 Task: Buy 5 Lip Plumpers from Skin Care section under best seller category for shipping address: Autumn Baker, 2422 August Lane, Shreveport, Louisiana 71101, Cell Number 3184332610. Pay from credit card ending with 5759, CVV 953
Action: Mouse moved to (18, 82)
Screenshot: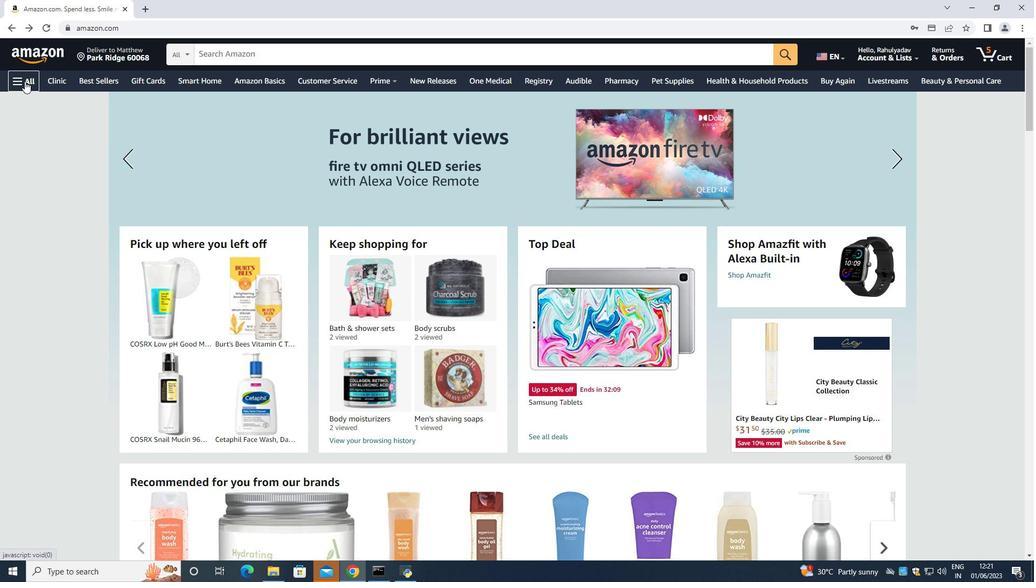 
Action: Mouse pressed left at (18, 82)
Screenshot: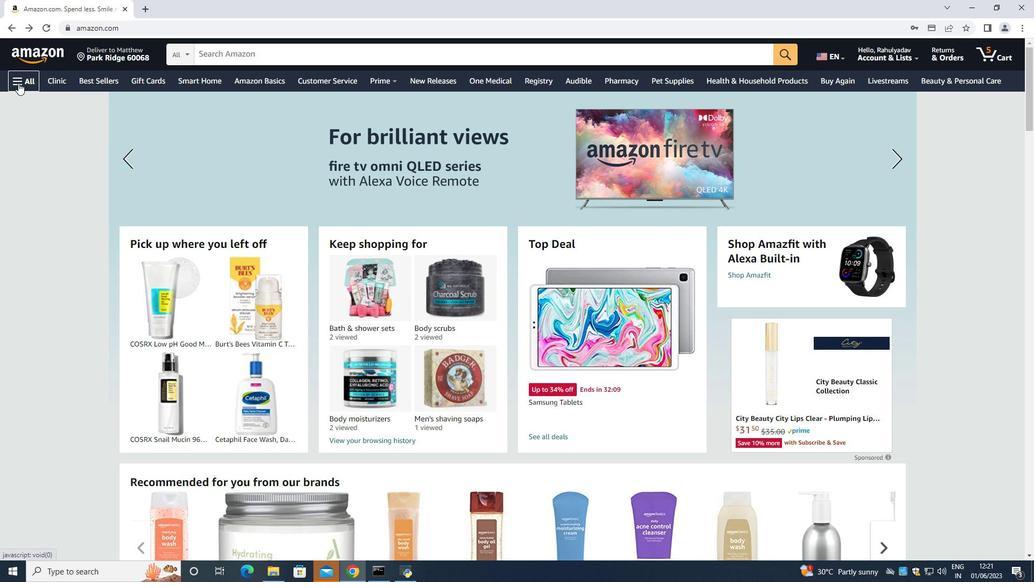 
Action: Mouse moved to (81, 108)
Screenshot: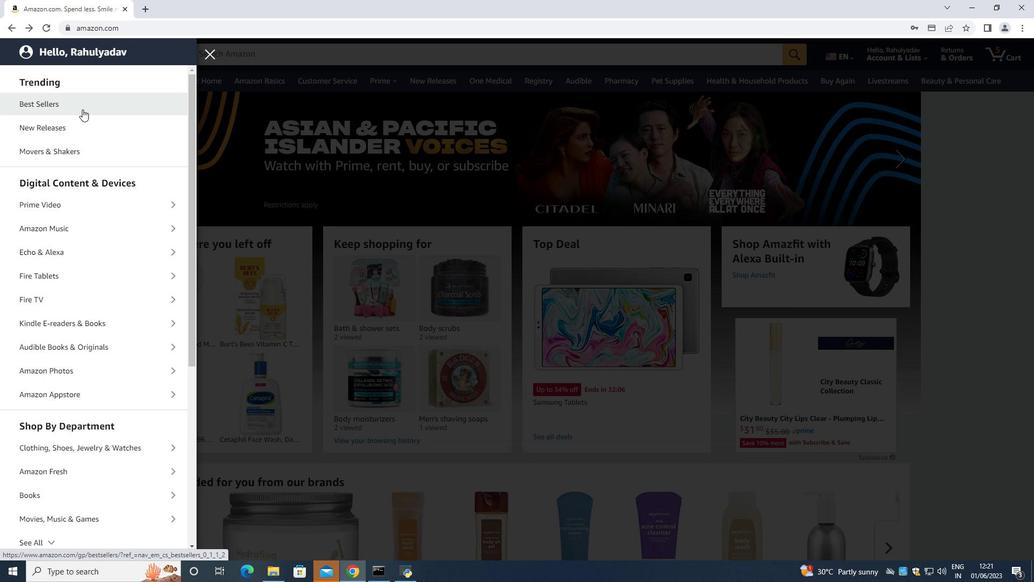 
Action: Mouse pressed left at (81, 108)
Screenshot: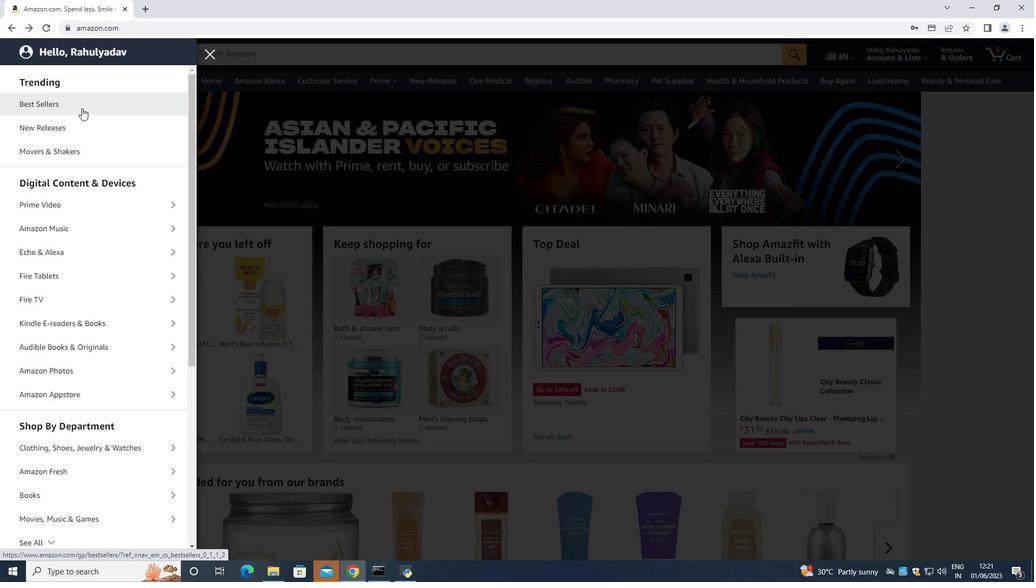 
Action: Mouse moved to (285, 53)
Screenshot: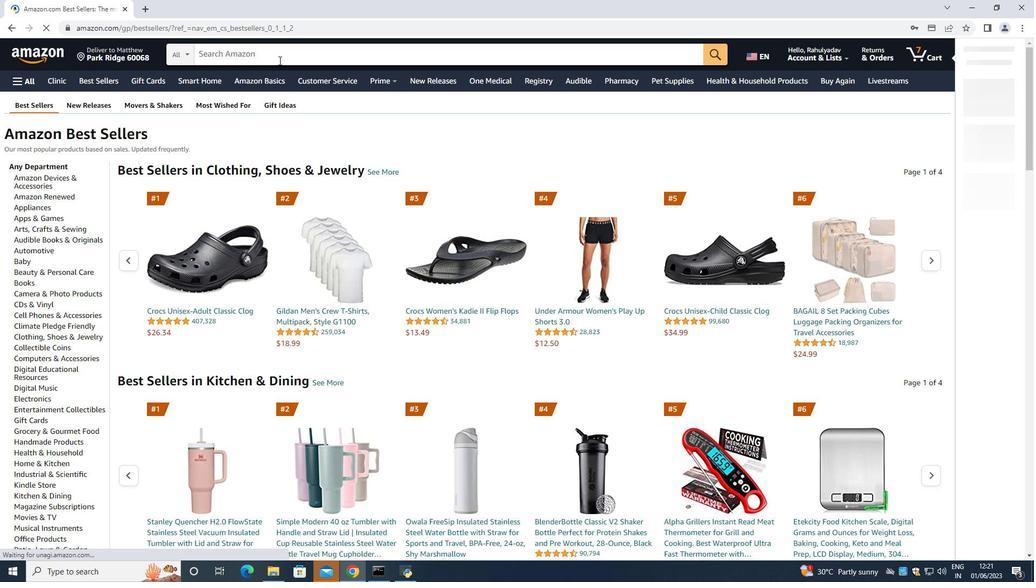 
Action: Mouse pressed left at (285, 53)
Screenshot: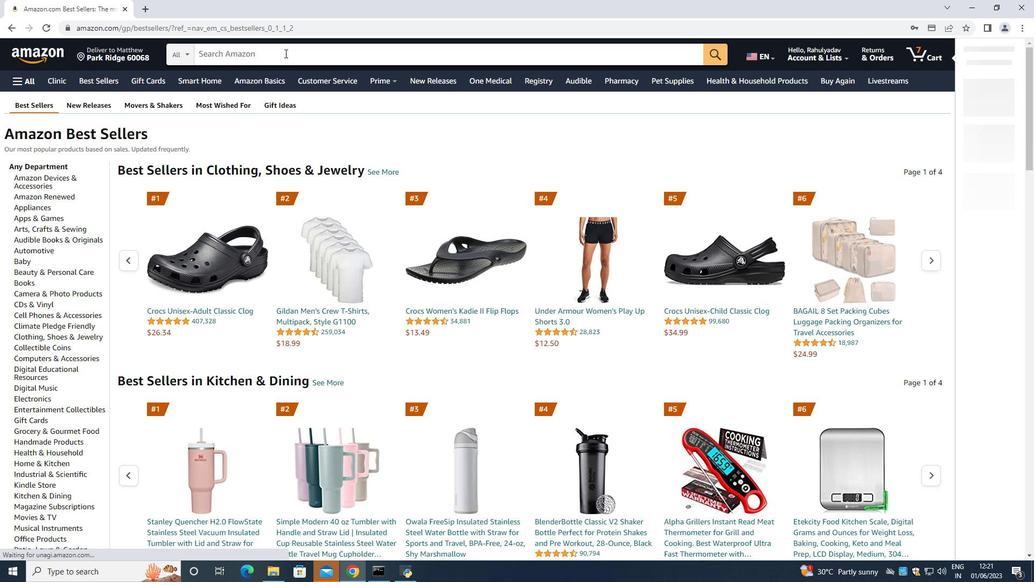 
Action: Key pressed <Key.space>l<Key.backspace><Key.shift_r>Lip<Key.space><Key.shift_r>plumpers<Key.enter>
Screenshot: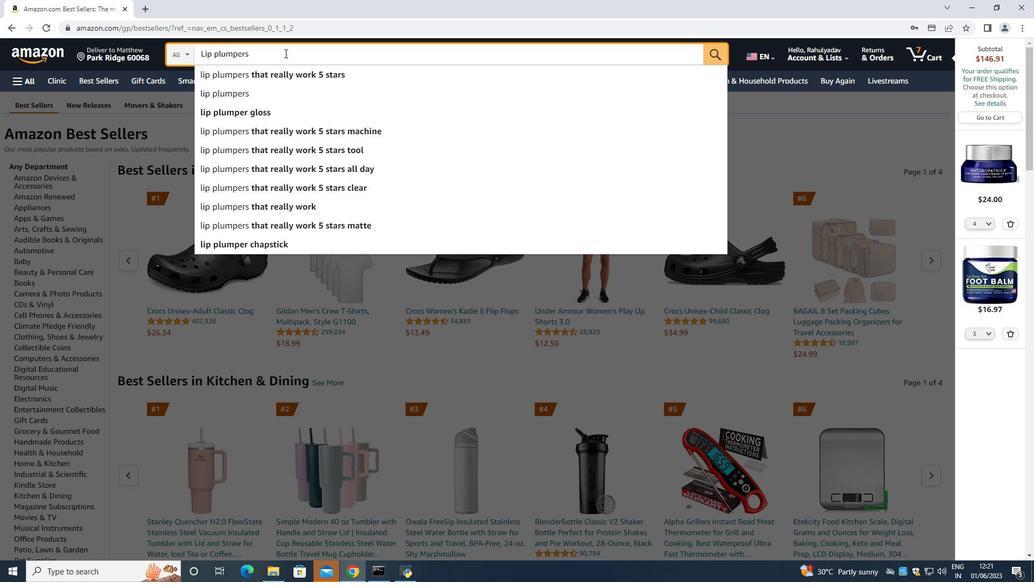
Action: Mouse moved to (31, 289)
Screenshot: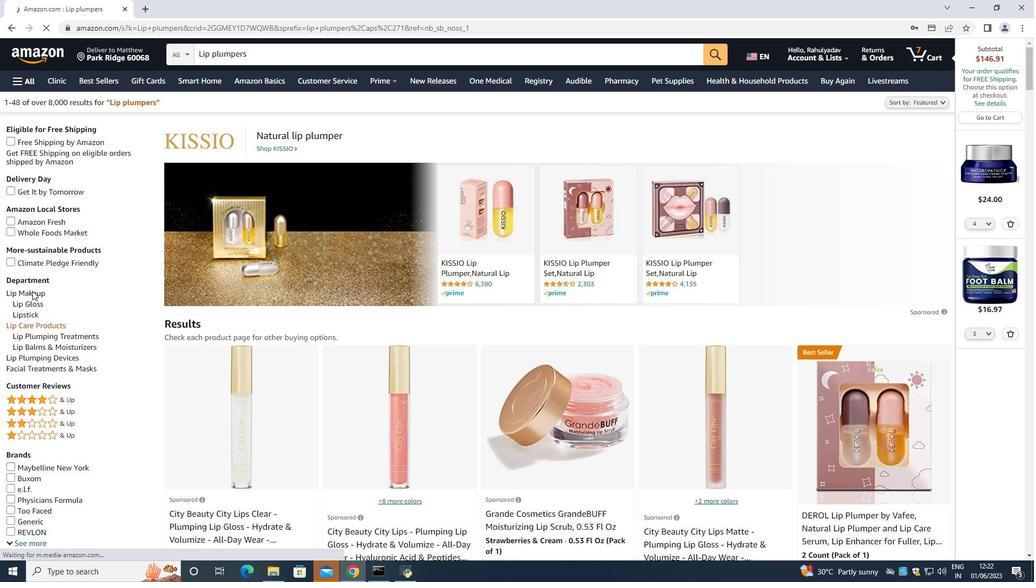 
Action: Mouse pressed left at (31, 289)
Screenshot: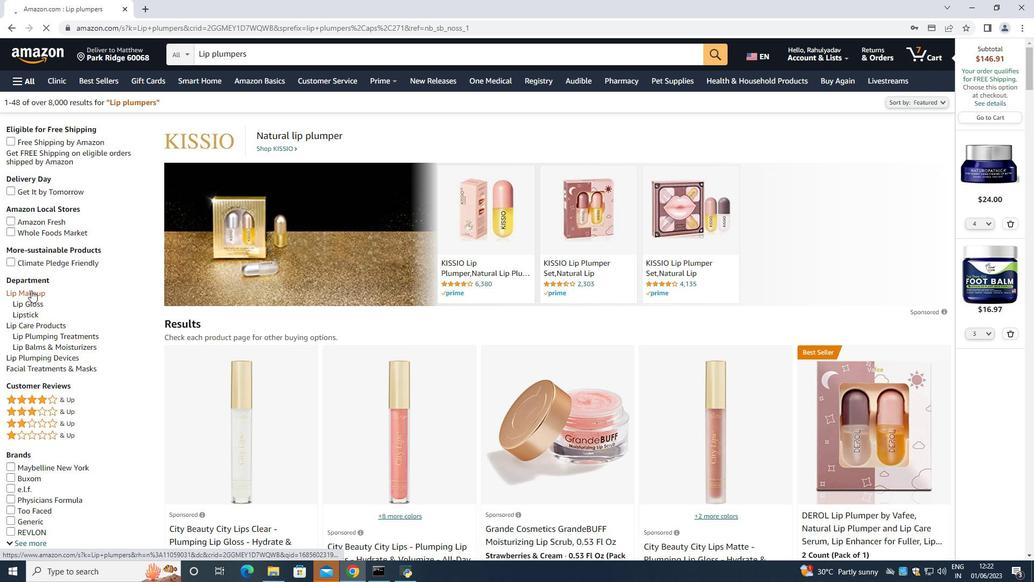 
Action: Mouse moved to (52, 309)
Screenshot: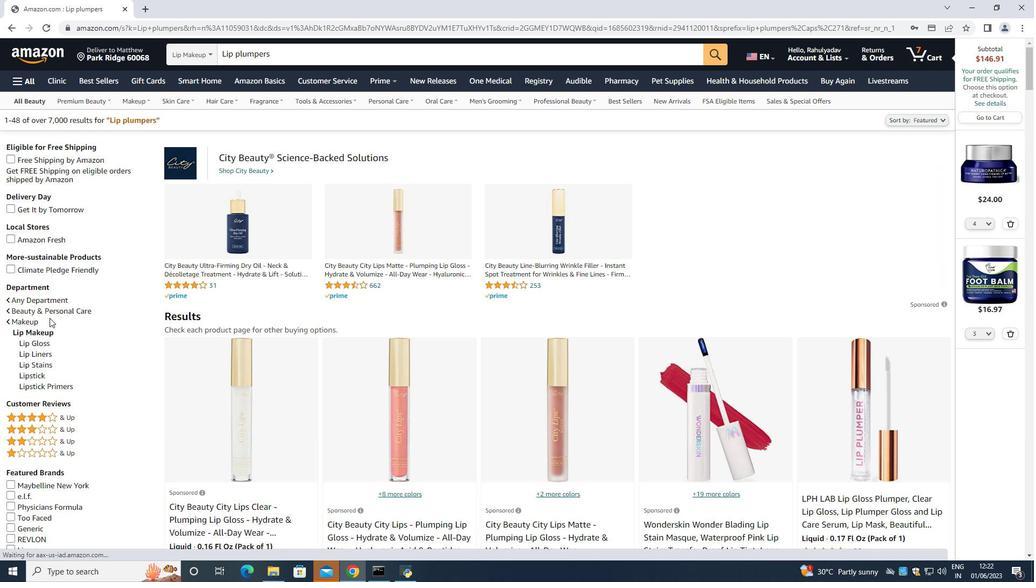 
Action: Mouse pressed left at (52, 309)
Screenshot: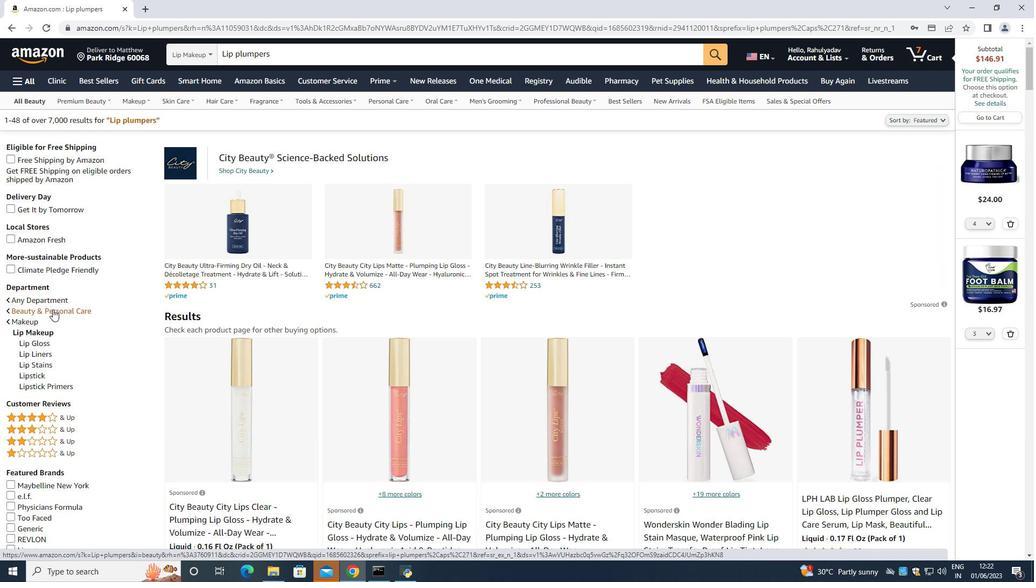 
Action: Mouse moved to (28, 344)
Screenshot: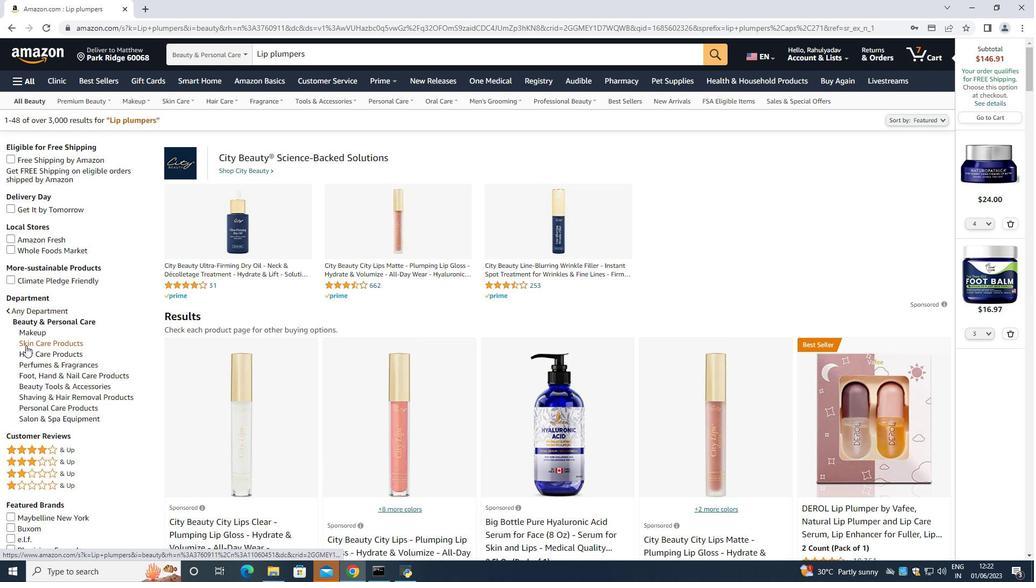 
Action: Mouse pressed left at (28, 344)
Screenshot: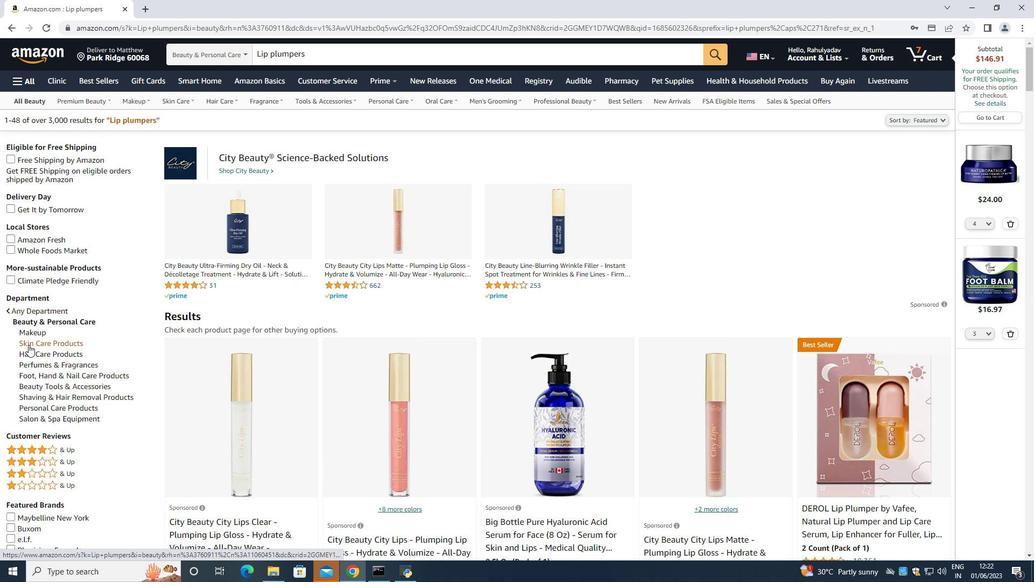 
Action: Mouse moved to (471, 355)
Screenshot: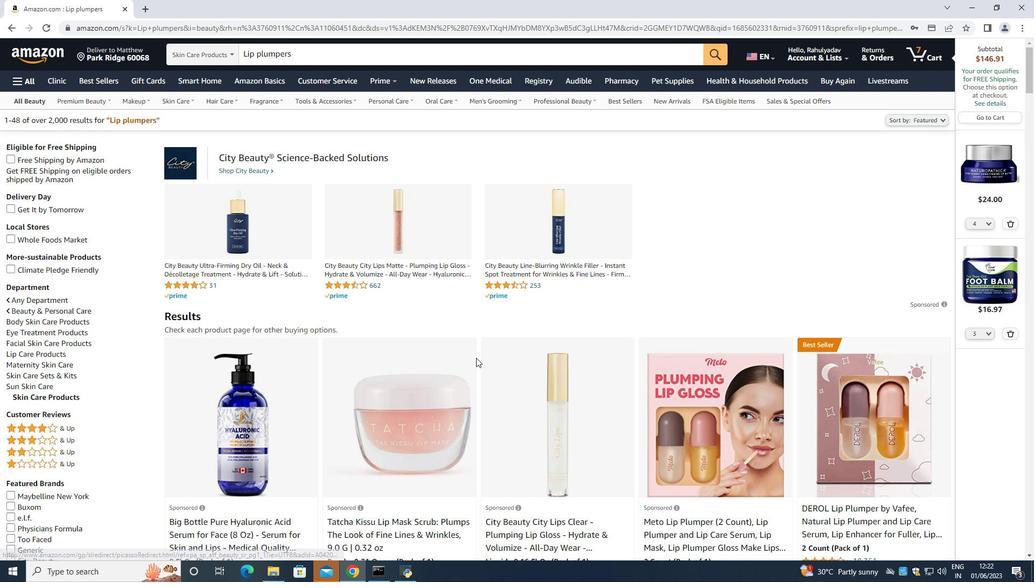 
Action: Mouse scrolled (471, 355) with delta (0, 0)
Screenshot: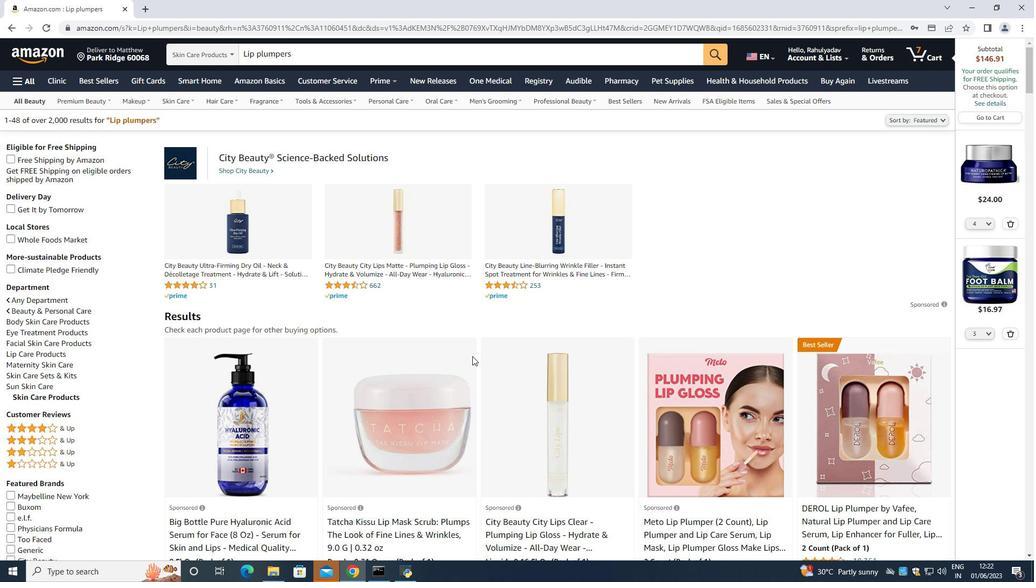 
Action: Mouse scrolled (471, 355) with delta (0, 0)
Screenshot: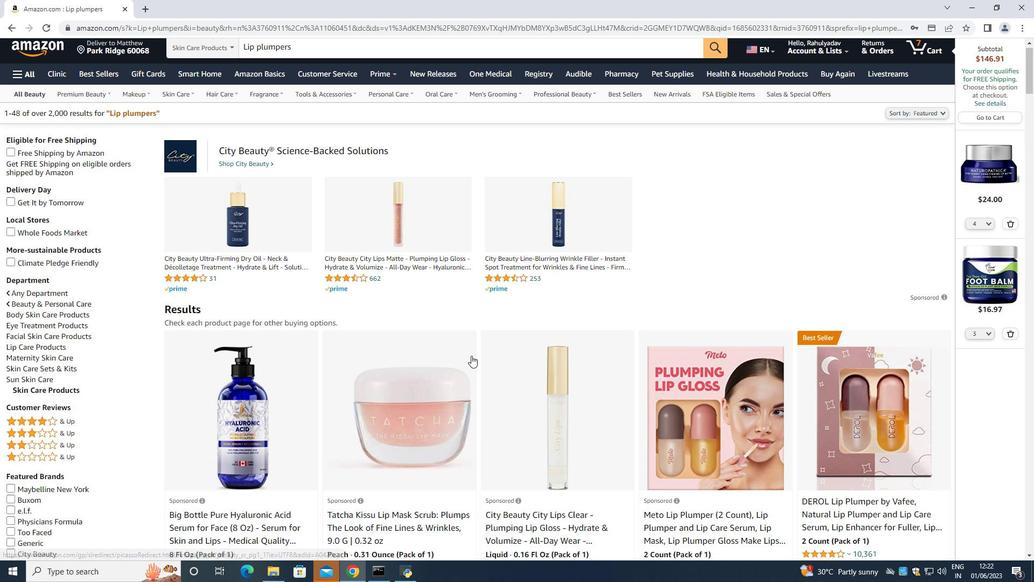 
Action: Mouse moved to (468, 354)
Screenshot: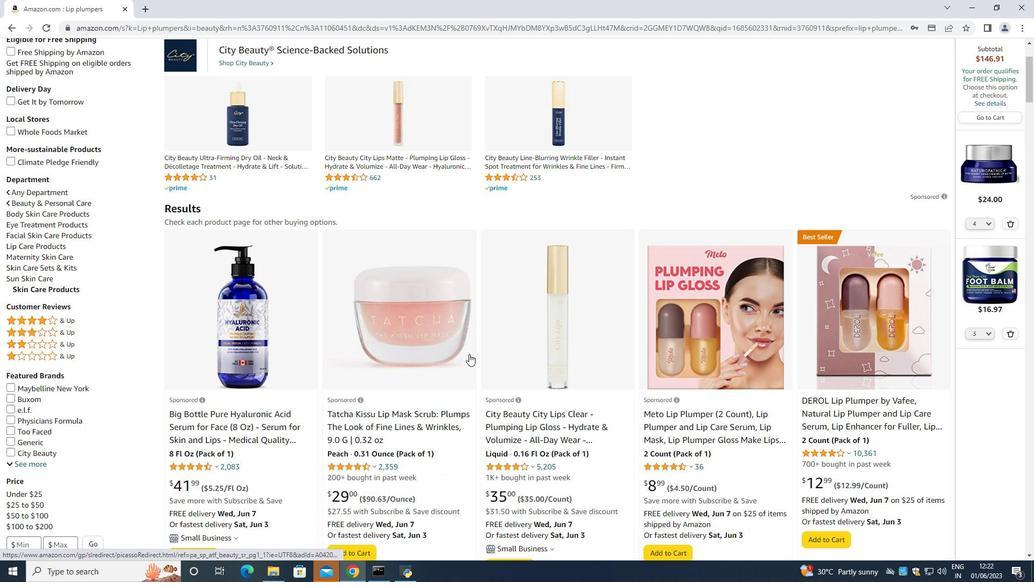 
Action: Mouse scrolled (468, 353) with delta (0, 0)
Screenshot: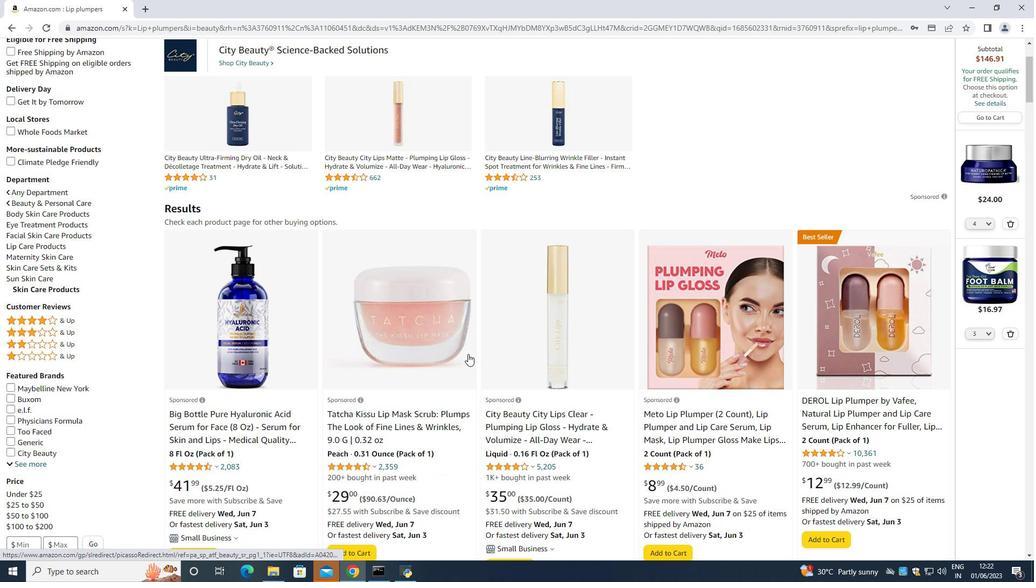 
Action: Mouse moved to (589, 324)
Screenshot: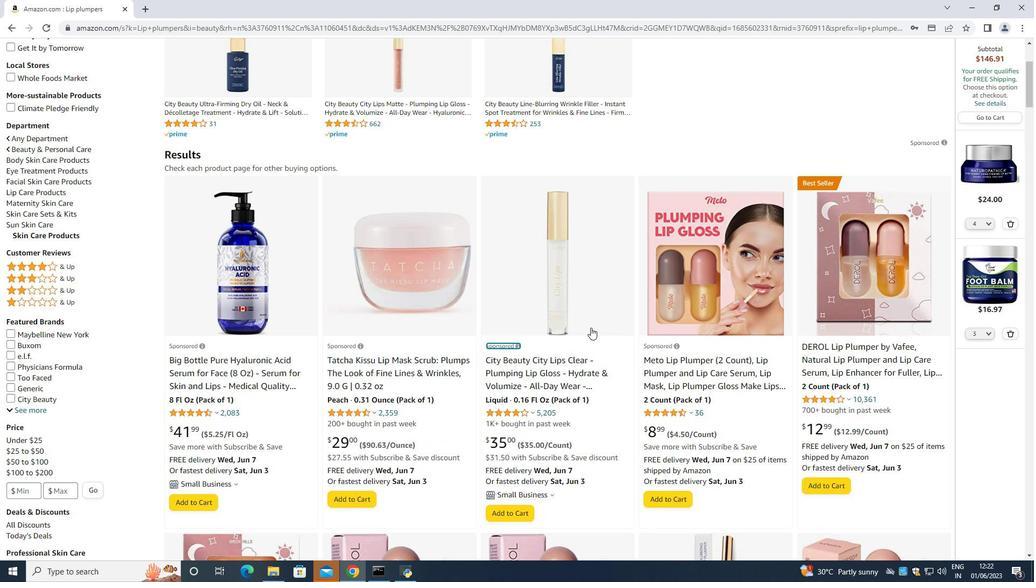 
Action: Mouse scrolled (589, 324) with delta (0, 0)
Screenshot: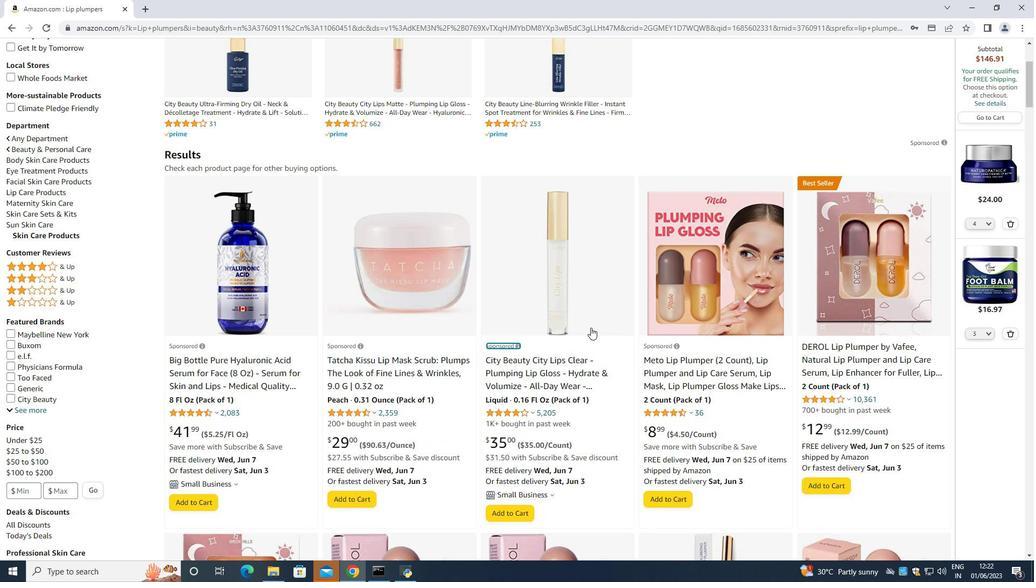 
Action: Mouse moved to (751, 190)
Screenshot: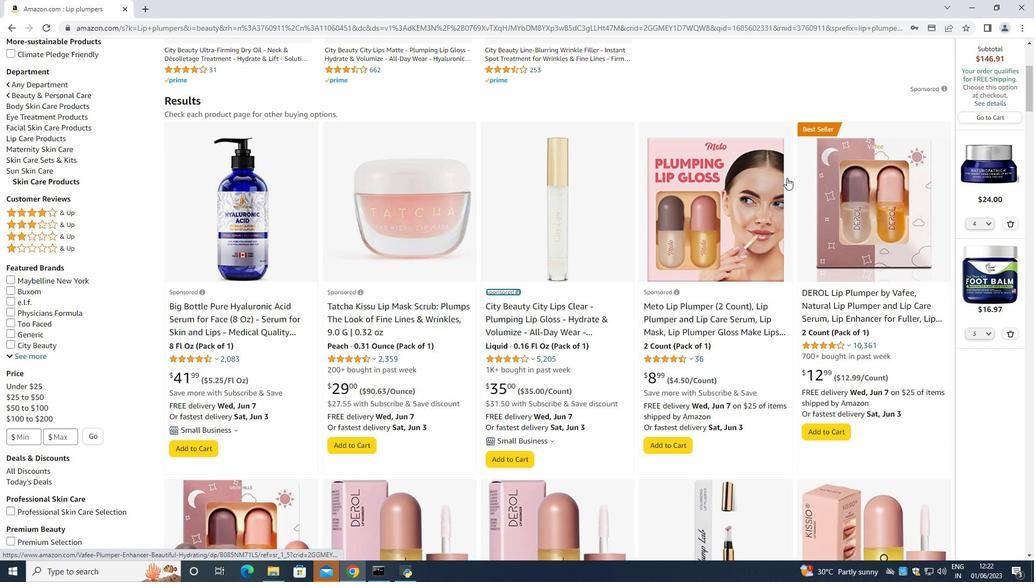
Action: Mouse scrolled (751, 190) with delta (0, 0)
Screenshot: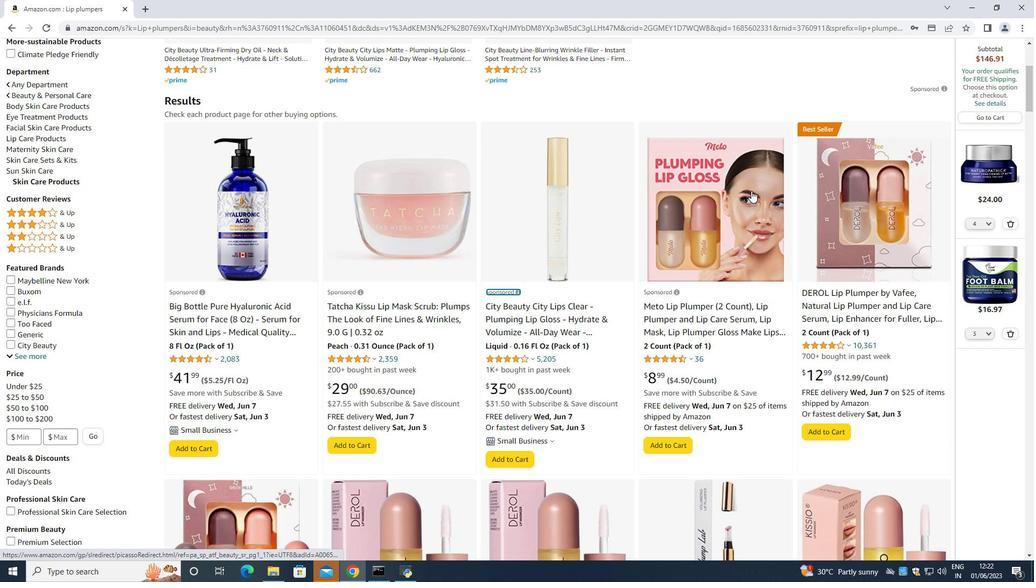 
Action: Mouse scrolled (751, 190) with delta (0, 0)
Screenshot: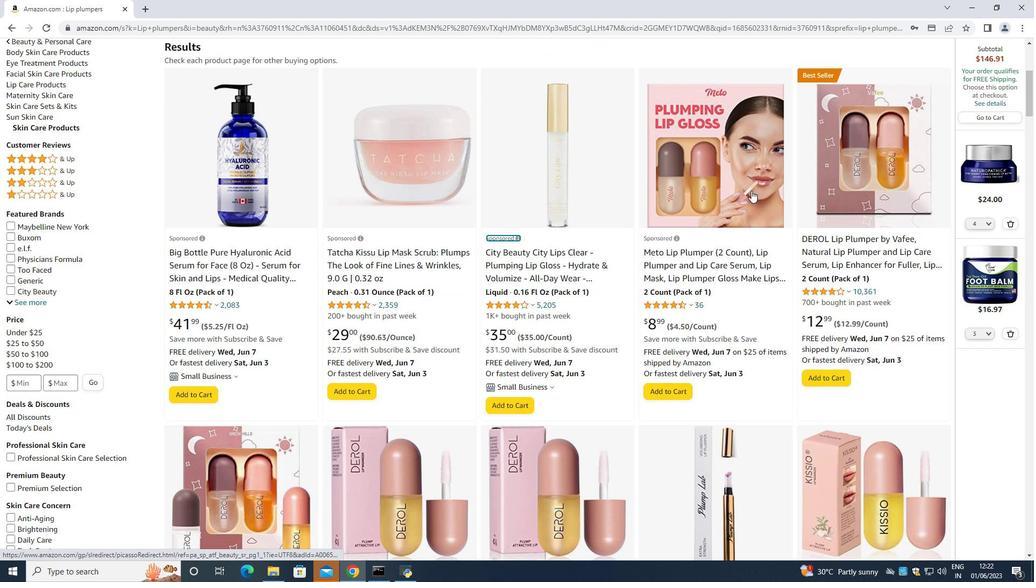 
Action: Mouse scrolled (751, 190) with delta (0, 0)
Screenshot: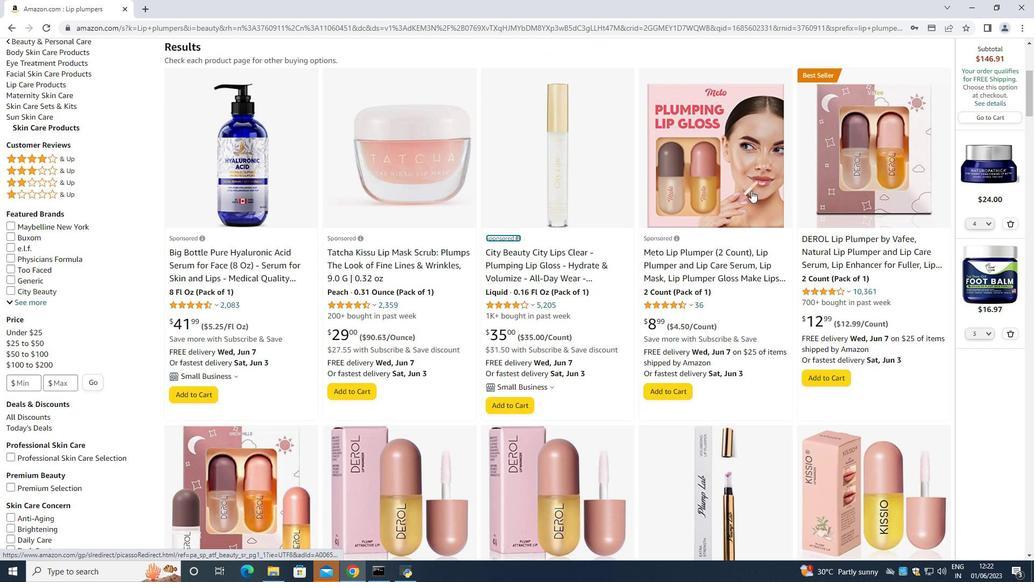 
Action: Mouse scrolled (751, 190) with delta (0, 0)
Screenshot: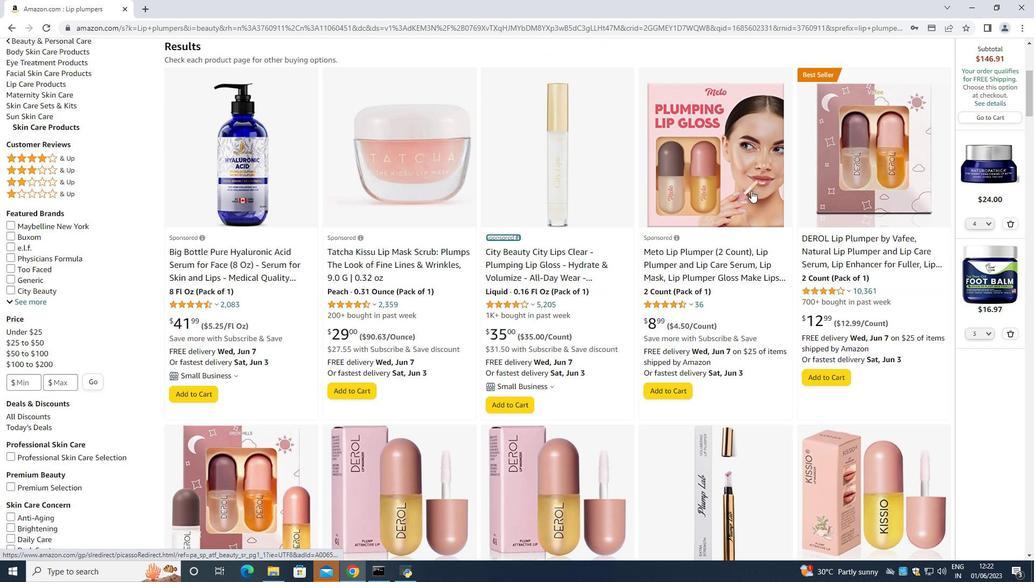 
Action: Mouse scrolled (751, 190) with delta (0, 0)
Screenshot: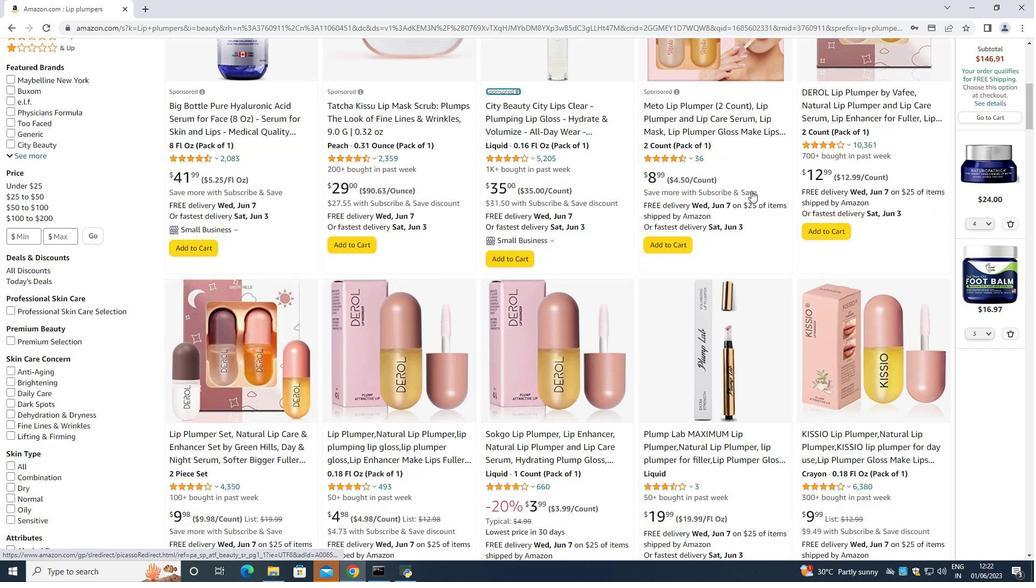 
Action: Mouse scrolled (751, 190) with delta (0, 0)
Screenshot: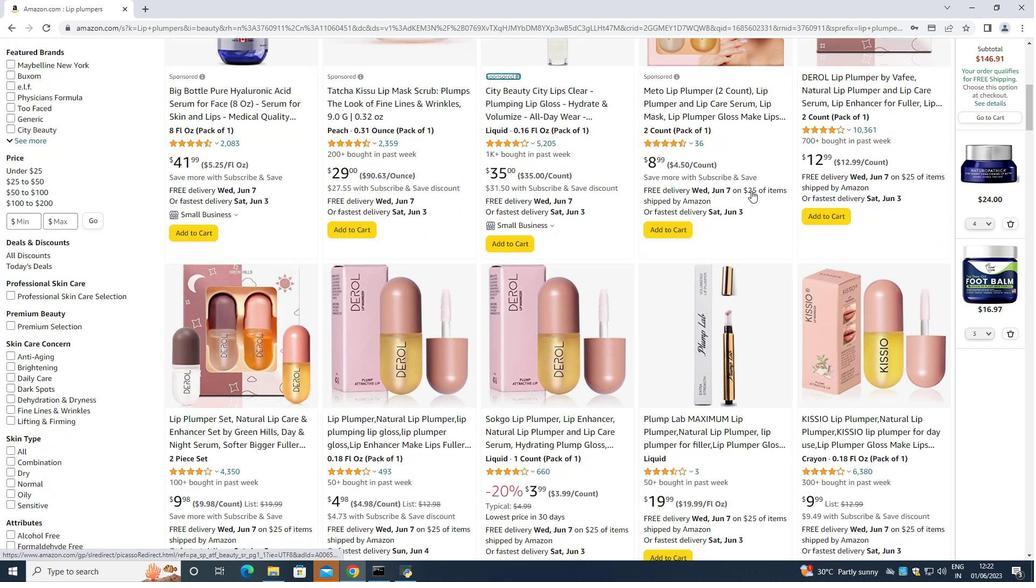 
Action: Mouse scrolled (751, 190) with delta (0, 0)
Screenshot: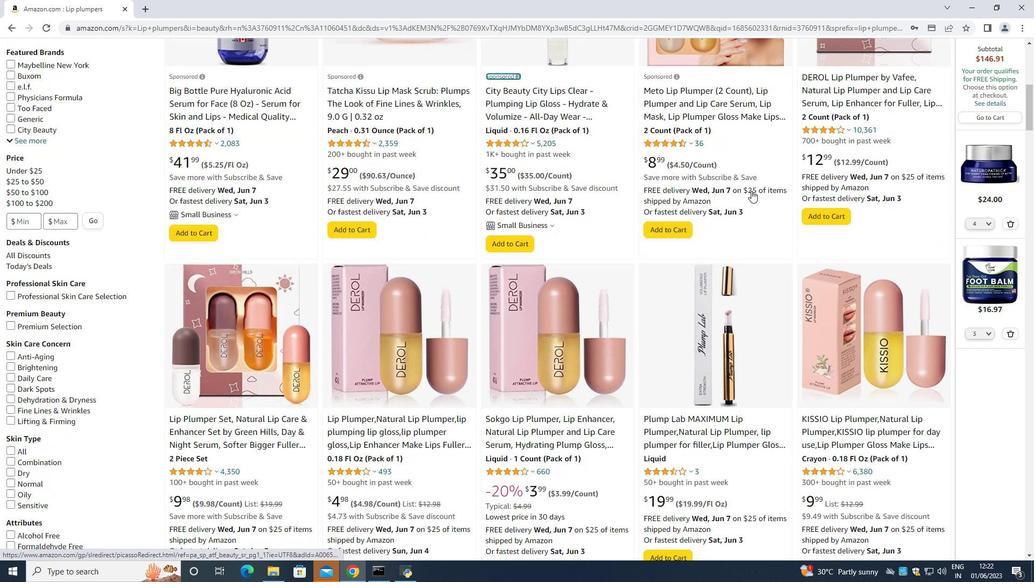 
Action: Mouse scrolled (751, 190) with delta (0, 0)
Screenshot: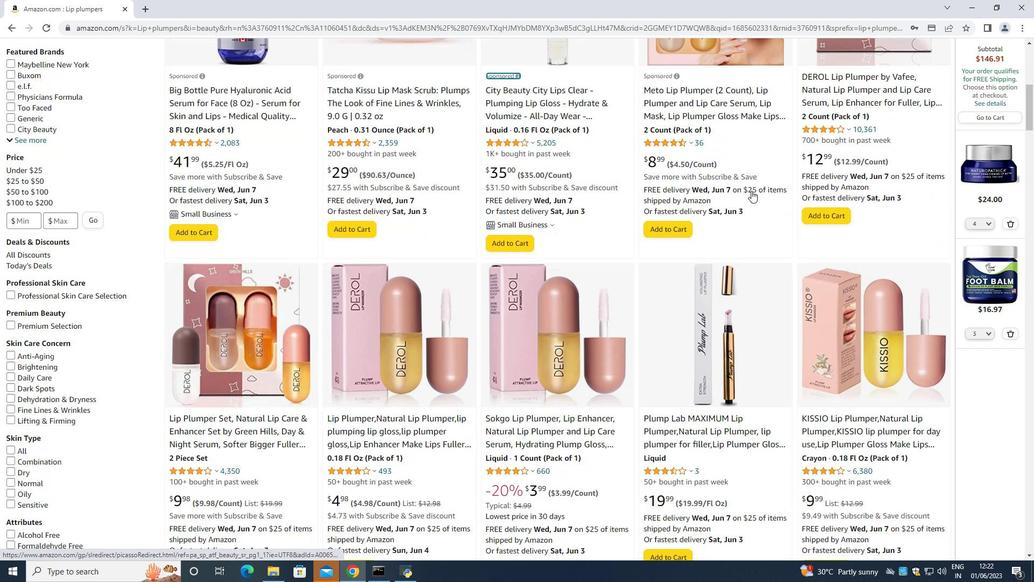 
Action: Mouse scrolled (751, 190) with delta (0, 0)
Screenshot: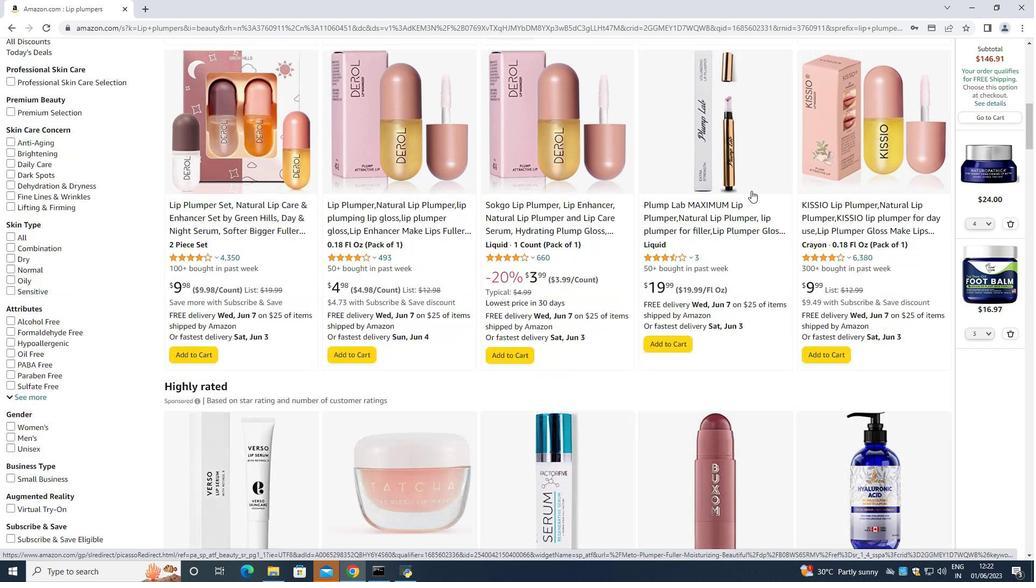 
Action: Mouse scrolled (751, 190) with delta (0, 0)
Screenshot: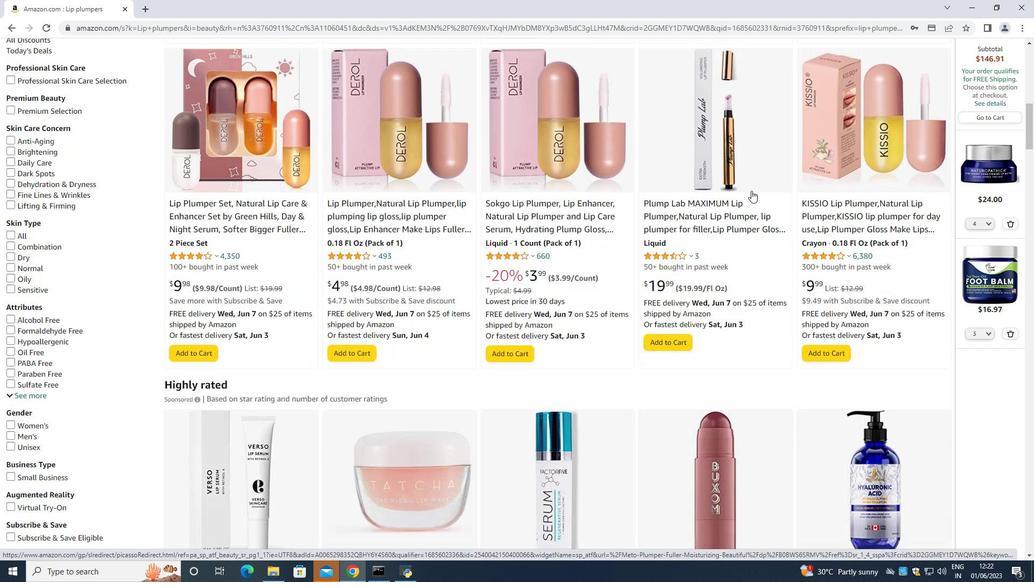 
Action: Mouse scrolled (751, 190) with delta (0, 0)
Screenshot: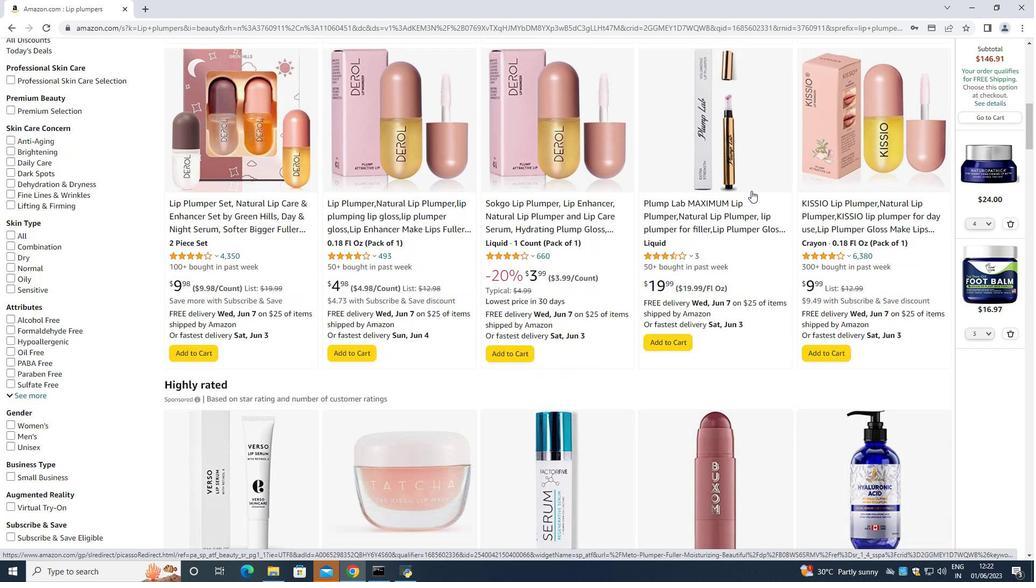 
Action: Mouse scrolled (751, 190) with delta (0, 0)
Screenshot: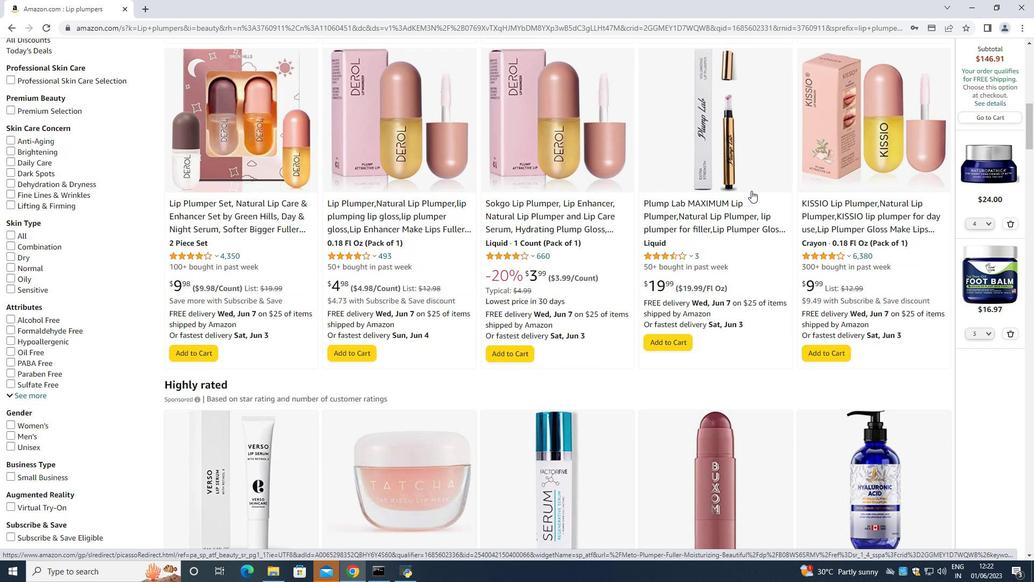 
Action: Mouse scrolled (751, 190) with delta (0, 0)
Screenshot: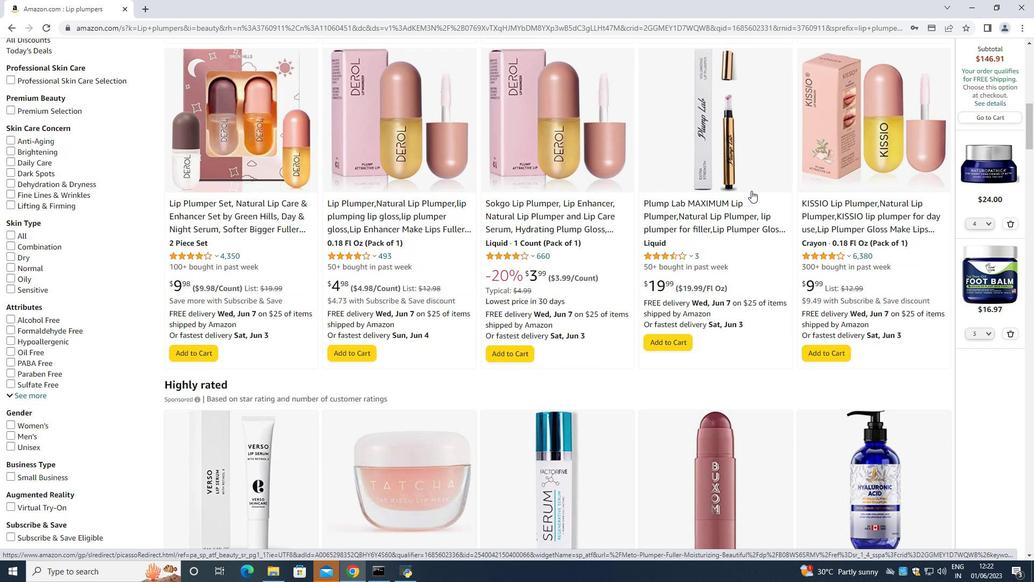 
Action: Mouse scrolled (751, 190) with delta (0, 0)
Screenshot: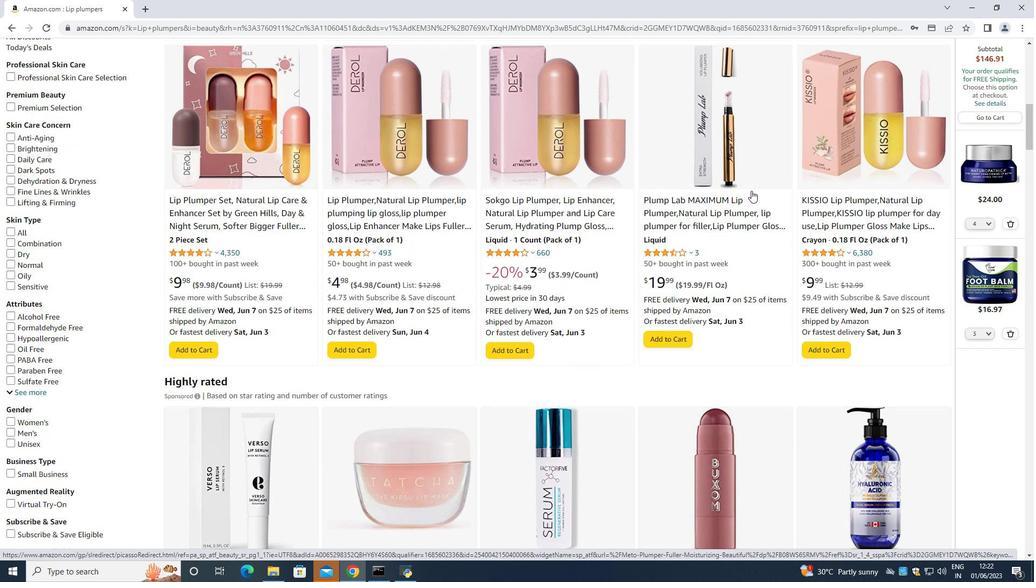 
Action: Mouse scrolled (751, 190) with delta (0, 0)
Screenshot: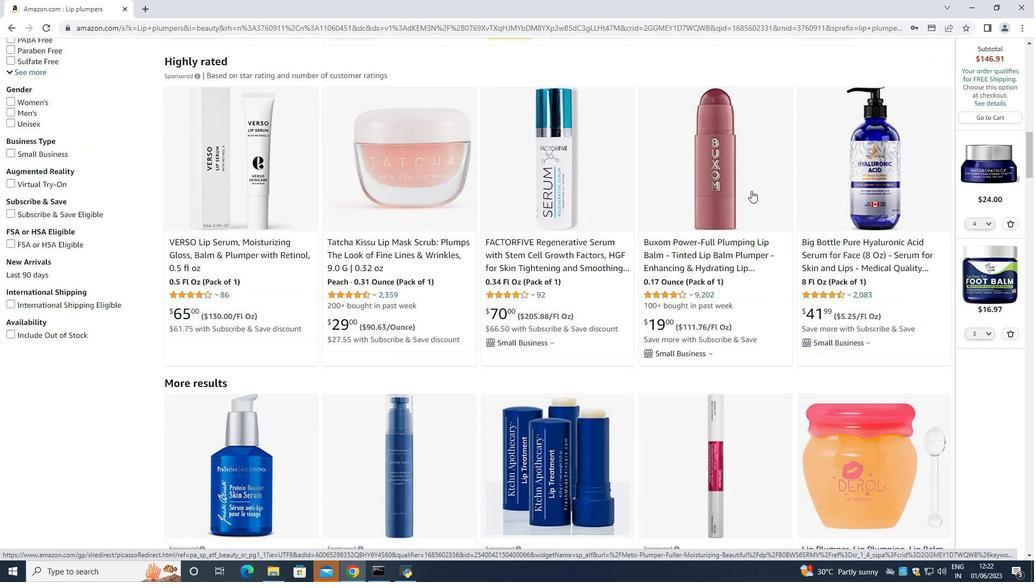 
Action: Mouse scrolled (751, 190) with delta (0, 0)
Screenshot: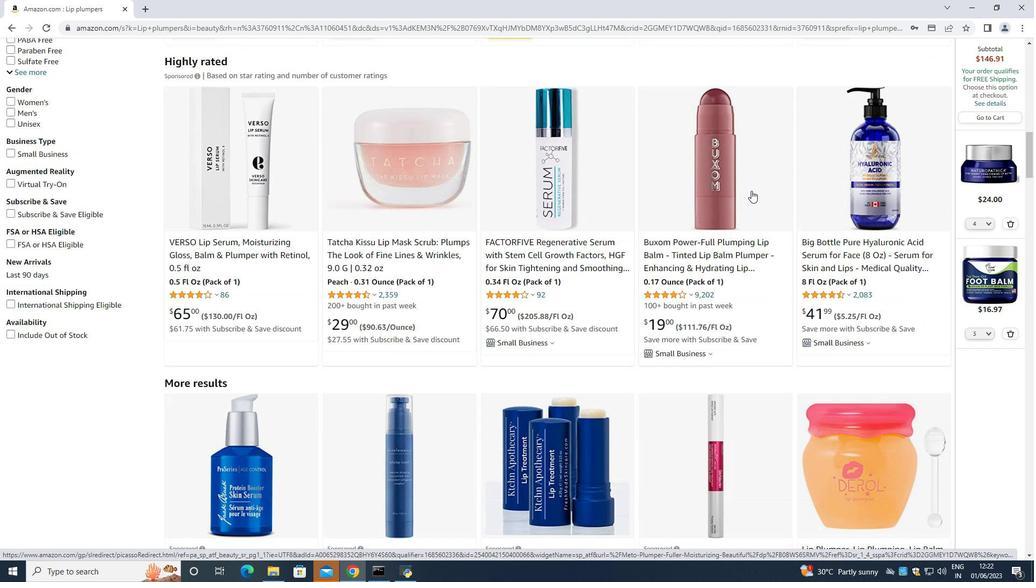 
Action: Mouse scrolled (751, 190) with delta (0, 0)
Screenshot: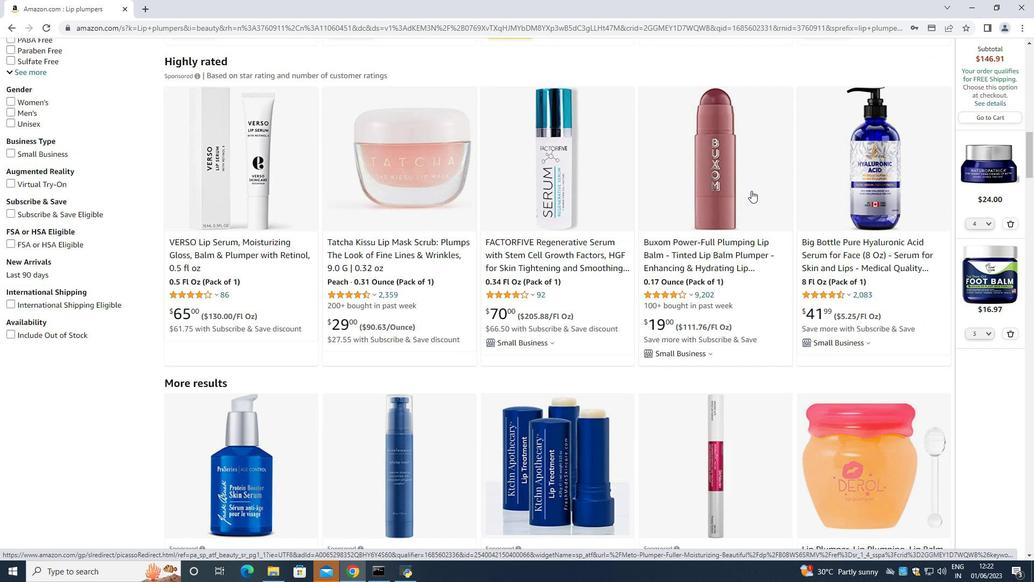 
Action: Mouse scrolled (751, 190) with delta (0, 0)
Screenshot: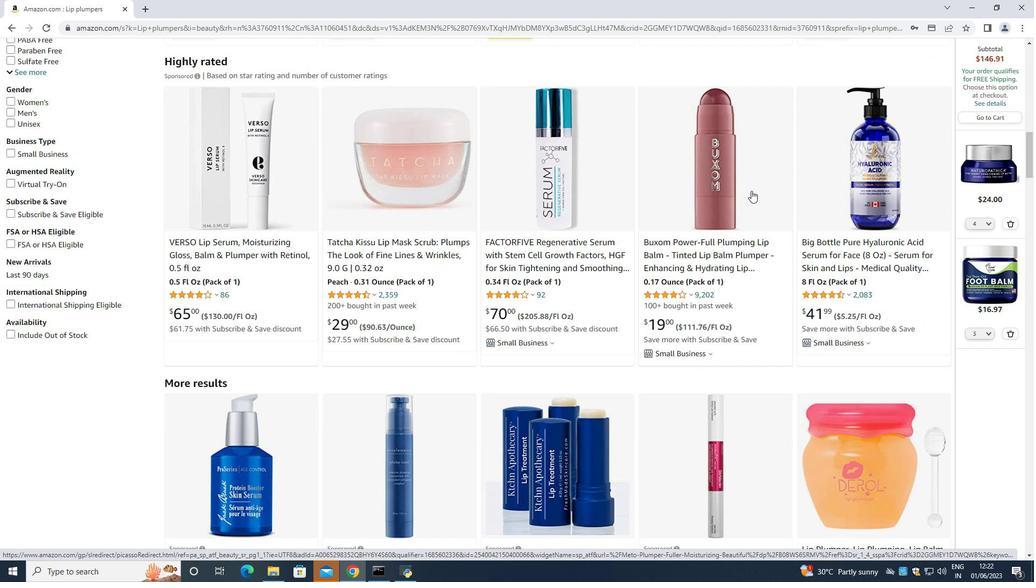 
Action: Mouse scrolled (751, 190) with delta (0, 0)
Screenshot: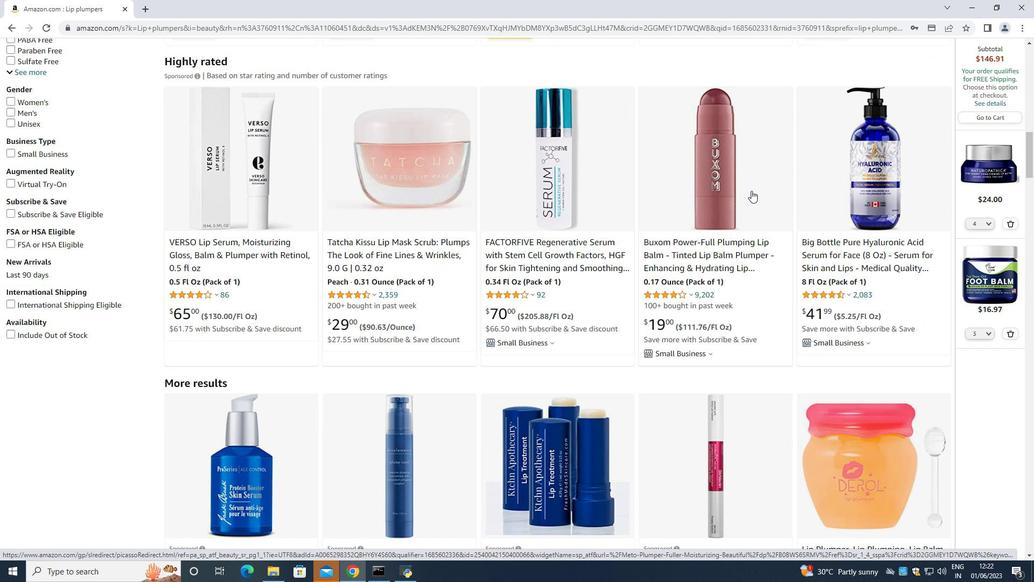 
Action: Mouse scrolled (751, 190) with delta (0, 0)
Screenshot: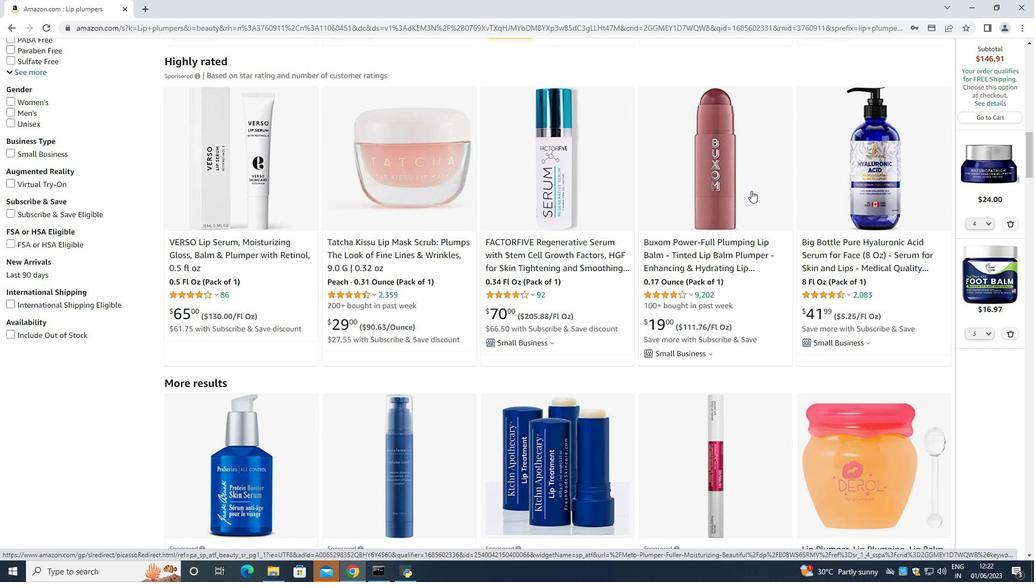 
Action: Mouse moved to (749, 190)
Screenshot: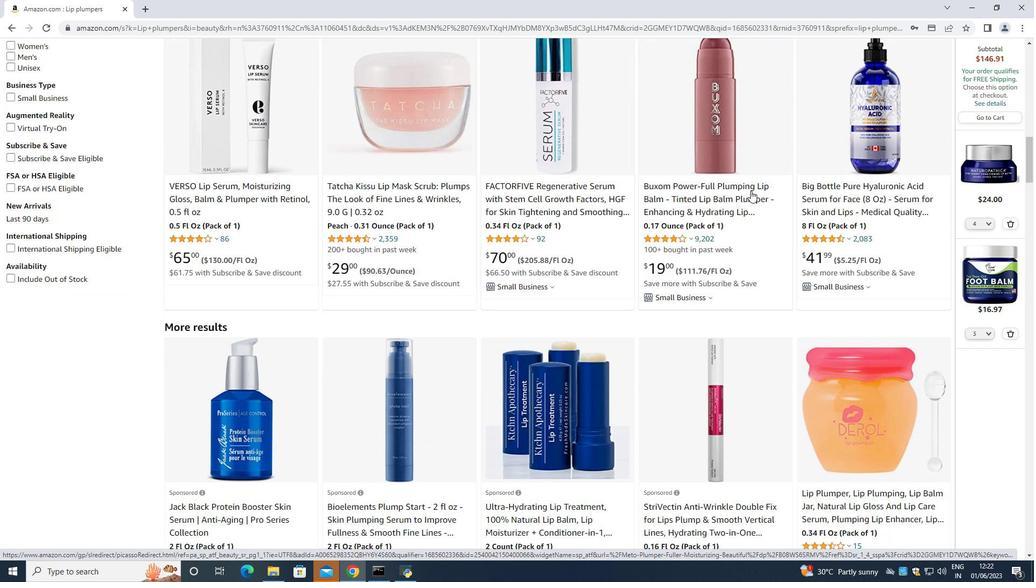 
Action: Mouse scrolled (749, 189) with delta (0, 0)
Screenshot: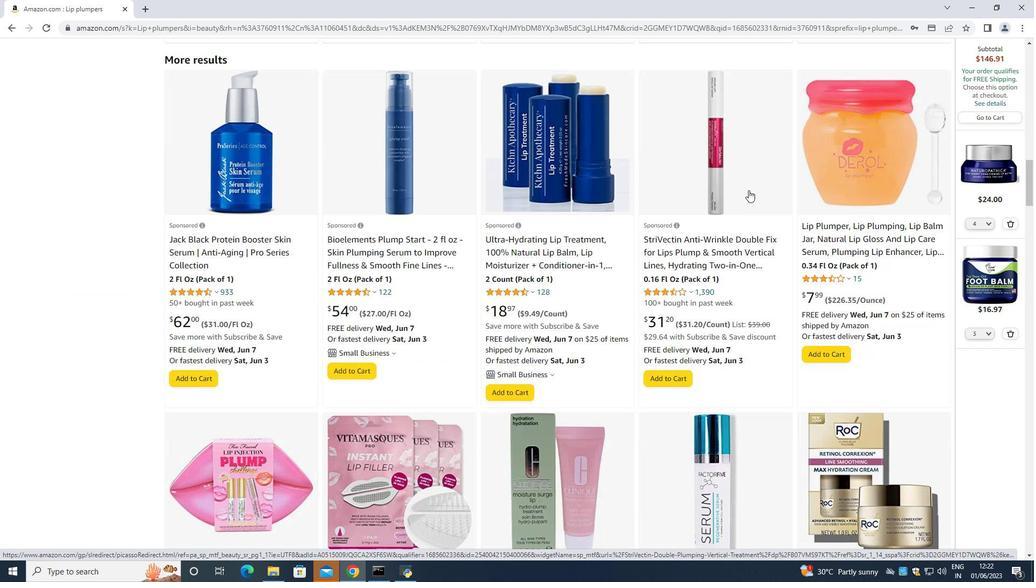 
Action: Mouse scrolled (749, 189) with delta (0, 0)
Screenshot: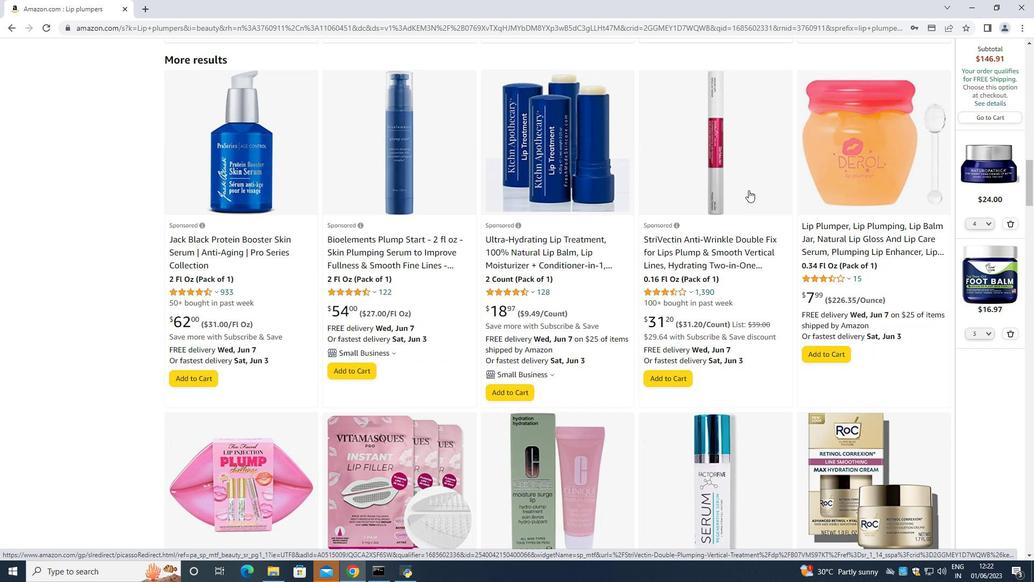 
Action: Mouse scrolled (749, 189) with delta (0, 0)
Screenshot: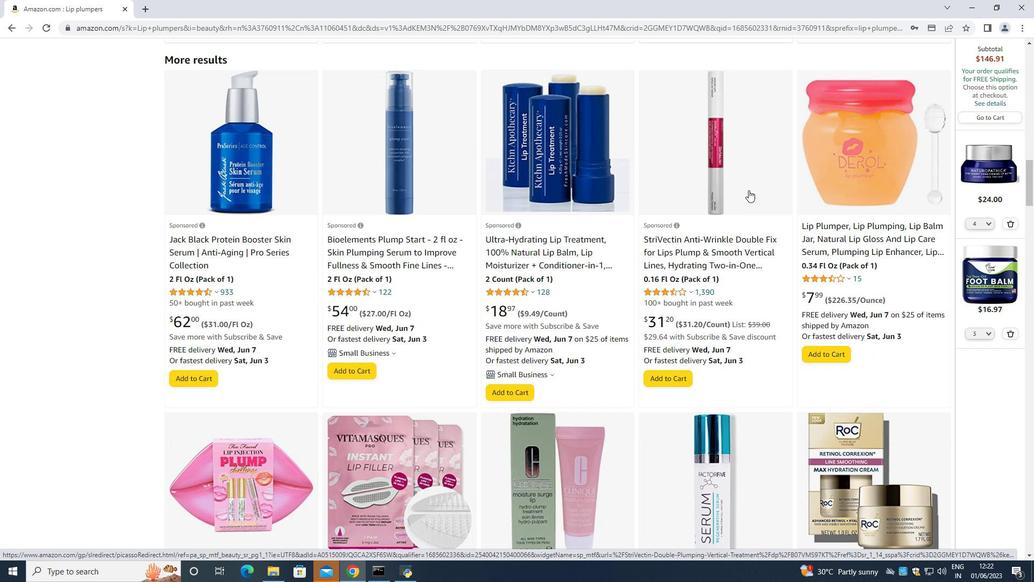 
Action: Mouse scrolled (749, 189) with delta (0, 0)
Screenshot: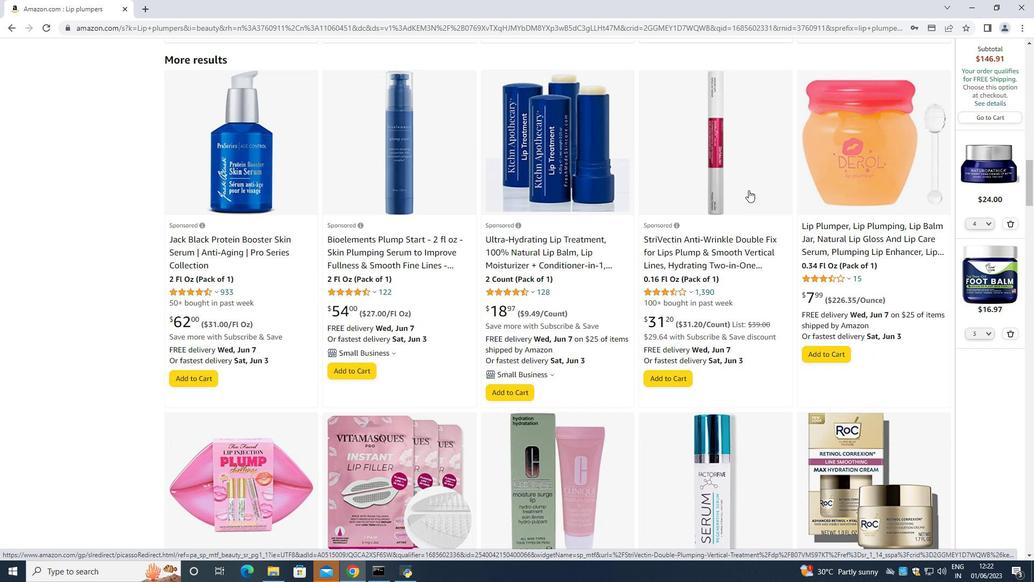 
Action: Mouse scrolled (749, 189) with delta (0, 0)
Screenshot: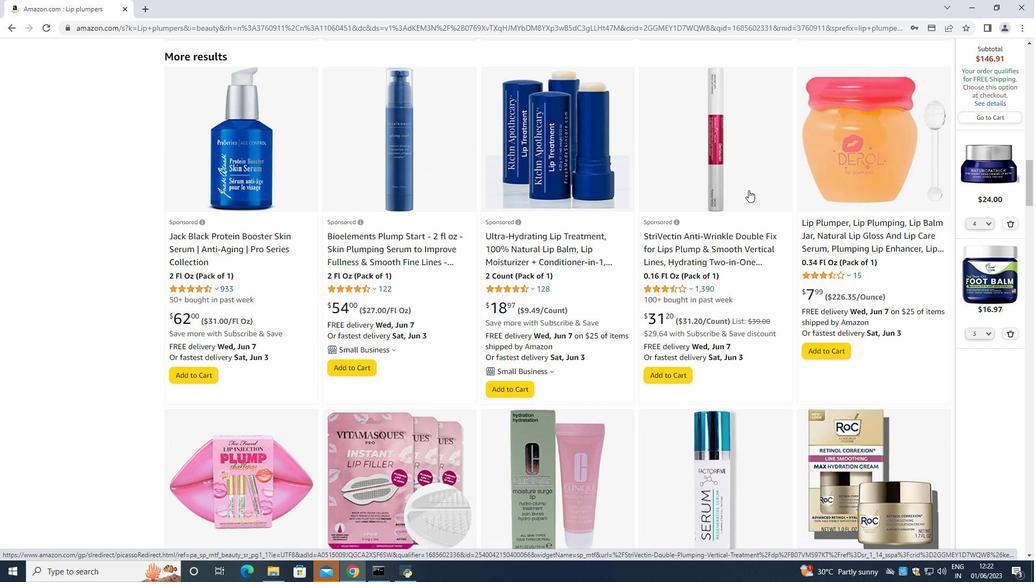 
Action: Mouse scrolled (749, 189) with delta (0, 0)
Screenshot: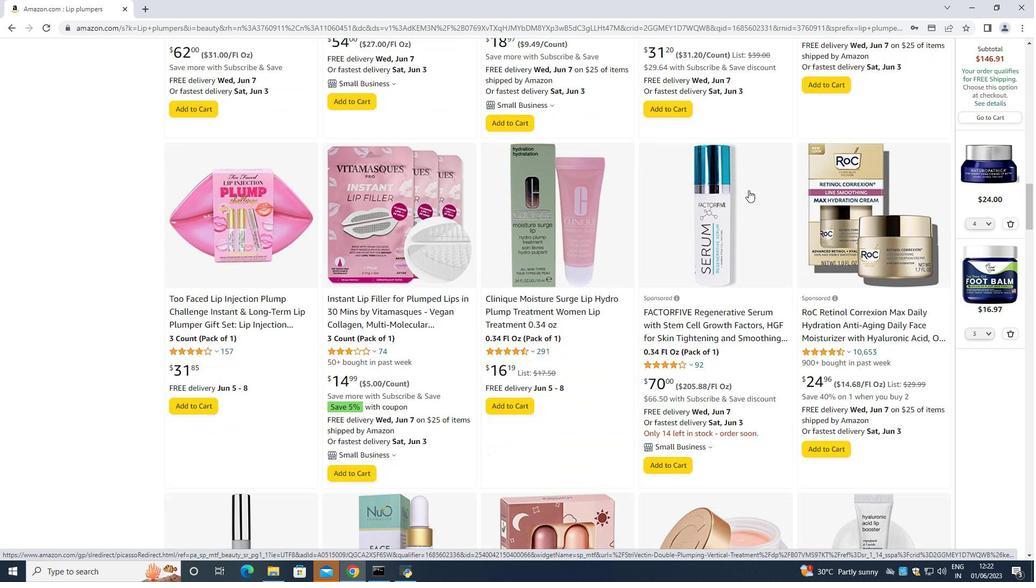 
Action: Mouse scrolled (749, 189) with delta (0, 0)
Screenshot: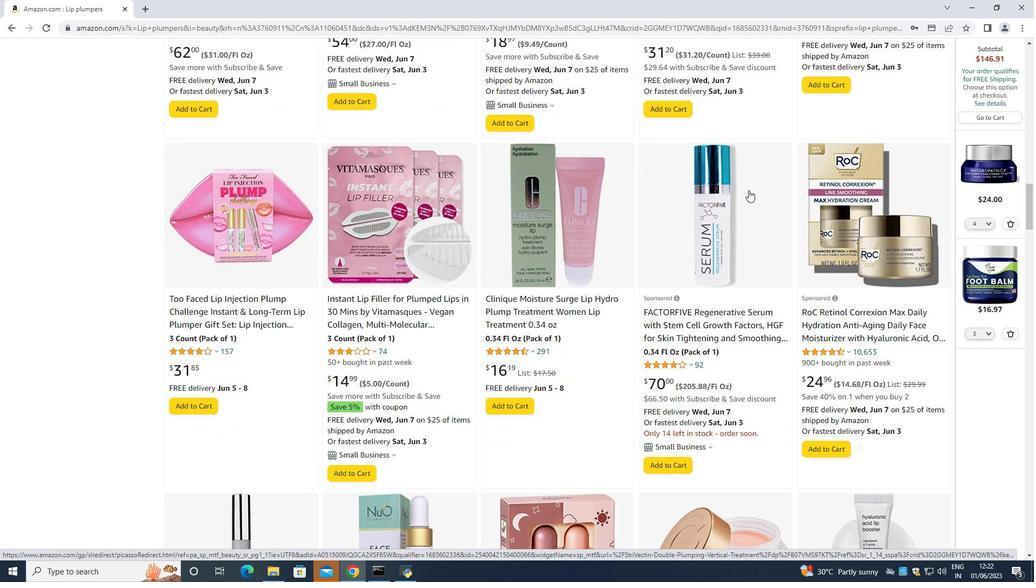 
Action: Mouse scrolled (749, 189) with delta (0, 0)
Screenshot: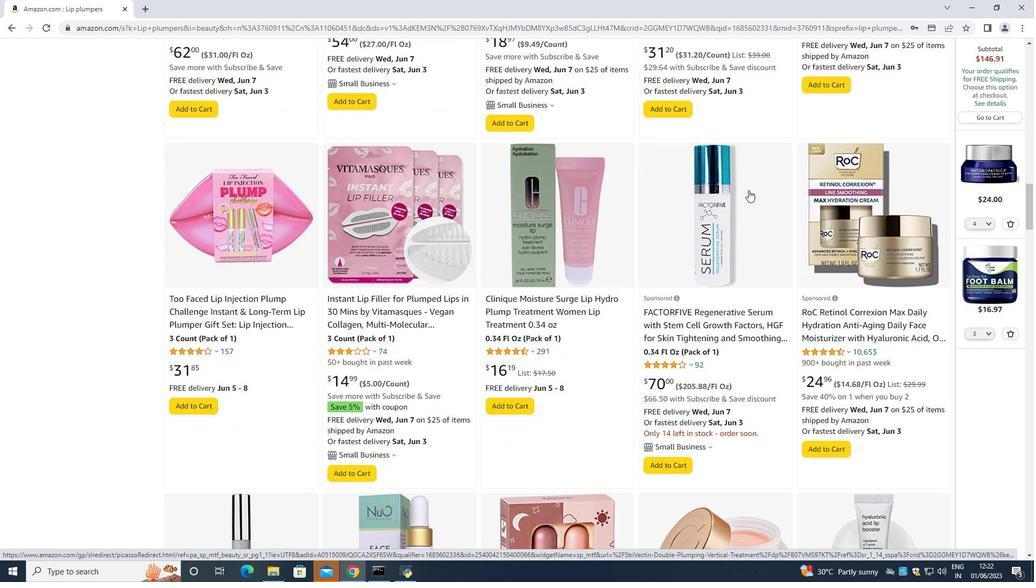 
Action: Mouse scrolled (749, 189) with delta (0, 0)
Screenshot: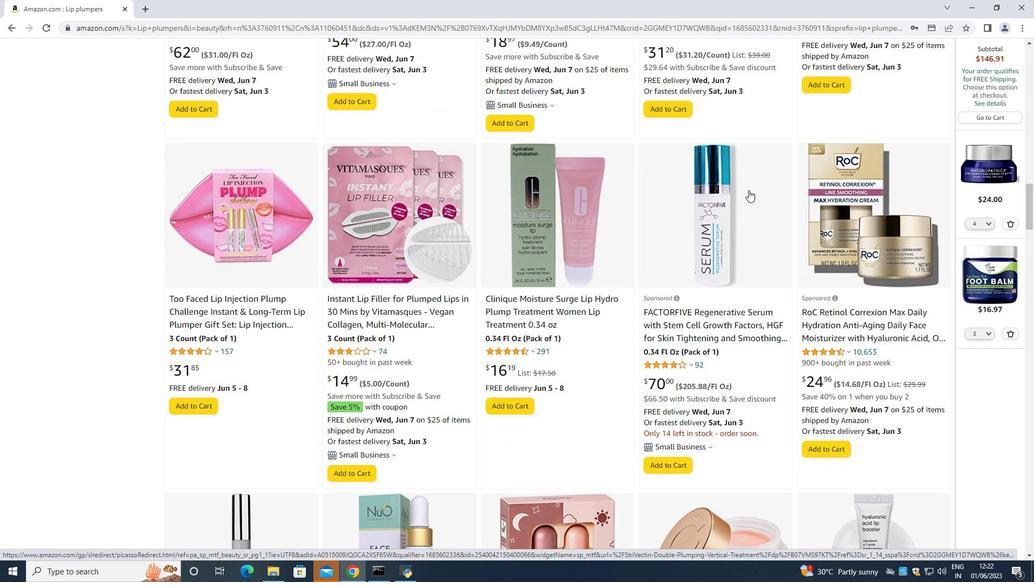 
Action: Mouse scrolled (749, 189) with delta (0, 0)
Screenshot: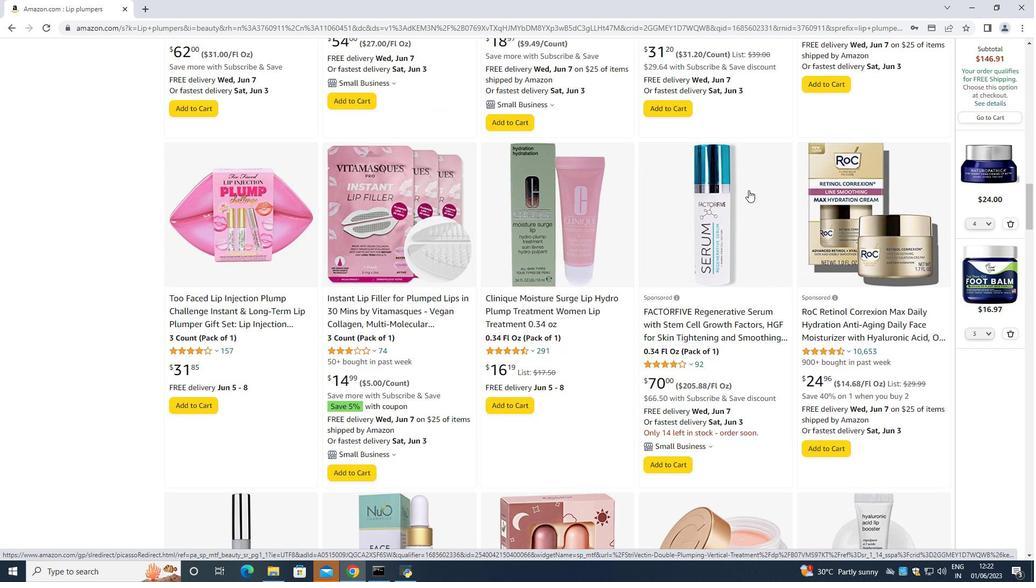 
Action: Mouse scrolled (749, 189) with delta (0, 0)
Screenshot: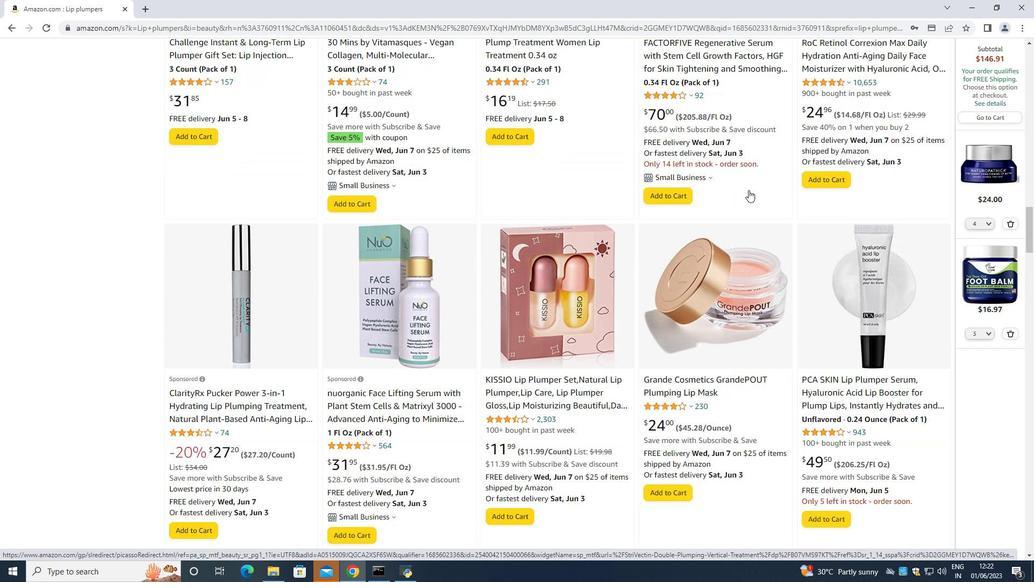 
Action: Mouse scrolled (749, 189) with delta (0, 0)
Screenshot: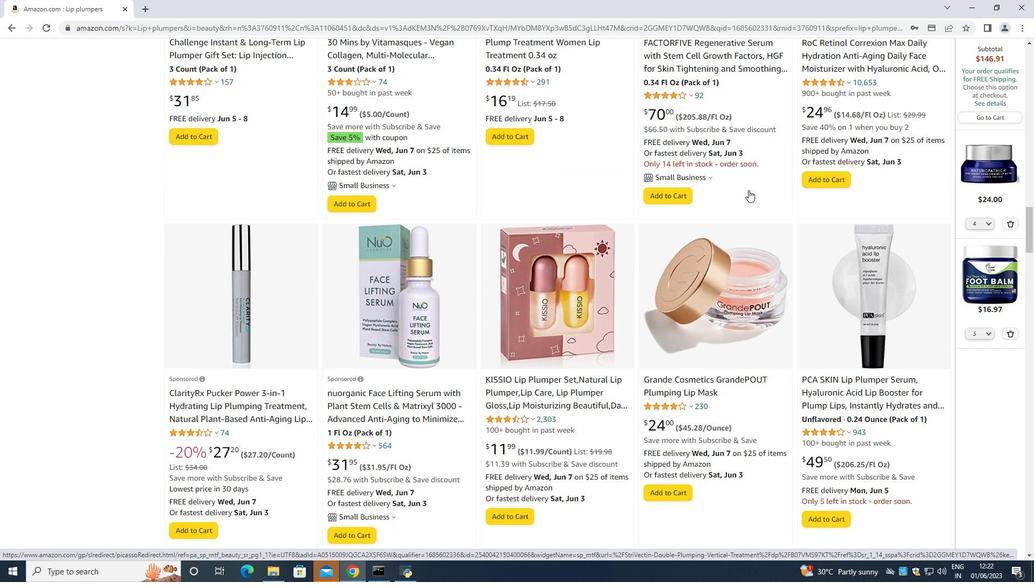 
Action: Mouse scrolled (749, 189) with delta (0, 0)
Screenshot: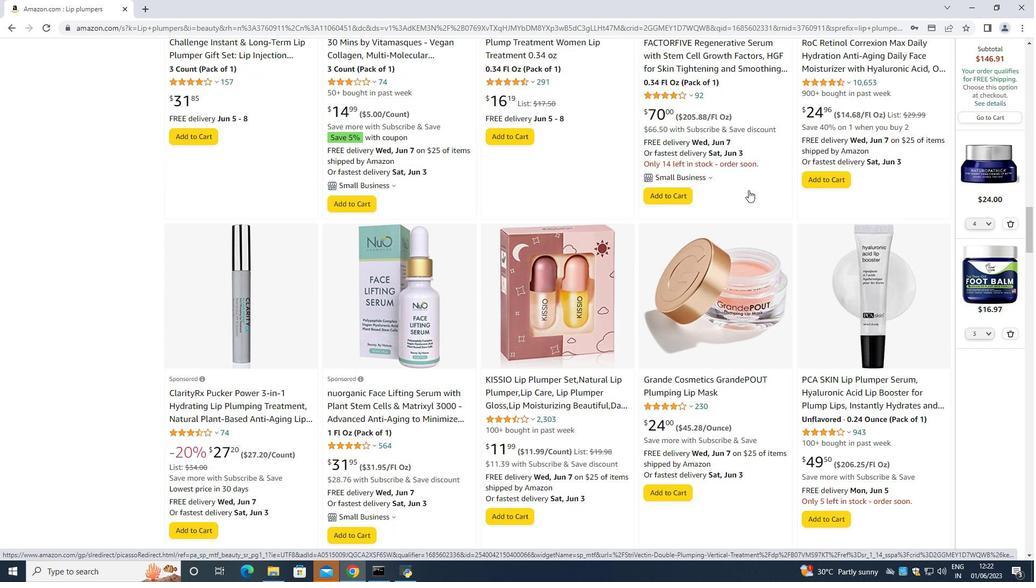 
Action: Mouse scrolled (749, 189) with delta (0, 0)
Screenshot: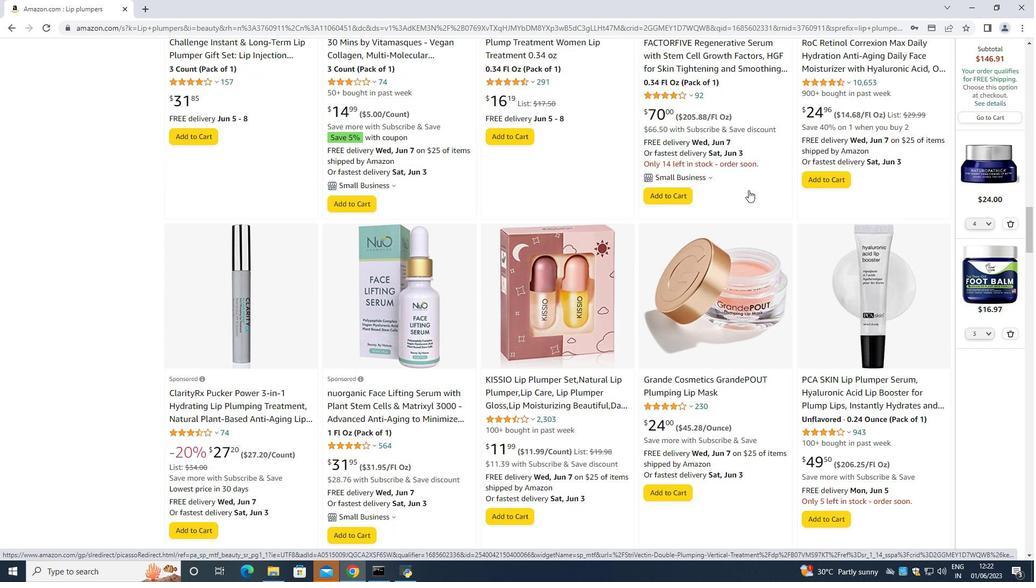 
Action: Mouse scrolled (749, 189) with delta (0, 0)
Screenshot: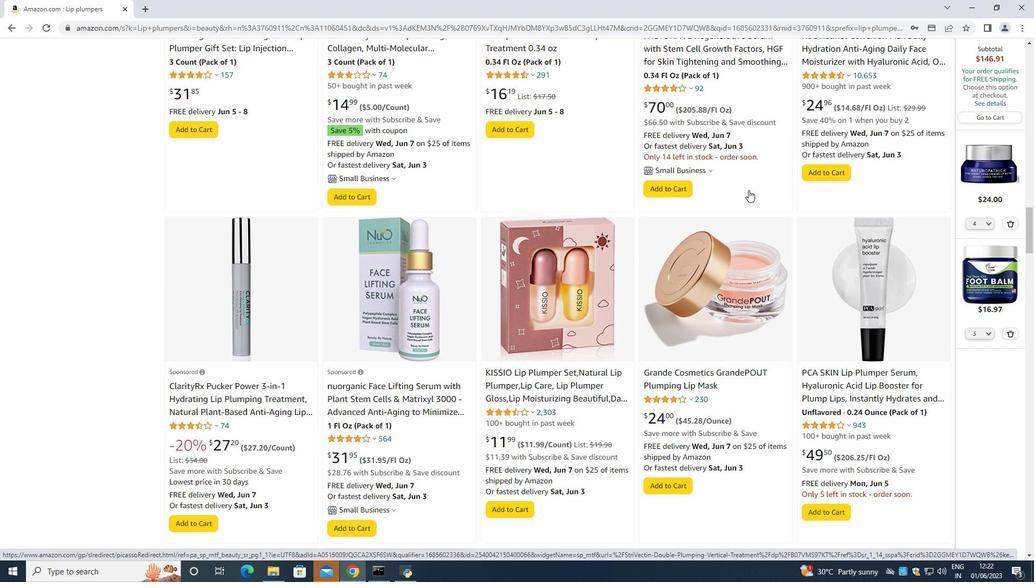 
Action: Mouse scrolled (749, 189) with delta (0, 0)
Screenshot: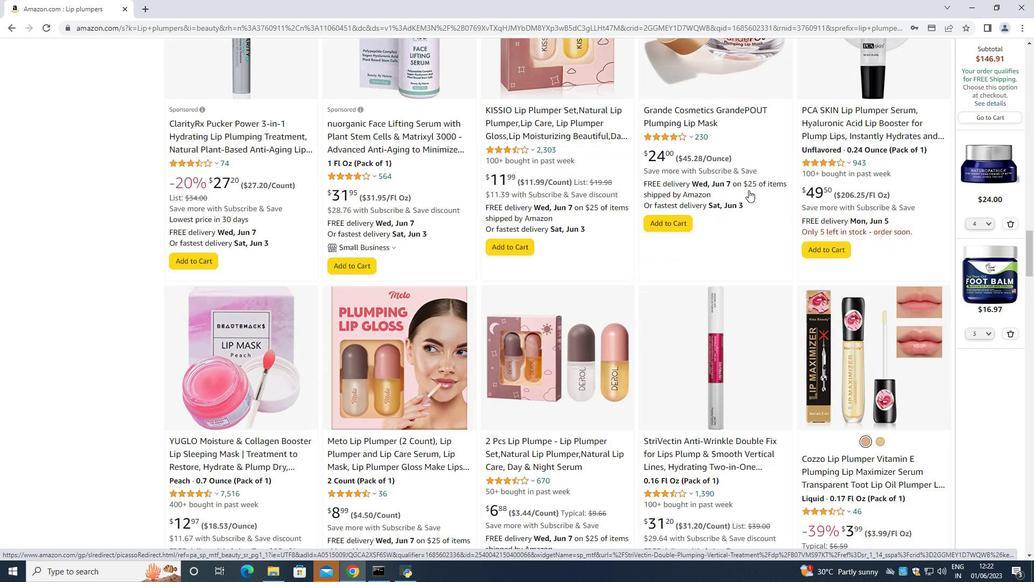 
Action: Mouse scrolled (749, 189) with delta (0, 0)
Screenshot: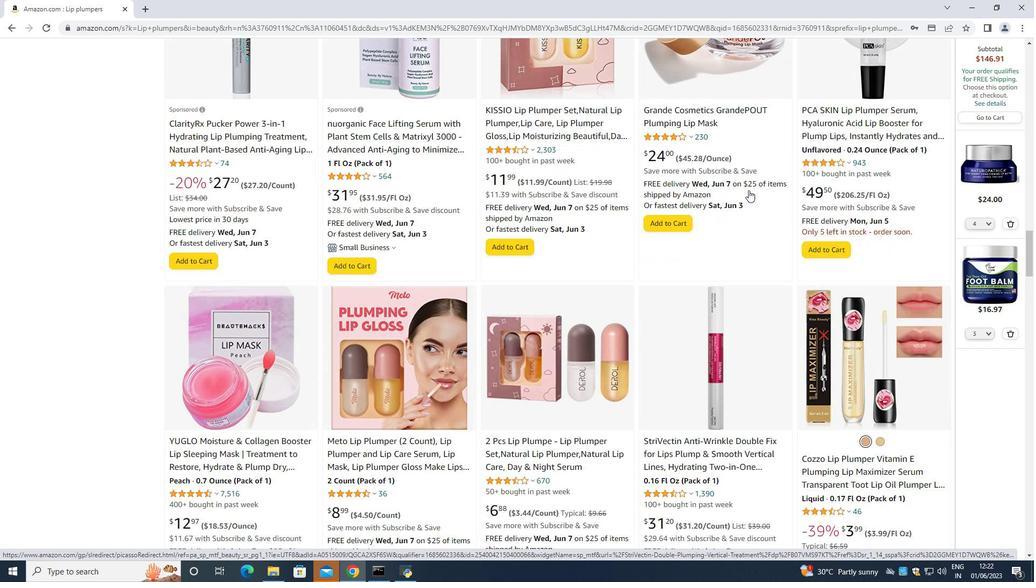 
Action: Mouse scrolled (749, 189) with delta (0, 0)
Screenshot: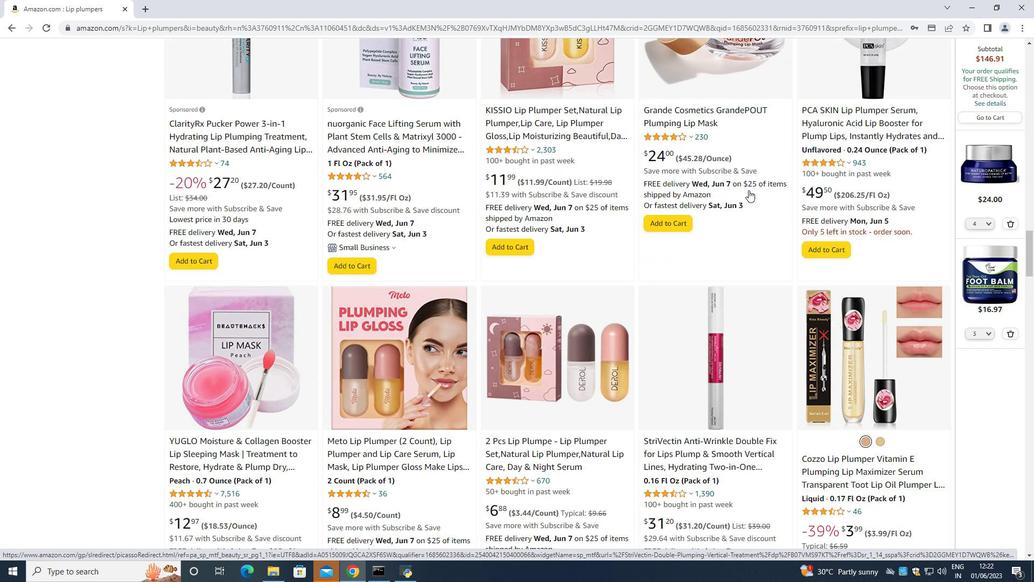 
Action: Mouse scrolled (749, 189) with delta (0, 0)
Screenshot: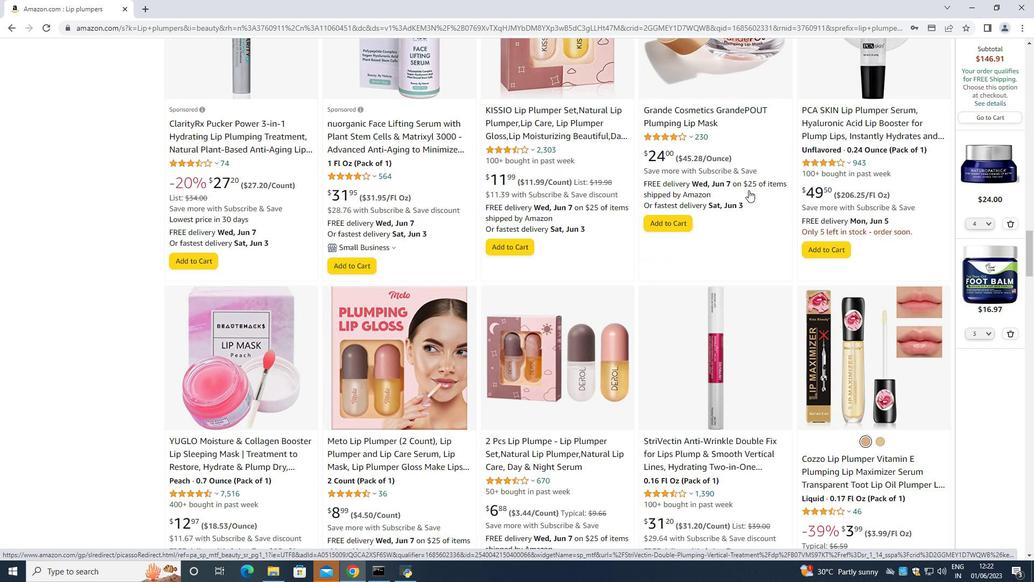 
Action: Mouse scrolled (749, 189) with delta (0, 0)
Screenshot: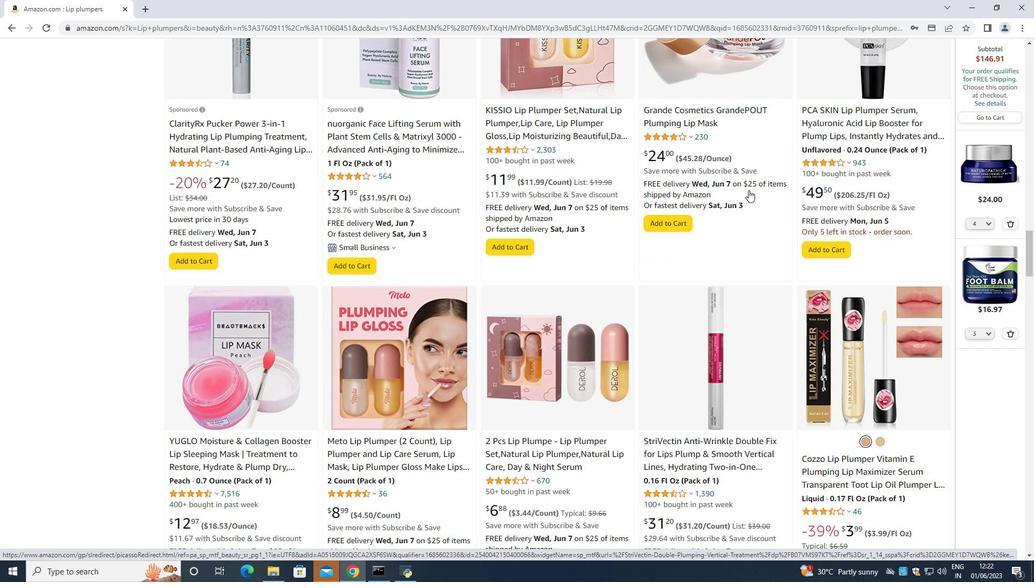 
Action: Mouse scrolled (749, 189) with delta (0, 0)
Screenshot: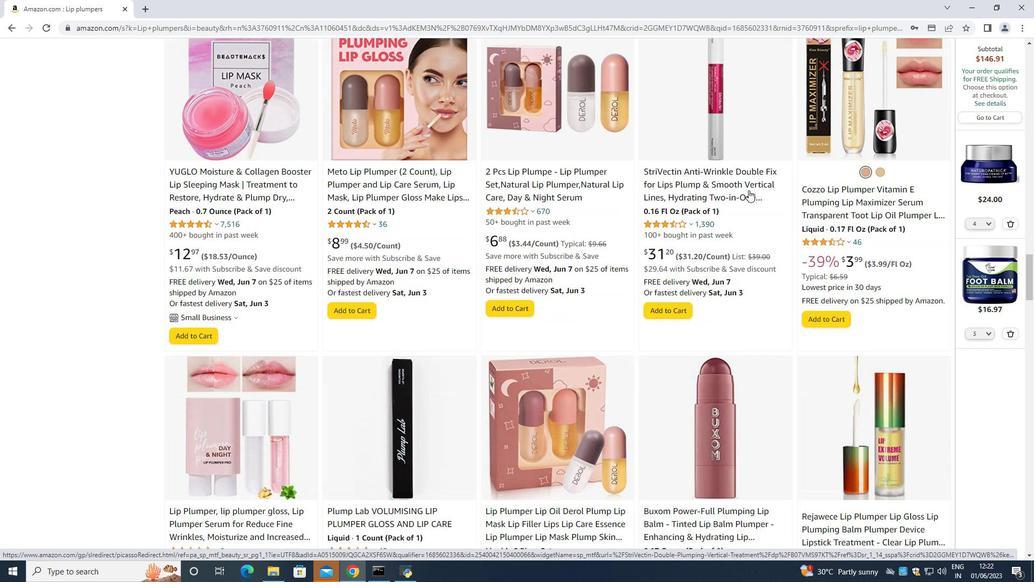 
Action: Mouse scrolled (749, 189) with delta (0, 0)
Screenshot: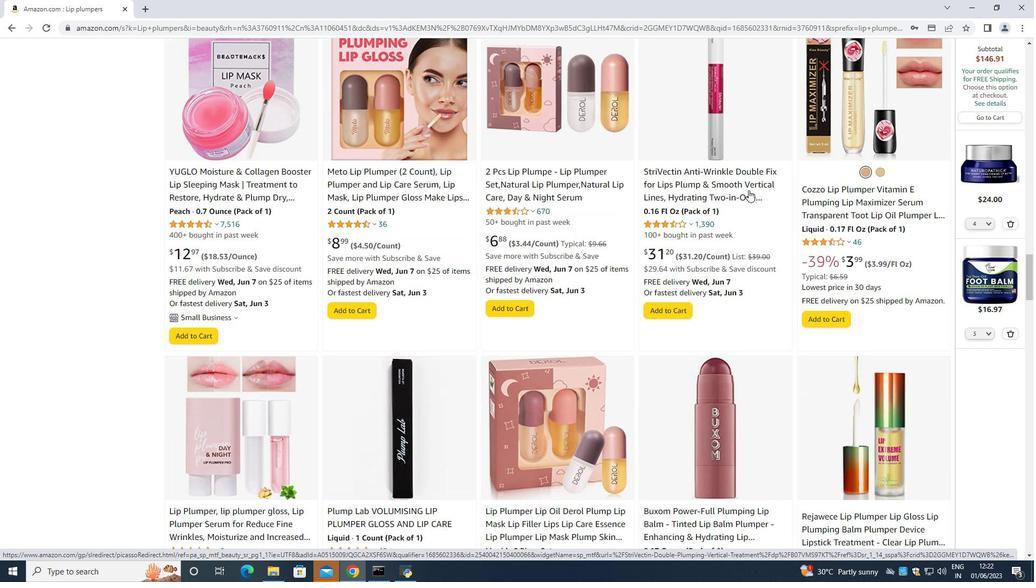 
Action: Mouse scrolled (749, 189) with delta (0, 0)
Screenshot: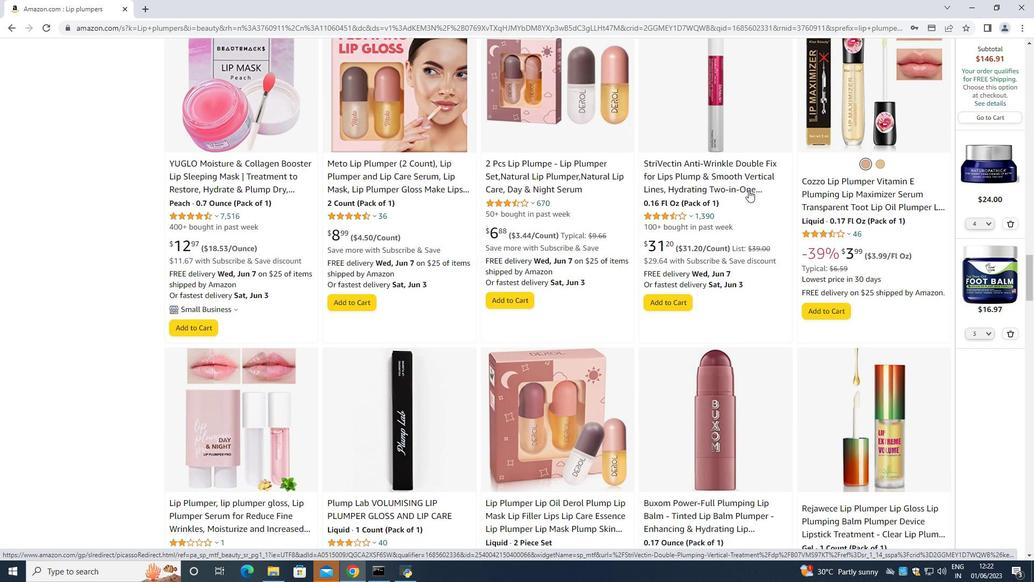 
Action: Mouse moved to (748, 189)
Screenshot: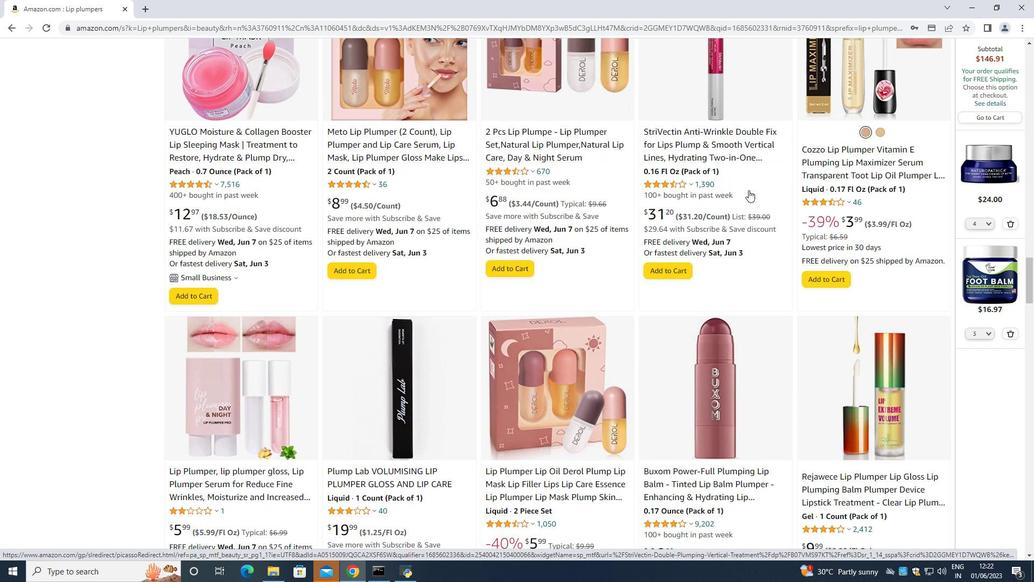 
Action: Mouse scrolled (749, 189) with delta (0, 0)
Screenshot: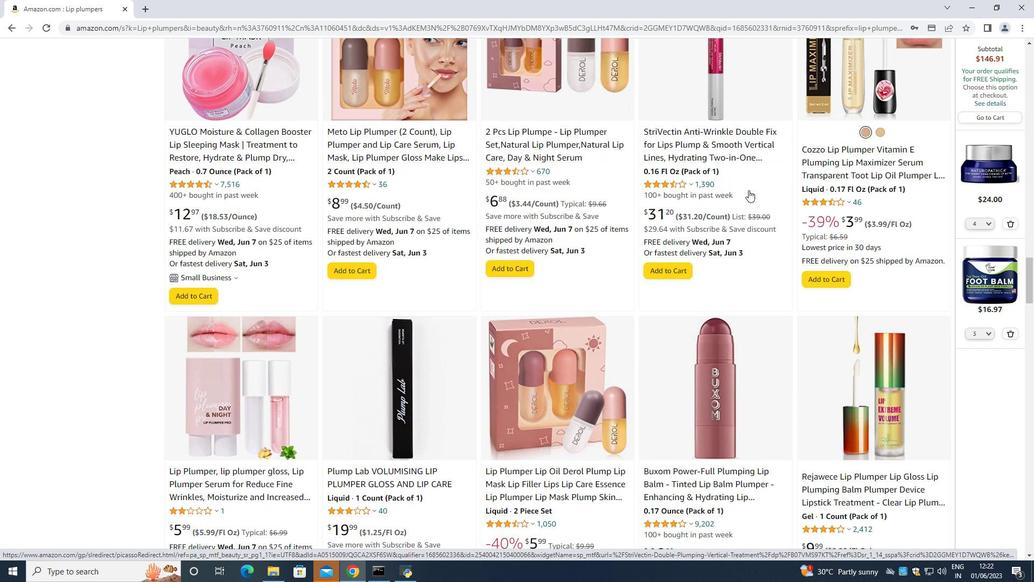 
Action: Mouse moved to (748, 189)
Screenshot: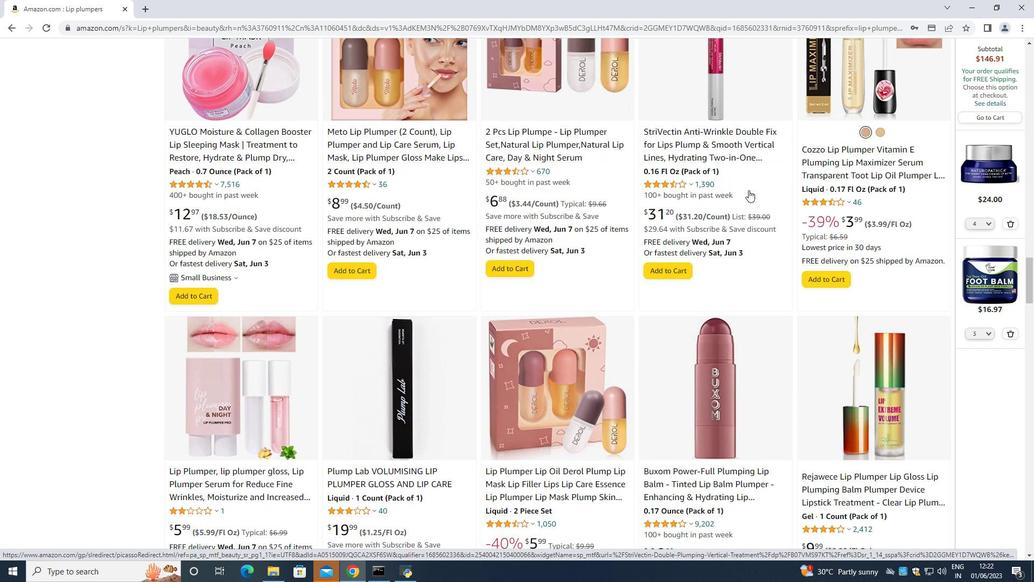 
Action: Mouse scrolled (748, 189) with delta (0, 0)
Screenshot: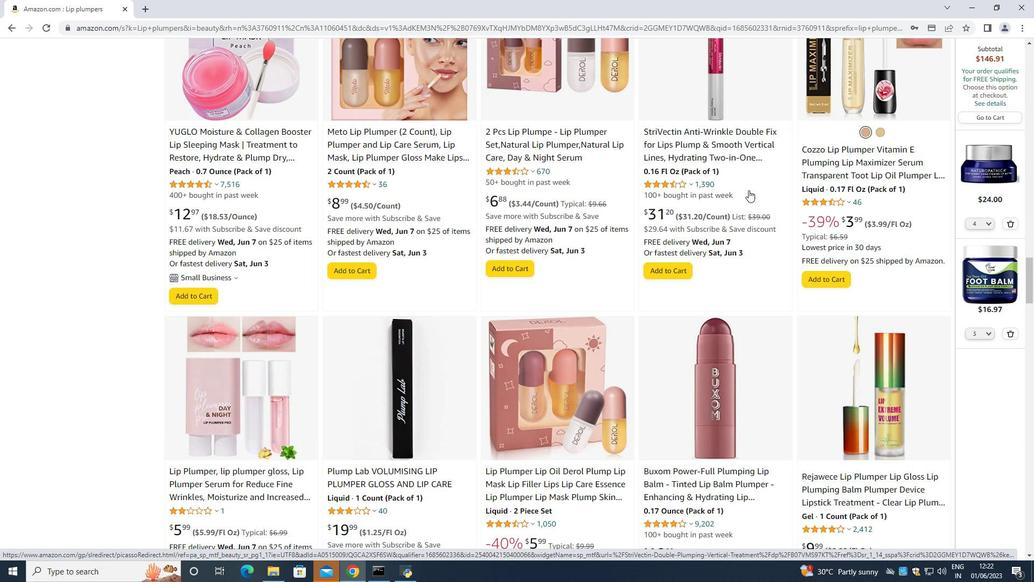 
Action: Mouse moved to (747, 189)
Screenshot: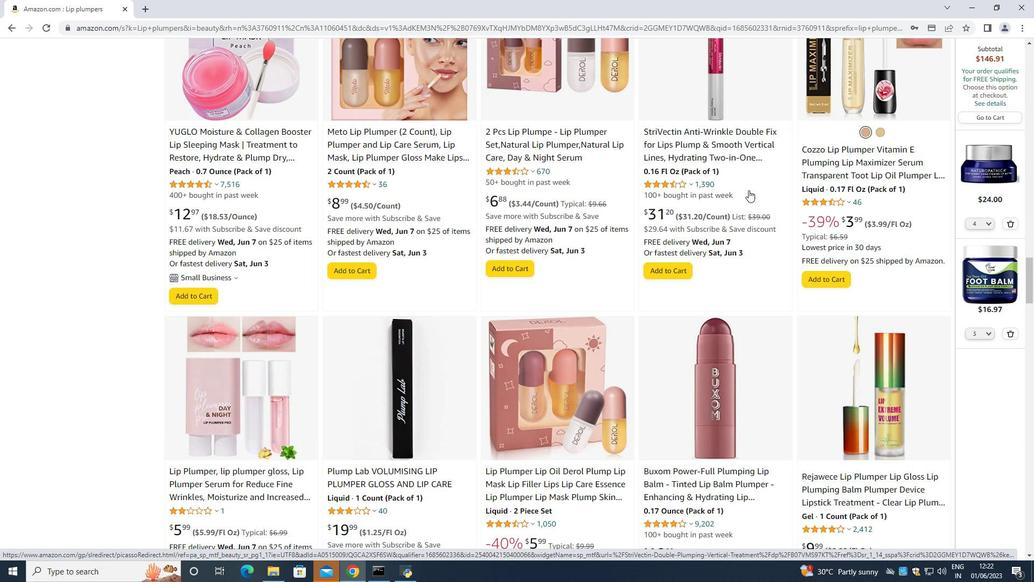 
Action: Mouse scrolled (747, 188) with delta (0, 0)
Screenshot: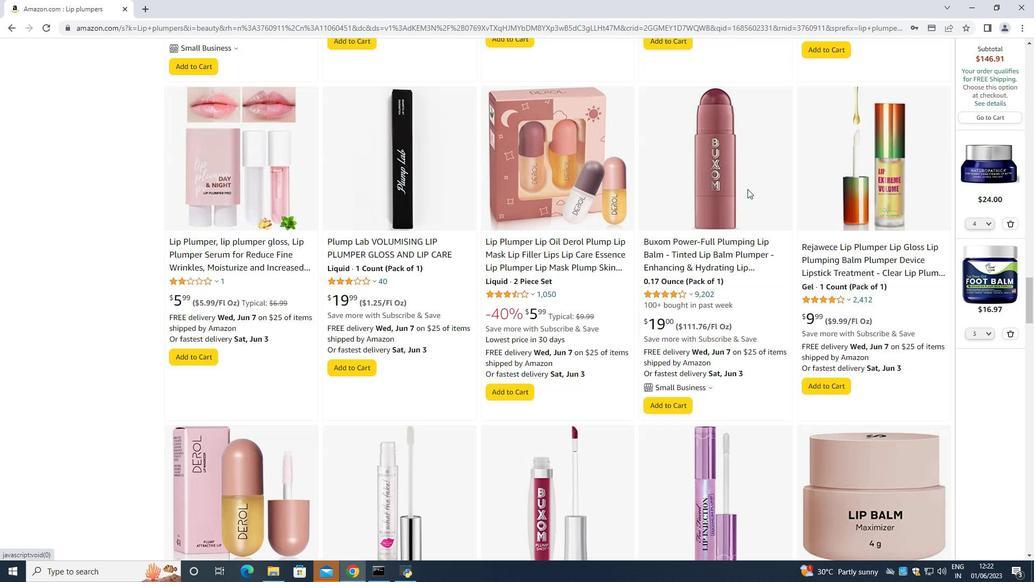 
Action: Mouse scrolled (747, 188) with delta (0, 0)
Screenshot: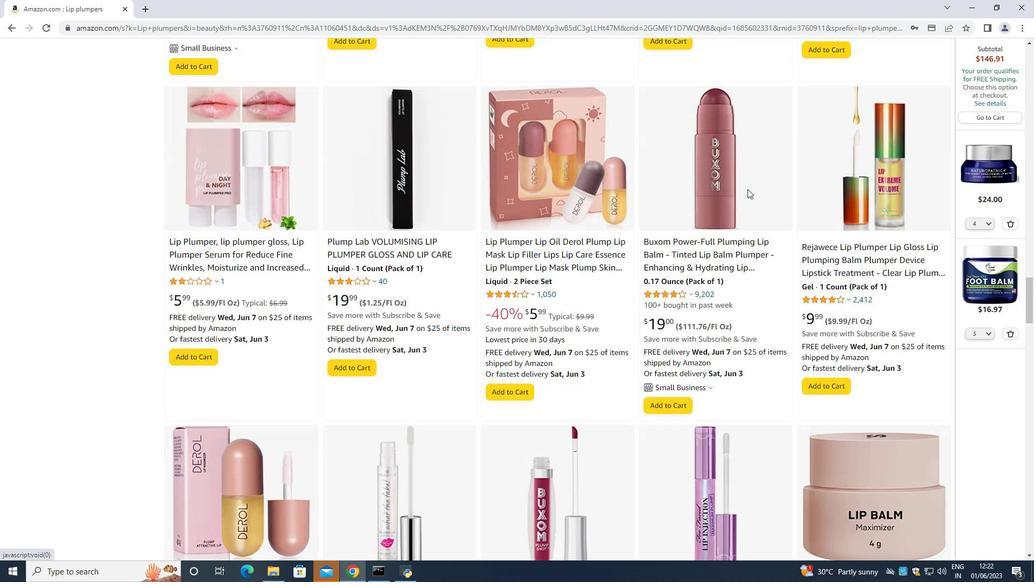 
Action: Mouse scrolled (747, 188) with delta (0, 0)
Screenshot: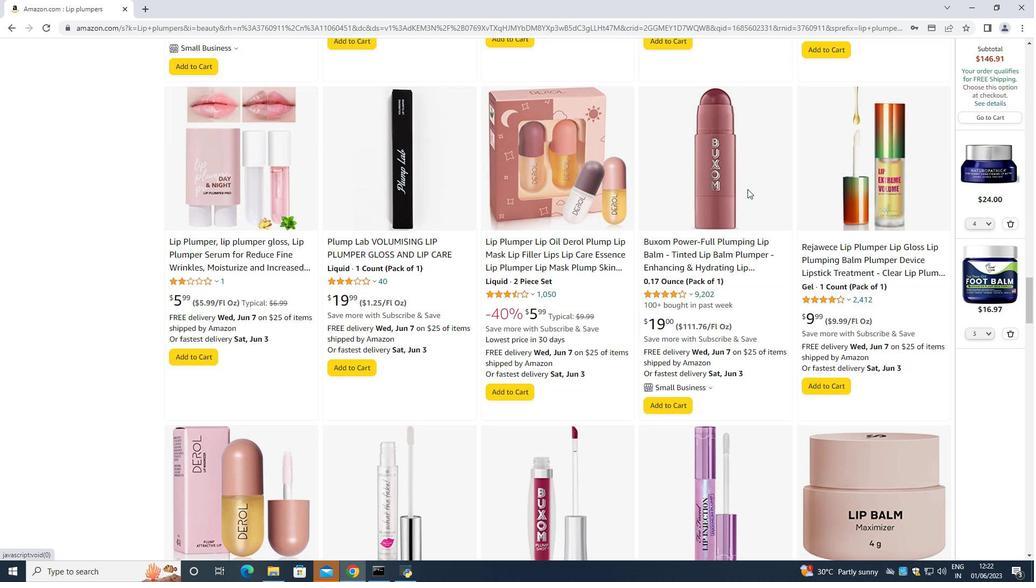 
Action: Mouse scrolled (747, 188) with delta (0, 0)
Screenshot: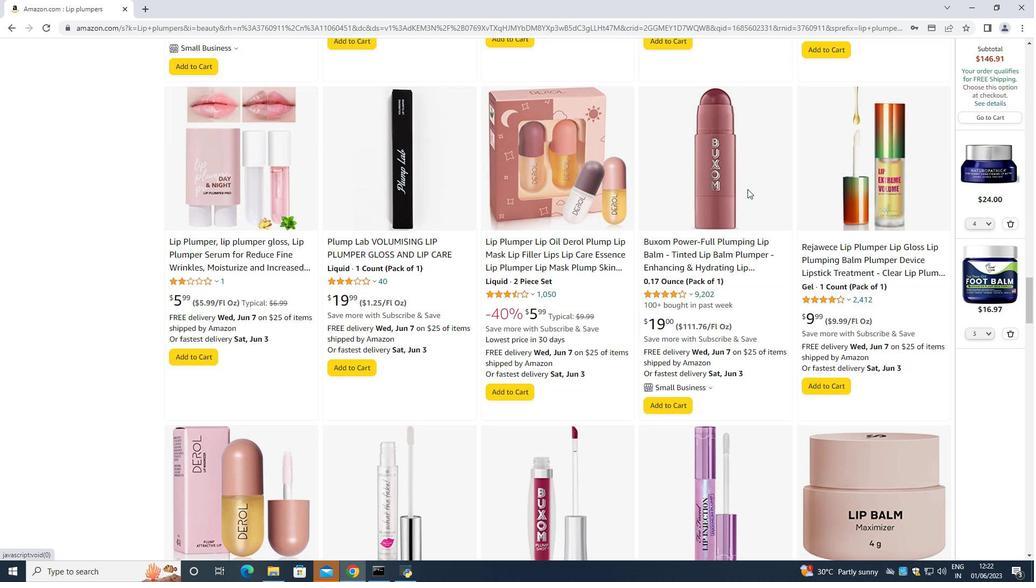 
Action: Mouse scrolled (747, 188) with delta (0, 0)
Screenshot: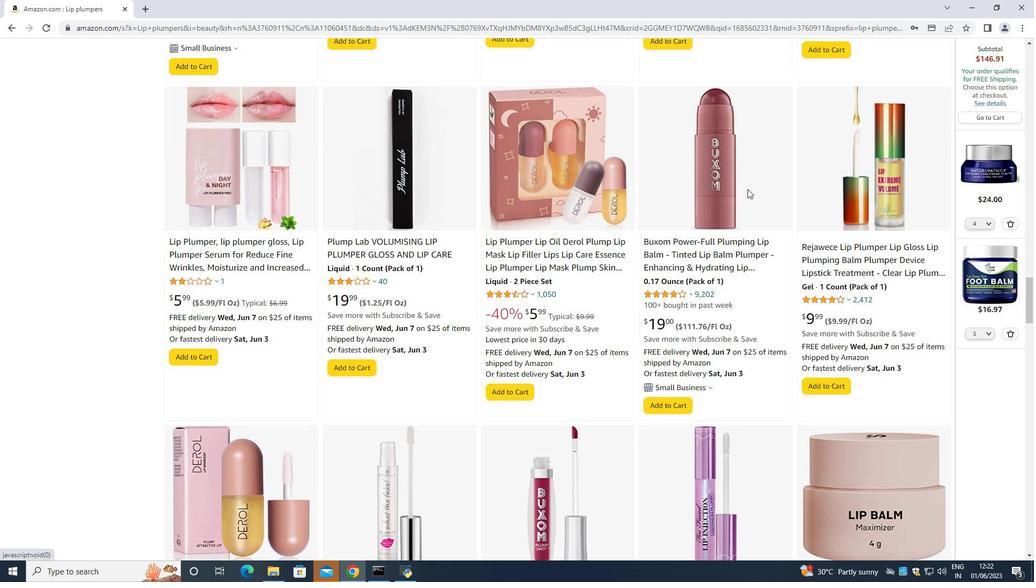 
Action: Mouse scrolled (747, 188) with delta (0, 0)
Screenshot: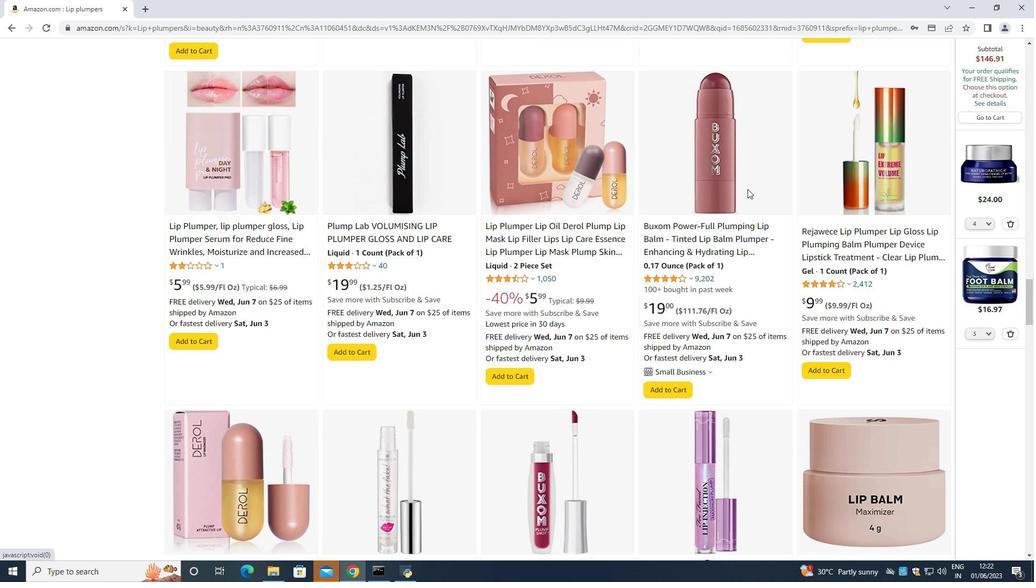 
Action: Mouse scrolled (747, 188) with delta (0, 0)
Screenshot: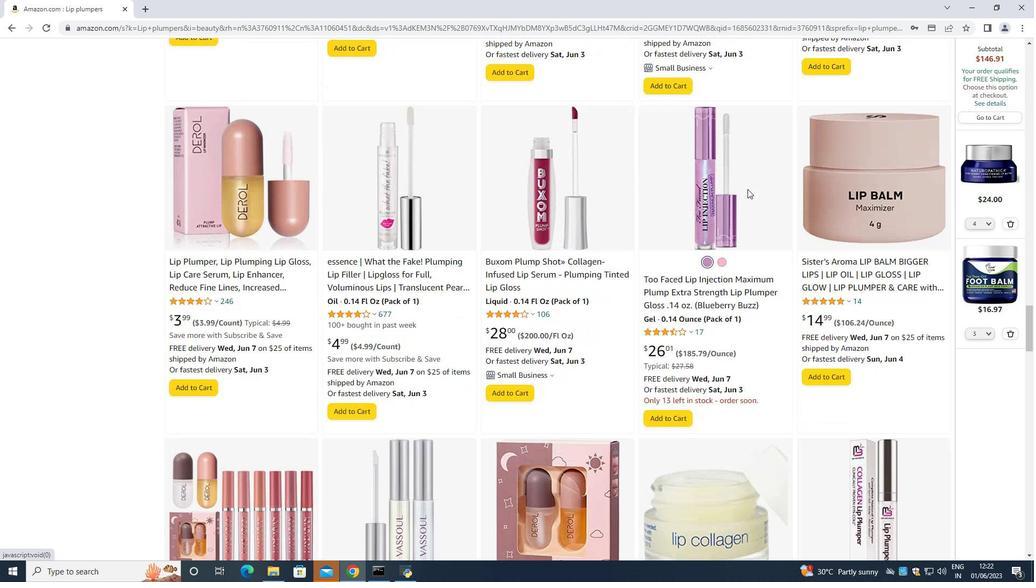 
Action: Mouse scrolled (747, 188) with delta (0, 0)
Screenshot: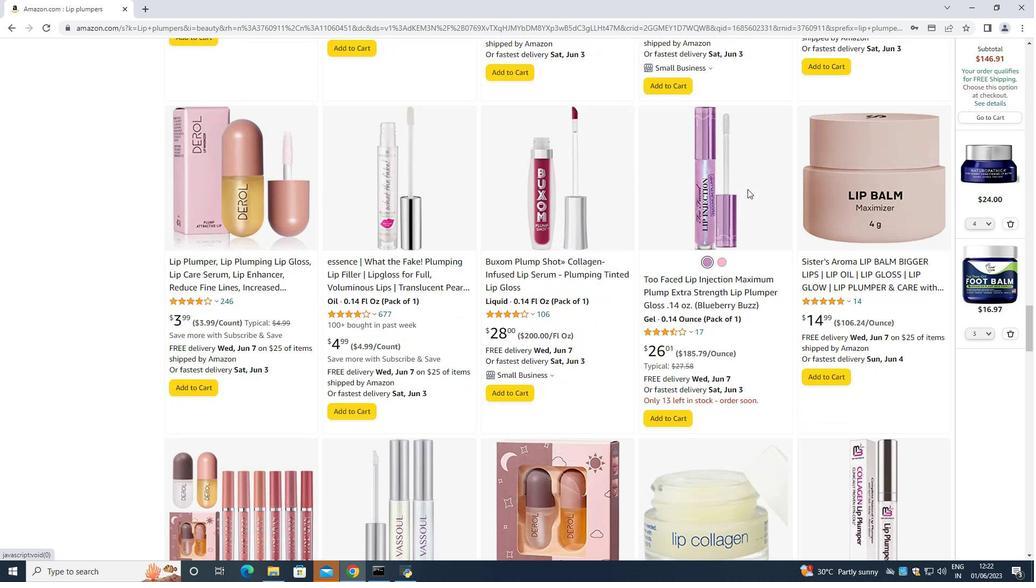 
Action: Mouse scrolled (747, 188) with delta (0, 0)
Screenshot: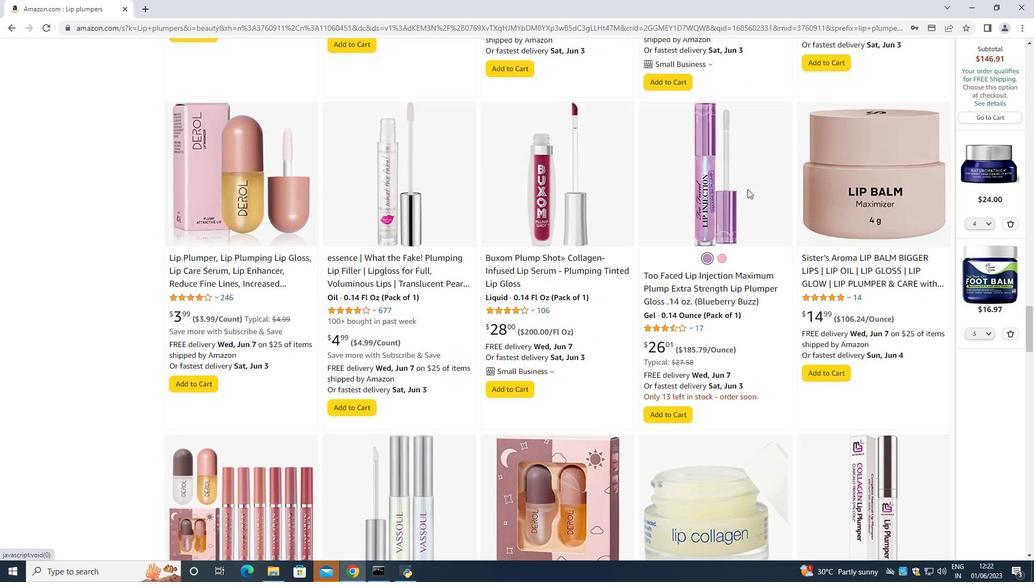 
Action: Mouse scrolled (747, 188) with delta (0, 0)
Screenshot: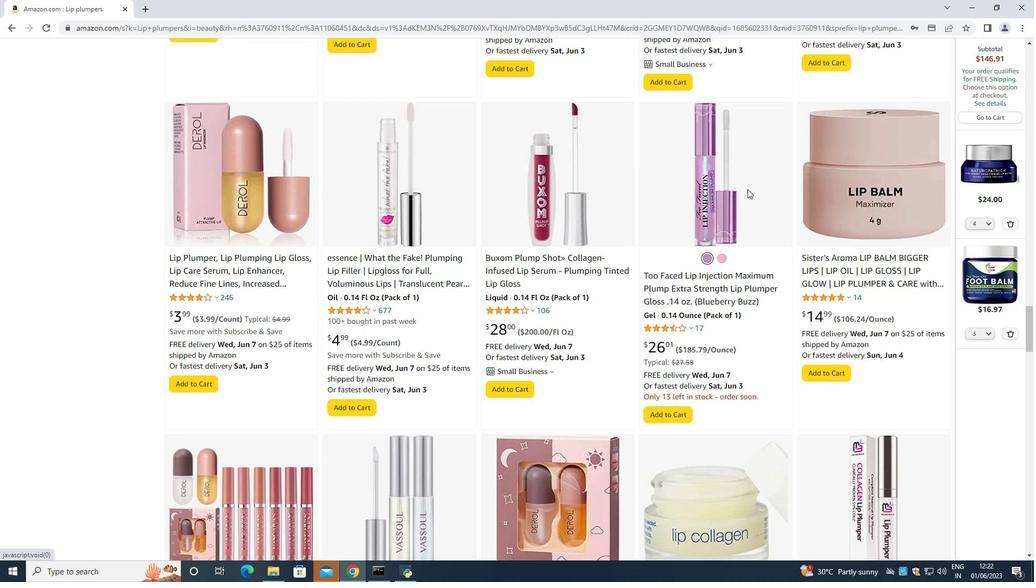 
Action: Mouse scrolled (747, 188) with delta (0, 0)
Screenshot: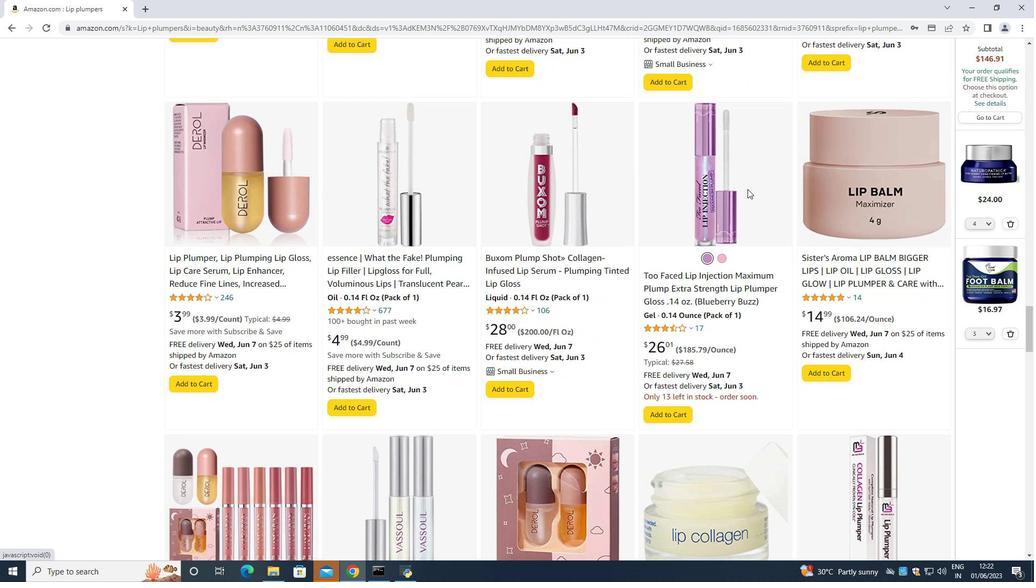 
Action: Mouse scrolled (747, 188) with delta (0, 0)
Screenshot: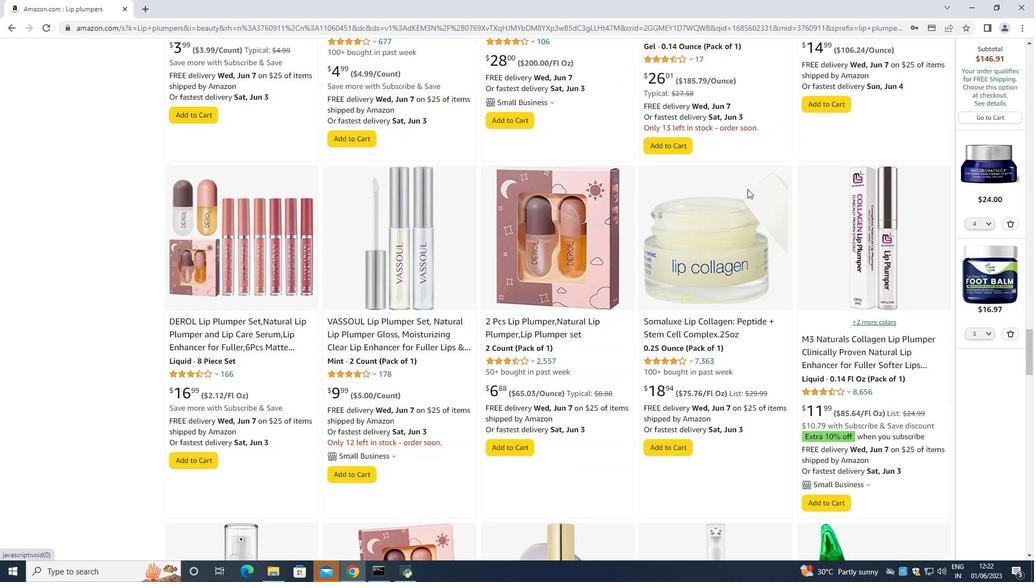 
Action: Mouse scrolled (747, 188) with delta (0, 0)
Screenshot: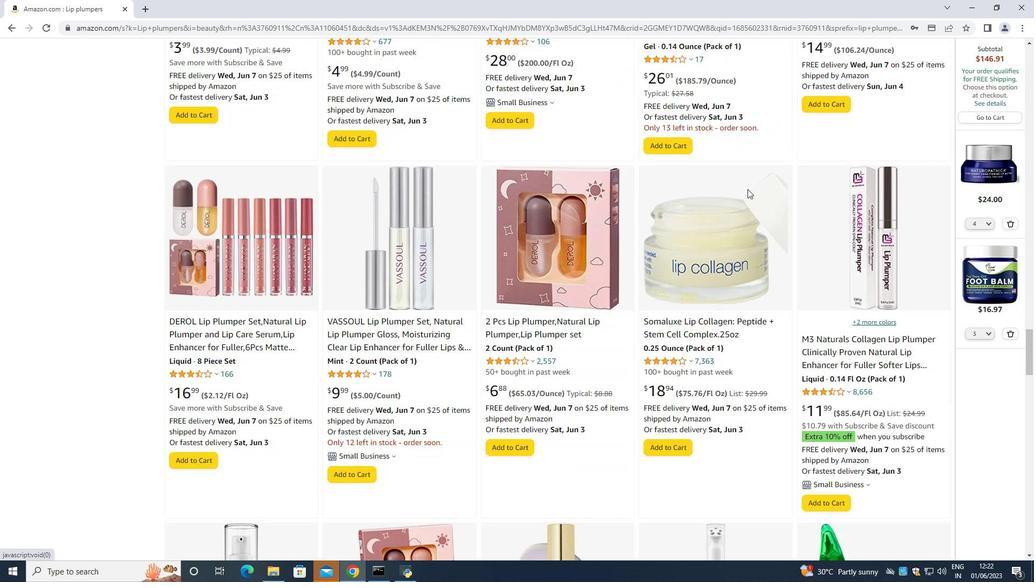 
Action: Mouse scrolled (747, 188) with delta (0, 0)
Screenshot: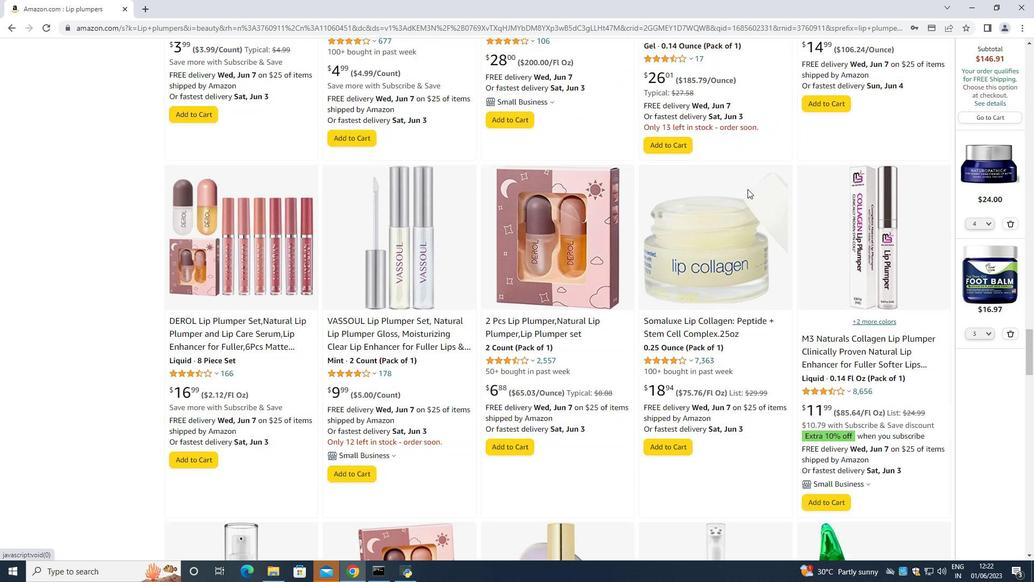 
Action: Mouse scrolled (747, 188) with delta (0, 0)
Screenshot: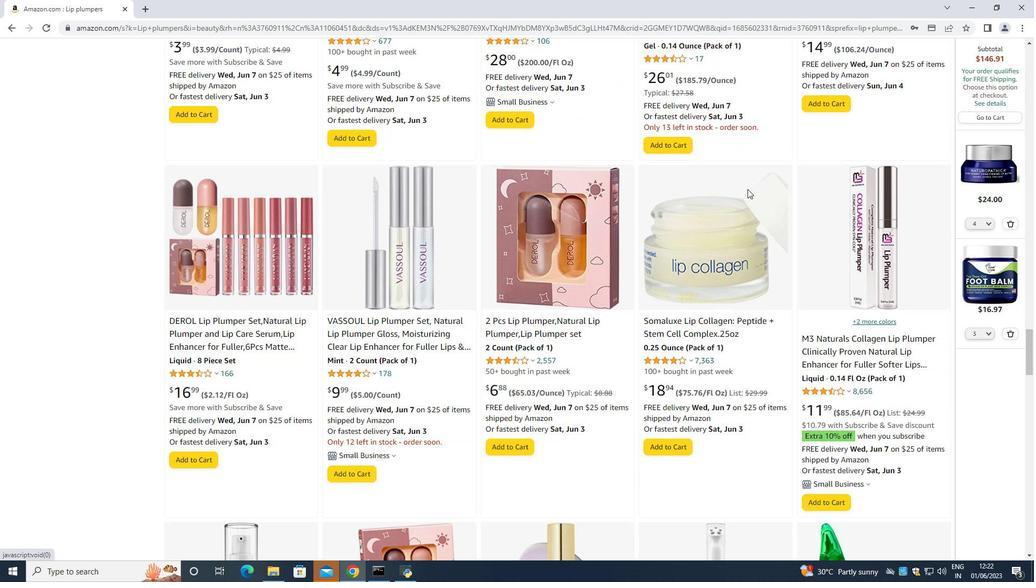 
Action: Mouse scrolled (747, 188) with delta (0, 0)
Screenshot: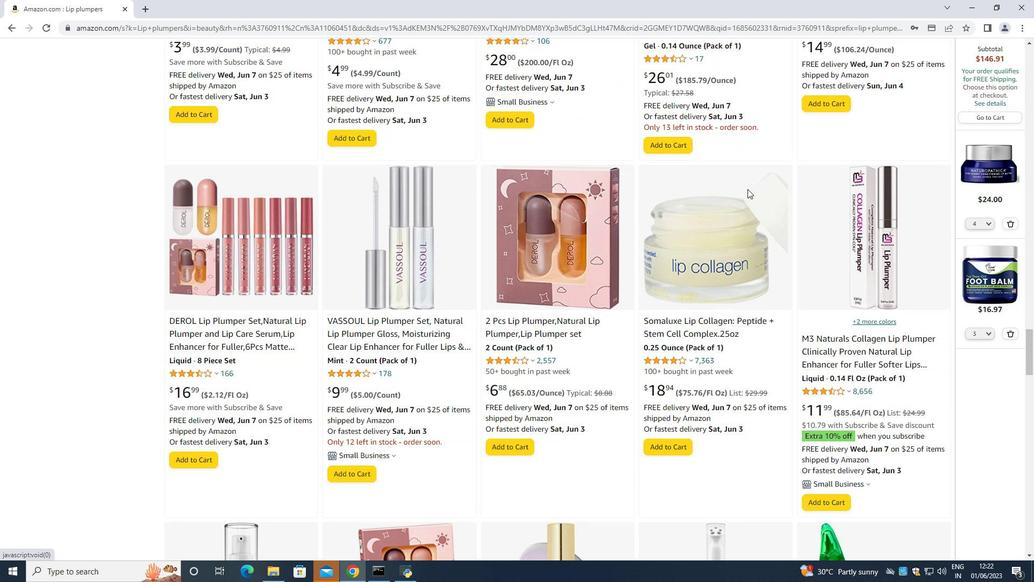 
Action: Mouse scrolled (747, 188) with delta (0, 0)
Screenshot: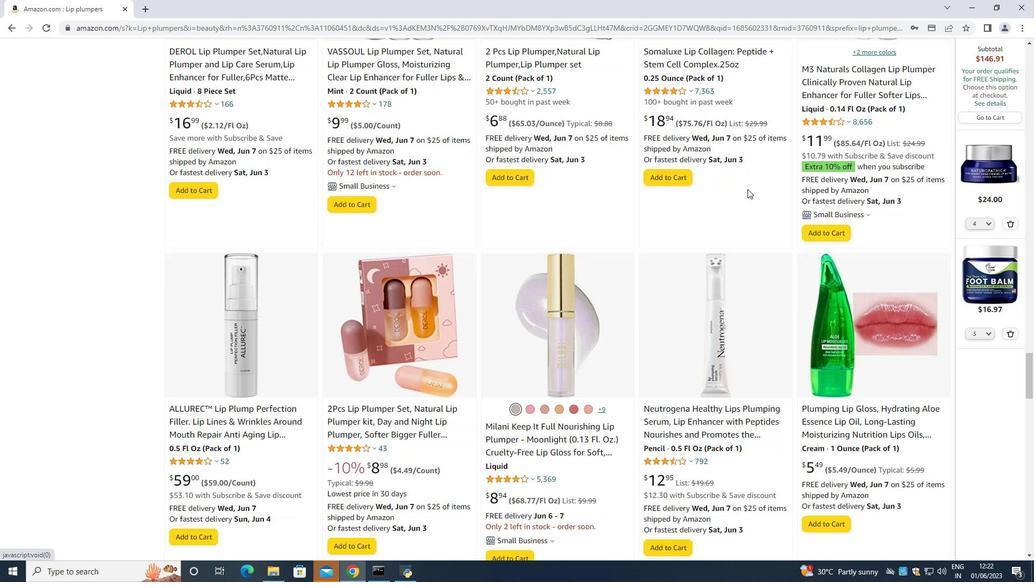 
Action: Mouse scrolled (747, 188) with delta (0, 0)
Screenshot: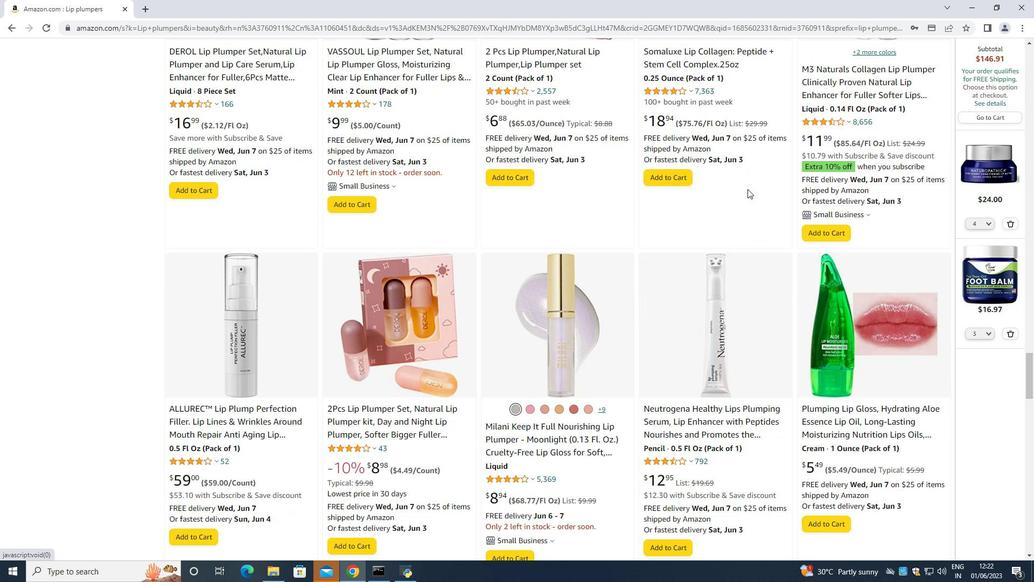 
Action: Mouse scrolled (747, 188) with delta (0, 0)
Screenshot: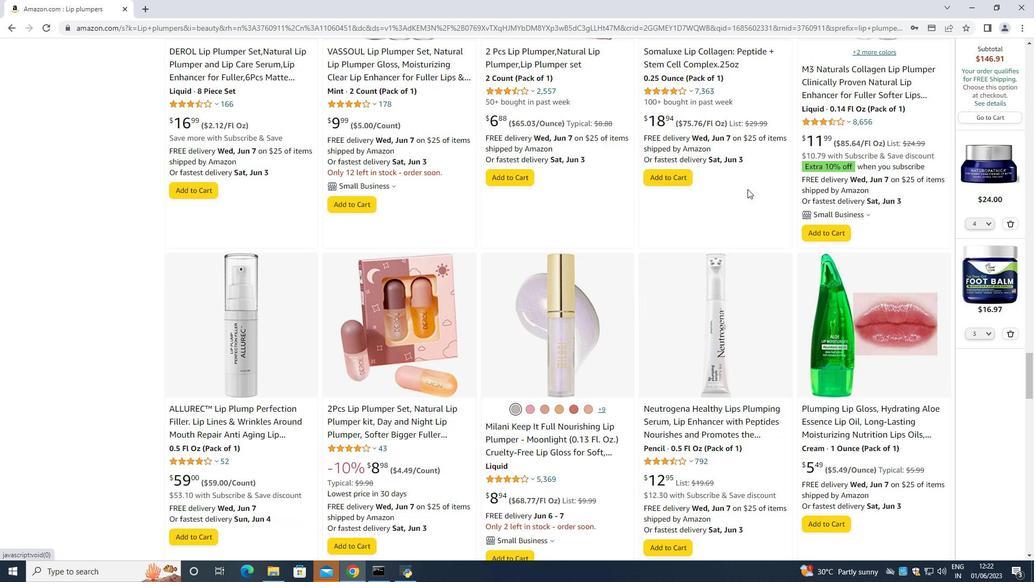 
Action: Mouse scrolled (747, 188) with delta (0, 0)
Screenshot: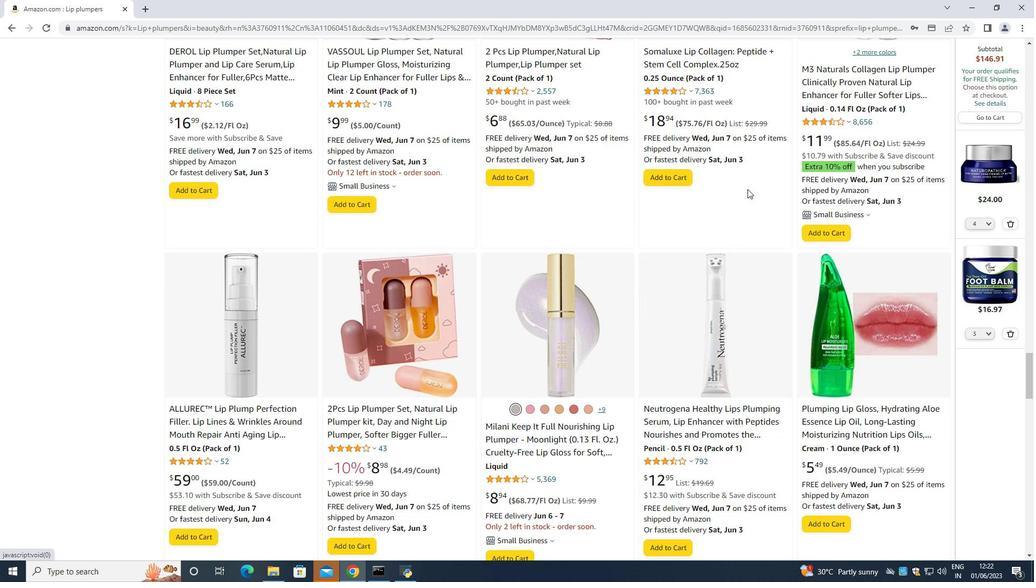 
Action: Mouse scrolled (747, 188) with delta (0, 0)
Screenshot: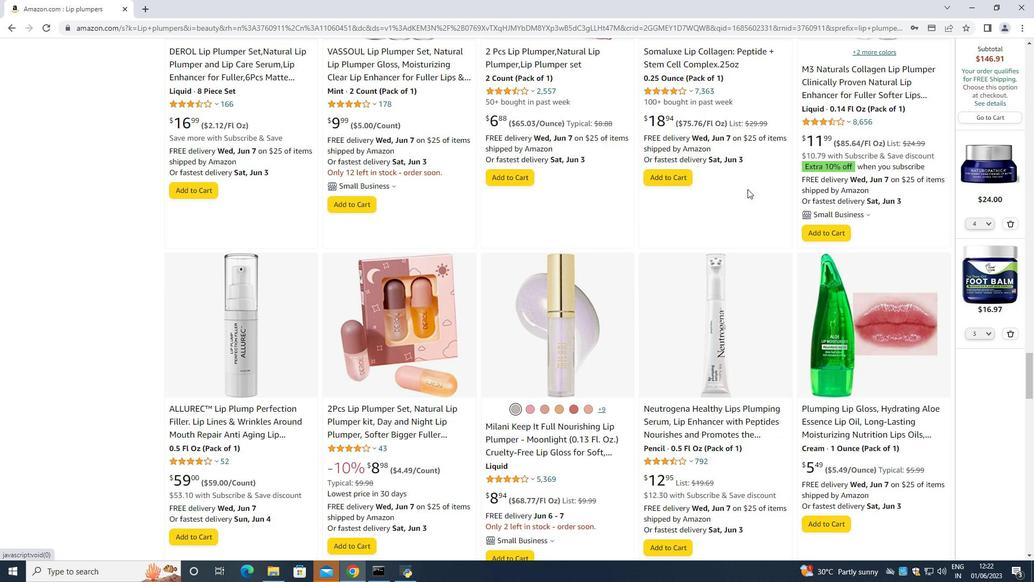 
Action: Mouse scrolled (747, 188) with delta (0, 0)
Screenshot: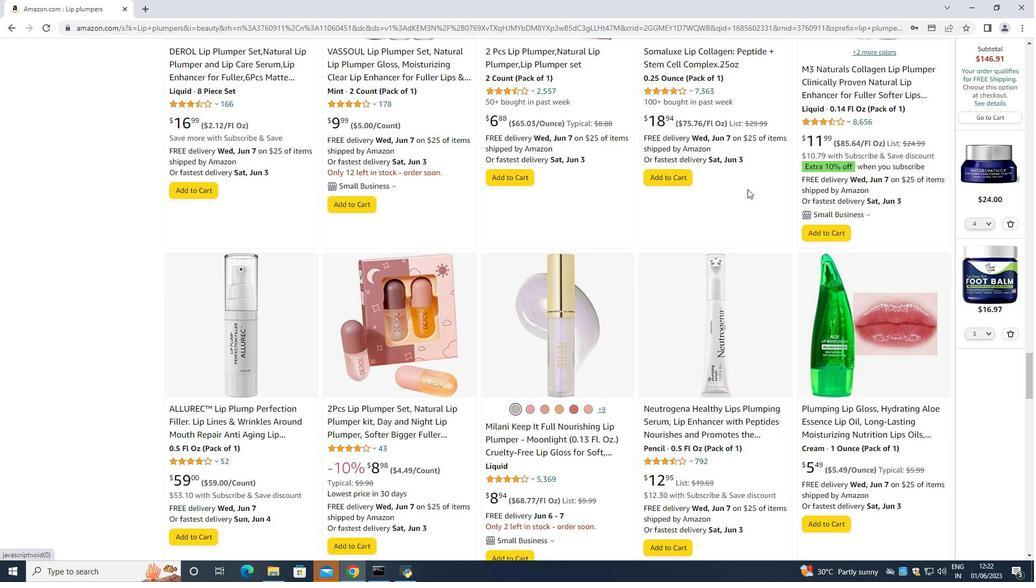 
Action: Mouse scrolled (747, 188) with delta (0, 0)
Screenshot: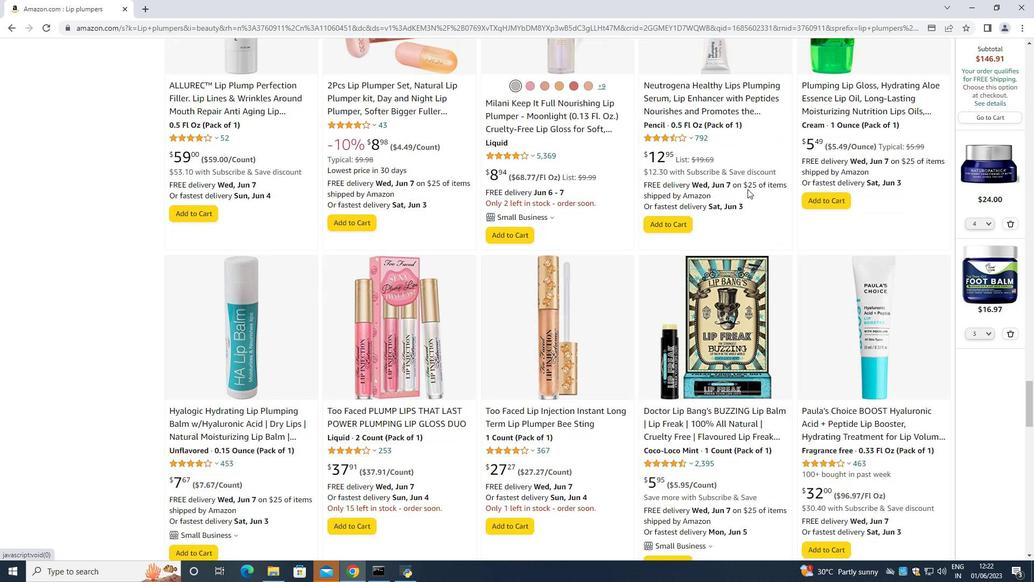 
Action: Mouse scrolled (747, 188) with delta (0, 0)
Screenshot: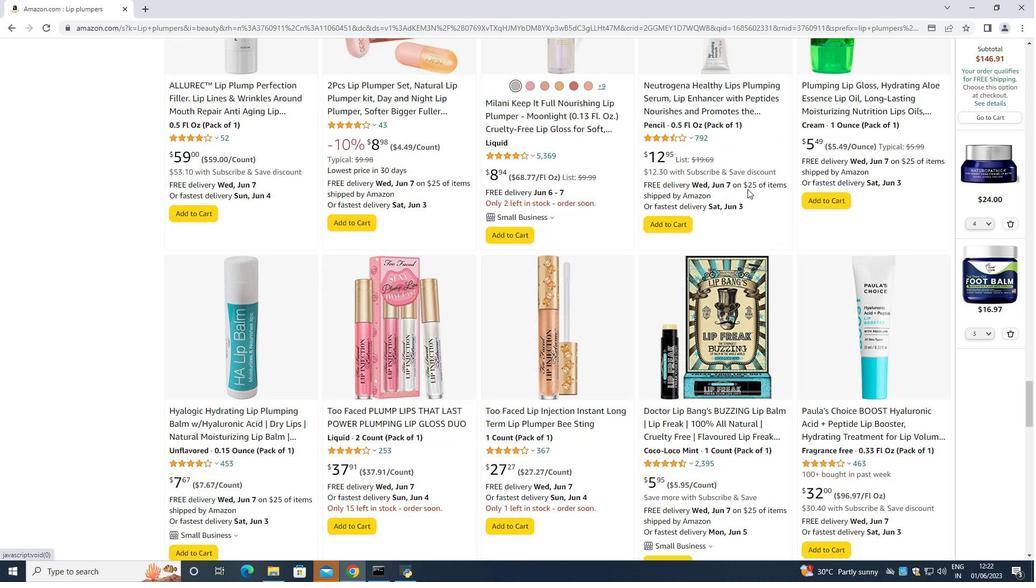 
Action: Mouse scrolled (747, 188) with delta (0, 0)
Screenshot: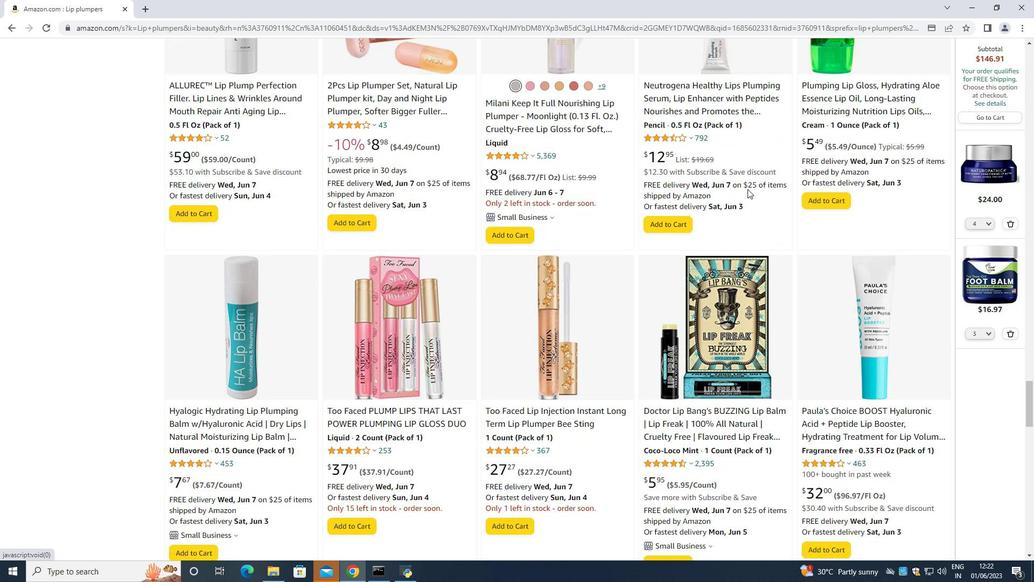 
Action: Mouse scrolled (747, 188) with delta (0, 0)
Screenshot: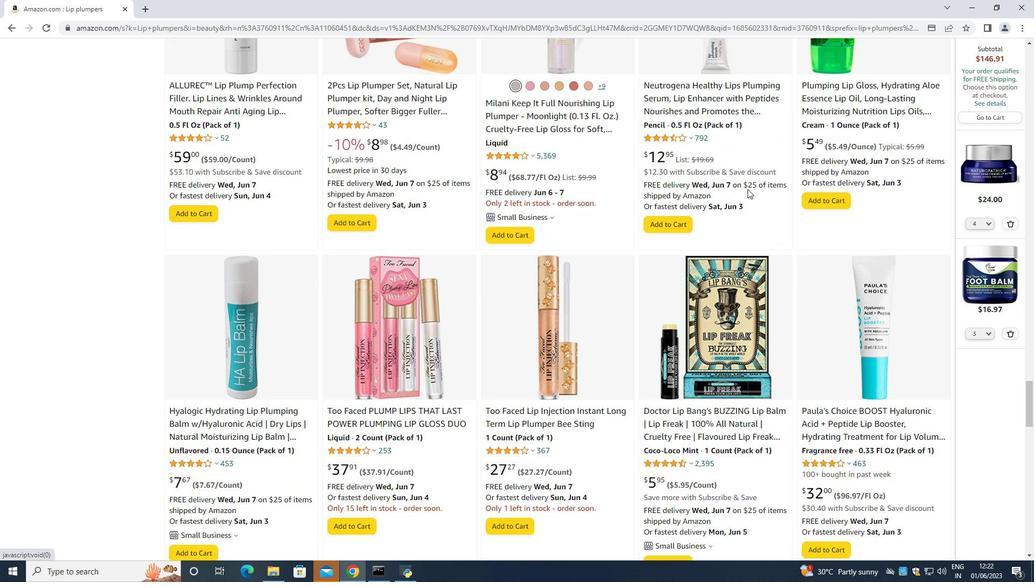 
Action: Mouse scrolled (747, 188) with delta (0, 0)
Screenshot: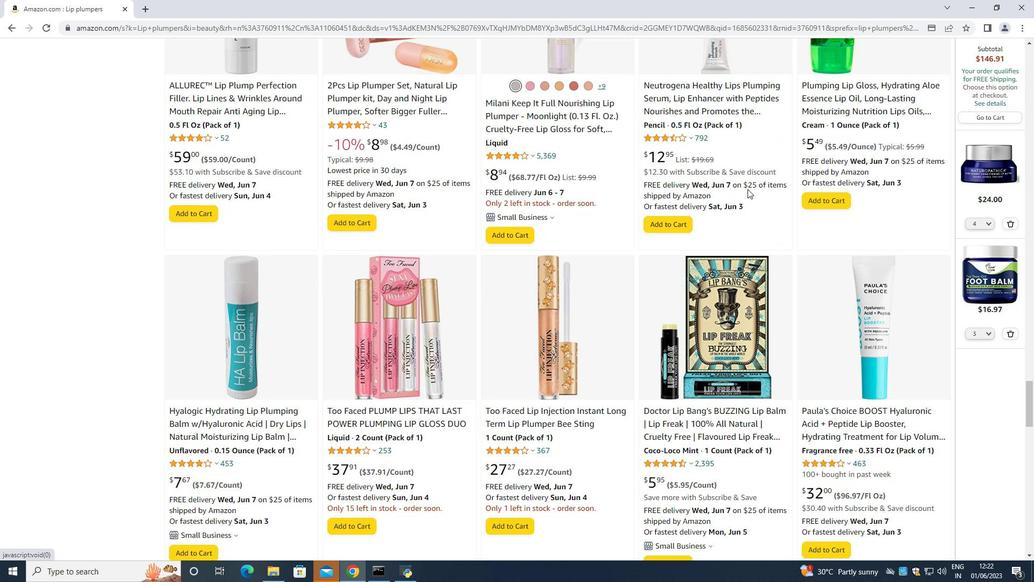 
Action: Mouse scrolled (747, 188) with delta (0, 0)
Screenshot: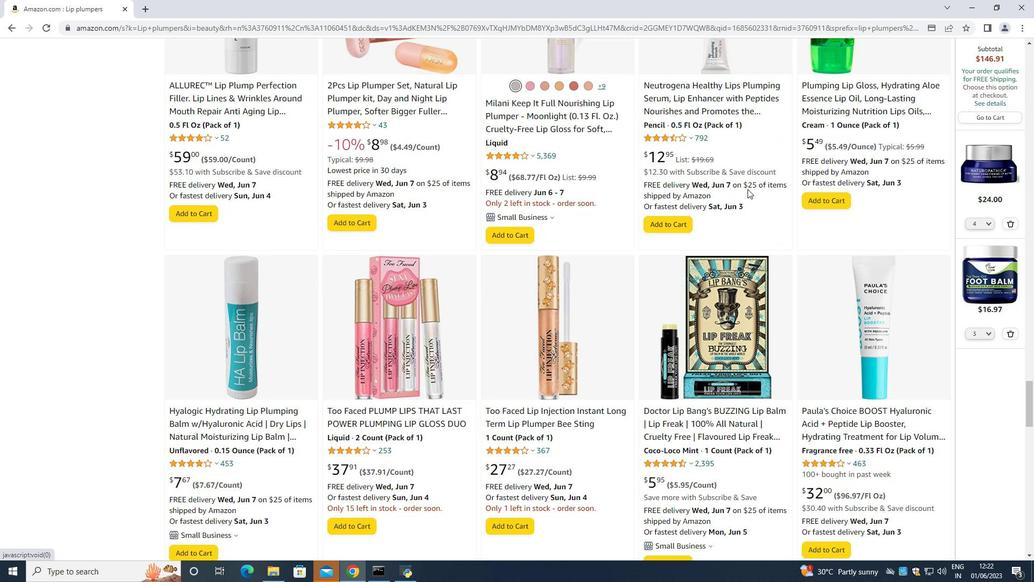 
Action: Mouse scrolled (747, 188) with delta (0, 0)
Screenshot: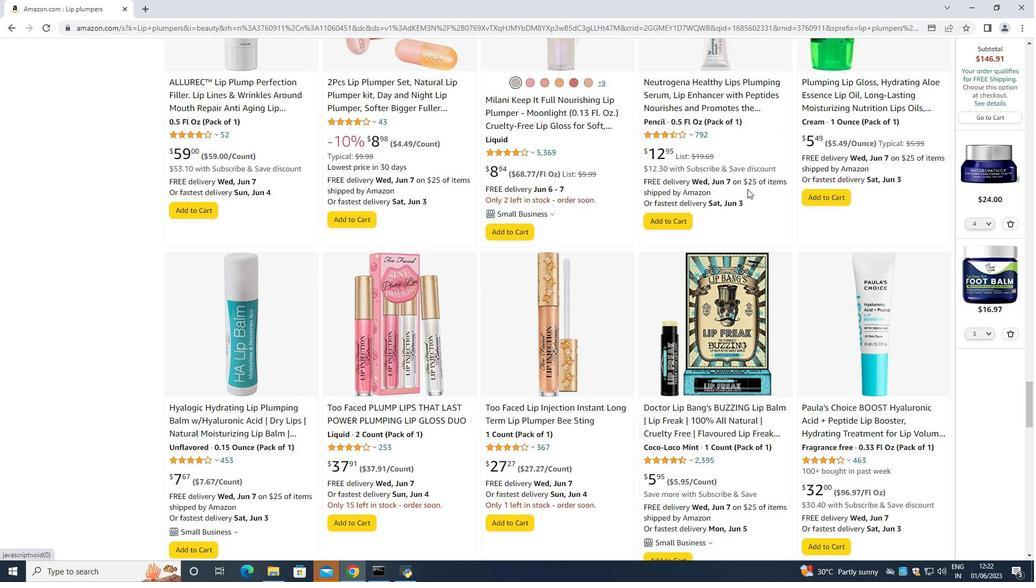 
Action: Mouse scrolled (747, 188) with delta (0, 0)
Screenshot: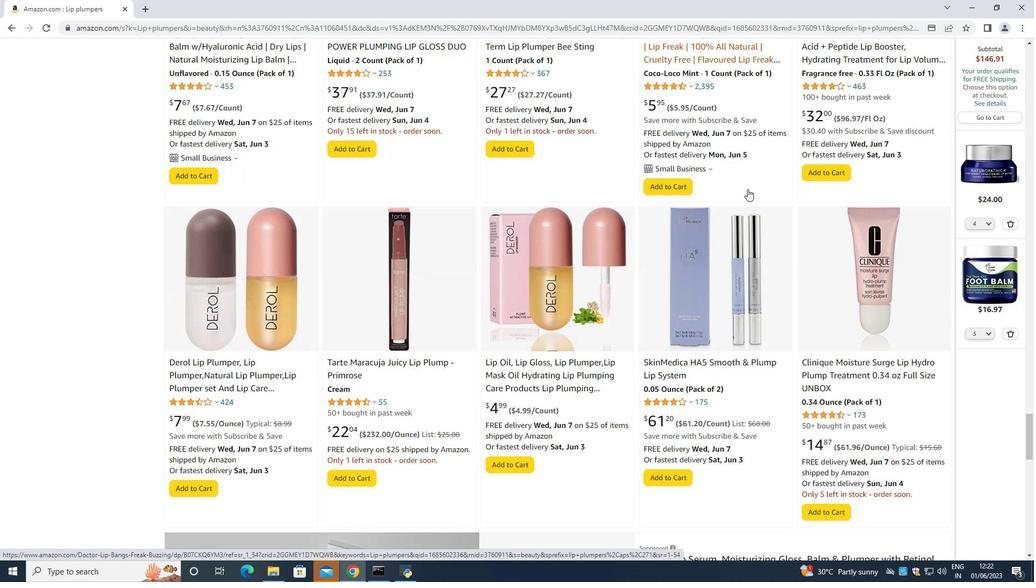 
Action: Mouse scrolled (747, 188) with delta (0, 0)
Screenshot: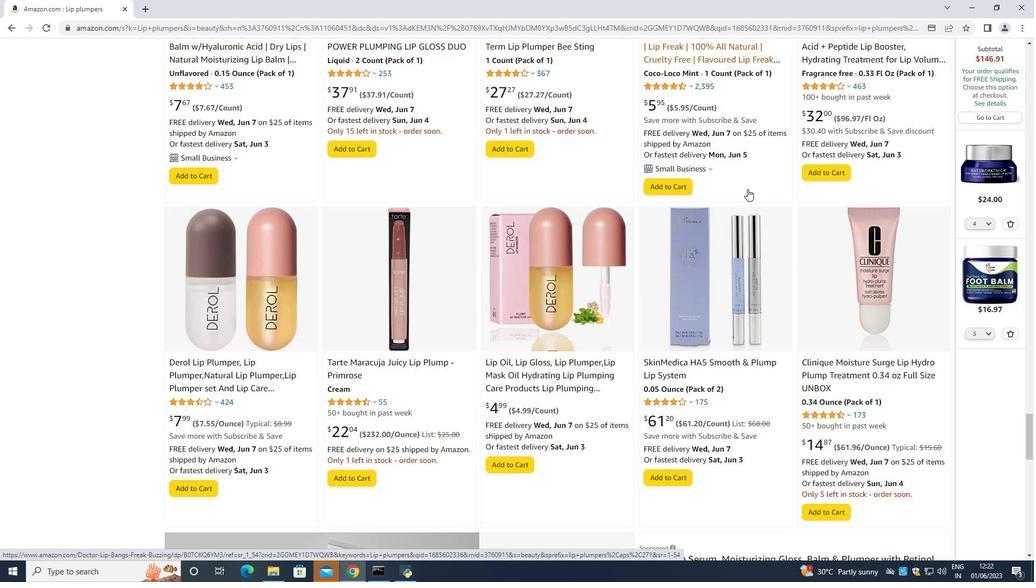 
Action: Mouse scrolled (747, 188) with delta (0, 0)
Screenshot: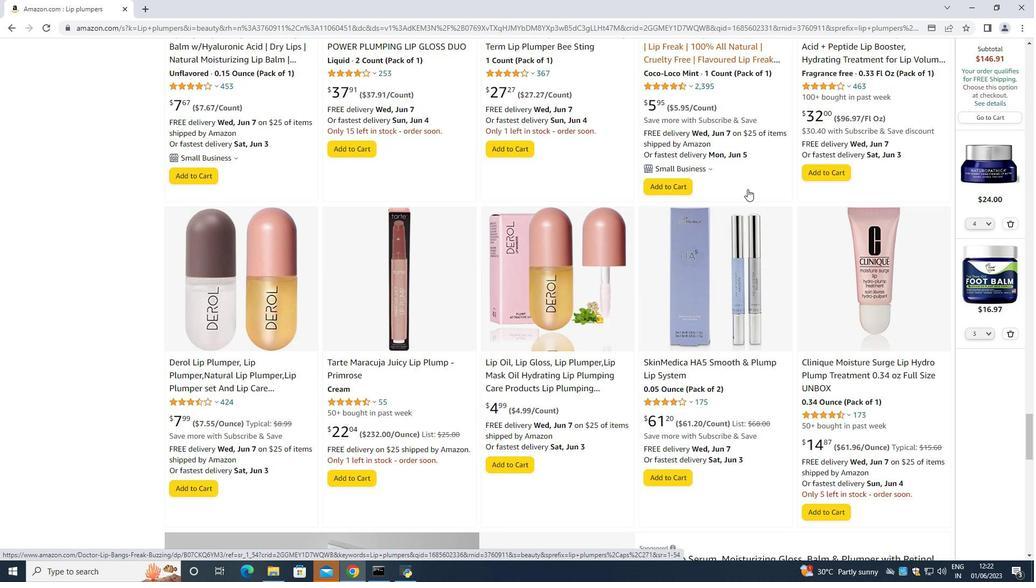 
Action: Mouse scrolled (747, 188) with delta (0, 0)
Screenshot: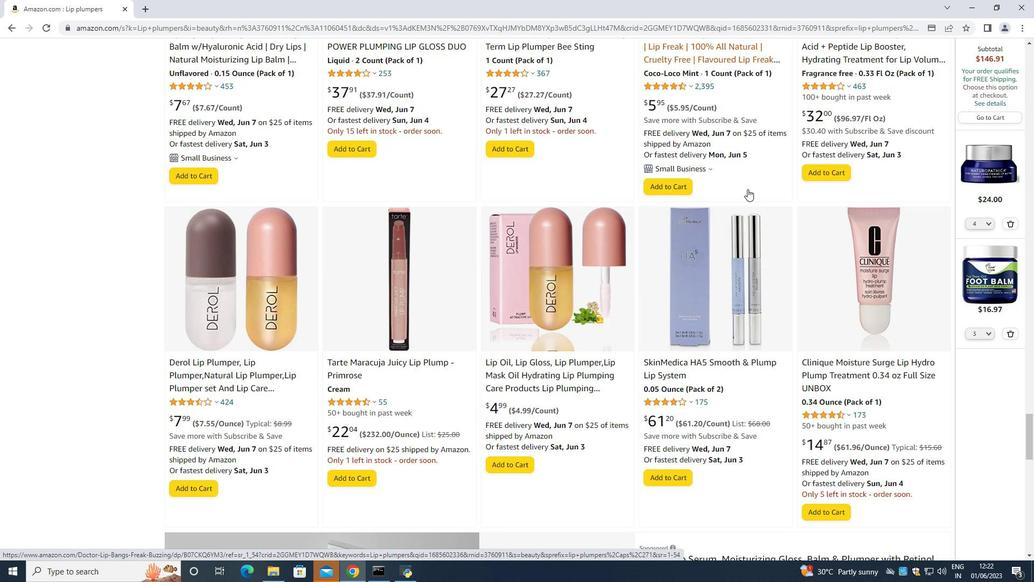 
Action: Mouse scrolled (747, 188) with delta (0, 0)
Screenshot: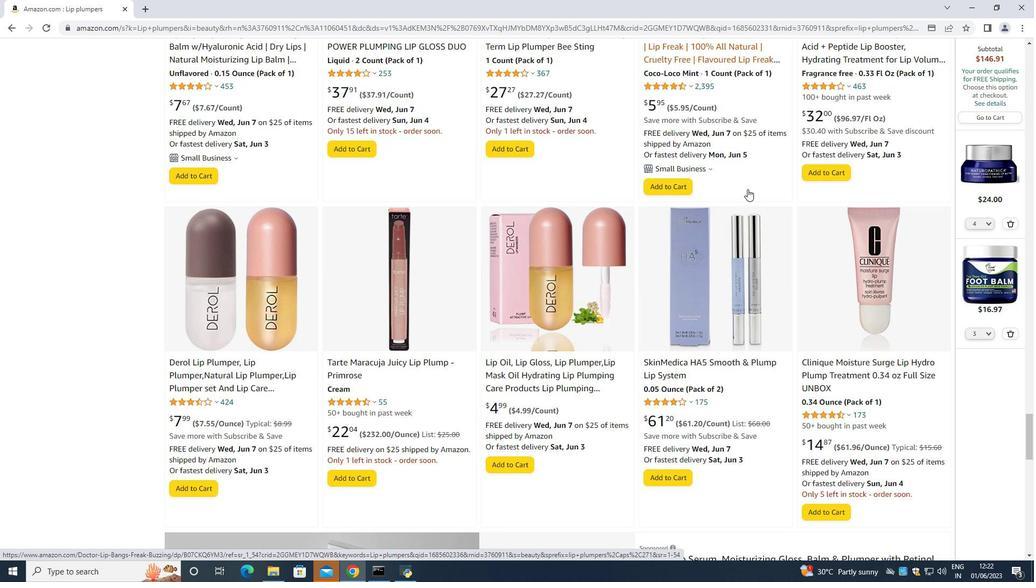 
Action: Mouse scrolled (747, 188) with delta (0, 0)
Screenshot: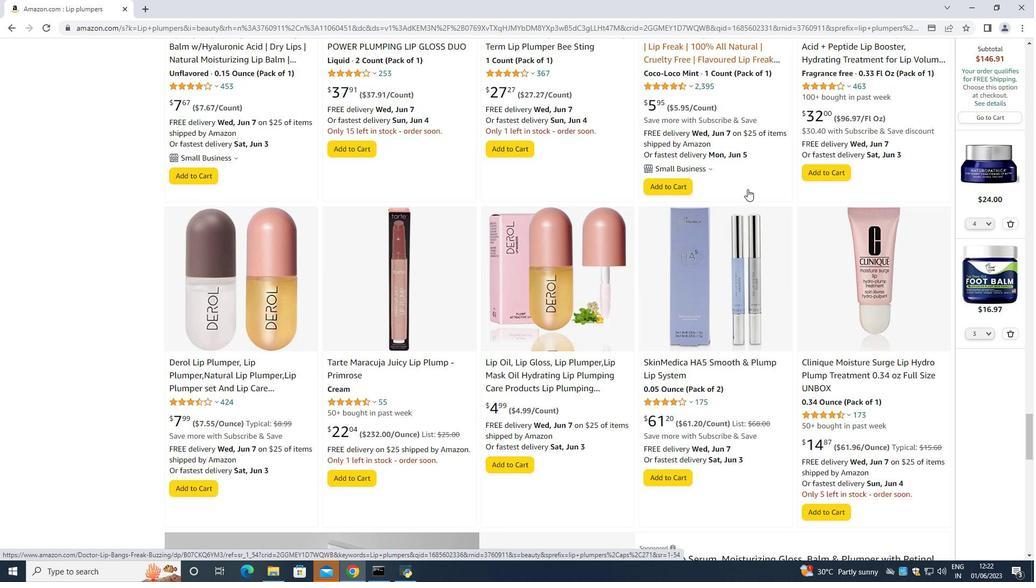 
Action: Mouse scrolled (747, 188) with delta (0, 0)
Screenshot: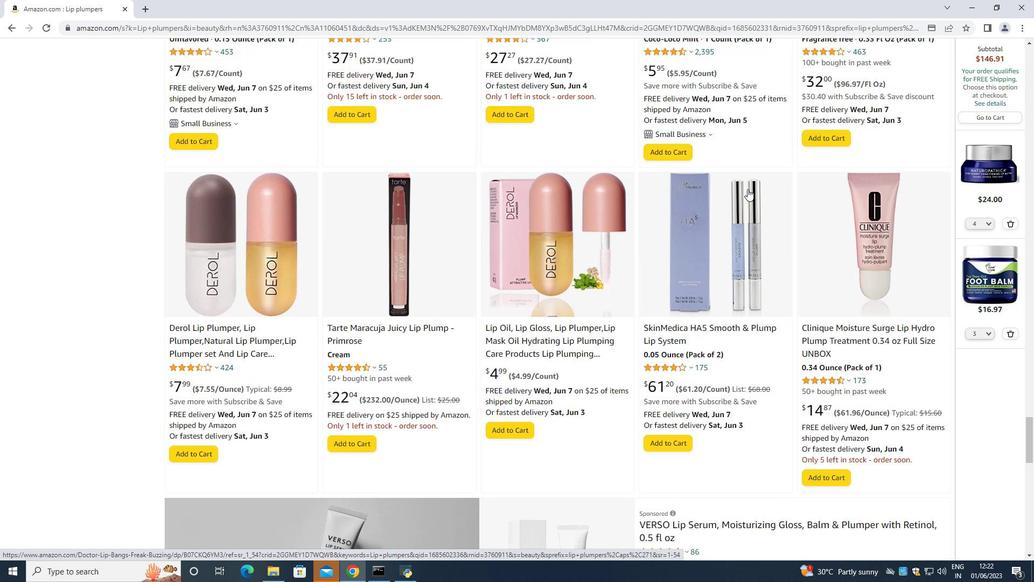 
Action: Mouse scrolled (747, 188) with delta (0, 0)
Screenshot: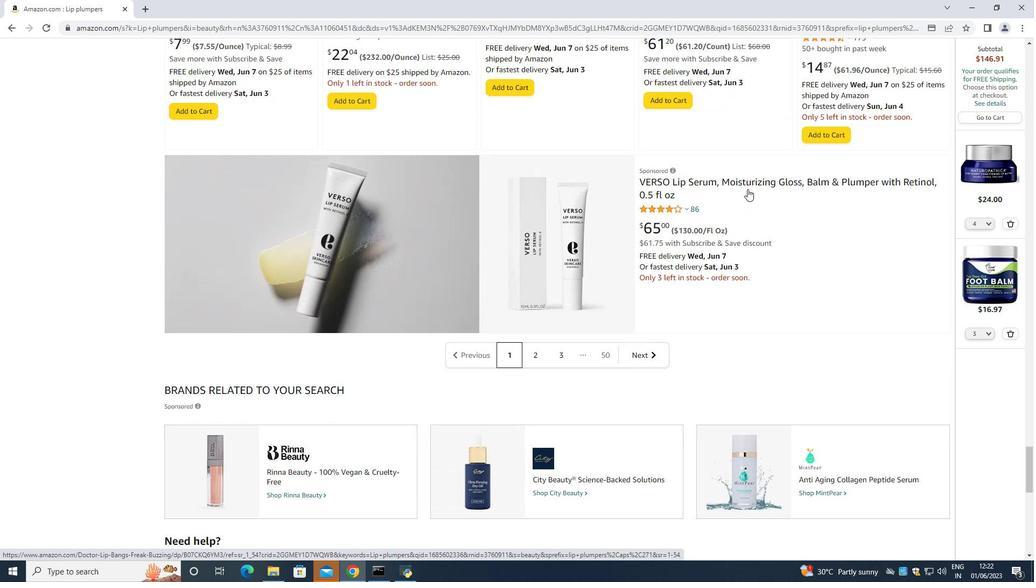 
Action: Mouse scrolled (747, 188) with delta (0, 0)
Screenshot: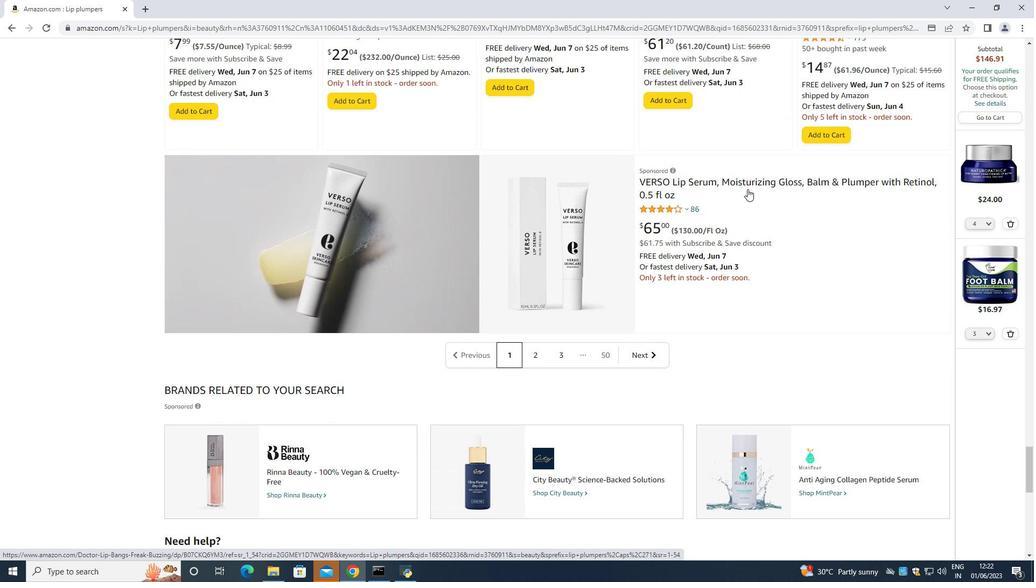
Action: Mouse scrolled (747, 188) with delta (0, 0)
Screenshot: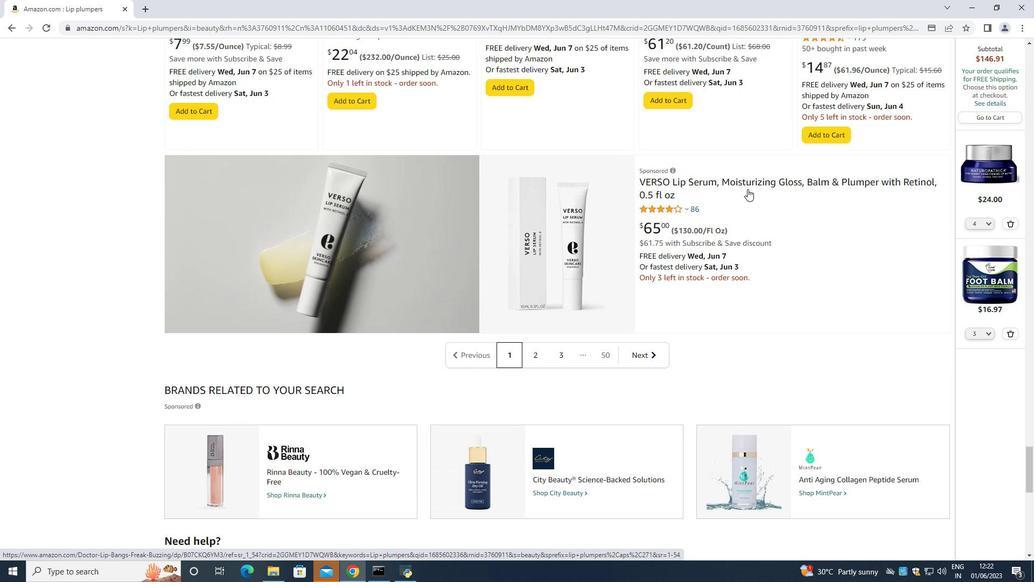 
Action: Mouse scrolled (747, 189) with delta (0, 0)
Screenshot: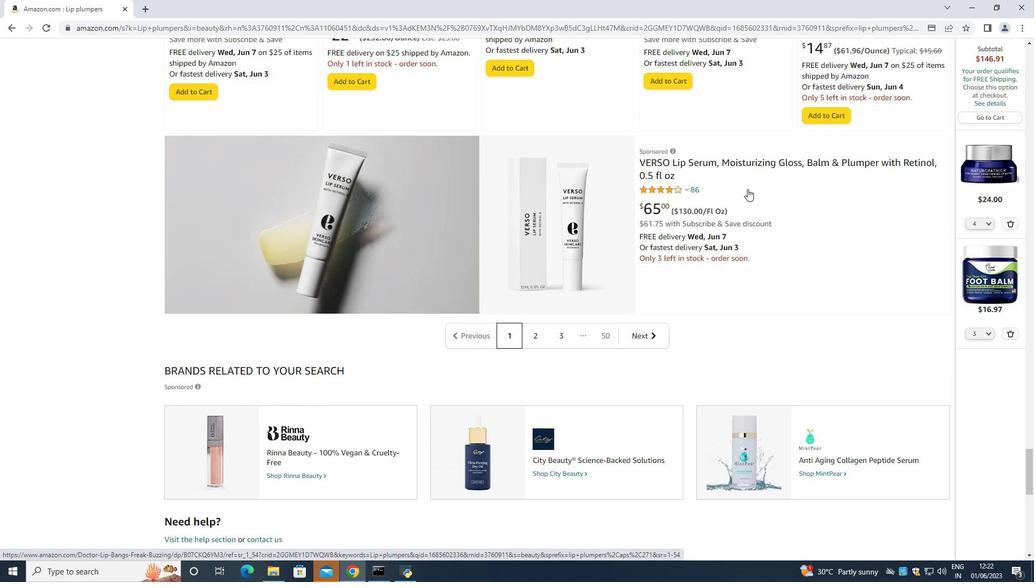 
Action: Mouse scrolled (747, 189) with delta (0, 0)
Screenshot: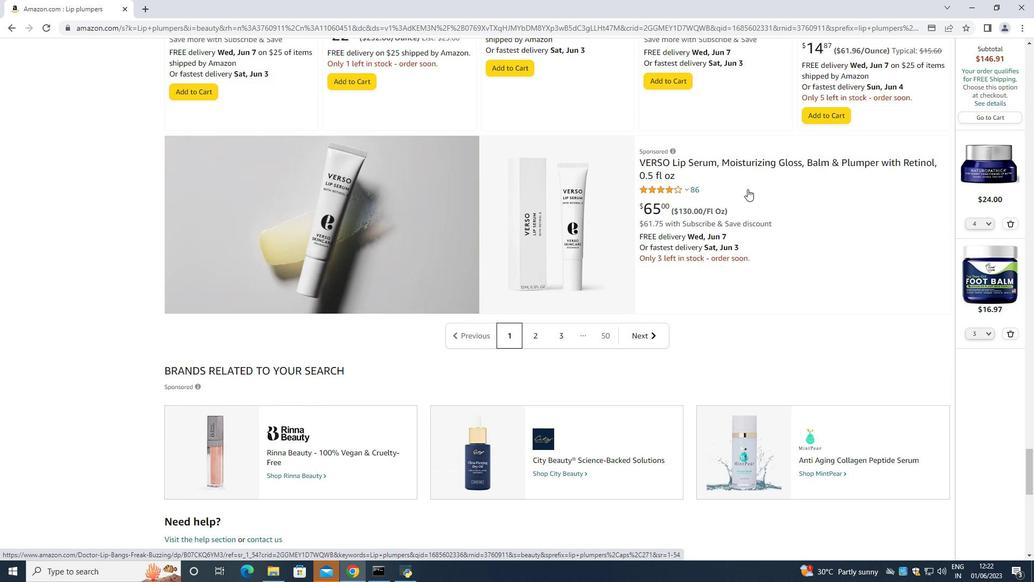 
Action: Mouse scrolled (747, 189) with delta (0, 0)
Screenshot: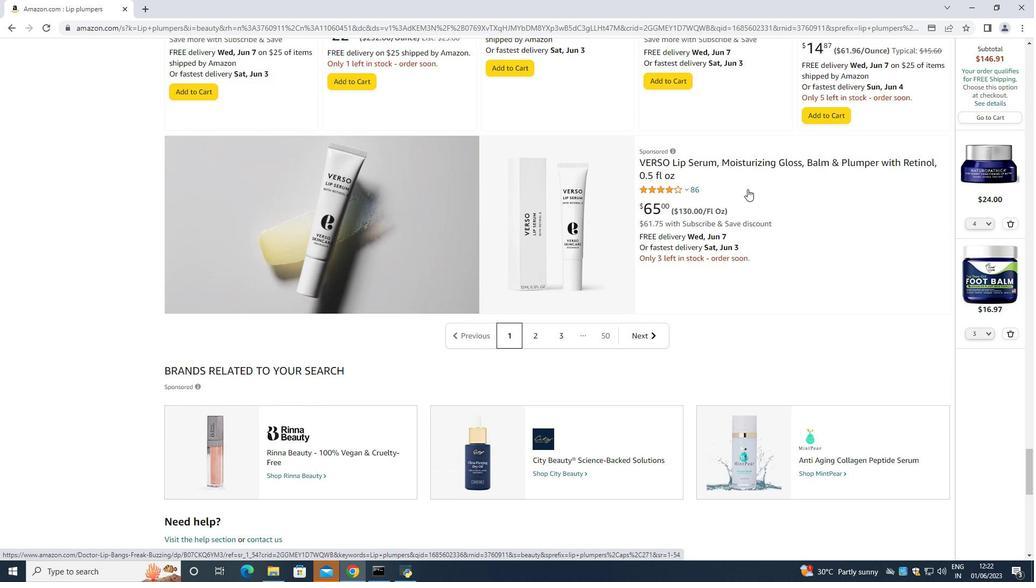 
Action: Mouse scrolled (747, 189) with delta (0, 0)
Screenshot: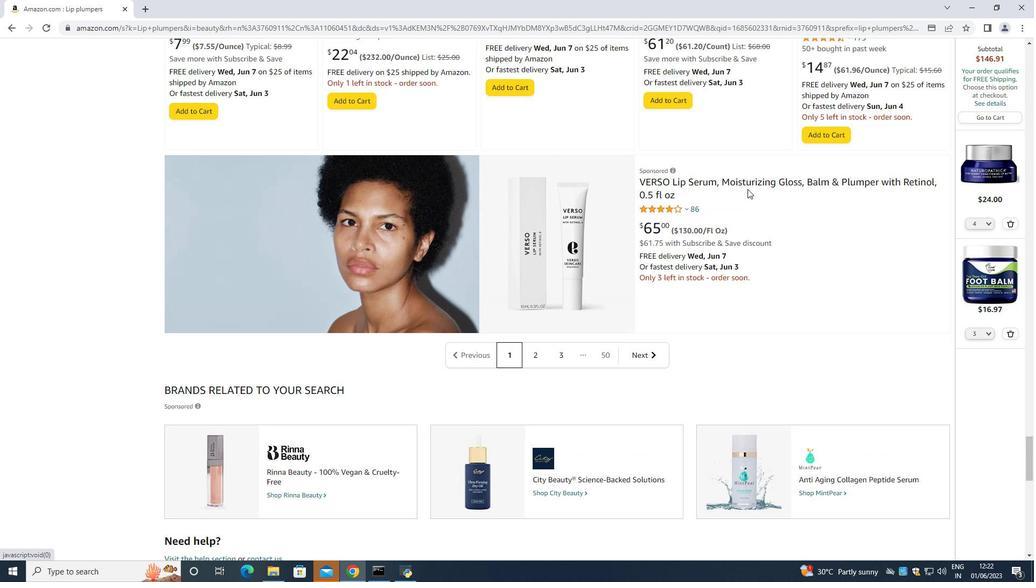 
Action: Mouse scrolled (747, 189) with delta (0, 0)
Screenshot: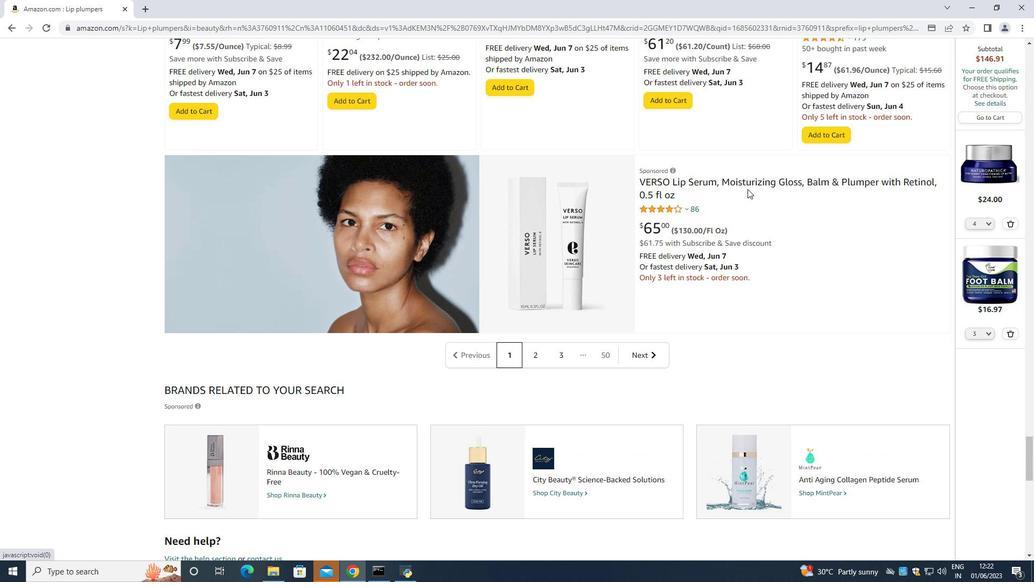 
Action: Mouse scrolled (747, 189) with delta (0, 0)
Screenshot: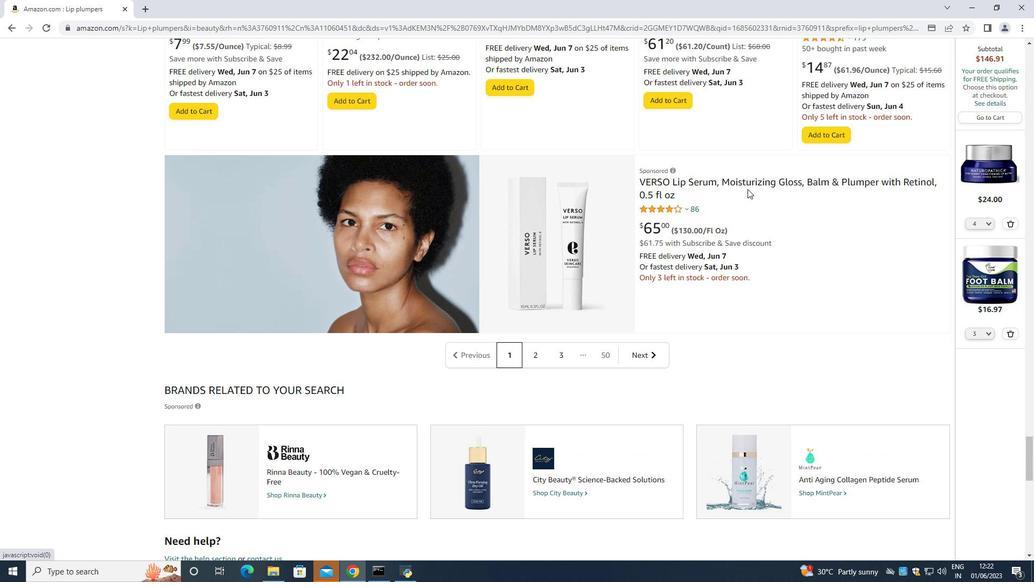 
Action: Mouse scrolled (747, 189) with delta (0, 0)
Screenshot: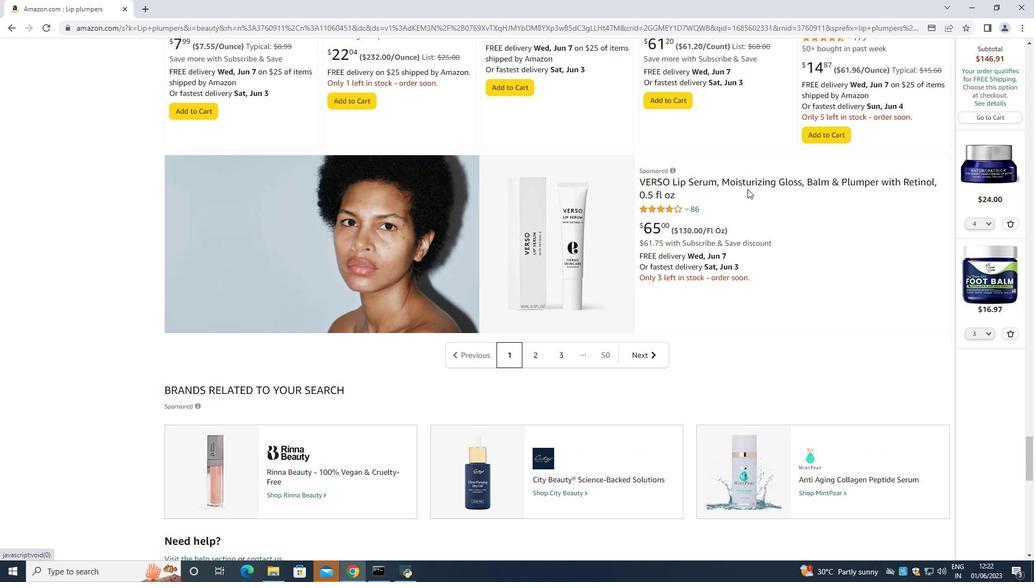 
Action: Mouse scrolled (747, 189) with delta (0, 0)
Screenshot: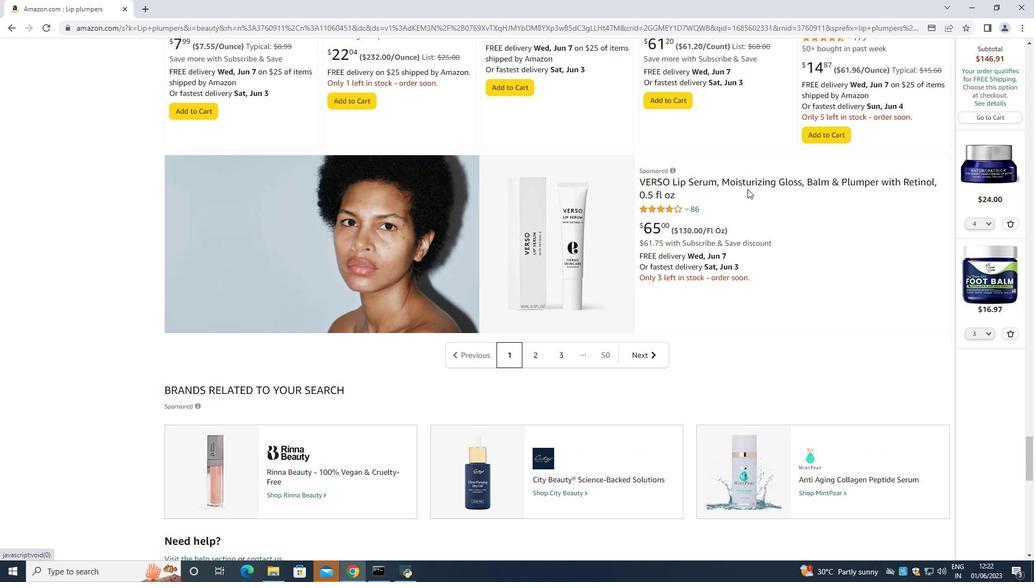 
Action: Mouse scrolled (747, 189) with delta (0, 0)
Screenshot: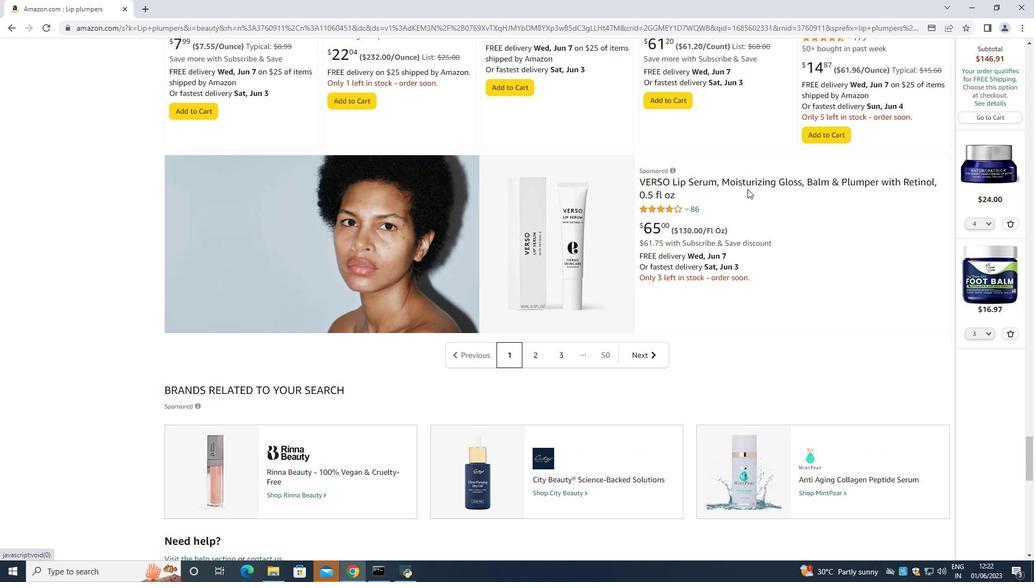 
Action: Mouse scrolled (747, 189) with delta (0, 0)
Screenshot: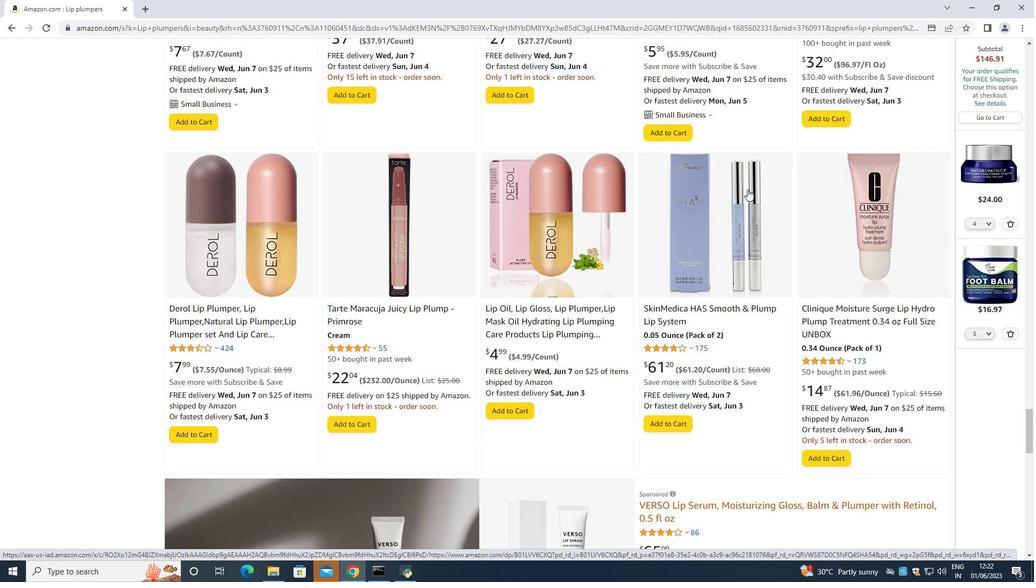 
Action: Mouse scrolled (747, 189) with delta (0, 0)
Screenshot: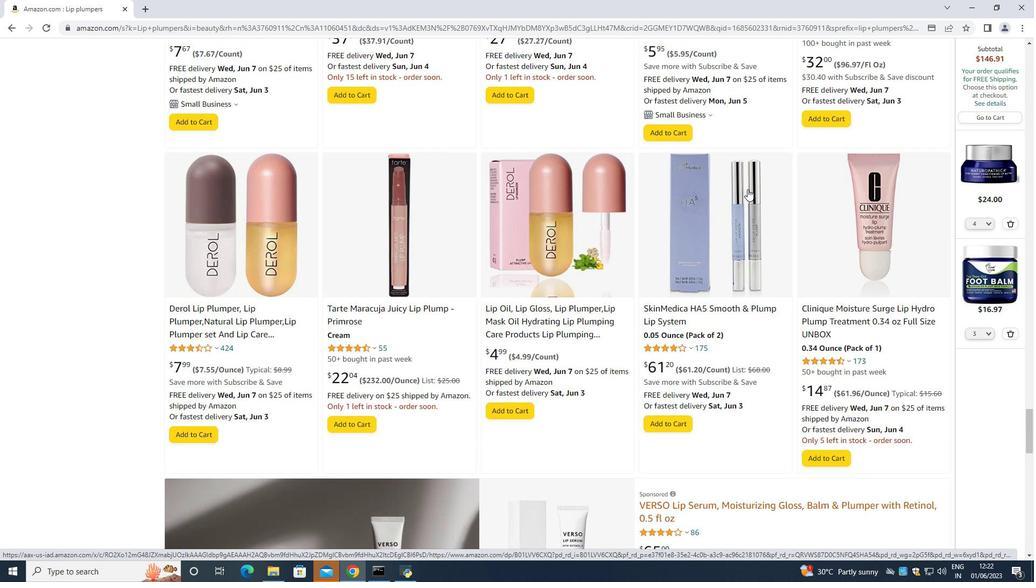 
Action: Mouse scrolled (747, 189) with delta (0, 0)
Screenshot: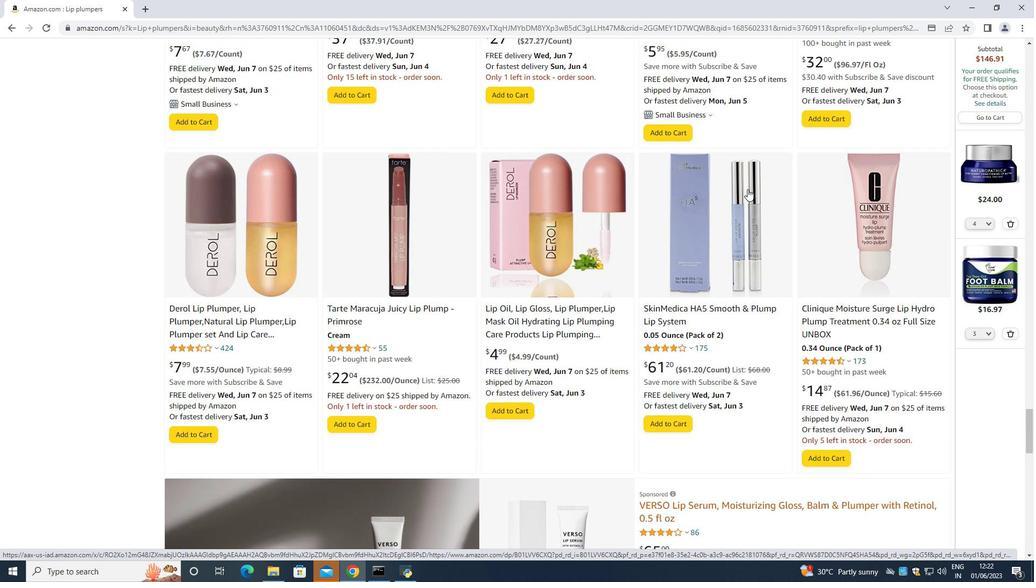 
Action: Mouse scrolled (747, 189) with delta (0, 0)
Screenshot: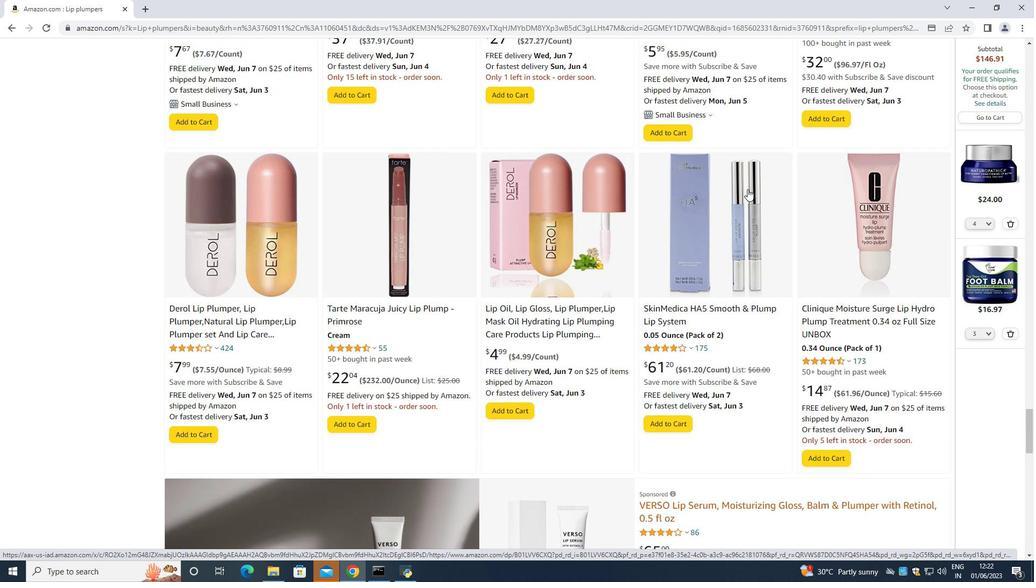
Action: Mouse scrolled (747, 189) with delta (0, 0)
Screenshot: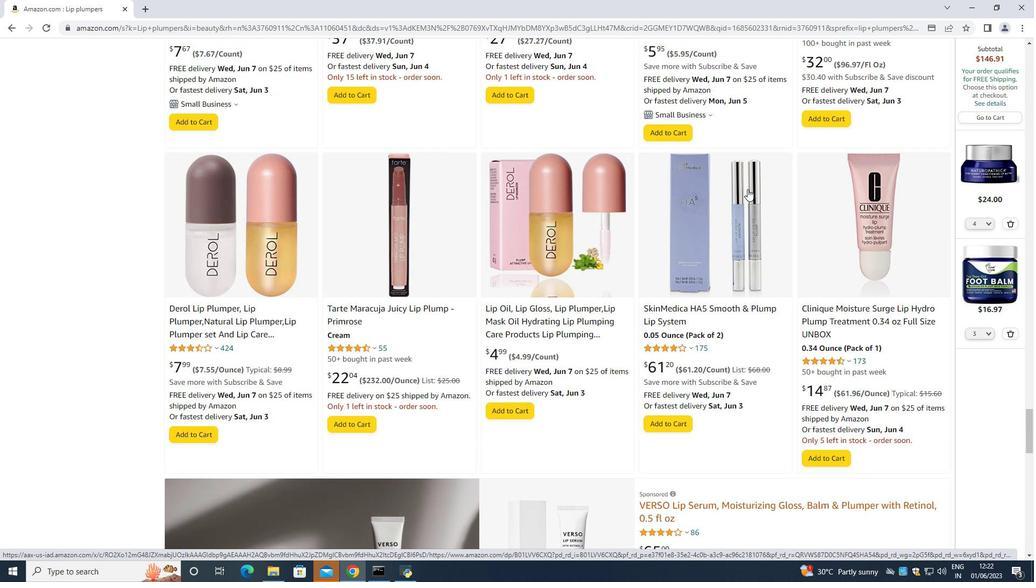 
Action: Mouse scrolled (747, 189) with delta (0, 0)
Screenshot: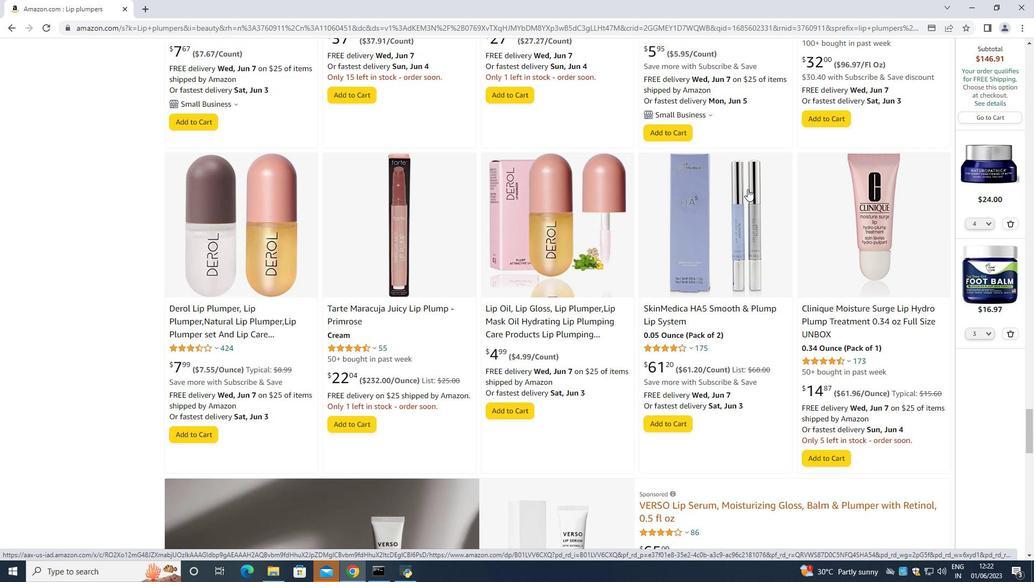 
Action: Mouse moved to (747, 189)
Screenshot: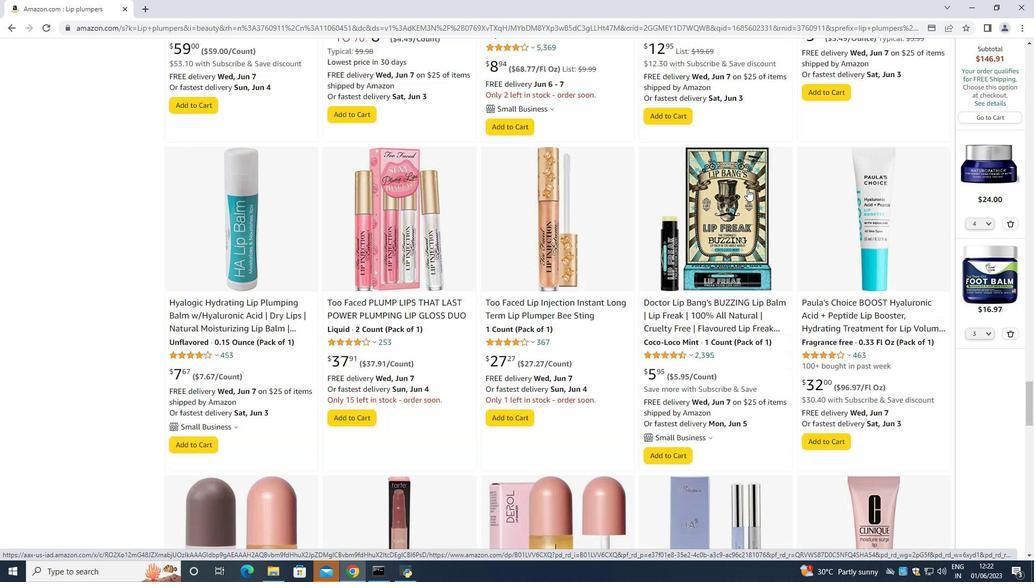 
Action: Mouse scrolled (747, 189) with delta (0, 0)
Screenshot: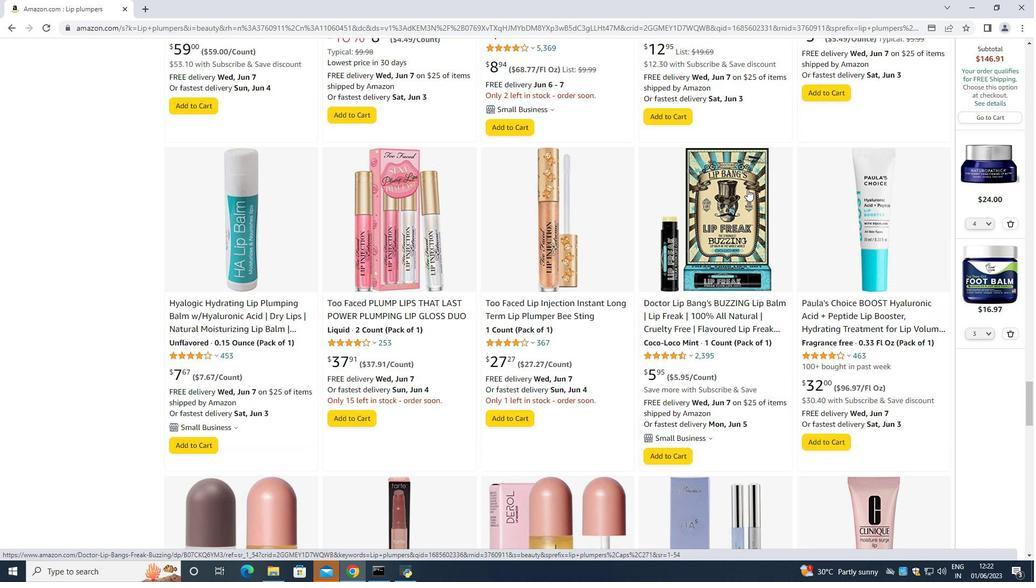 
Action: Mouse scrolled (747, 189) with delta (0, 0)
Screenshot: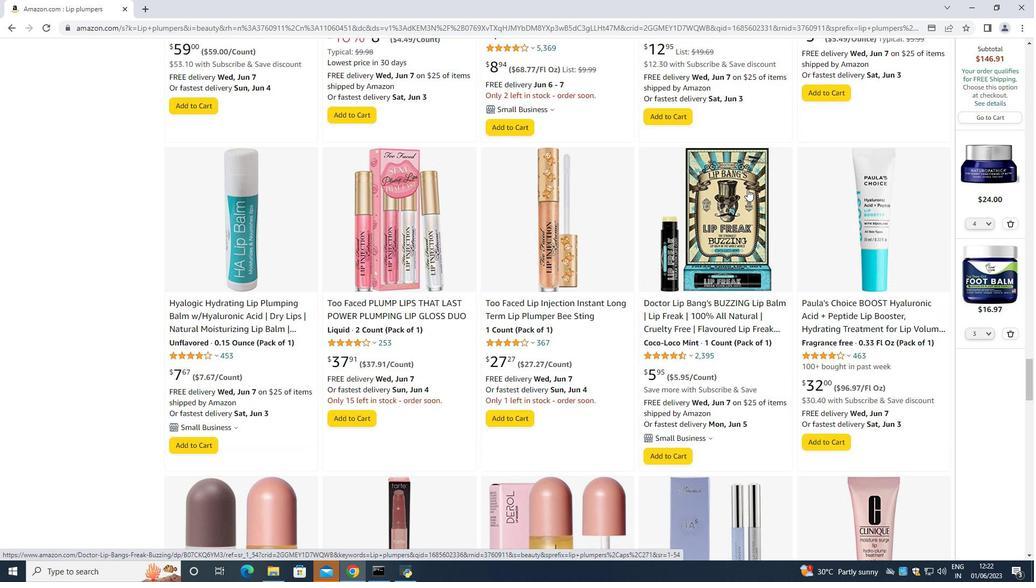 
Action: Mouse scrolled (747, 189) with delta (0, 0)
Screenshot: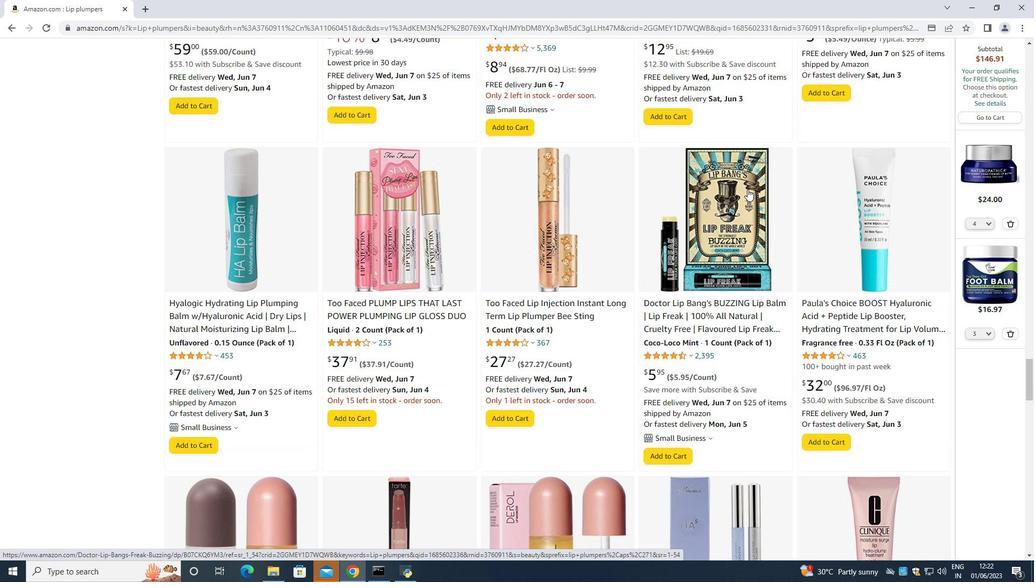 
Action: Mouse scrolled (747, 189) with delta (0, 0)
Screenshot: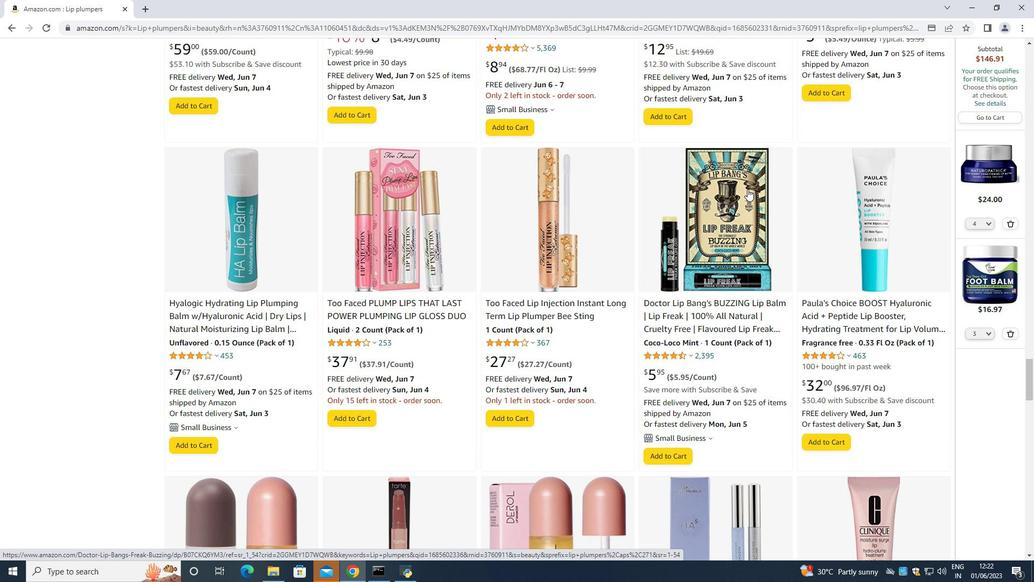 
Action: Mouse scrolled (747, 189) with delta (0, 0)
Screenshot: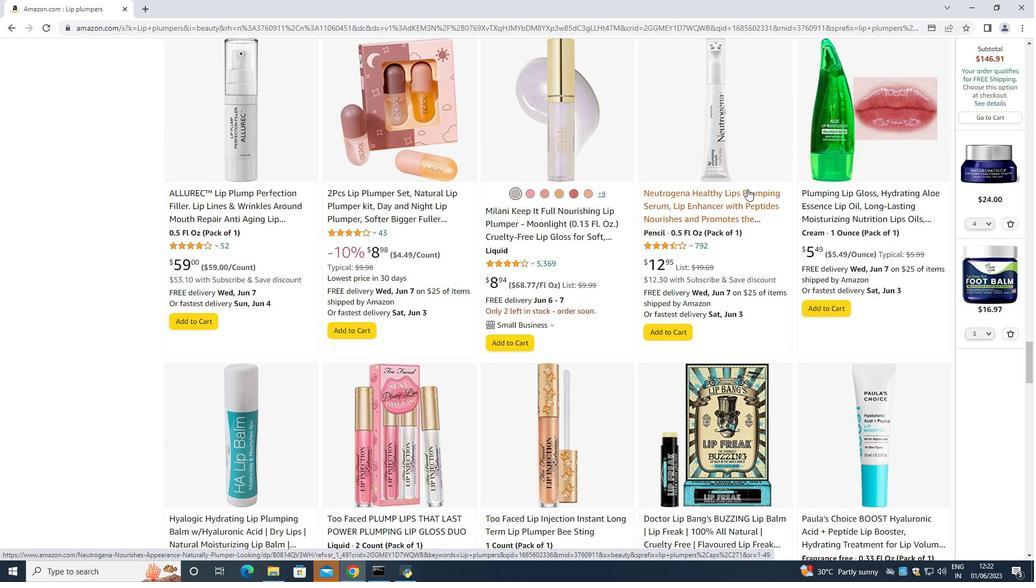 
Action: Mouse scrolled (747, 189) with delta (0, 0)
Screenshot: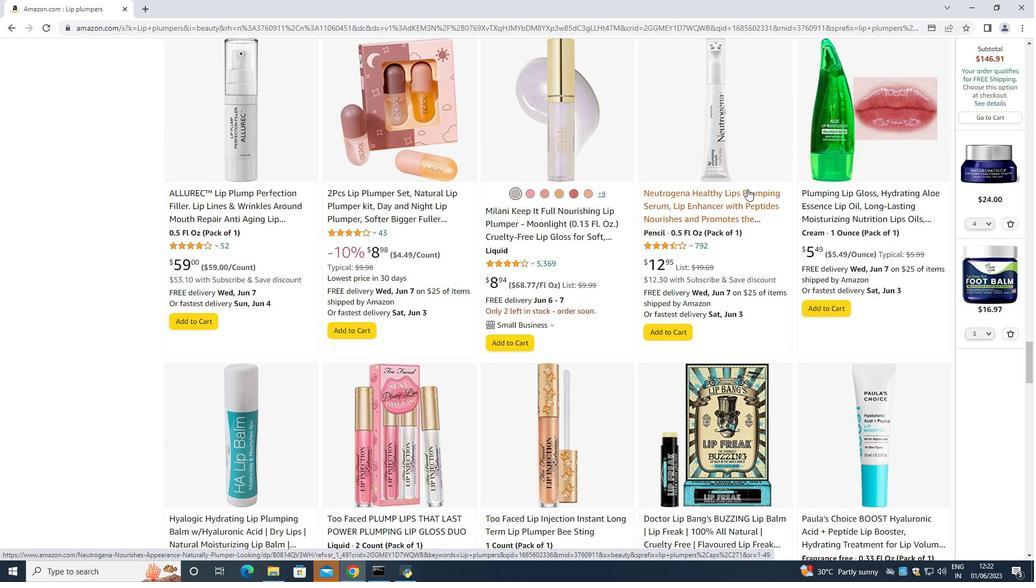 
Action: Mouse scrolled (747, 189) with delta (0, 0)
Screenshot: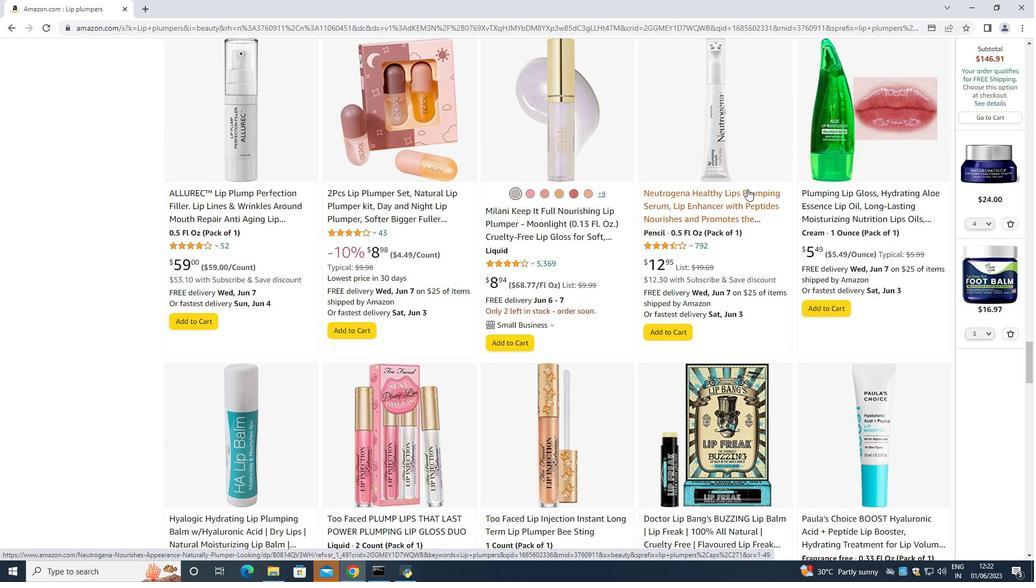 
Action: Mouse scrolled (747, 189) with delta (0, 0)
Screenshot: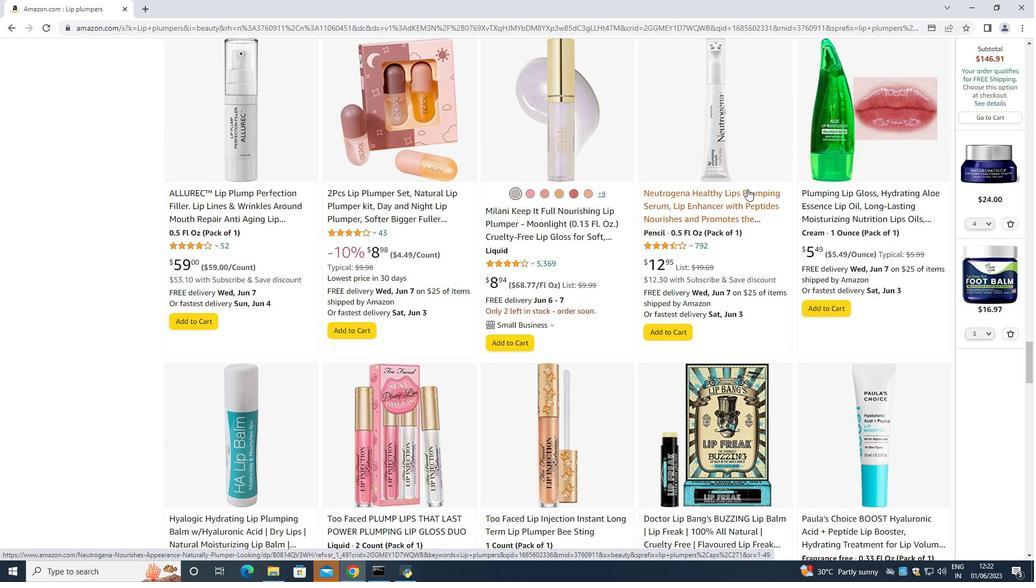 
Action: Mouse scrolled (747, 189) with delta (0, 0)
Screenshot: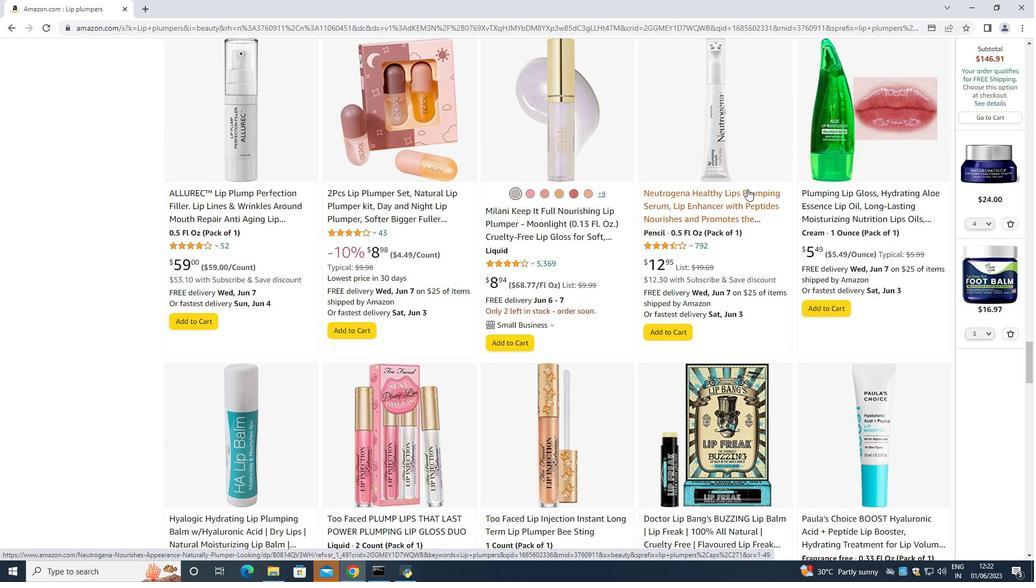 
Action: Mouse scrolled (747, 189) with delta (0, 0)
Screenshot: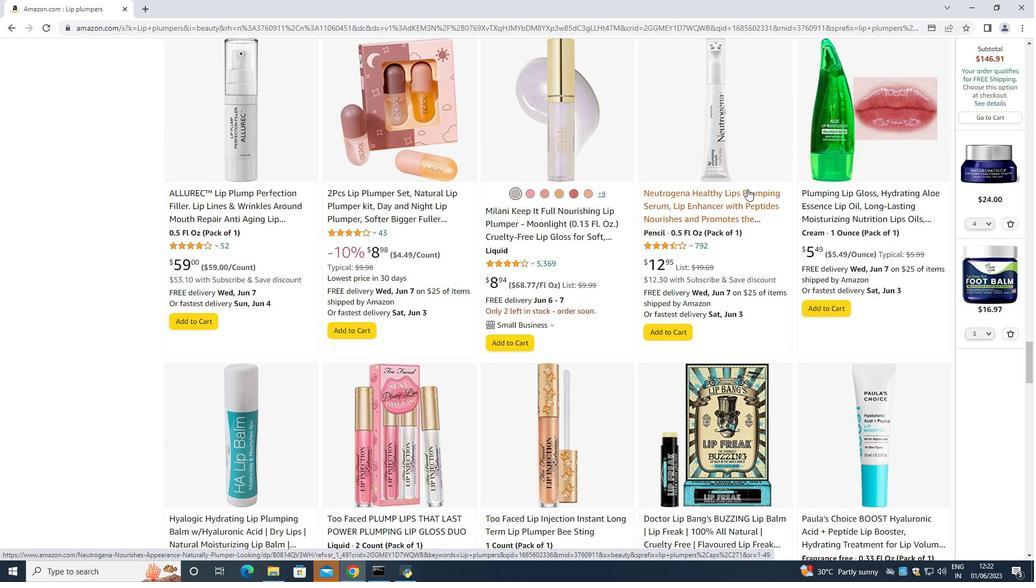 
Action: Mouse scrolled (747, 189) with delta (0, 0)
Screenshot: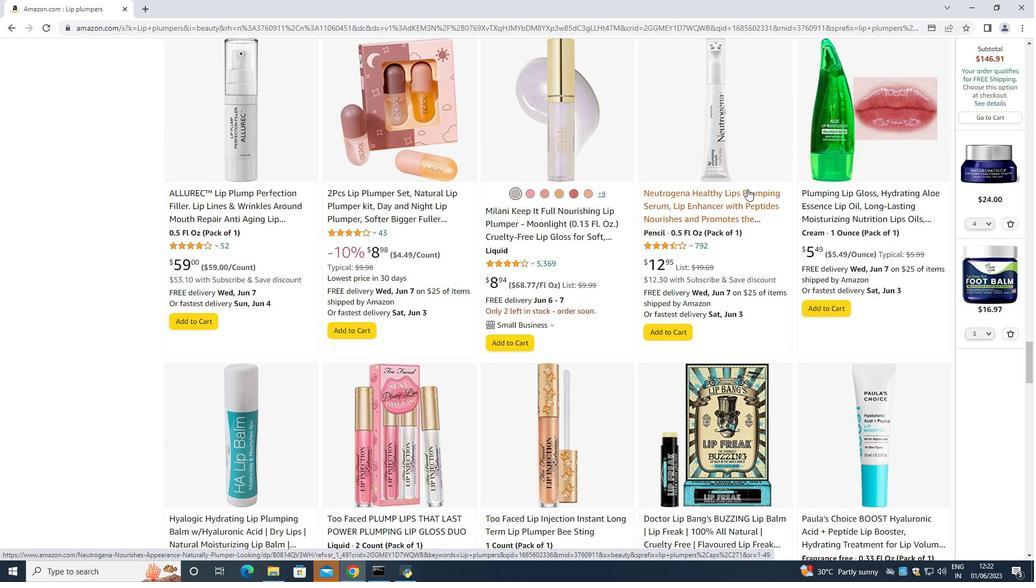 
Action: Mouse scrolled (747, 189) with delta (0, 0)
Screenshot: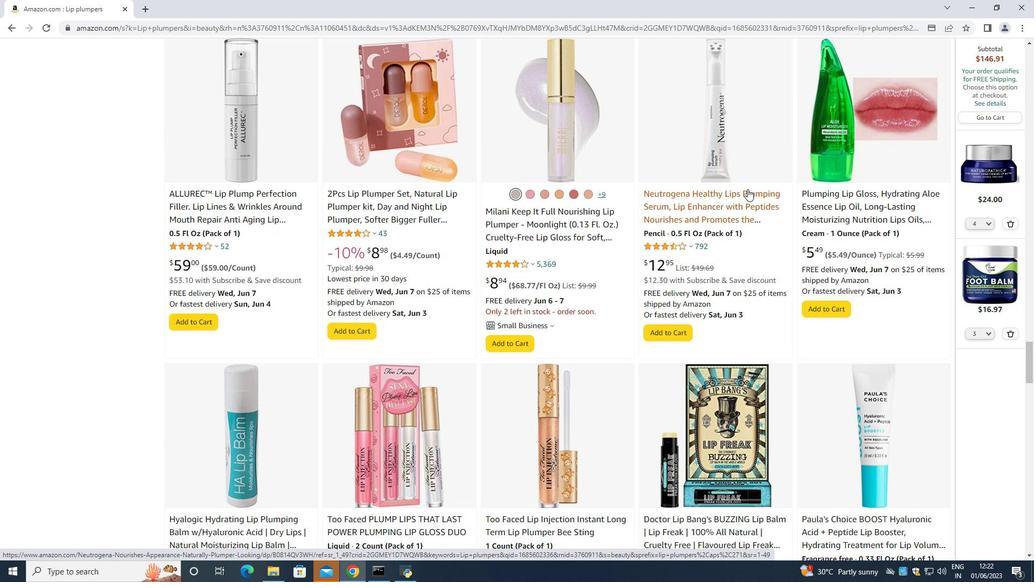 
Action: Mouse scrolled (747, 189) with delta (0, 0)
Screenshot: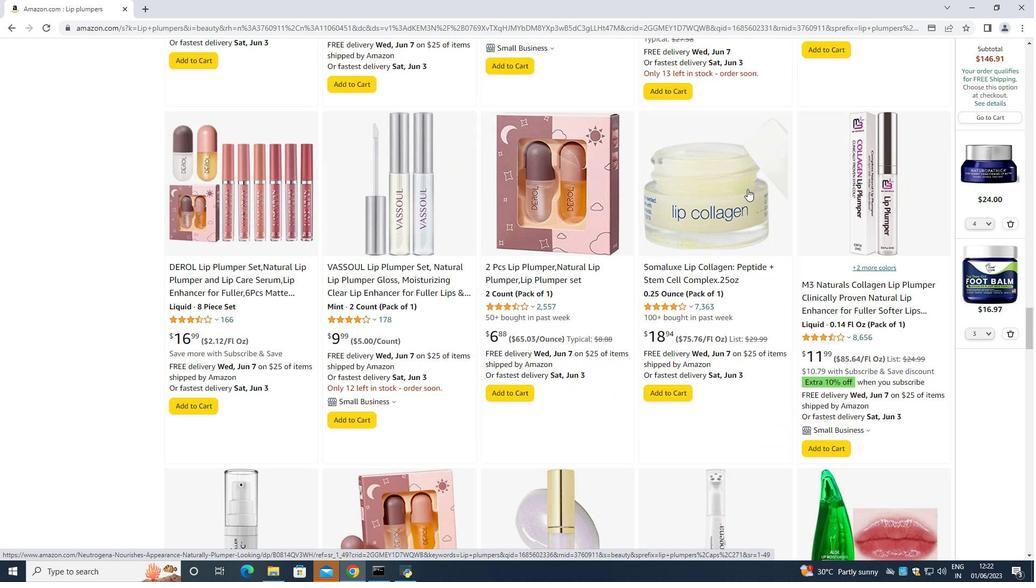 
Action: Mouse scrolled (747, 189) with delta (0, 0)
Screenshot: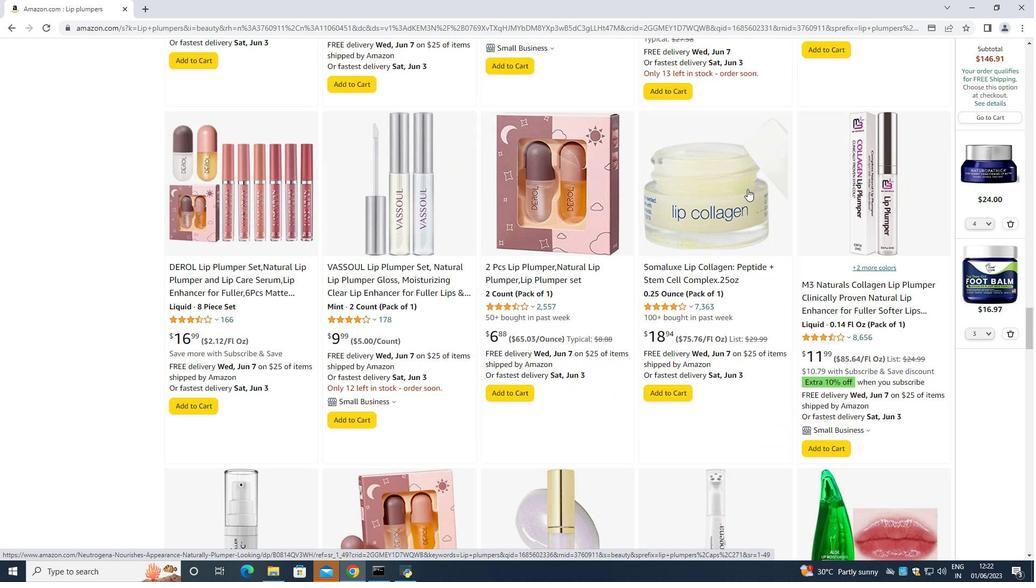 
Action: Mouse scrolled (747, 189) with delta (0, 0)
Screenshot: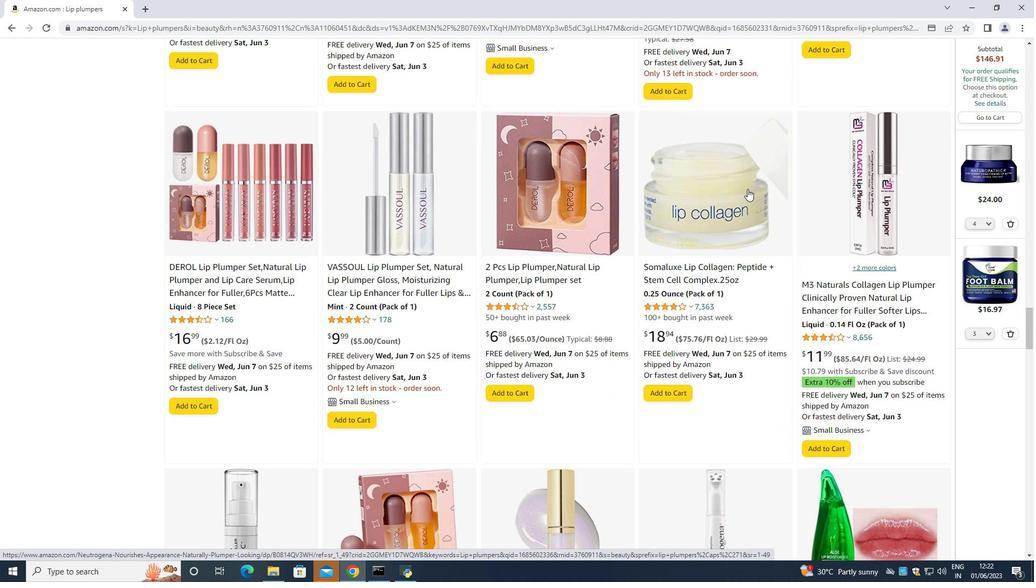 
Action: Mouse scrolled (747, 189) with delta (0, 0)
Screenshot: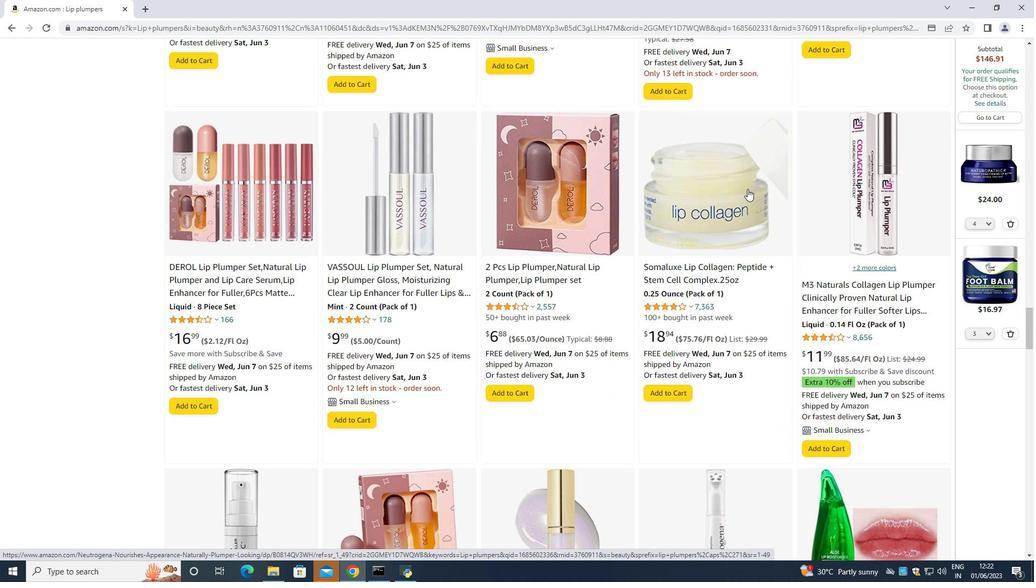 
Action: Mouse scrolled (747, 189) with delta (0, 0)
Screenshot: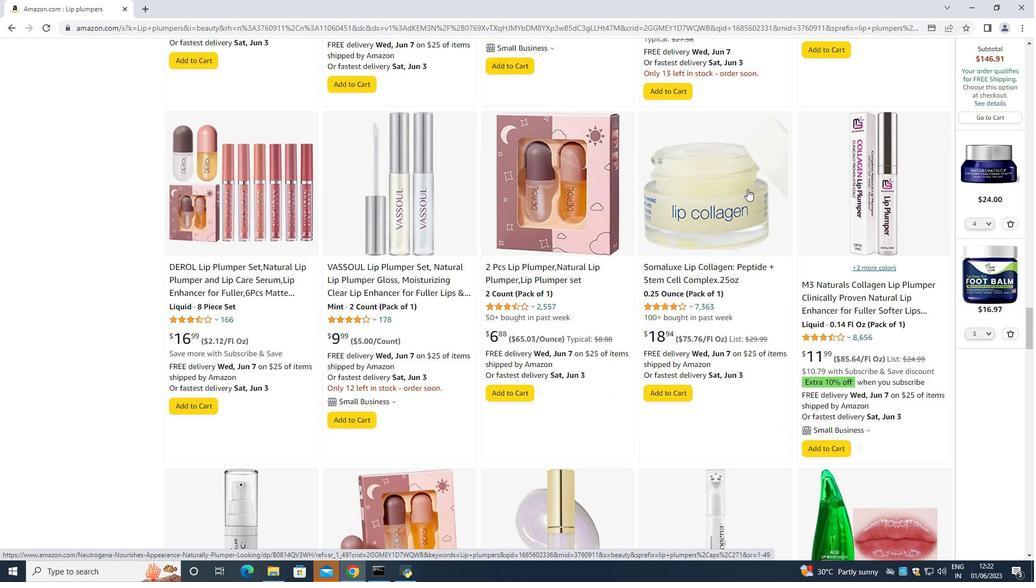 
Action: Mouse scrolled (747, 189) with delta (0, 0)
Screenshot: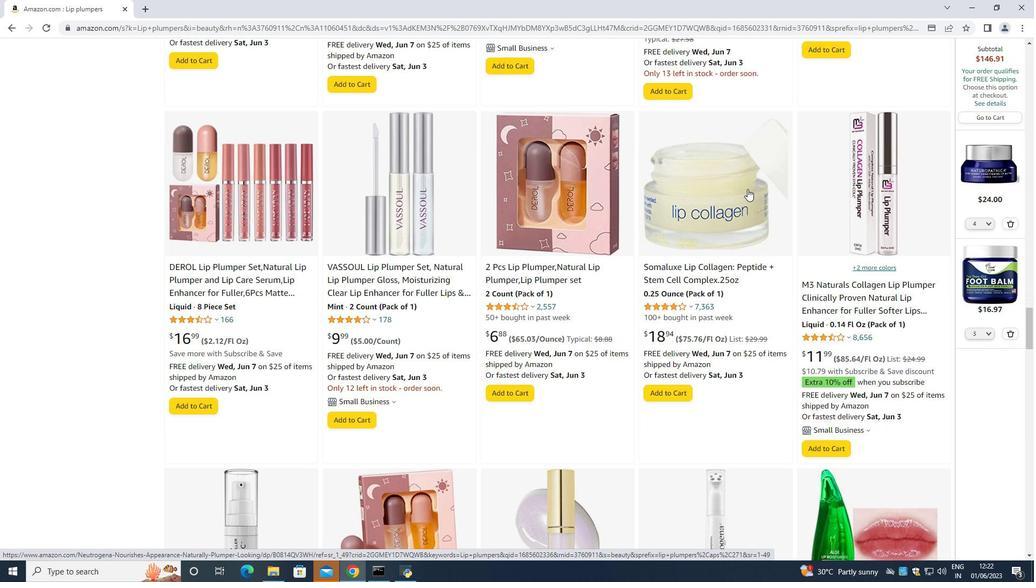 
Action: Mouse scrolled (747, 189) with delta (0, 0)
Screenshot: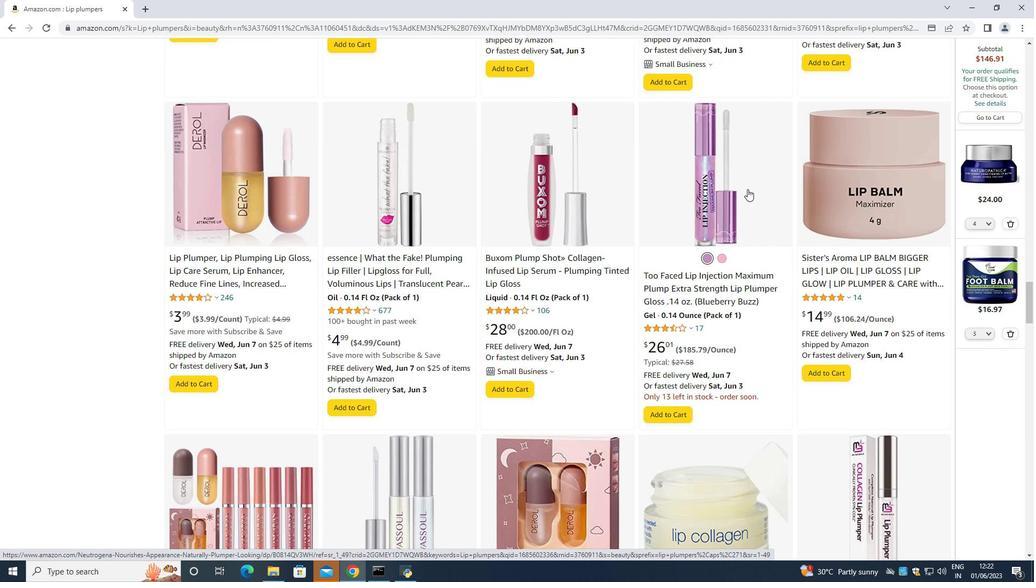 
Action: Mouse scrolled (747, 189) with delta (0, 0)
Screenshot: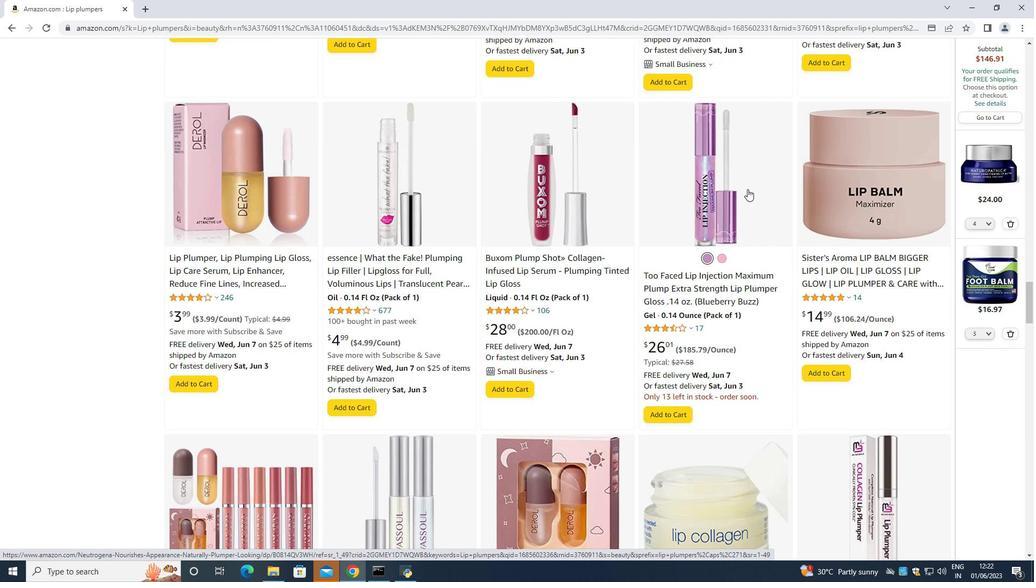
Action: Mouse scrolled (747, 189) with delta (0, 0)
Screenshot: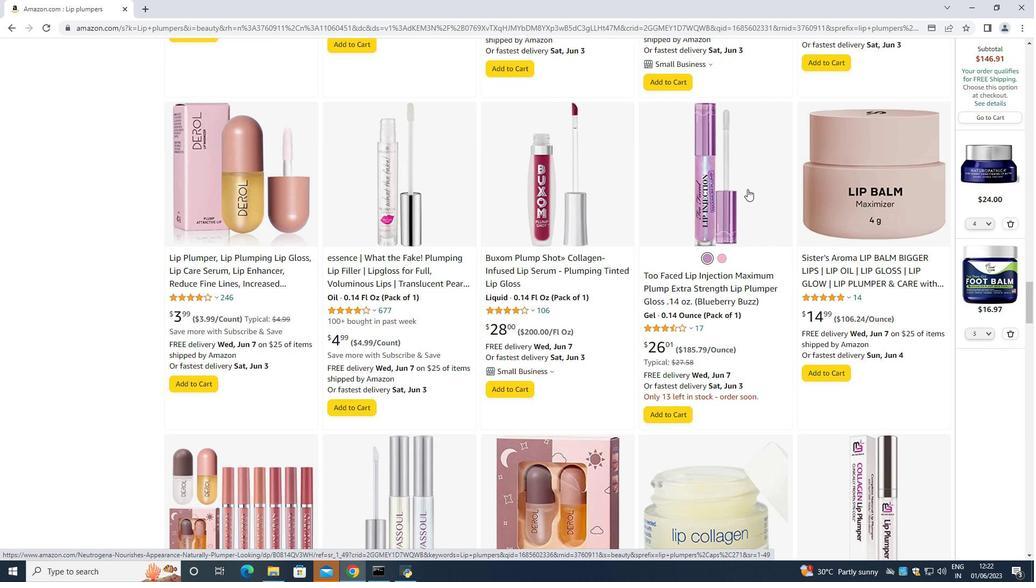 
Action: Mouse scrolled (747, 189) with delta (0, 0)
Screenshot: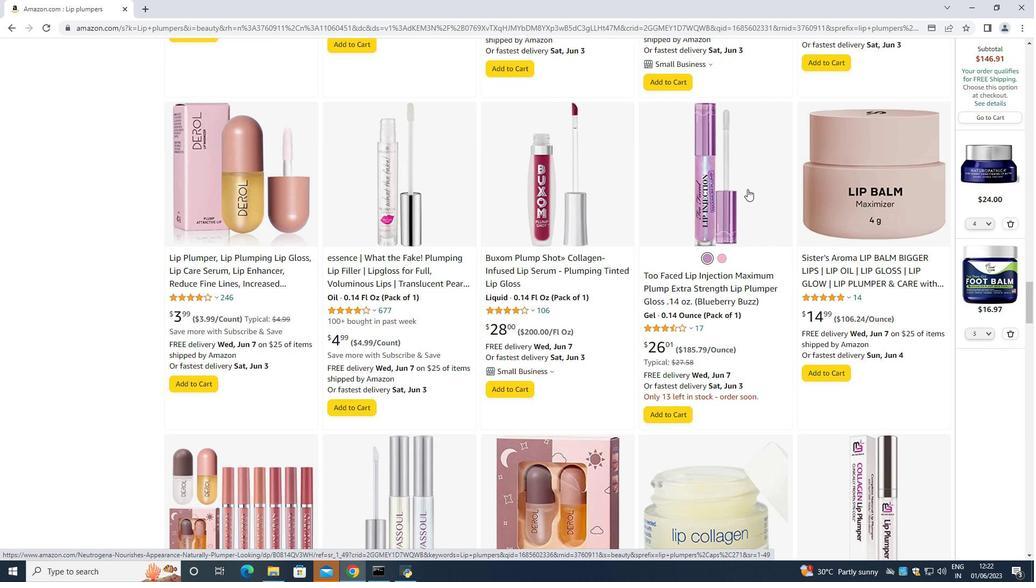 
Action: Mouse scrolled (747, 189) with delta (0, 0)
Screenshot: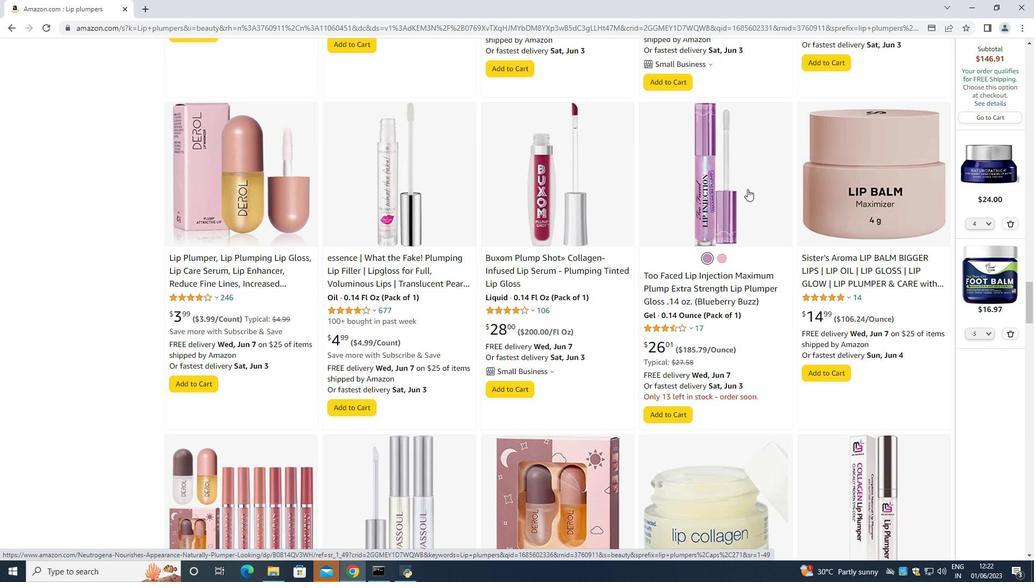 
Action: Mouse scrolled (747, 189) with delta (0, 0)
Screenshot: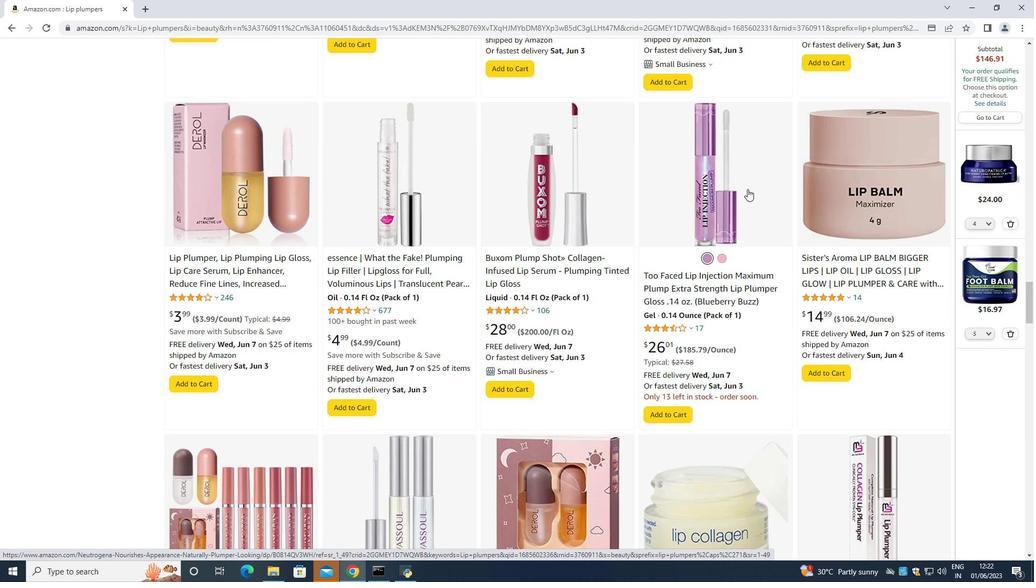 
Action: Mouse scrolled (747, 189) with delta (0, 0)
Screenshot: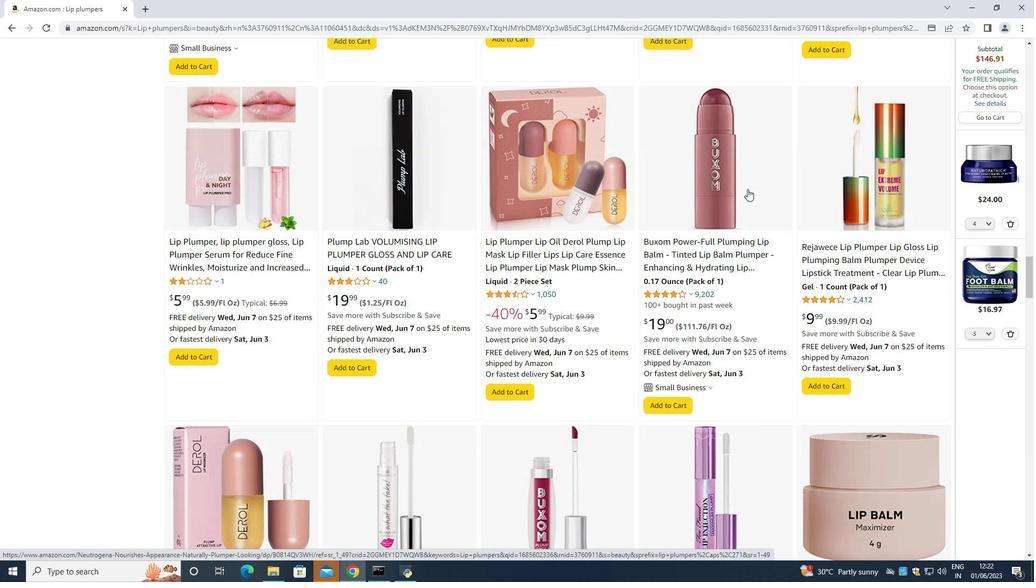 
Action: Mouse scrolled (747, 189) with delta (0, 0)
Screenshot: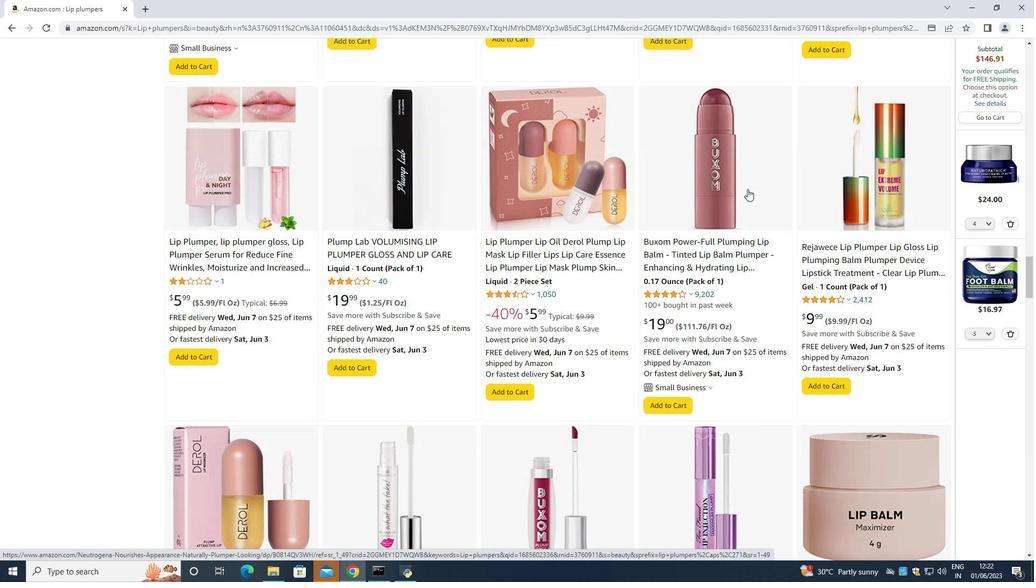 
Action: Mouse scrolled (747, 189) with delta (0, 0)
Screenshot: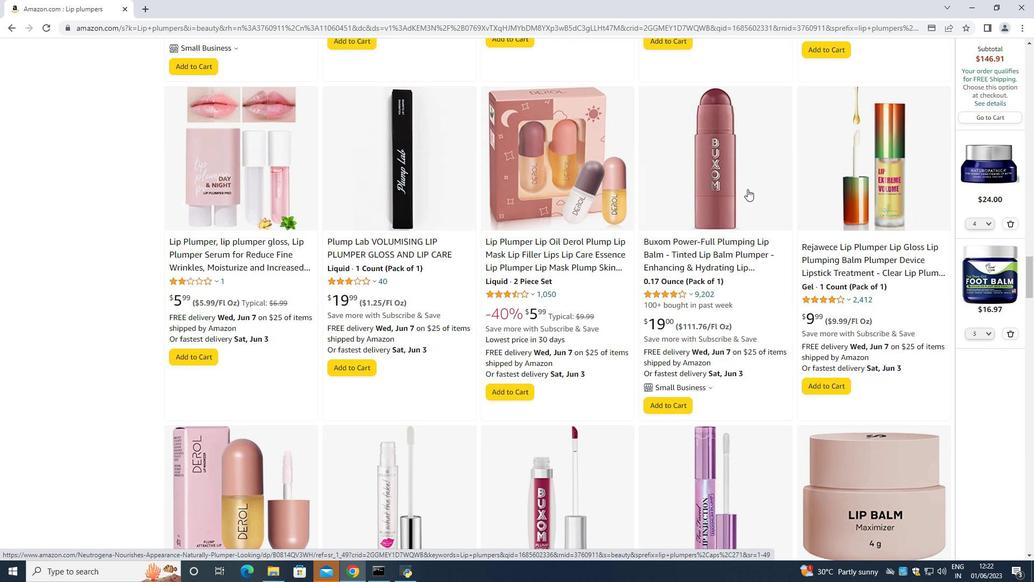 
Action: Mouse scrolled (747, 189) with delta (0, 0)
Screenshot: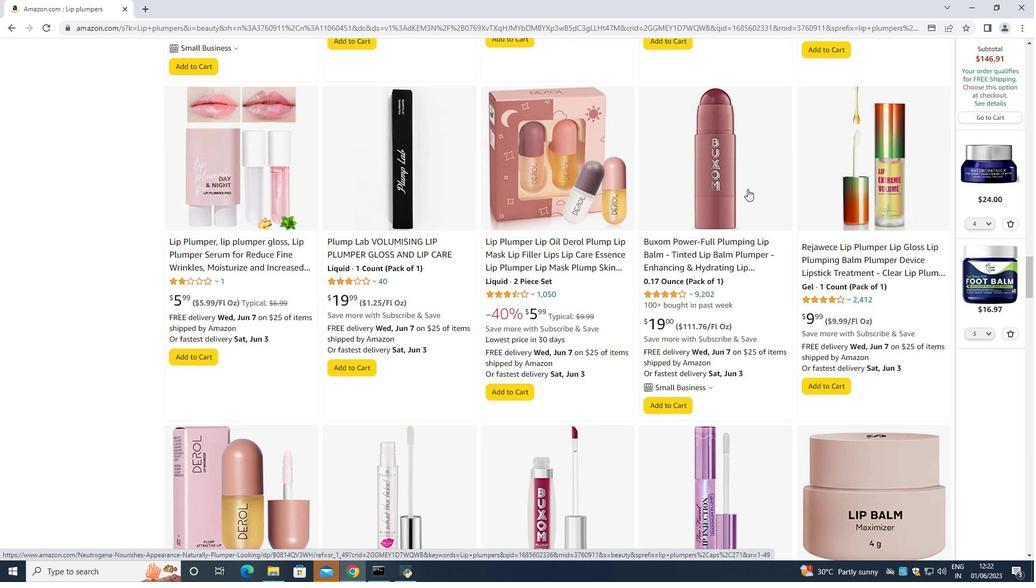 
Action: Mouse scrolled (747, 189) with delta (0, 0)
Screenshot: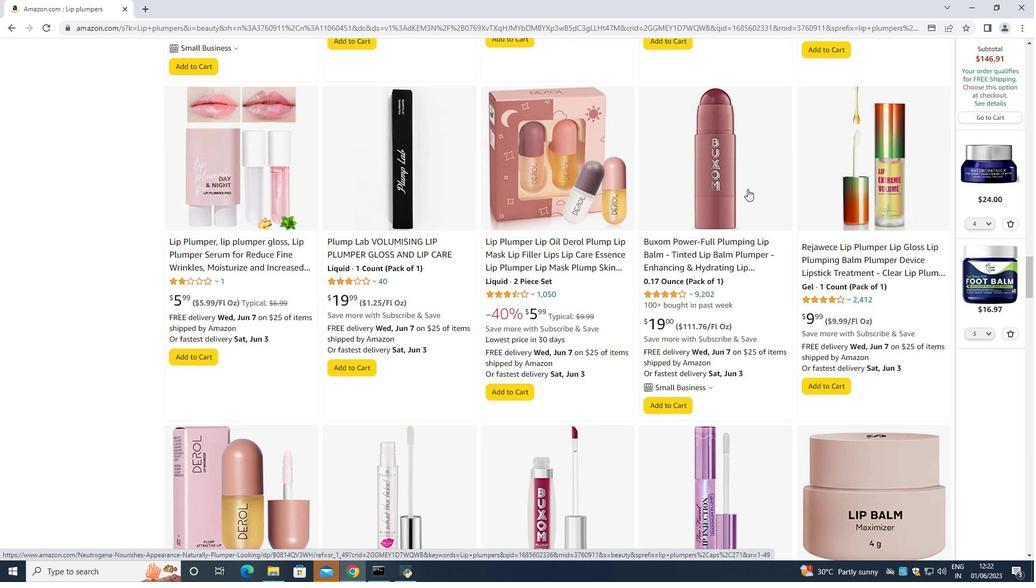 
Action: Mouse scrolled (747, 189) with delta (0, 0)
Screenshot: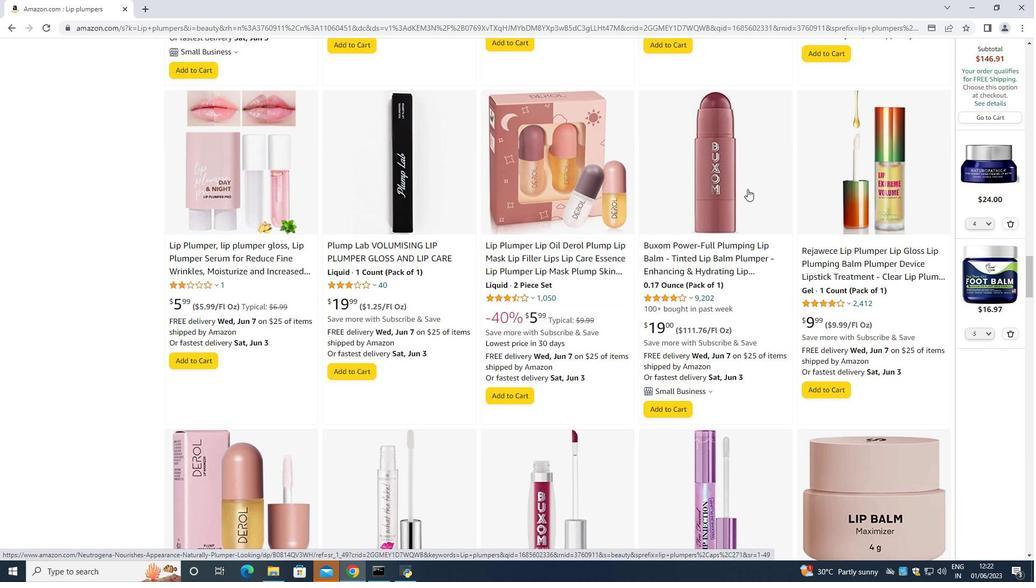 
Action: Mouse scrolled (747, 189) with delta (0, 0)
Screenshot: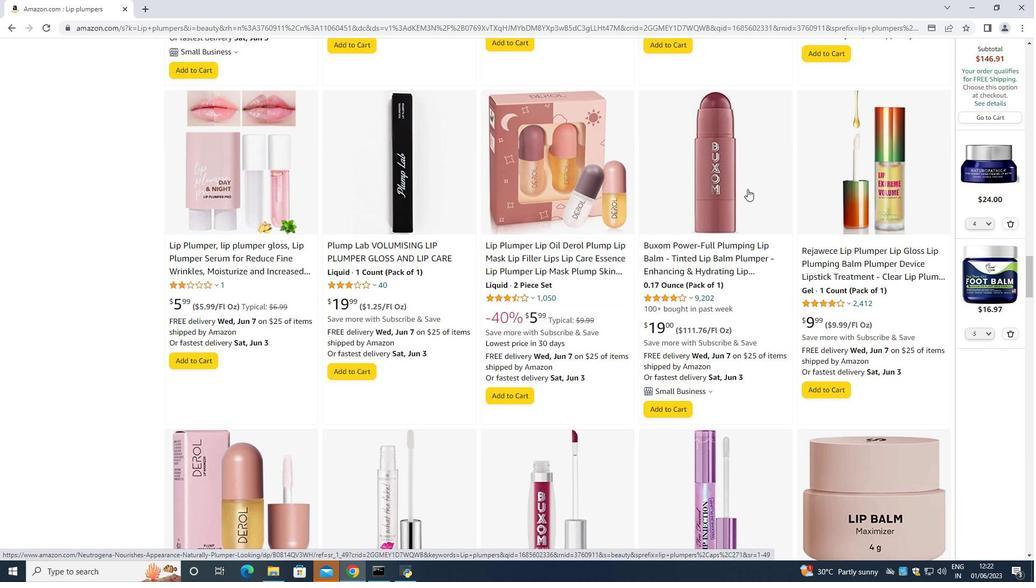 
Action: Mouse scrolled (747, 189) with delta (0, 0)
Screenshot: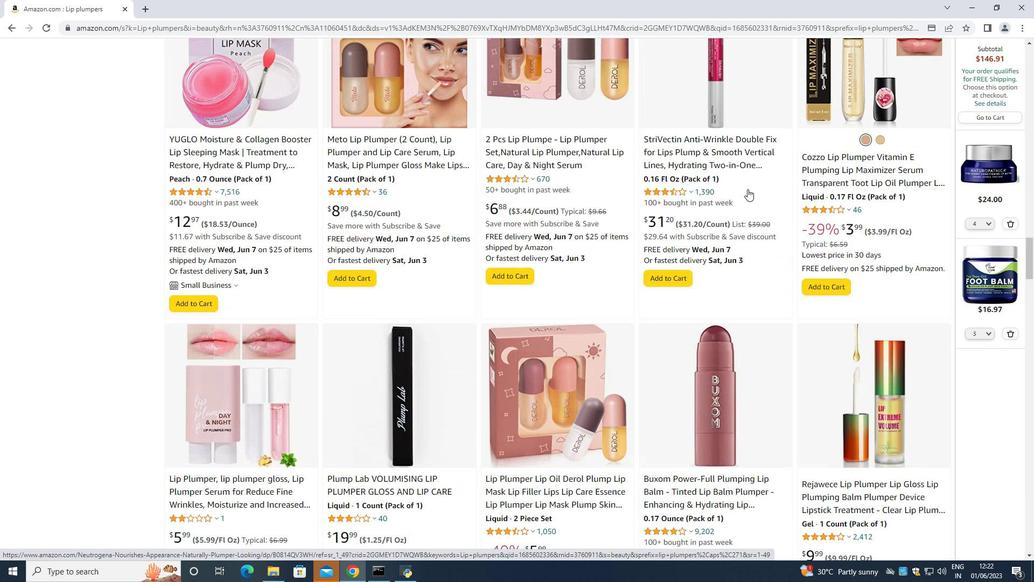 
Action: Mouse scrolled (747, 189) with delta (0, 0)
Screenshot: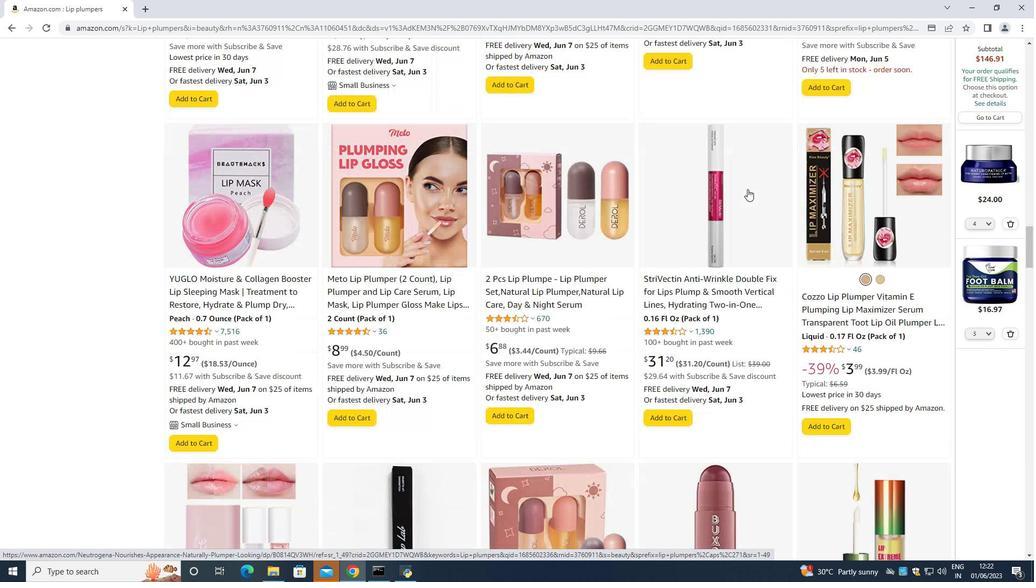 
Action: Mouse scrolled (747, 189) with delta (0, 0)
Screenshot: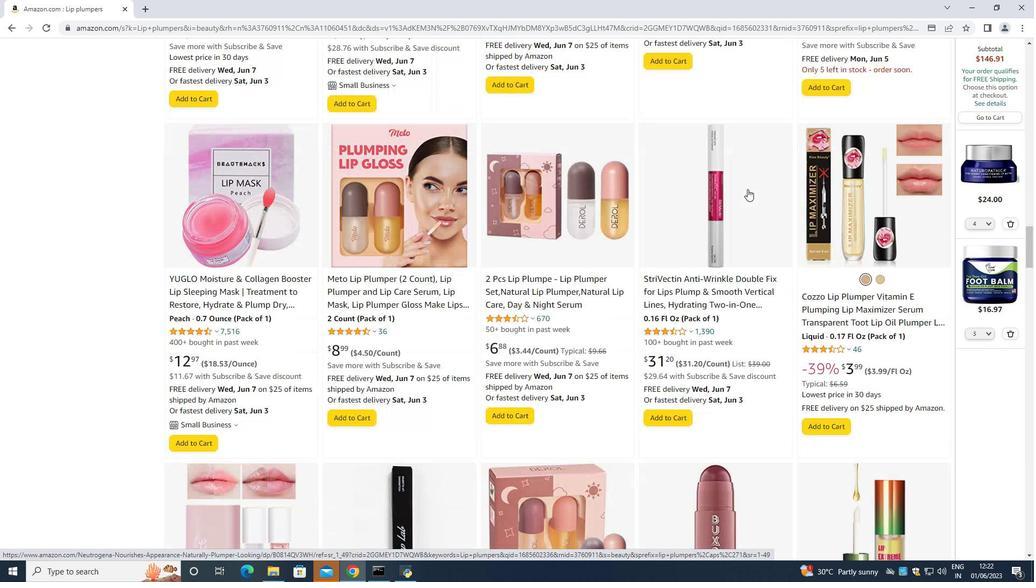 
Action: Mouse scrolled (747, 189) with delta (0, 0)
Screenshot: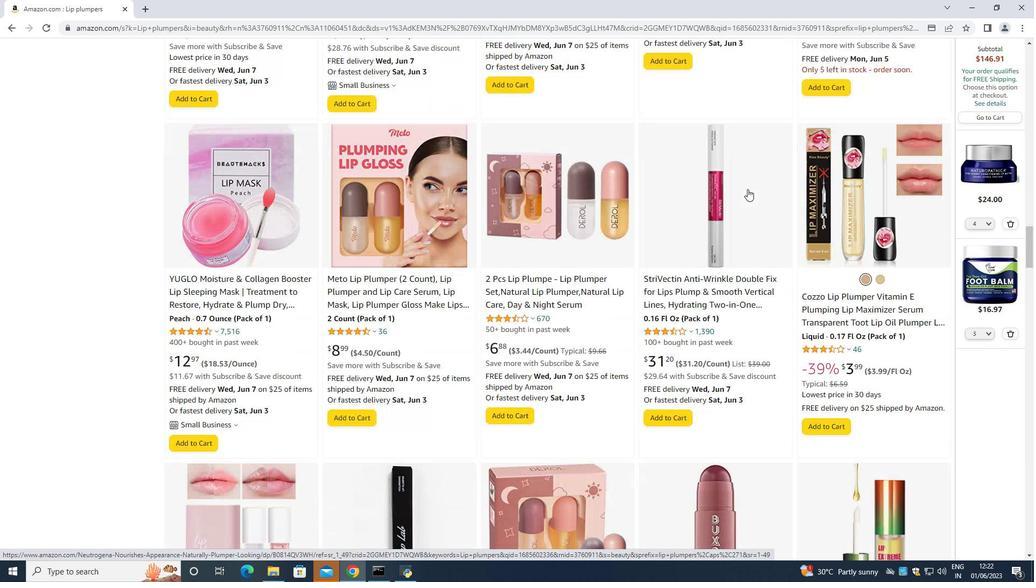 
Action: Mouse scrolled (747, 189) with delta (0, 0)
Screenshot: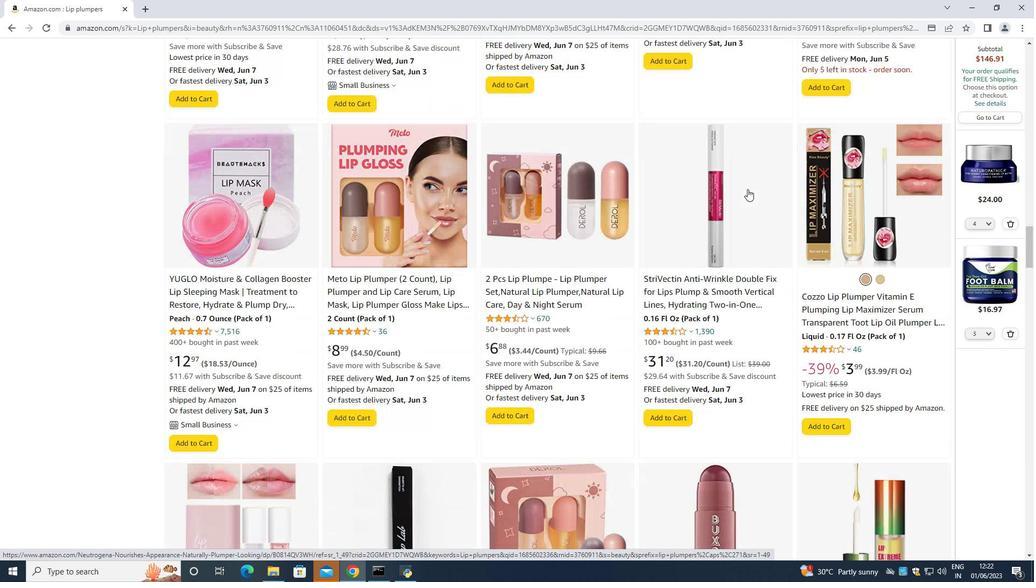 
Action: Mouse scrolled (747, 189) with delta (0, 0)
Screenshot: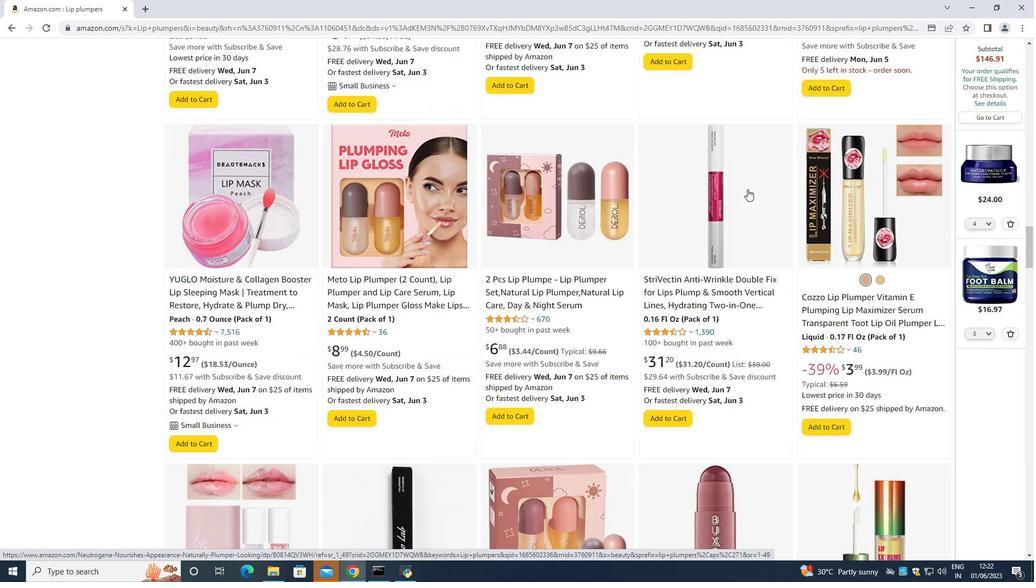 
Action: Mouse moved to (747, 188)
Screenshot: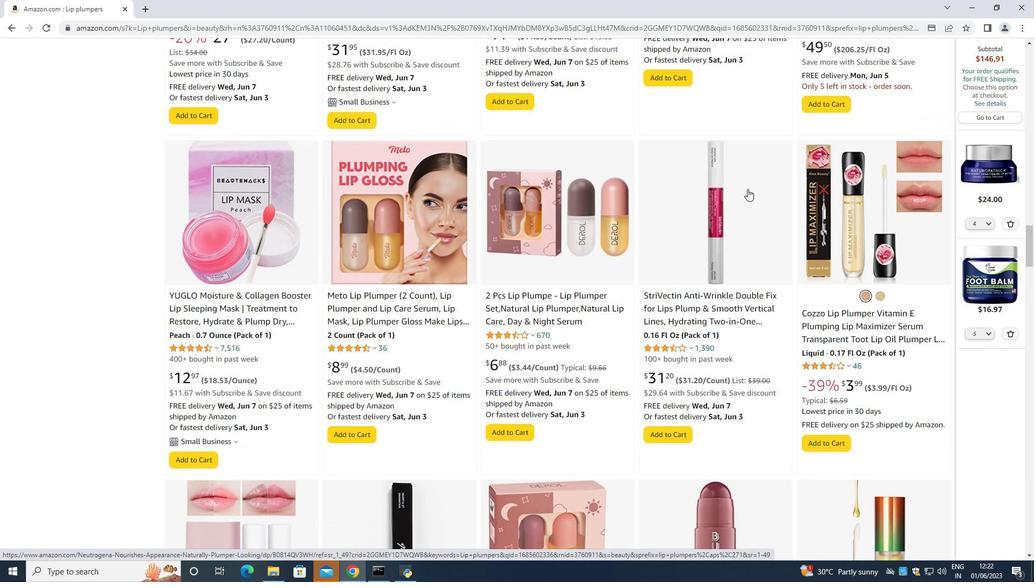 
Action: Mouse scrolled (747, 189) with delta (0, 0)
Screenshot: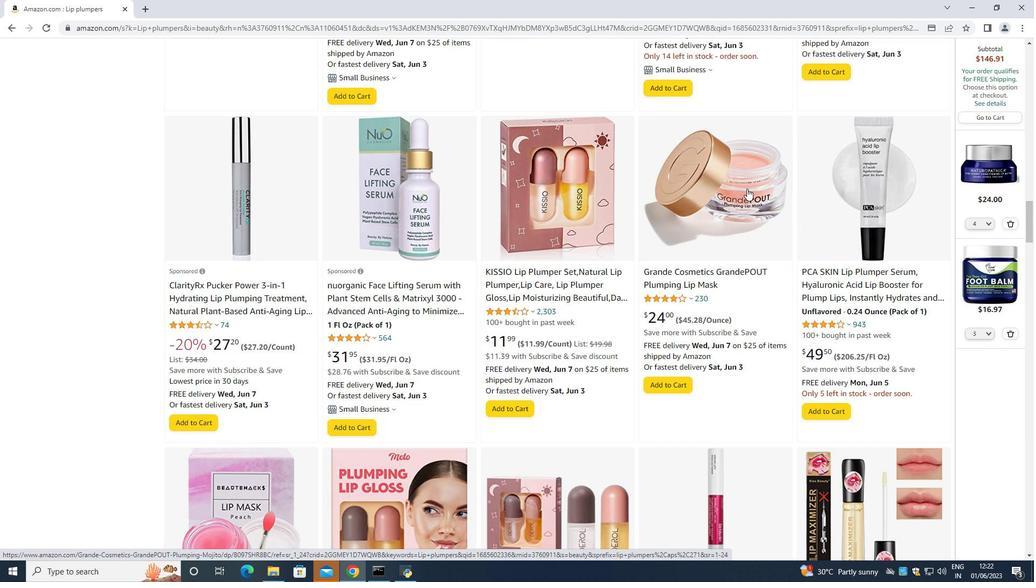 
Action: Mouse scrolled (747, 189) with delta (0, 0)
Screenshot: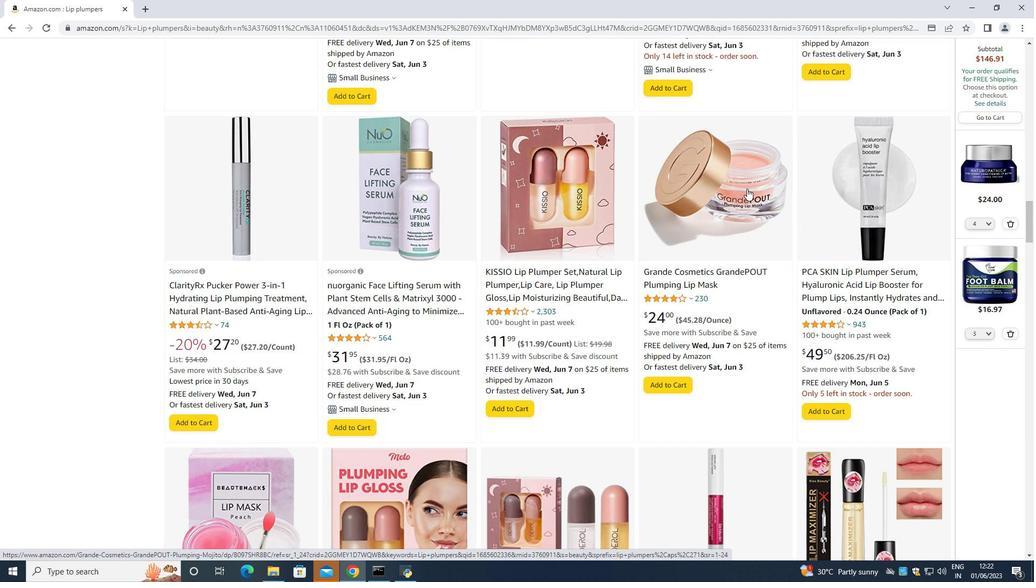 
Action: Mouse scrolled (747, 189) with delta (0, 0)
Screenshot: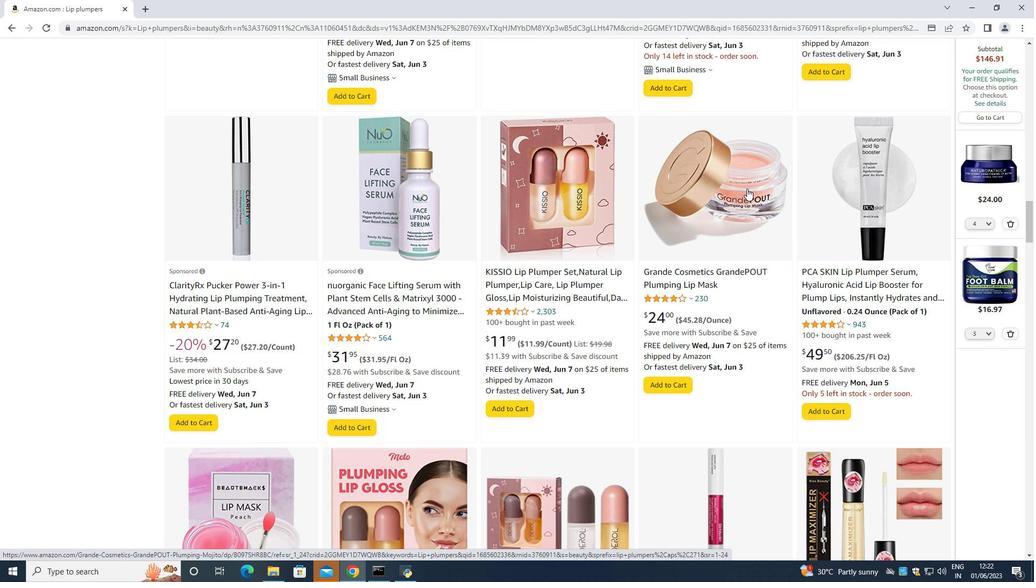 
Action: Mouse scrolled (747, 189) with delta (0, 0)
Screenshot: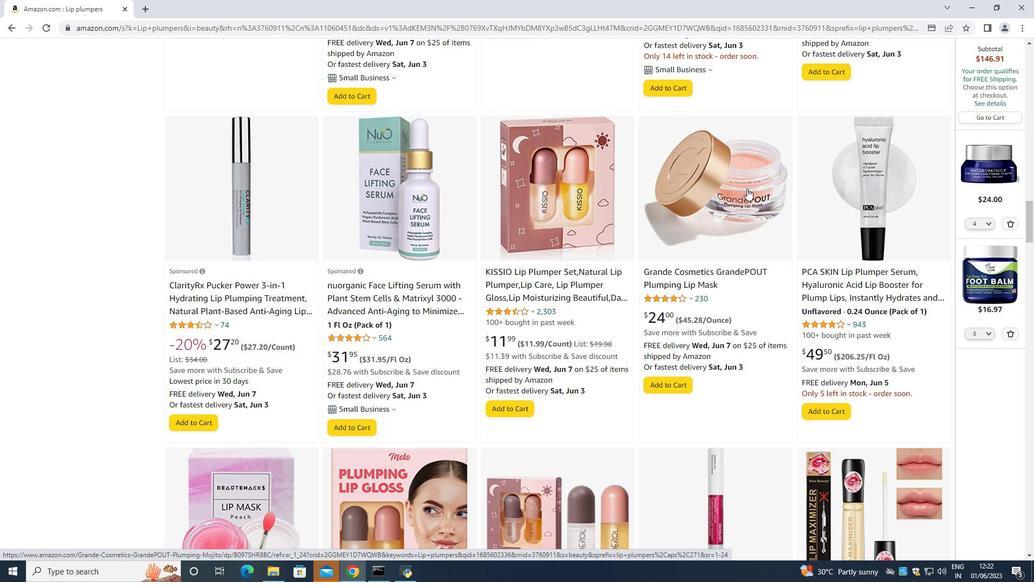 
Action: Mouse scrolled (747, 189) with delta (0, 0)
Screenshot: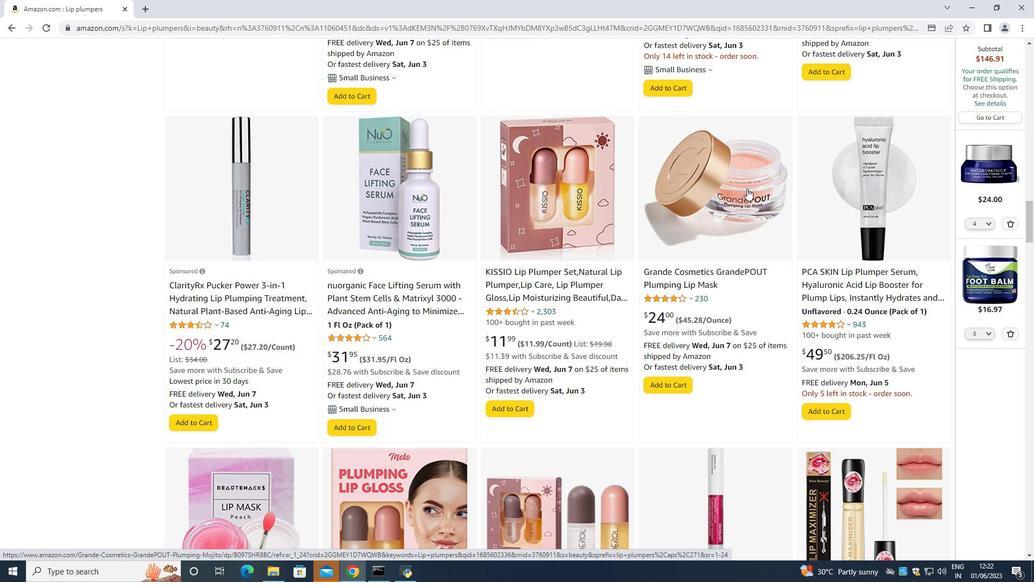 
Action: Mouse scrolled (747, 189) with delta (0, 0)
Screenshot: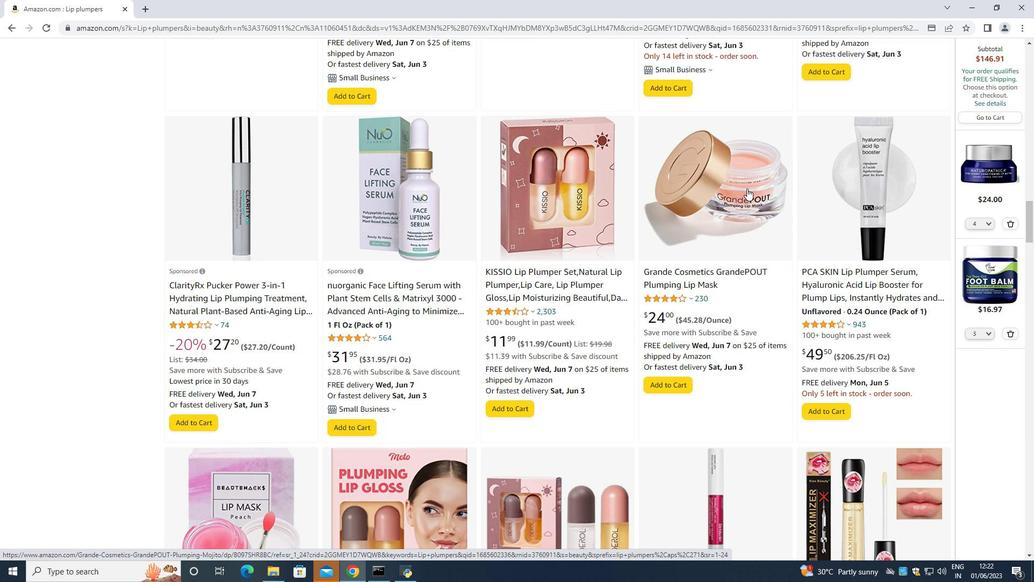 
Action: Mouse scrolled (747, 189) with delta (0, 0)
Screenshot: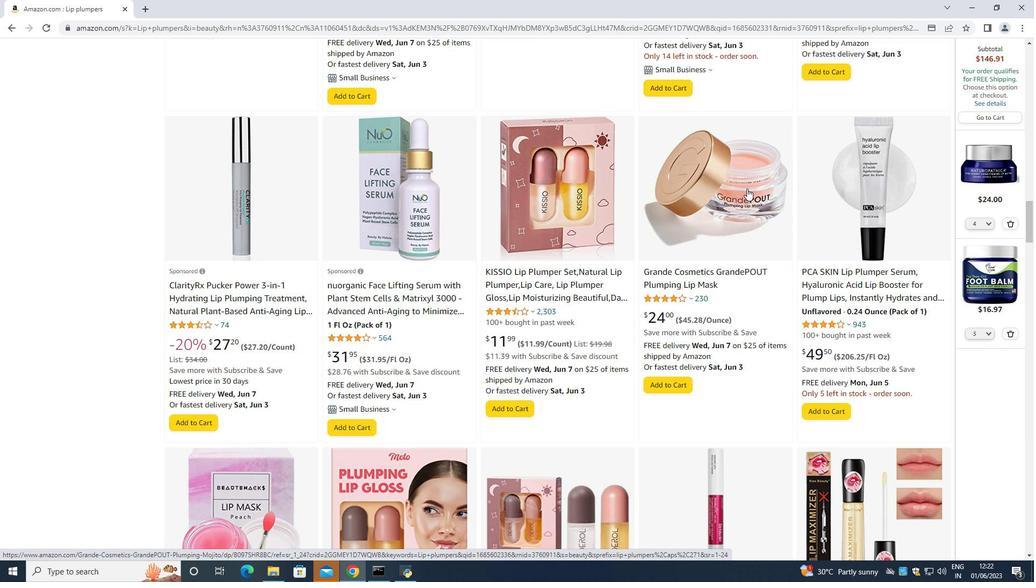 
Action: Mouse scrolled (747, 189) with delta (0, 0)
Screenshot: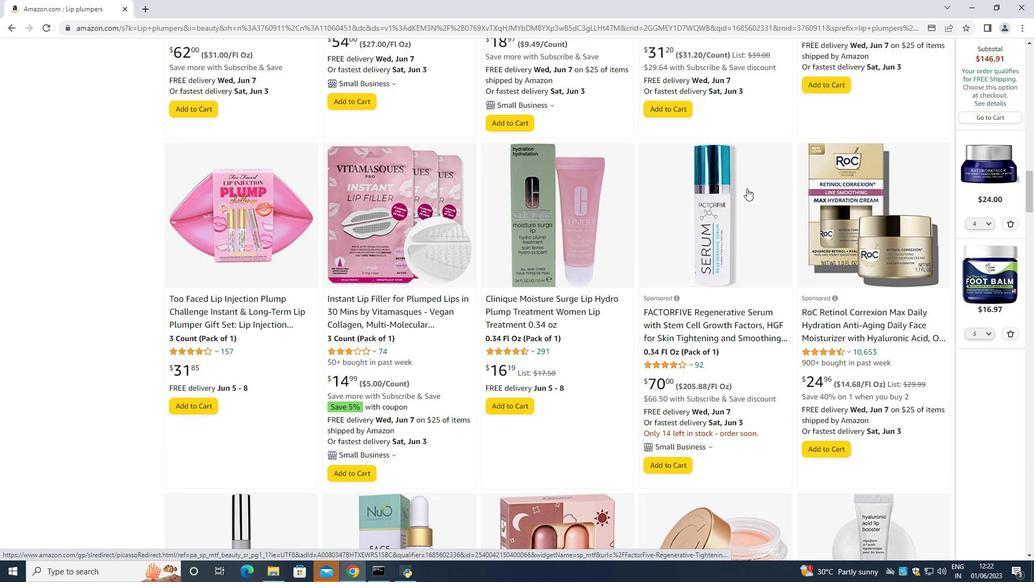 
Action: Mouse scrolled (747, 189) with delta (0, 0)
Screenshot: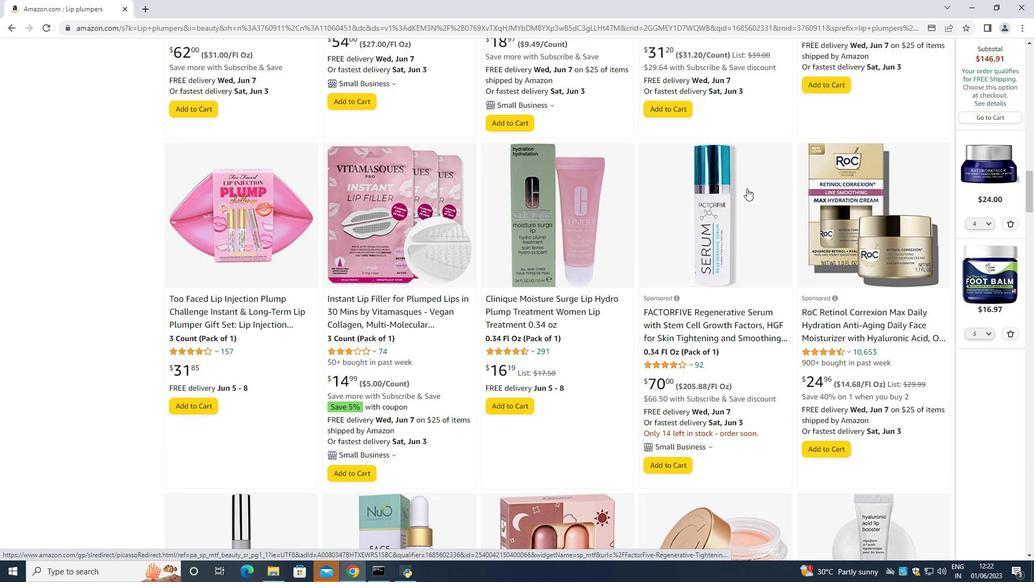
Action: Mouse scrolled (747, 189) with delta (0, 0)
Screenshot: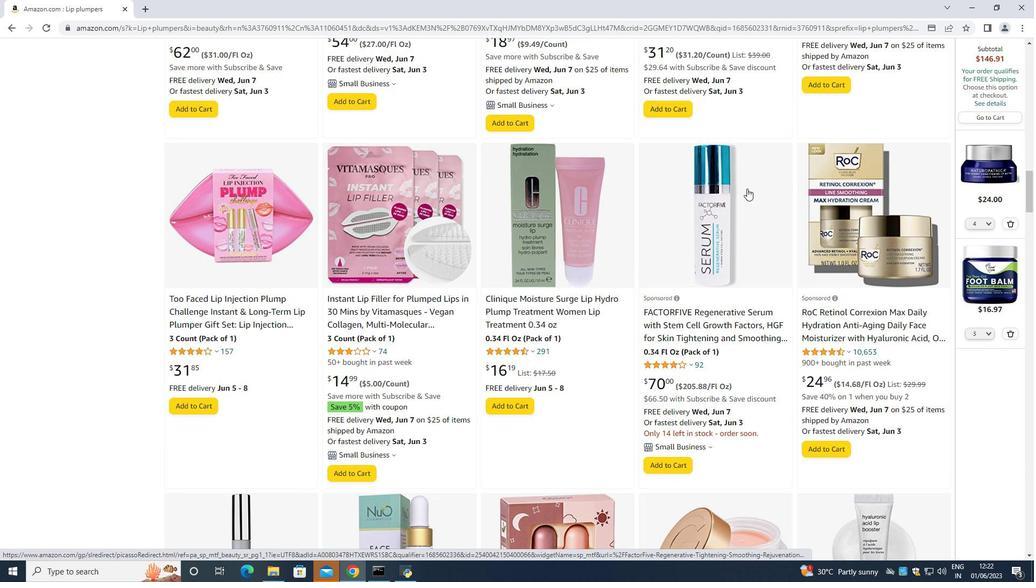 
Action: Mouse scrolled (747, 189) with delta (0, 0)
Screenshot: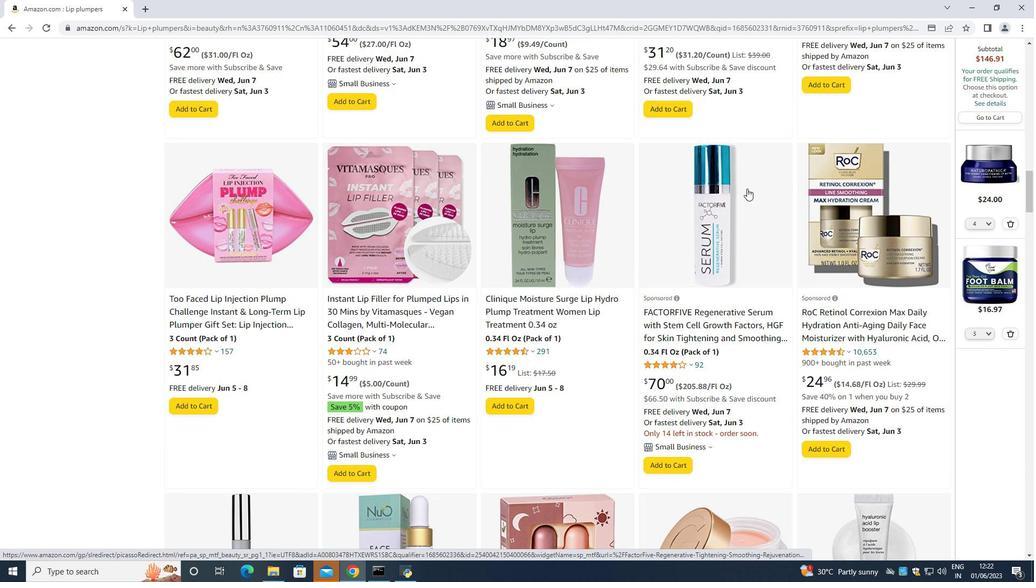 
Action: Mouse scrolled (747, 189) with delta (0, 0)
Screenshot: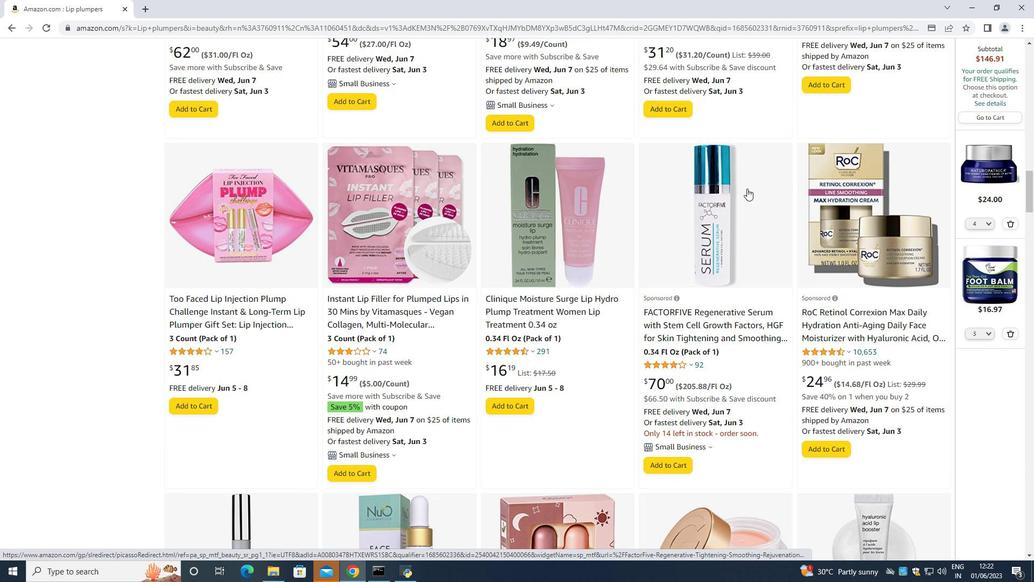 
Action: Mouse scrolled (747, 189) with delta (0, 0)
Screenshot: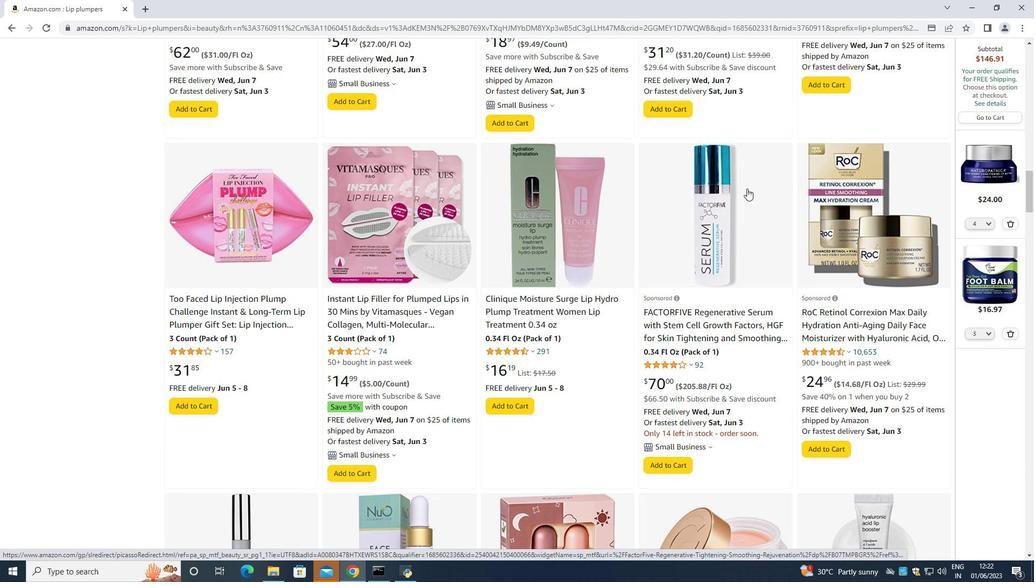
Action: Mouse scrolled (747, 189) with delta (0, 0)
Screenshot: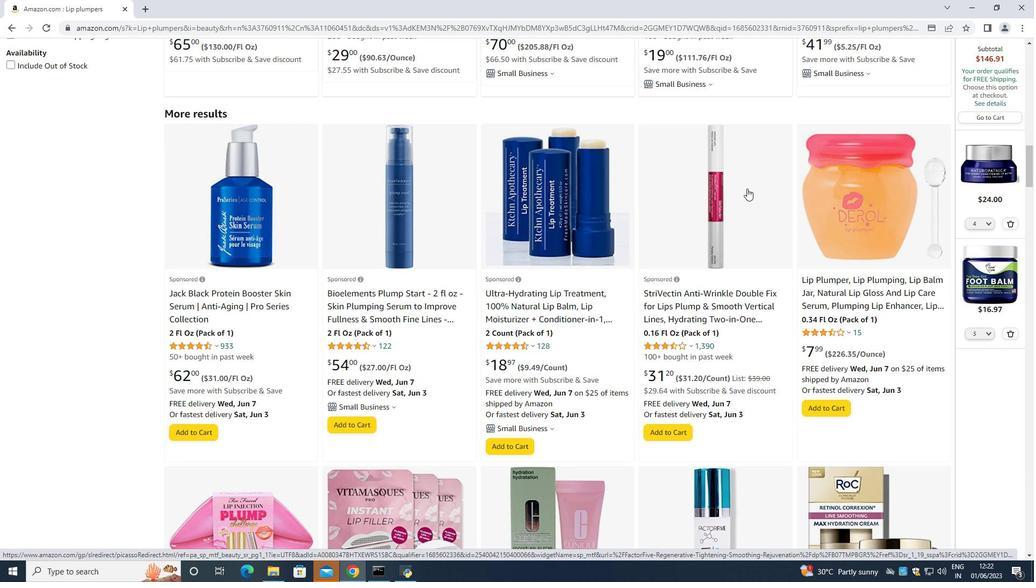 
Action: Mouse scrolled (747, 189) with delta (0, 0)
Screenshot: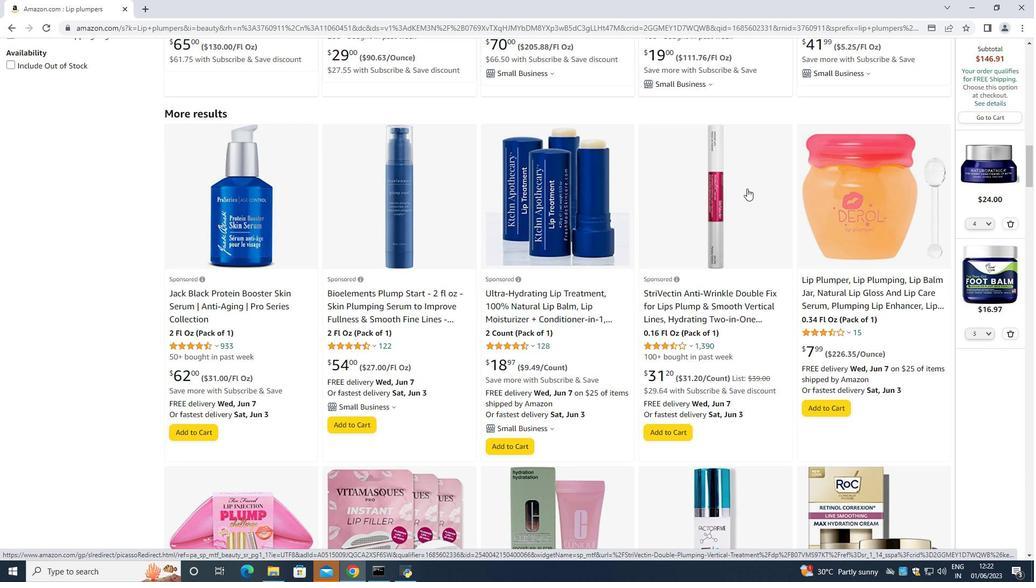 
Action: Mouse scrolled (747, 189) with delta (0, 0)
Screenshot: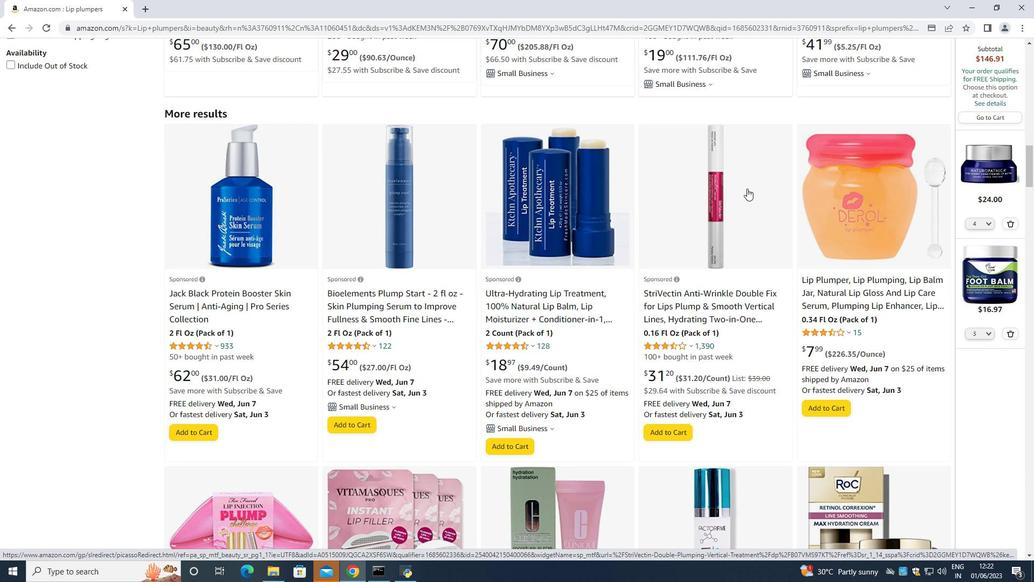 
Action: Mouse scrolled (747, 189) with delta (0, 0)
Screenshot: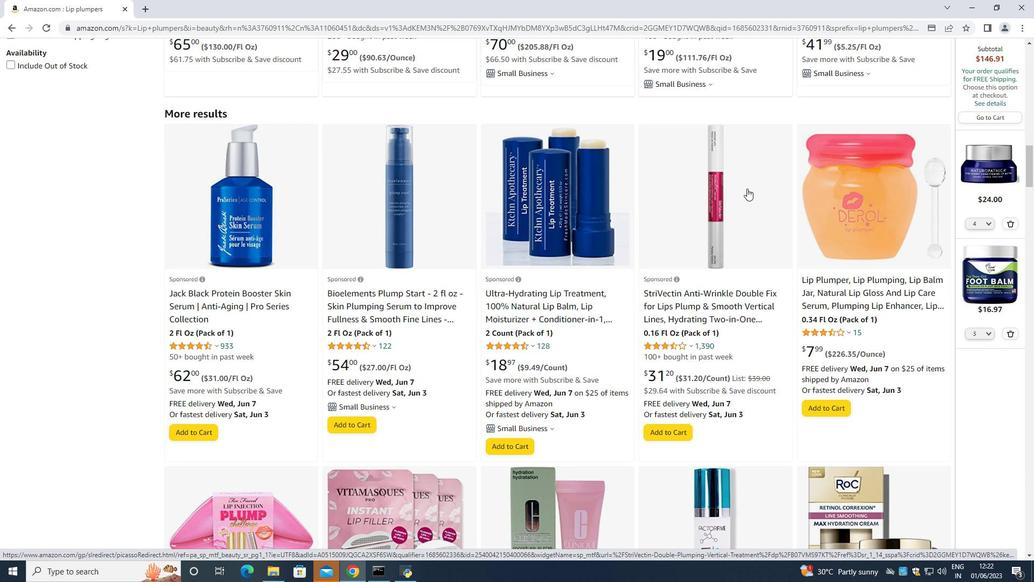 
Action: Mouse scrolled (747, 189) with delta (0, 0)
Screenshot: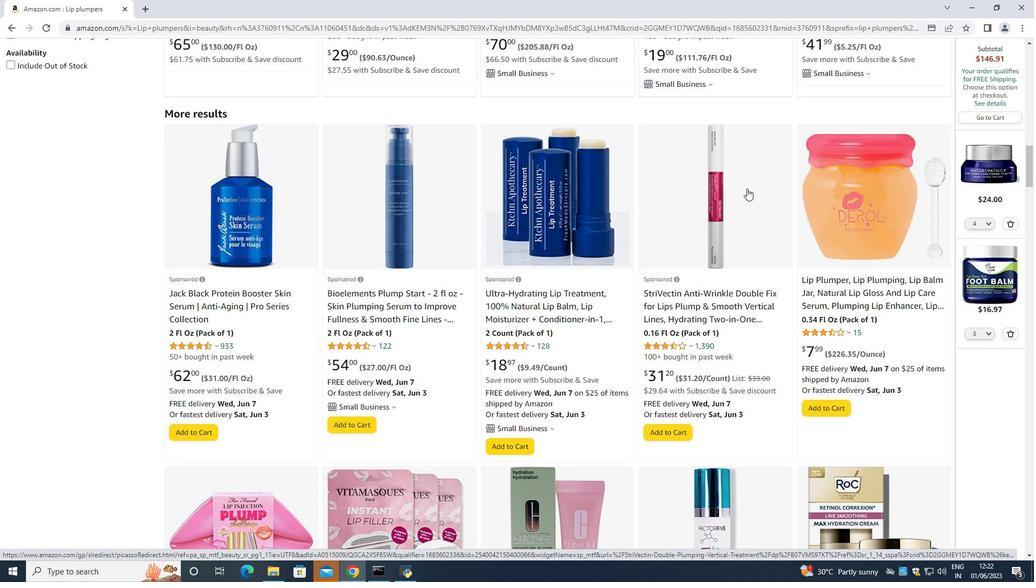 
Action: Mouse scrolled (747, 189) with delta (0, 0)
Screenshot: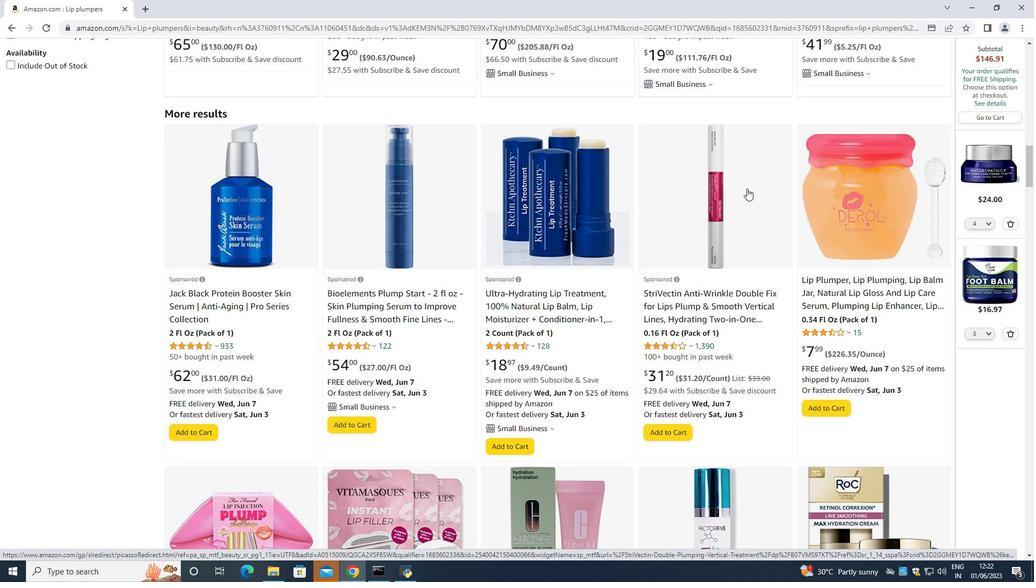
Action: Mouse scrolled (747, 189) with delta (0, 0)
Screenshot: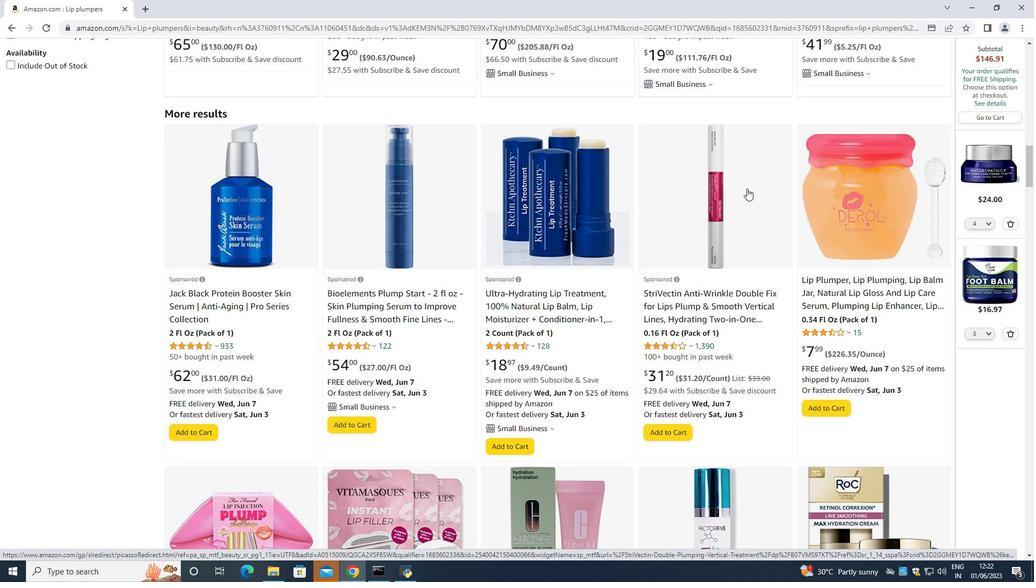 
Action: Mouse scrolled (747, 189) with delta (0, 0)
Screenshot: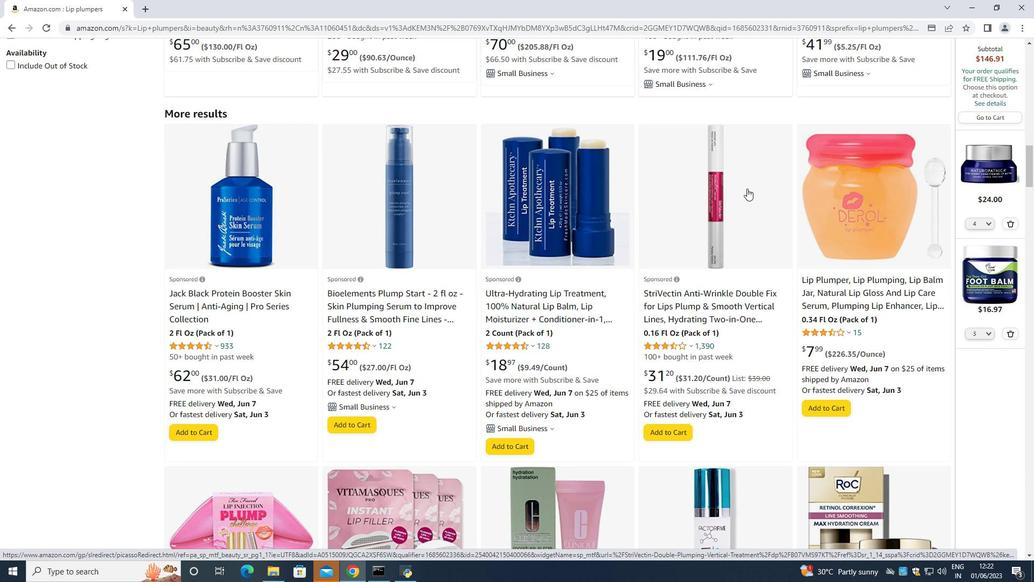 
Action: Mouse scrolled (747, 189) with delta (0, 0)
Screenshot: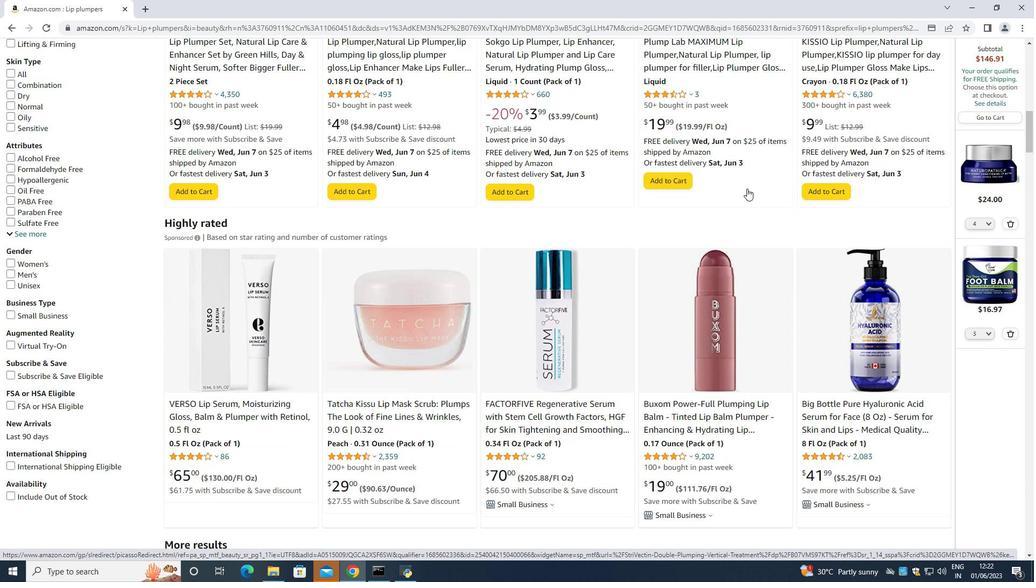 
Action: Mouse scrolled (747, 189) with delta (0, 0)
Screenshot: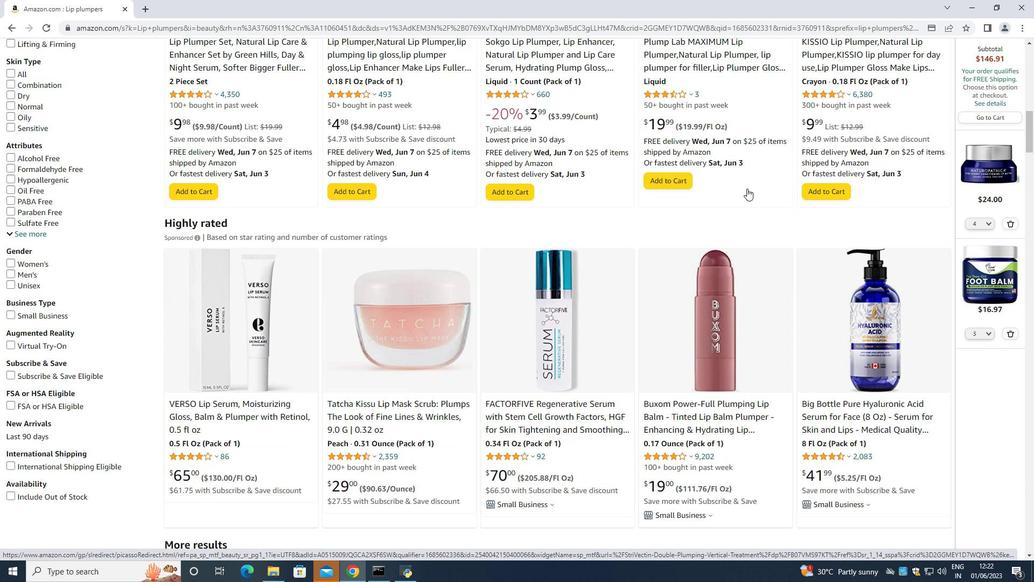 
Action: Mouse scrolled (747, 189) with delta (0, 0)
Screenshot: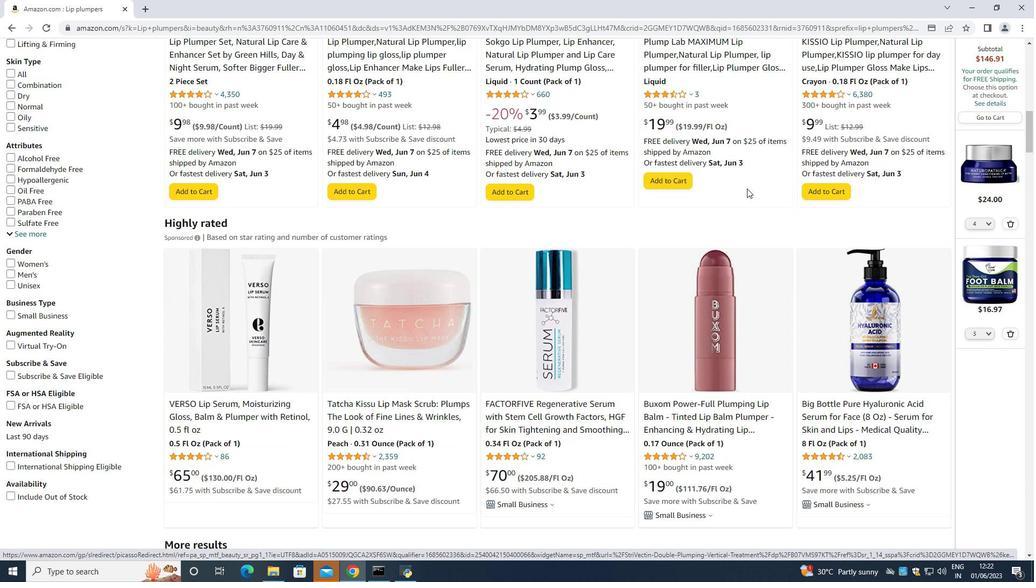 
Action: Mouse scrolled (747, 189) with delta (0, 0)
Screenshot: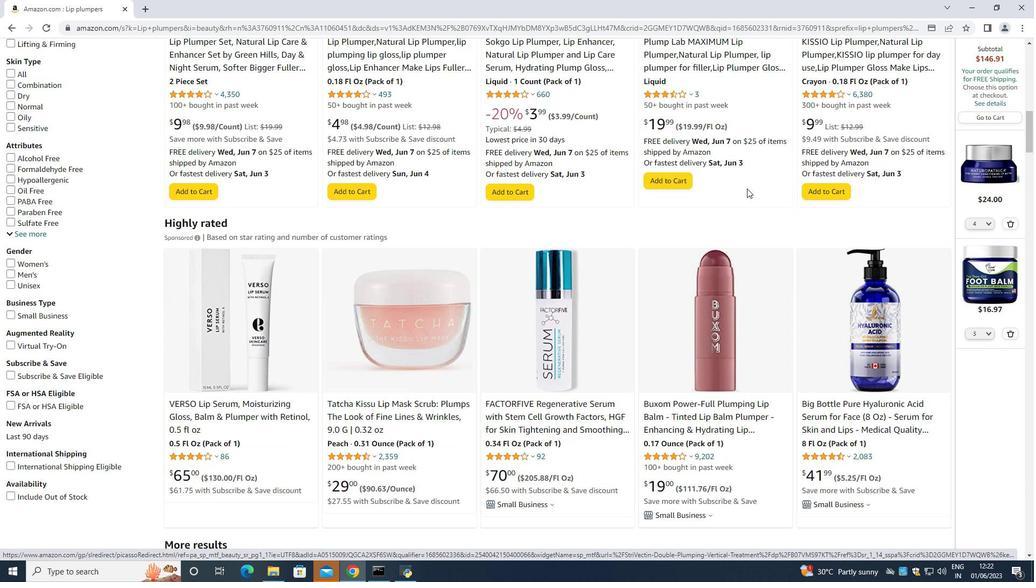 
Action: Mouse scrolled (747, 189) with delta (0, 0)
Screenshot: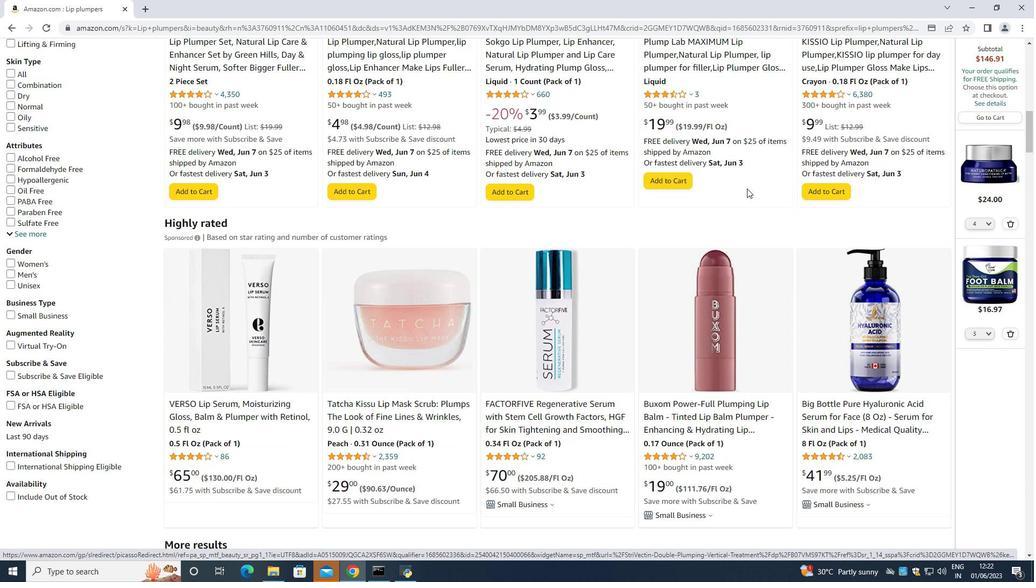 
Action: Mouse scrolled (747, 189) with delta (0, 0)
Screenshot: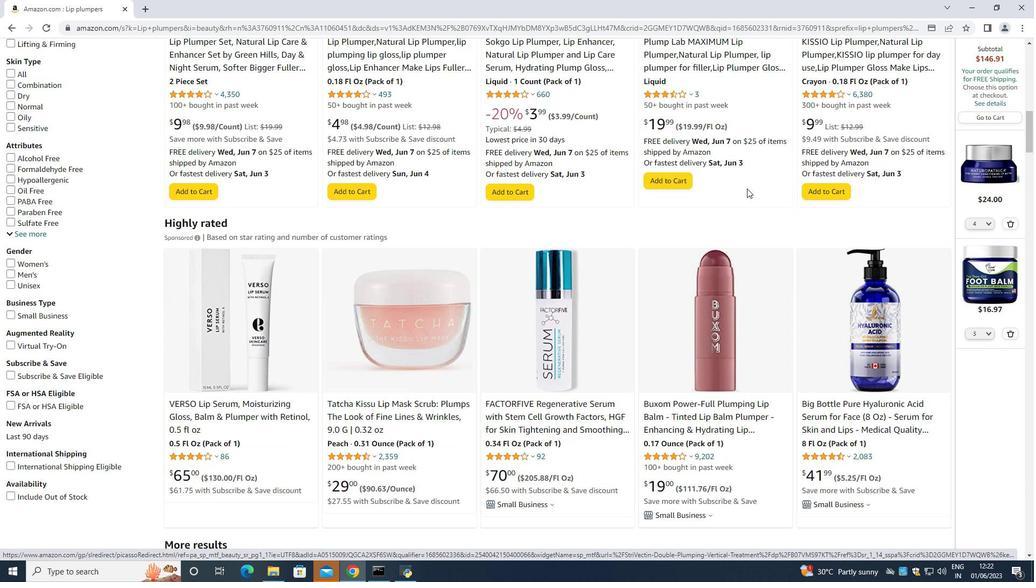 
Action: Mouse scrolled (747, 189) with delta (0, 0)
Screenshot: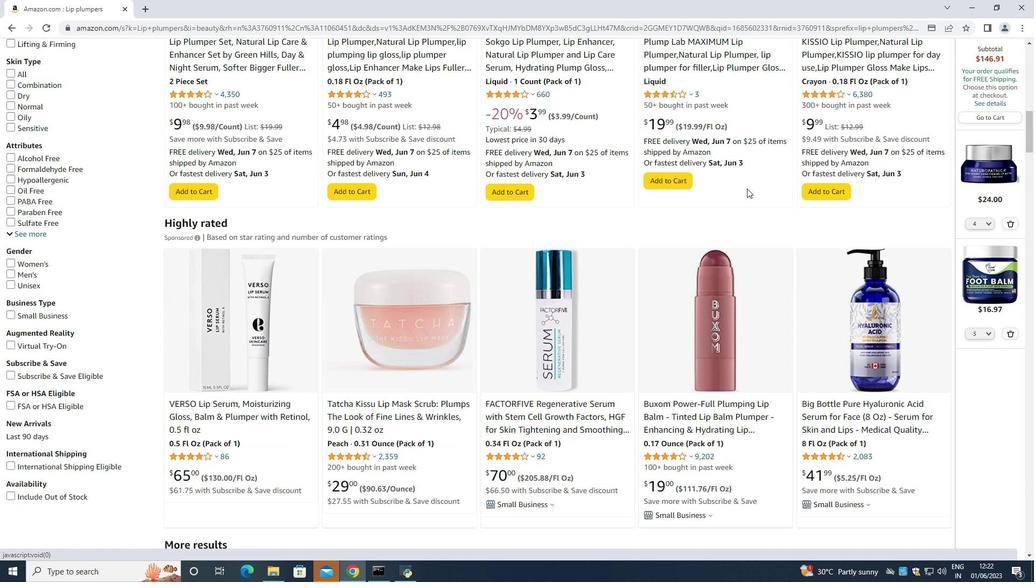
Action: Mouse scrolled (747, 189) with delta (0, 0)
Screenshot: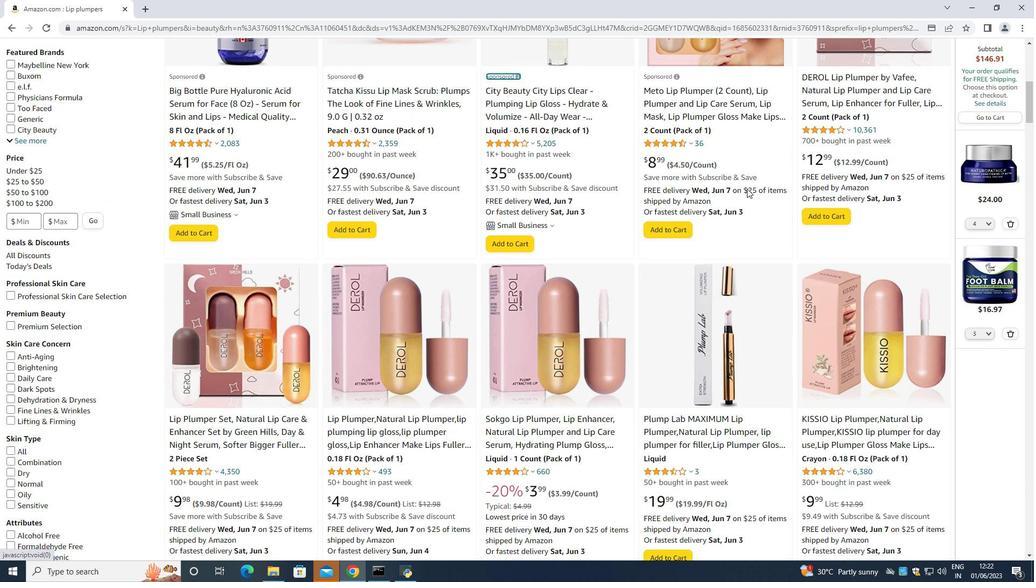 
Action: Mouse scrolled (747, 189) with delta (0, 0)
Screenshot: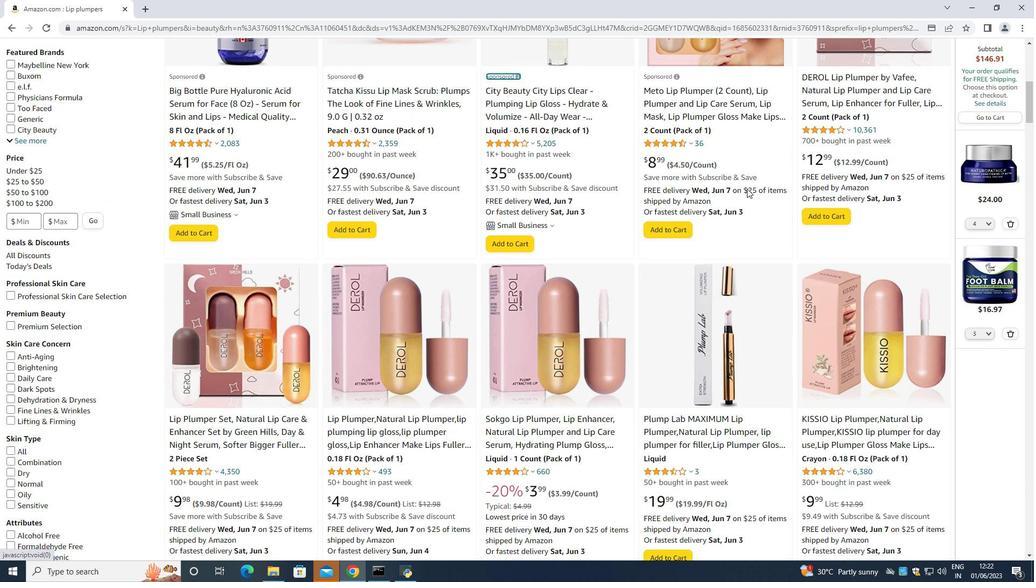 
Action: Mouse scrolled (747, 189) with delta (0, 0)
Screenshot: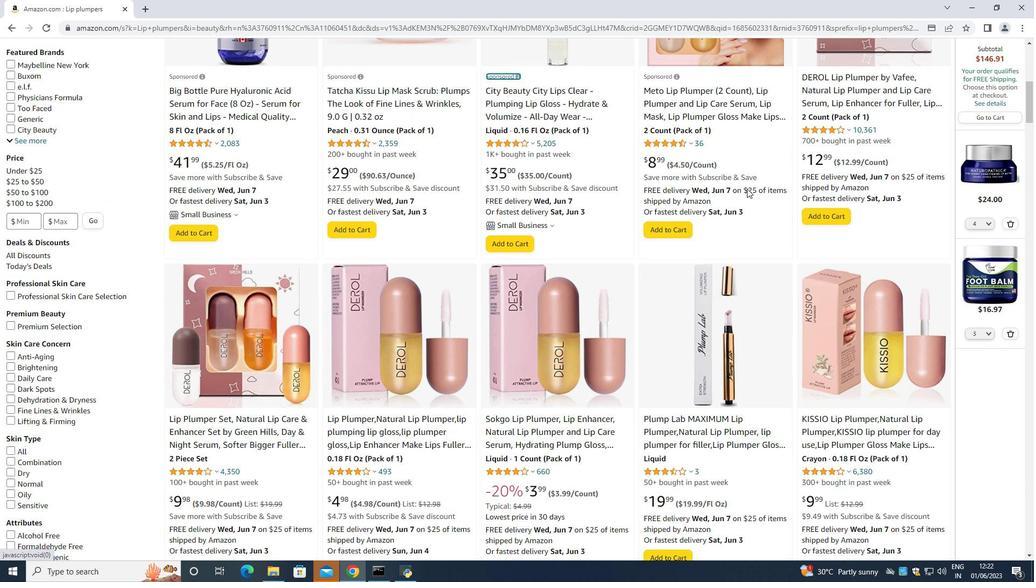
Action: Mouse scrolled (747, 189) with delta (0, 0)
Screenshot: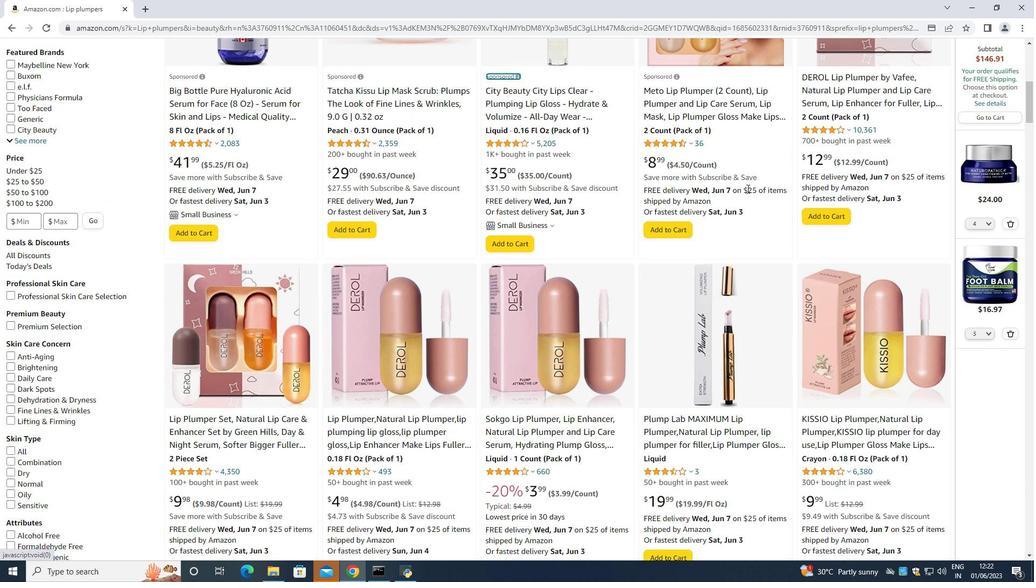 
Action: Mouse scrolled (747, 189) with delta (0, 0)
Screenshot: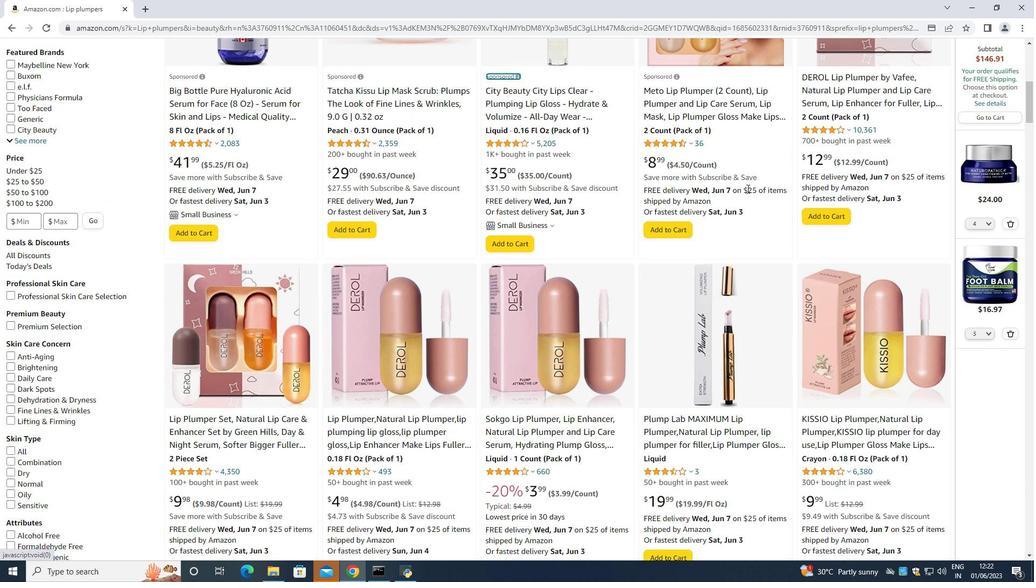 
Action: Mouse scrolled (747, 189) with delta (0, 0)
Screenshot: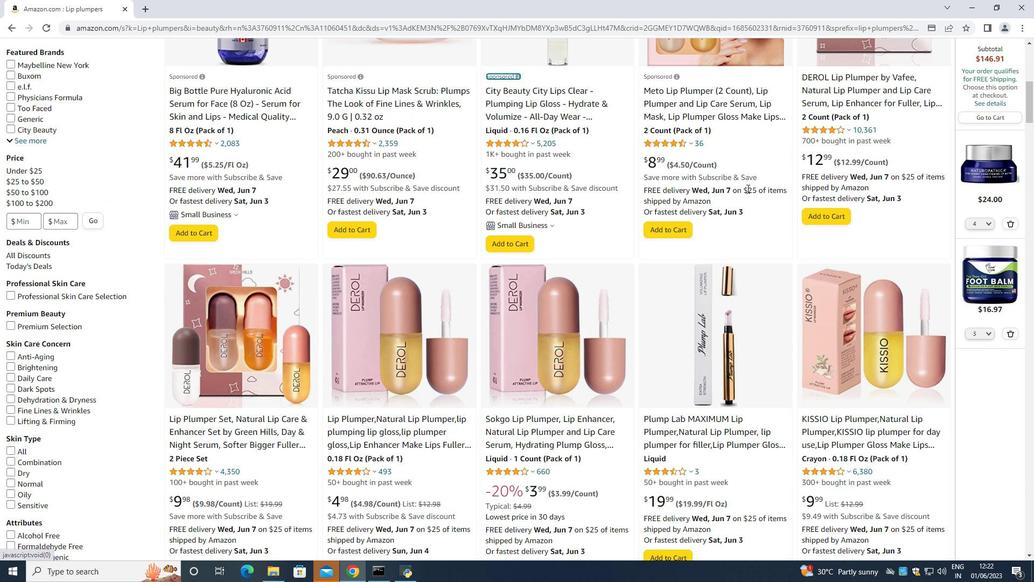 
Action: Mouse moved to (885, 411)
Screenshot: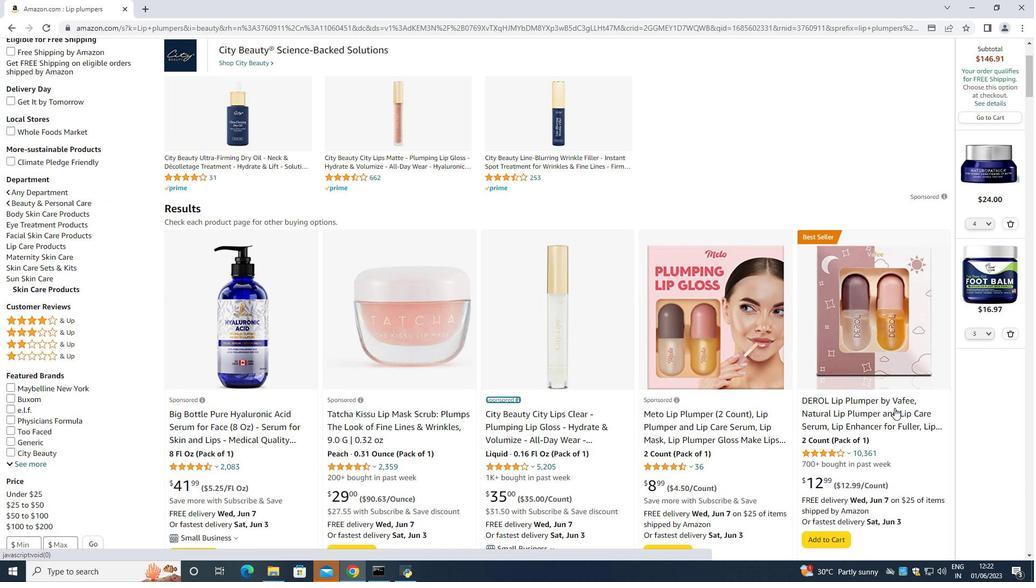 
Action: Mouse pressed left at (885, 411)
Screenshot: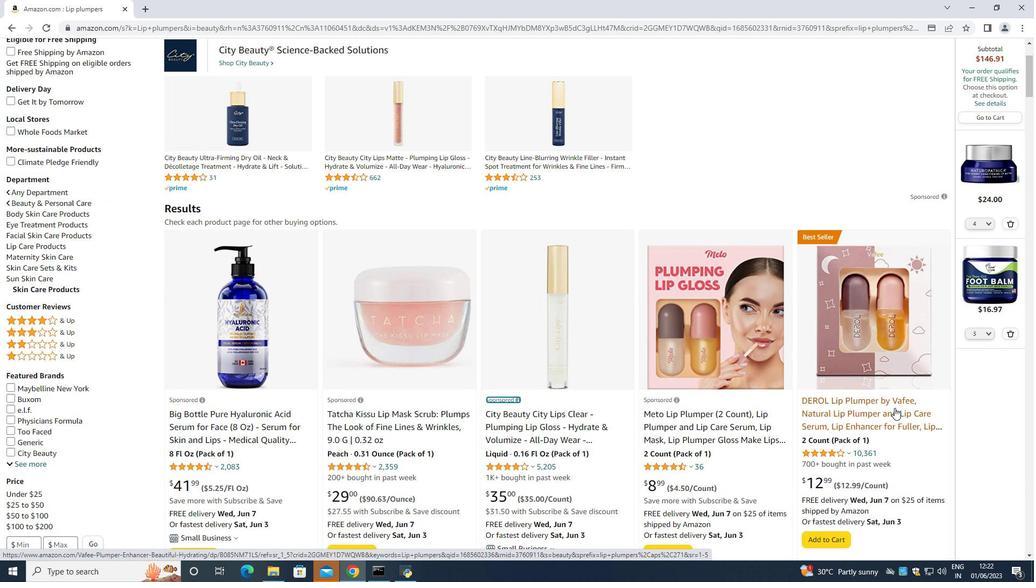 
Action: Mouse moved to (656, 219)
Screenshot: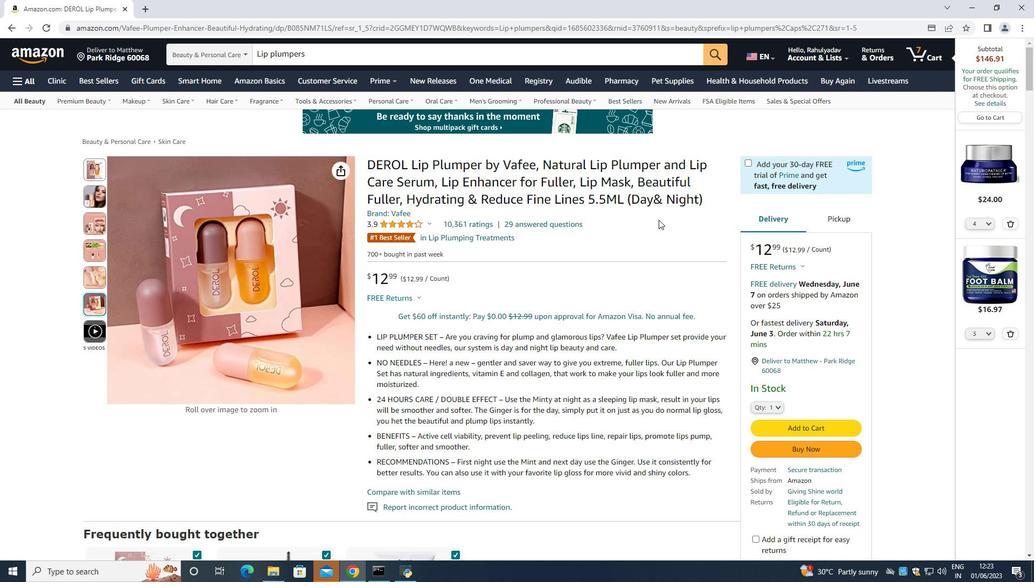 
Action: Mouse scrolled (656, 218) with delta (0, 0)
Screenshot: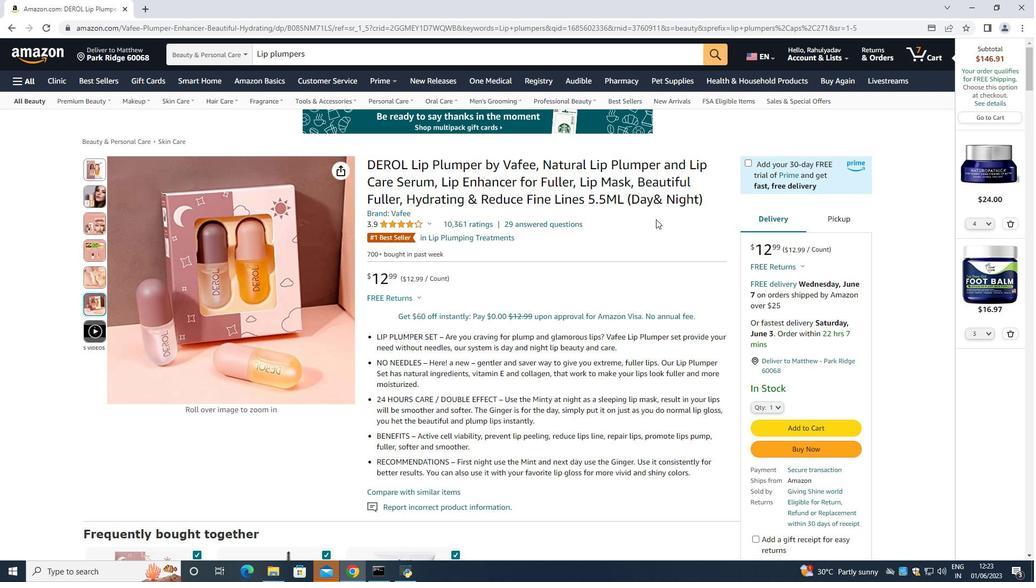 
Action: Mouse scrolled (656, 218) with delta (0, 0)
Screenshot: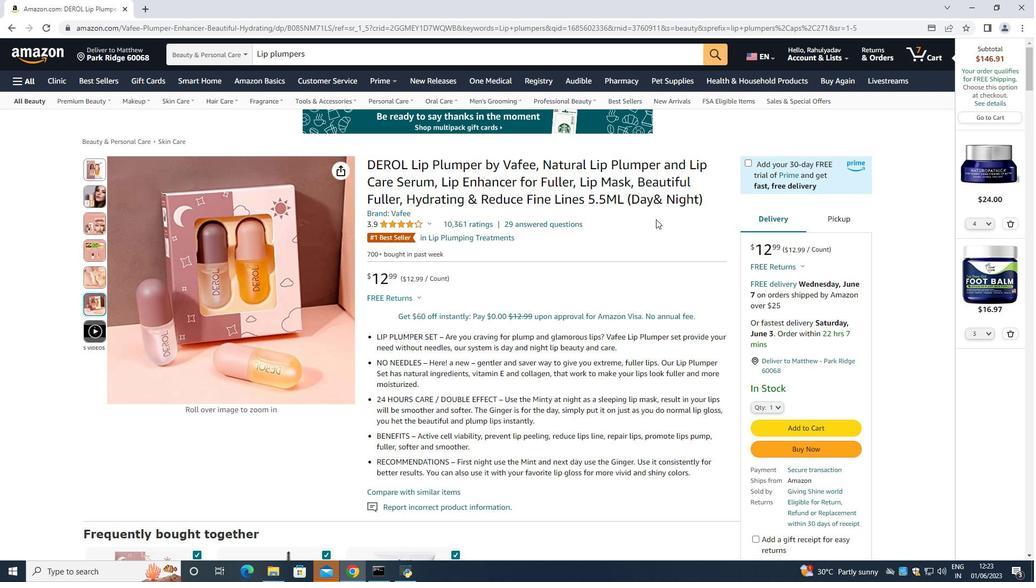 
Action: Mouse scrolled (656, 218) with delta (0, 0)
Screenshot: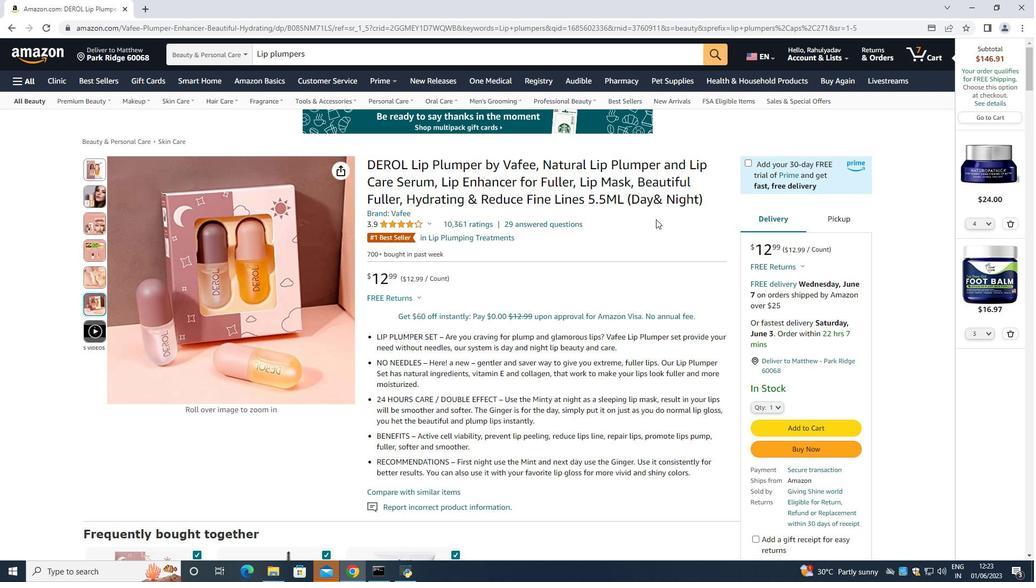 
Action: Mouse scrolled (656, 218) with delta (0, 0)
Screenshot: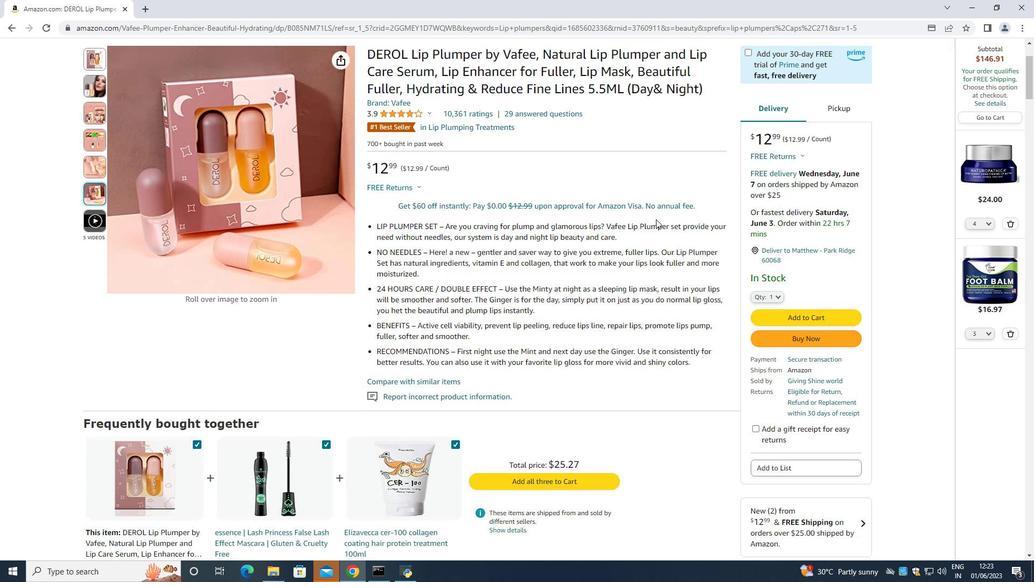 
Action: Mouse scrolled (656, 218) with delta (0, 0)
Screenshot: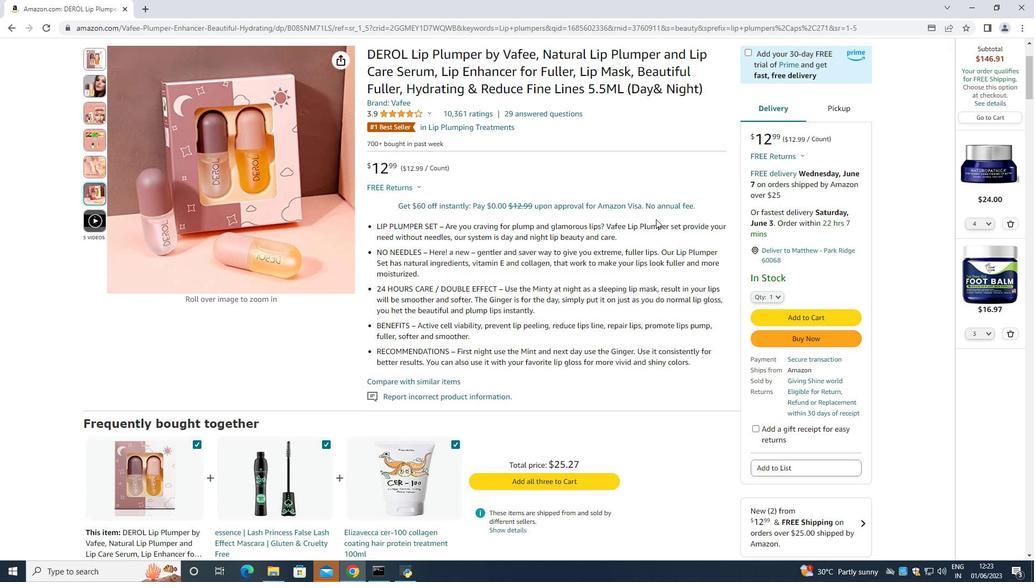 
Action: Mouse scrolled (656, 218) with delta (0, 0)
Screenshot: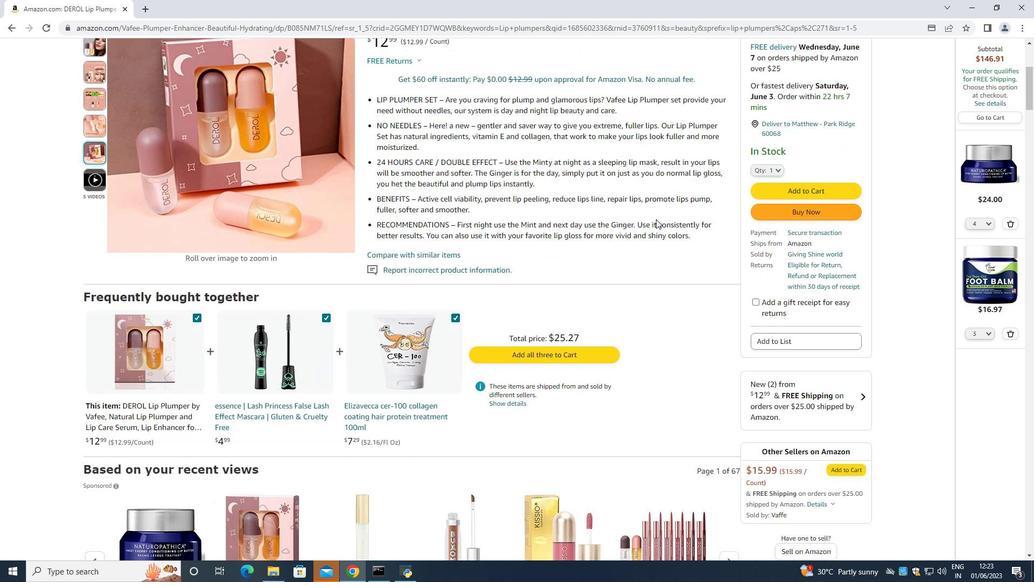 
Action: Mouse scrolled (656, 218) with delta (0, 0)
Screenshot: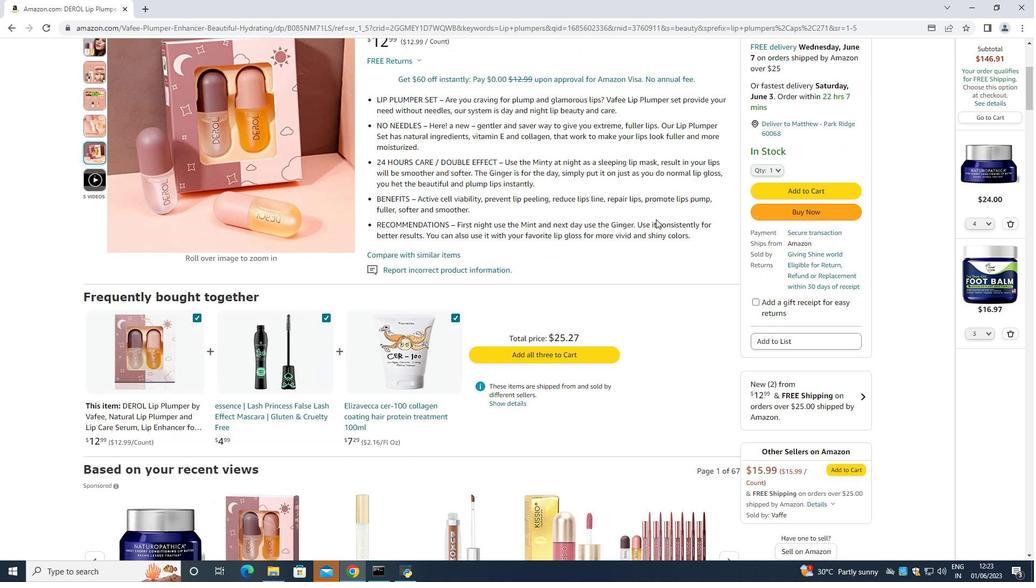 
Action: Mouse scrolled (656, 218) with delta (0, 0)
Screenshot: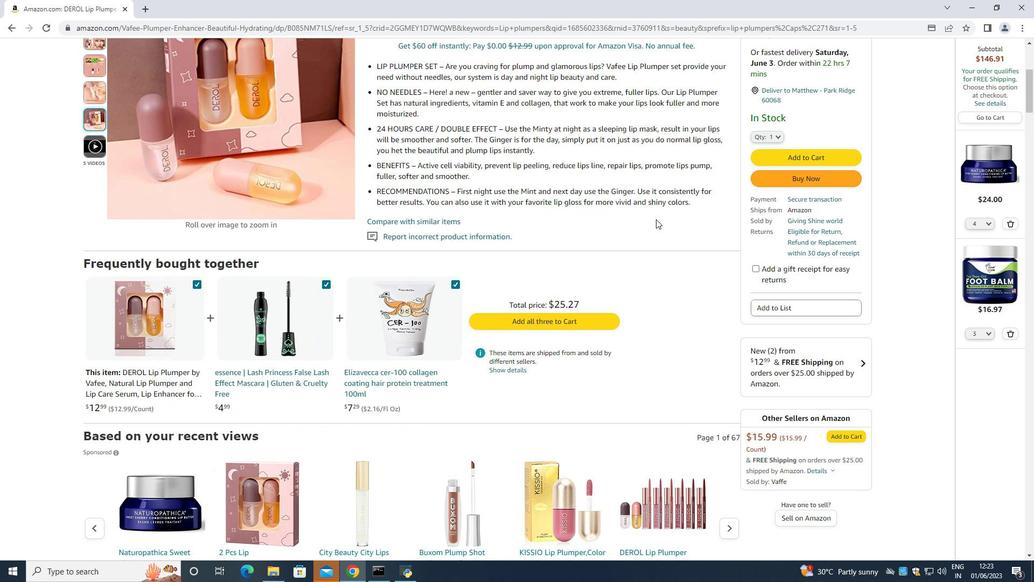 
Action: Mouse scrolled (656, 218) with delta (0, 0)
Screenshot: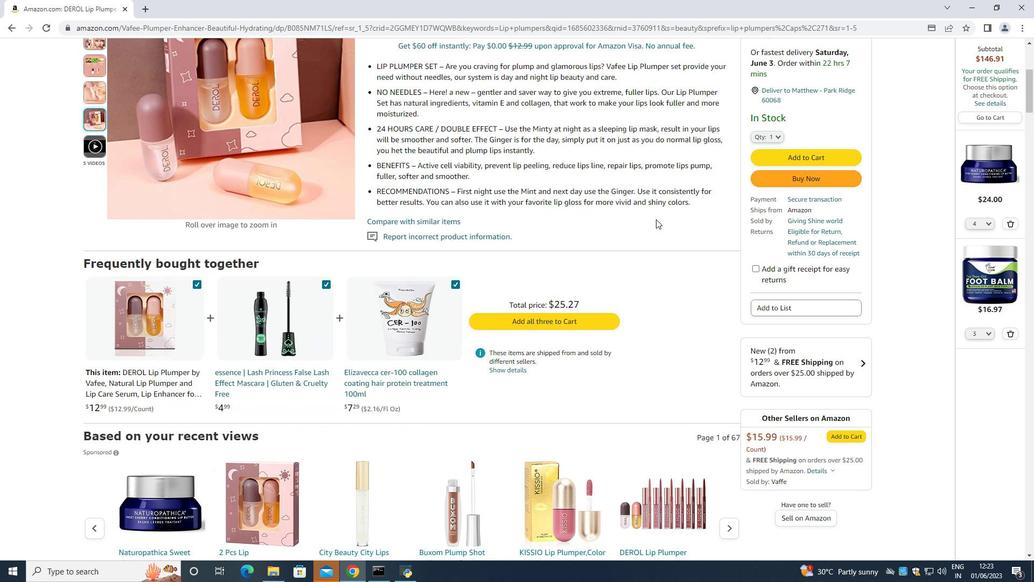 
Action: Mouse scrolled (656, 218) with delta (0, 0)
Screenshot: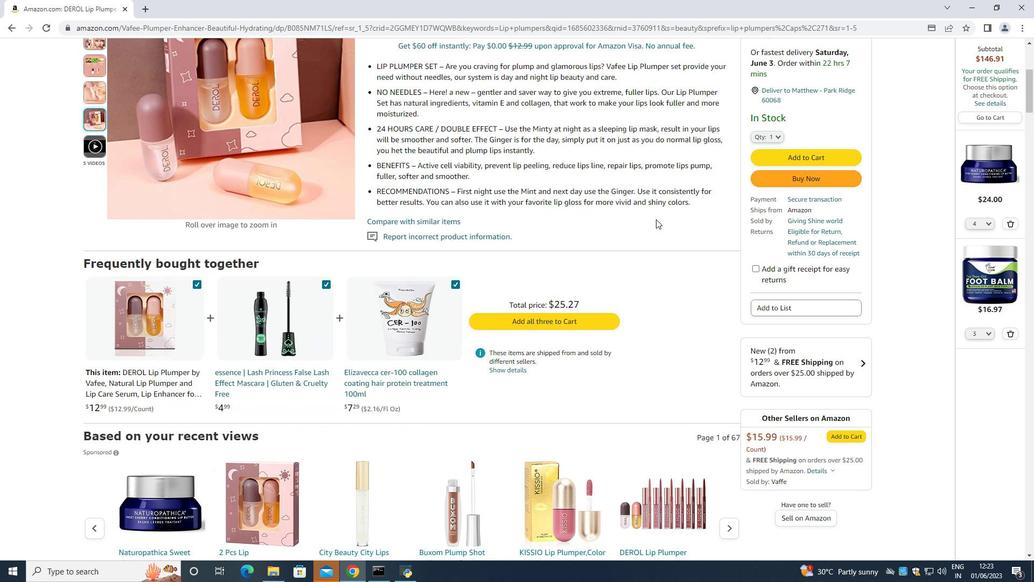 
Action: Mouse scrolled (656, 218) with delta (0, 0)
Screenshot: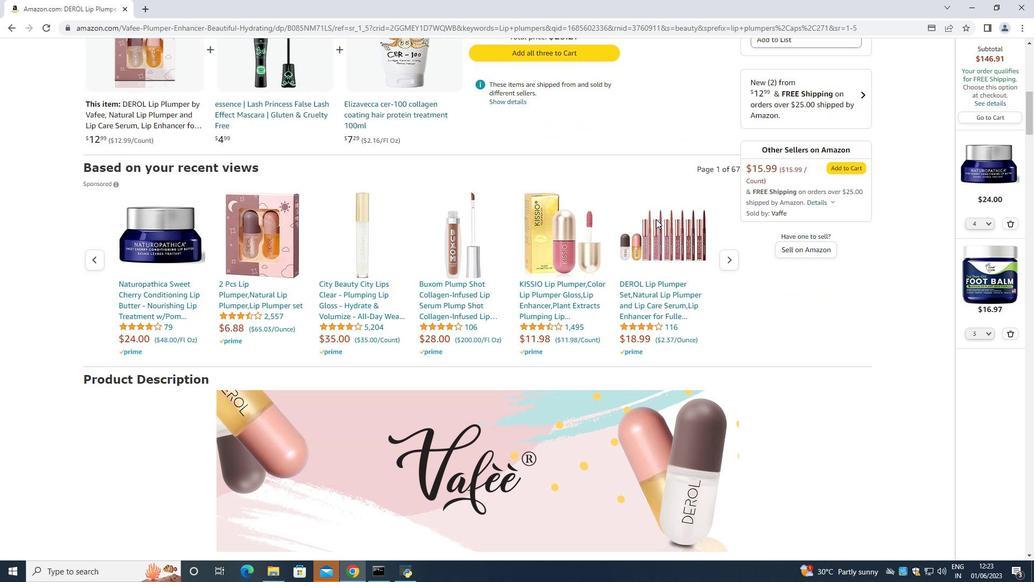
Action: Mouse scrolled (656, 218) with delta (0, 0)
Screenshot: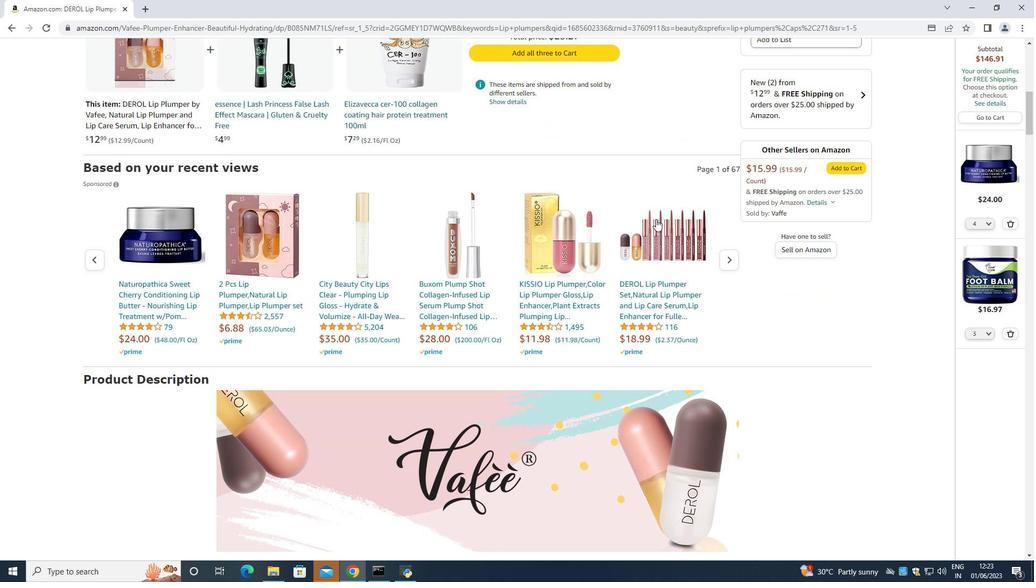 
Action: Mouse scrolled (656, 218) with delta (0, 0)
Screenshot: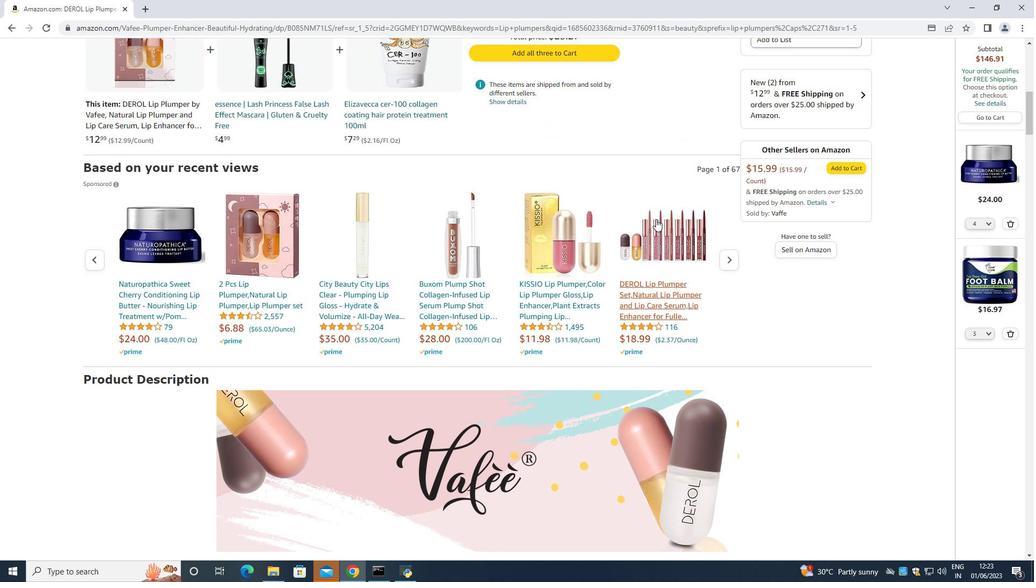 
Action: Mouse scrolled (656, 218) with delta (0, 0)
Screenshot: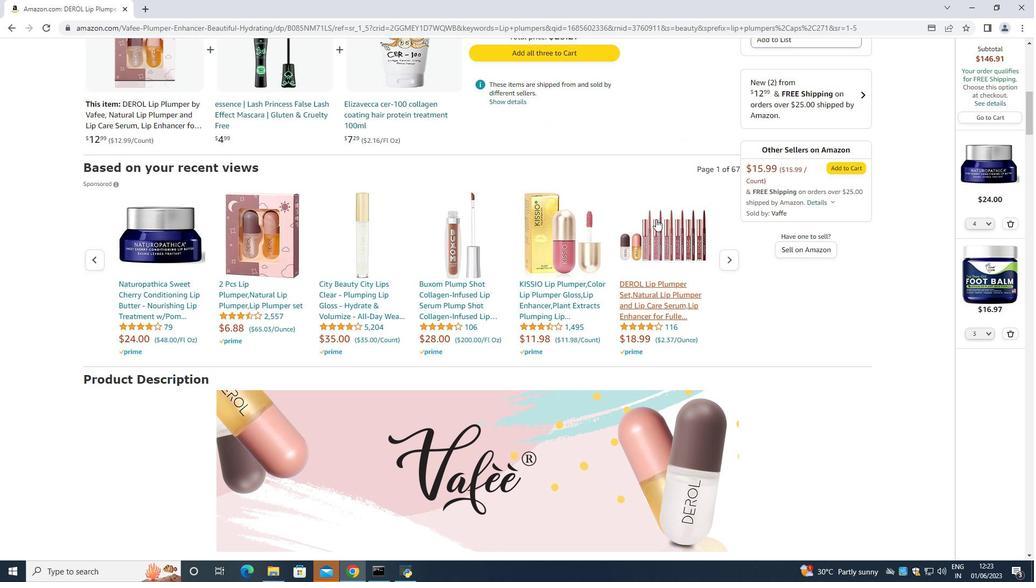 
Action: Mouse scrolled (656, 218) with delta (0, 0)
Screenshot: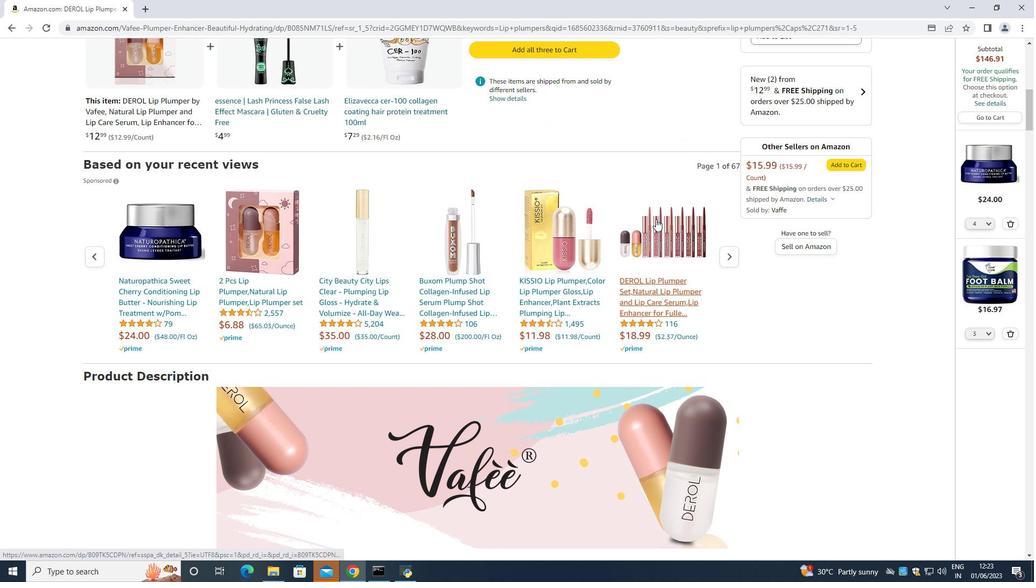 
Action: Mouse scrolled (656, 218) with delta (0, 0)
Screenshot: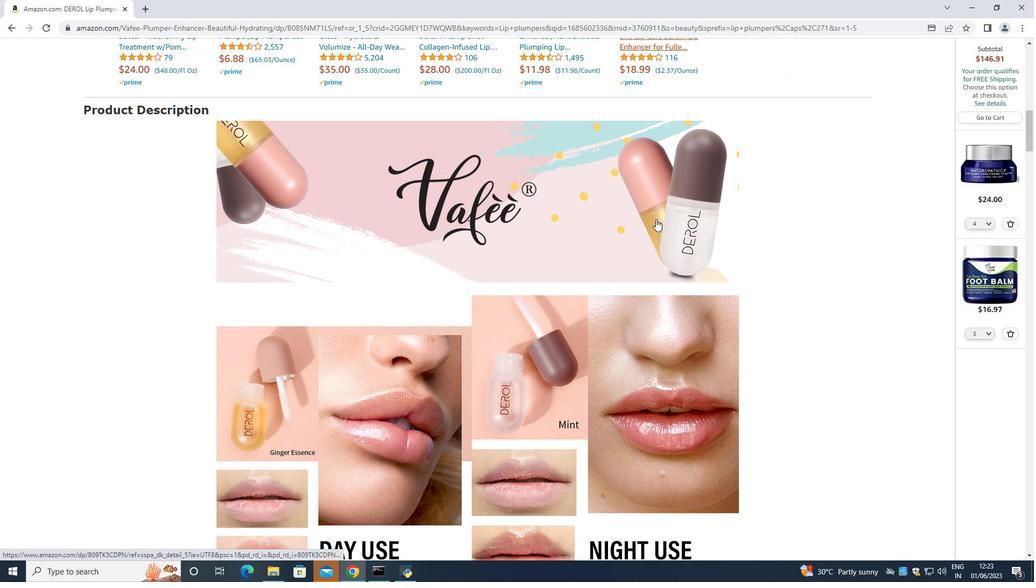 
Action: Mouse scrolled (656, 218) with delta (0, 0)
Screenshot: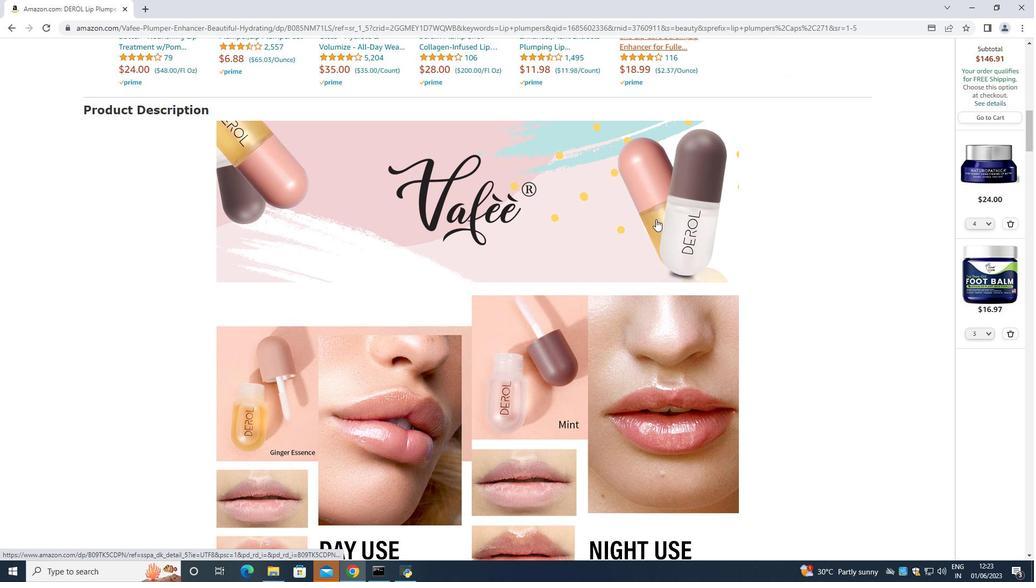 
Action: Mouse scrolled (656, 218) with delta (0, 0)
Screenshot: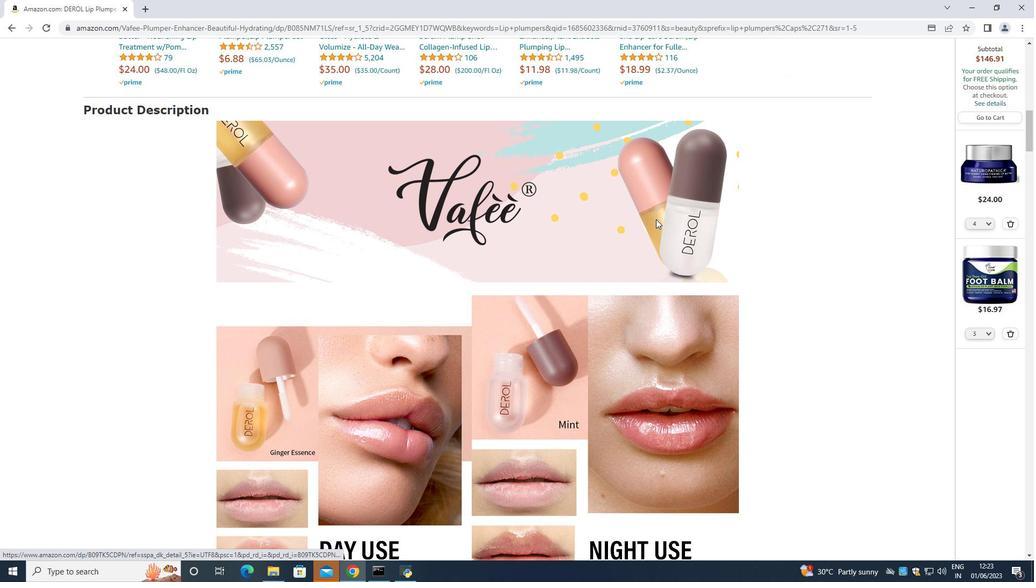
Action: Mouse scrolled (656, 218) with delta (0, 0)
Screenshot: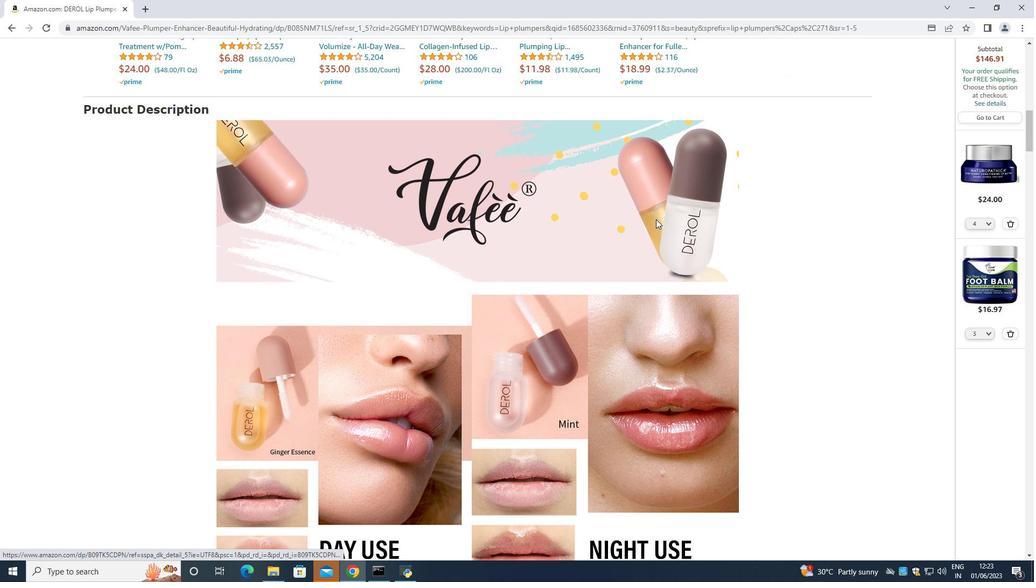 
Action: Mouse scrolled (656, 218) with delta (0, 0)
Screenshot: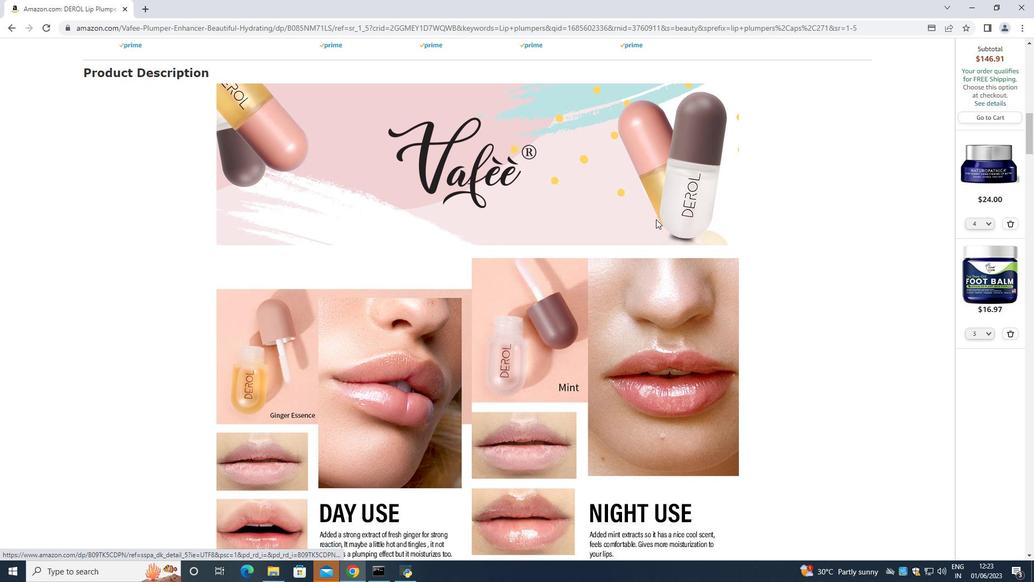 
Action: Mouse moved to (655, 219)
Screenshot: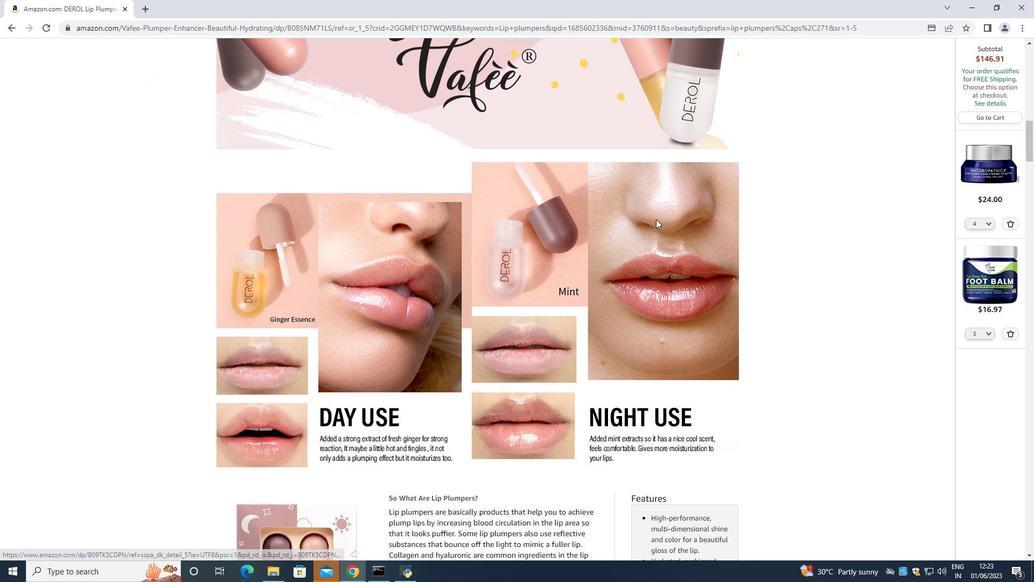 
Action: Mouse scrolled (655, 218) with delta (0, 0)
Screenshot: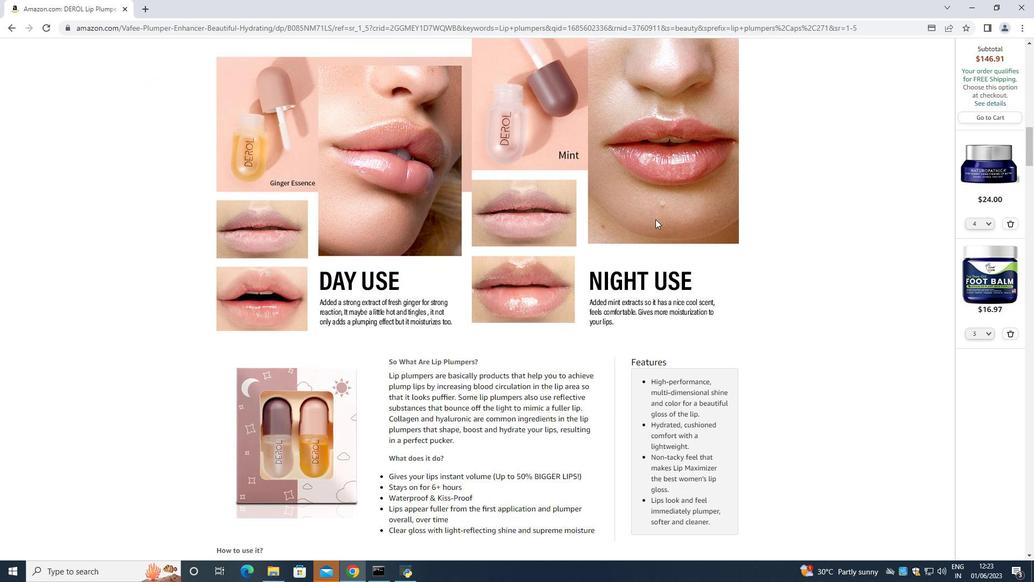 
Action: Mouse scrolled (655, 218) with delta (0, 0)
Screenshot: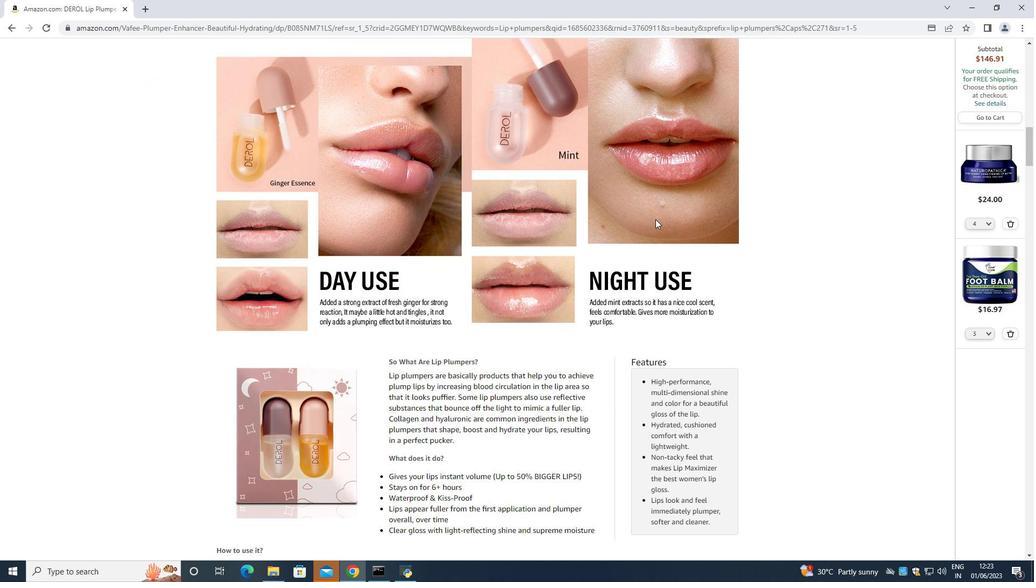 
Action: Mouse scrolled (655, 218) with delta (0, 0)
Screenshot: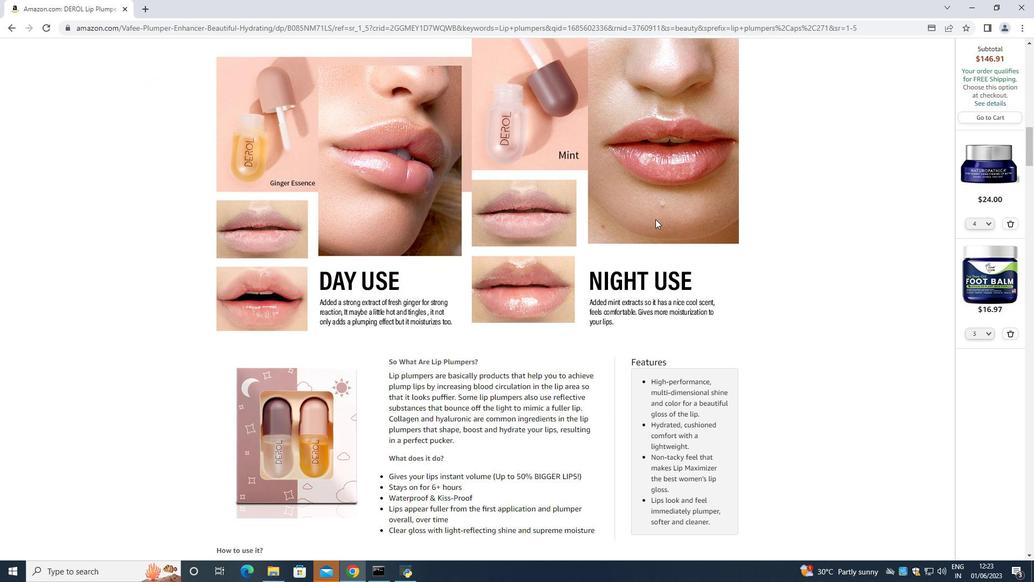
Action: Mouse scrolled (655, 218) with delta (0, 0)
Screenshot: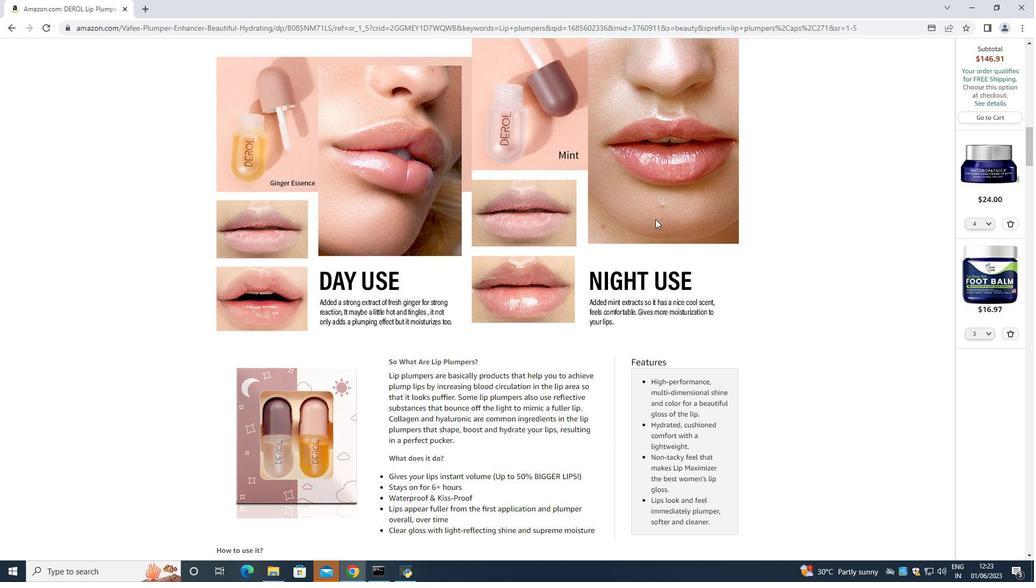 
Action: Mouse scrolled (655, 218) with delta (0, 0)
Screenshot: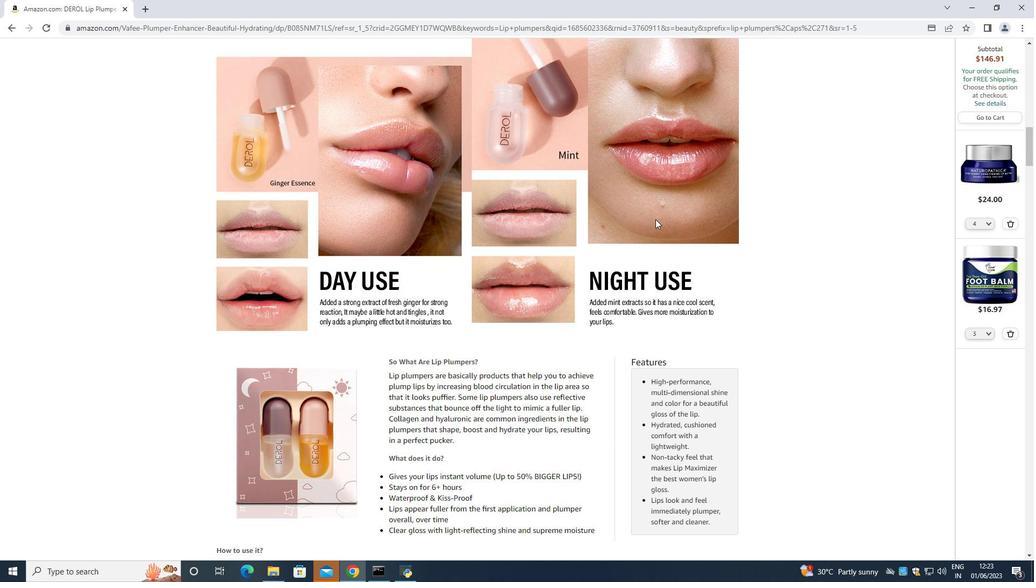 
Action: Mouse scrolled (655, 218) with delta (0, 0)
Screenshot: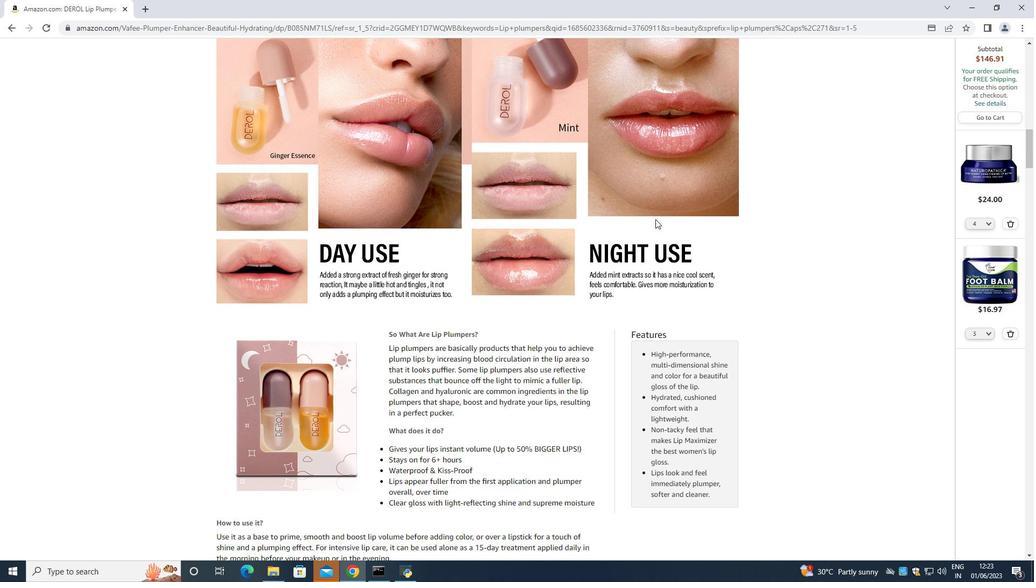 
Action: Mouse scrolled (655, 218) with delta (0, 0)
Screenshot: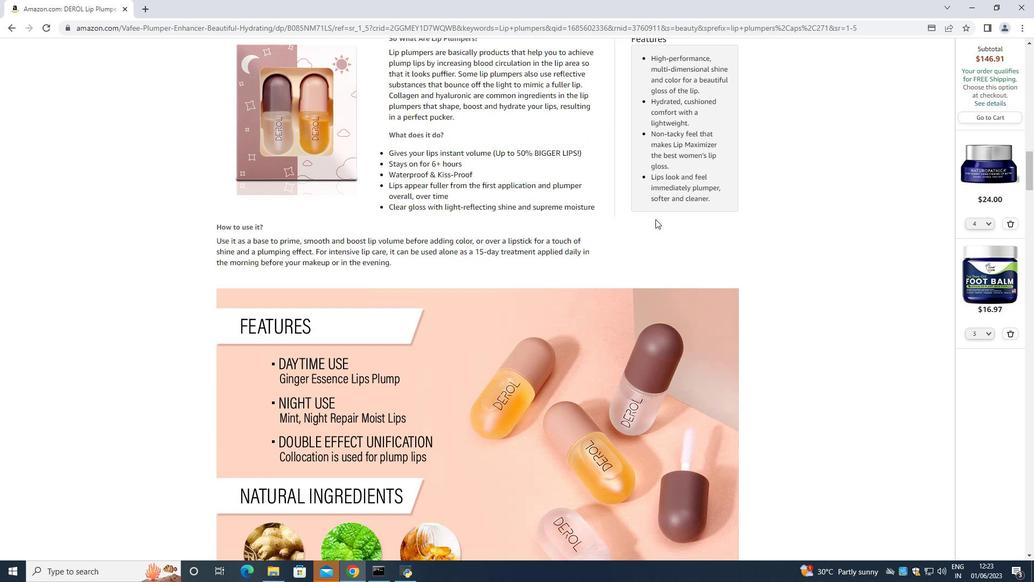 
Action: Mouse scrolled (655, 218) with delta (0, 0)
Screenshot: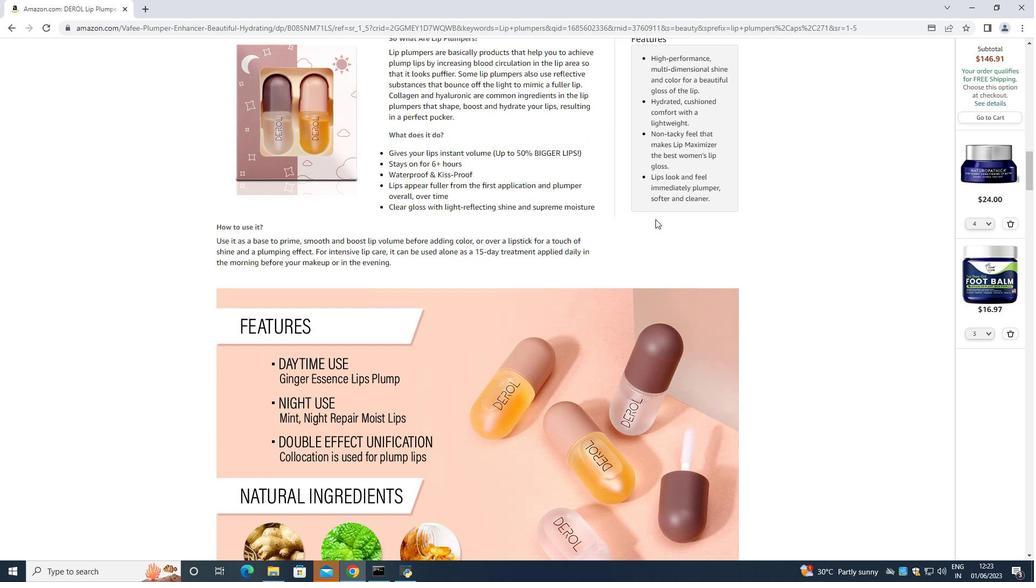 
Action: Mouse scrolled (655, 218) with delta (0, 0)
Screenshot: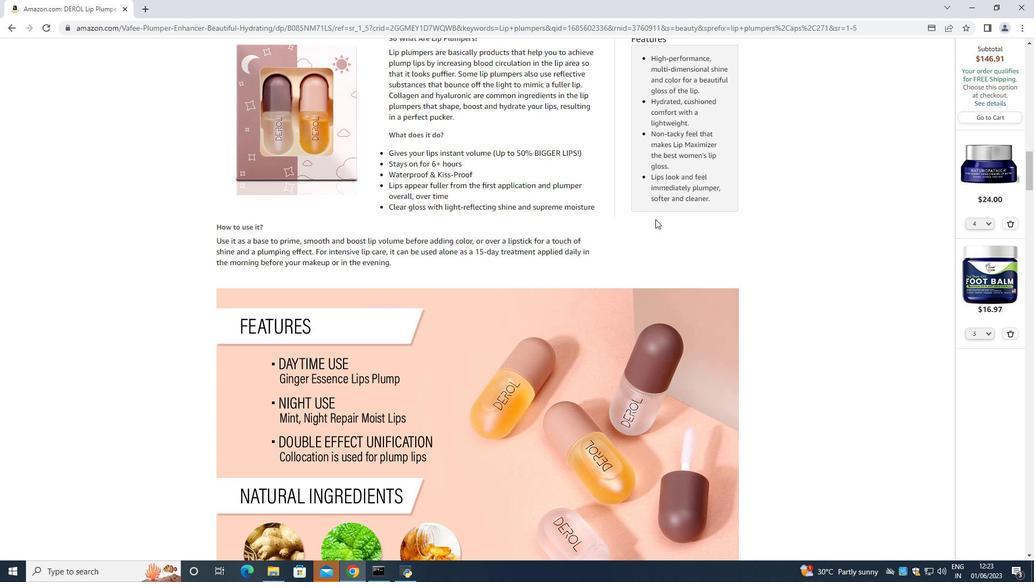 
Action: Mouse scrolled (655, 218) with delta (0, 0)
Screenshot: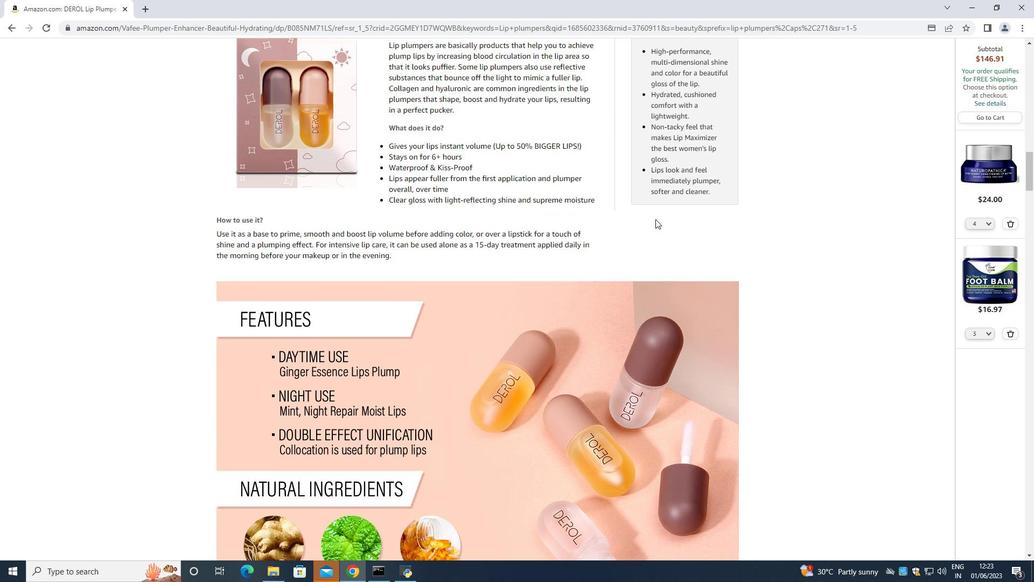 
Action: Mouse scrolled (655, 218) with delta (0, 0)
Screenshot: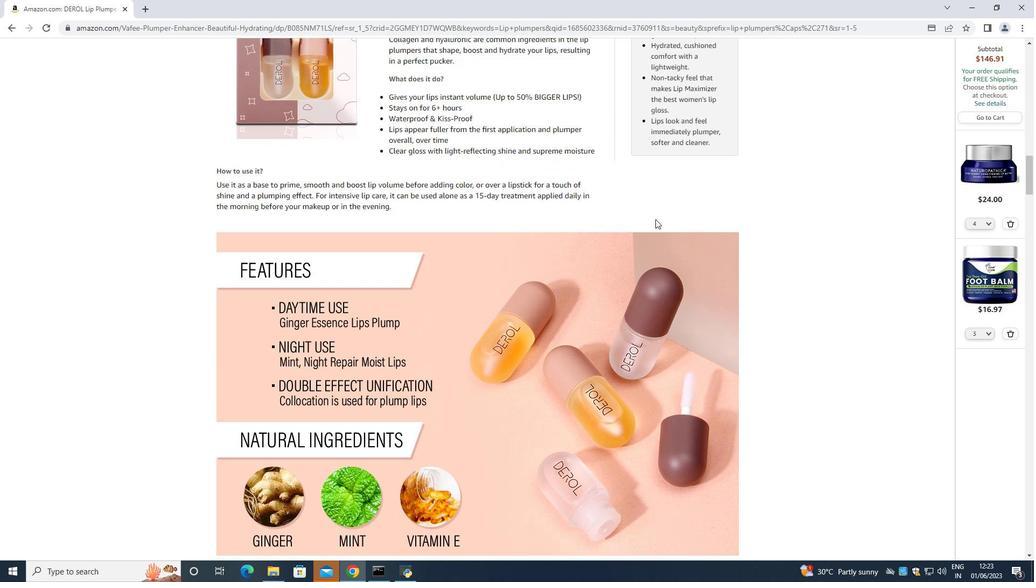
Action: Mouse moved to (657, 219)
Screenshot: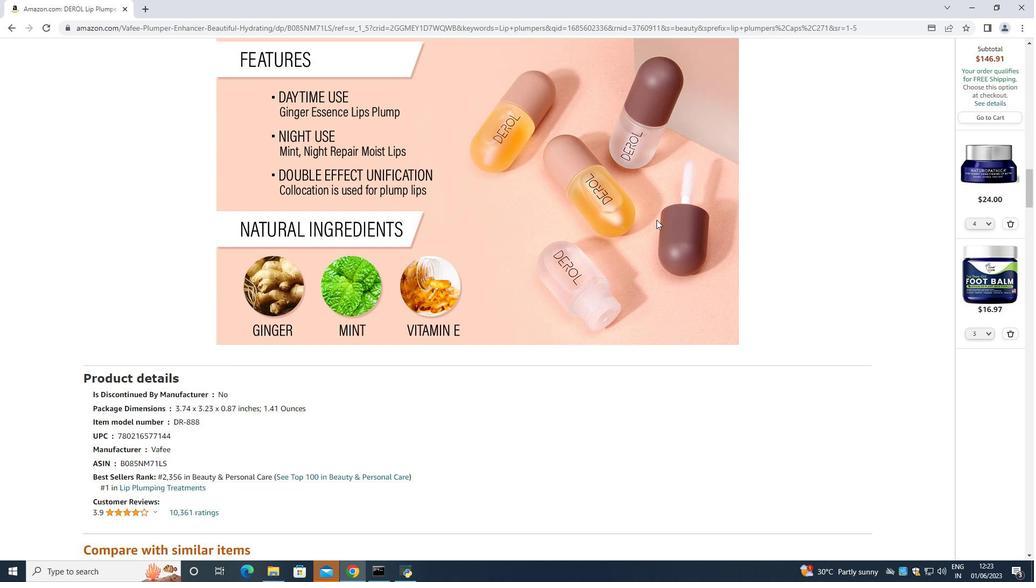 
Action: Mouse scrolled (657, 219) with delta (0, 0)
Screenshot: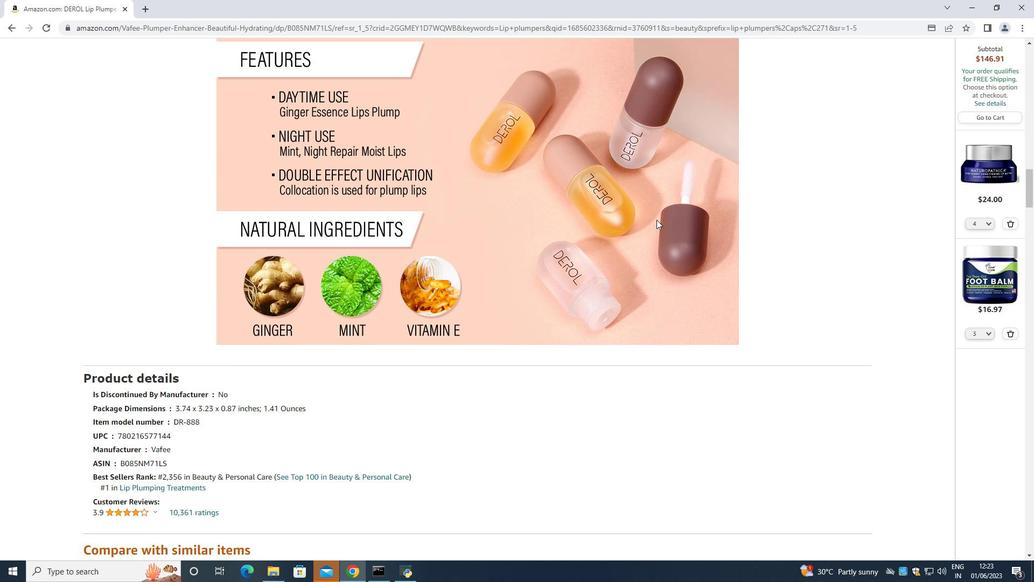 
Action: Mouse scrolled (657, 219) with delta (0, 0)
Screenshot: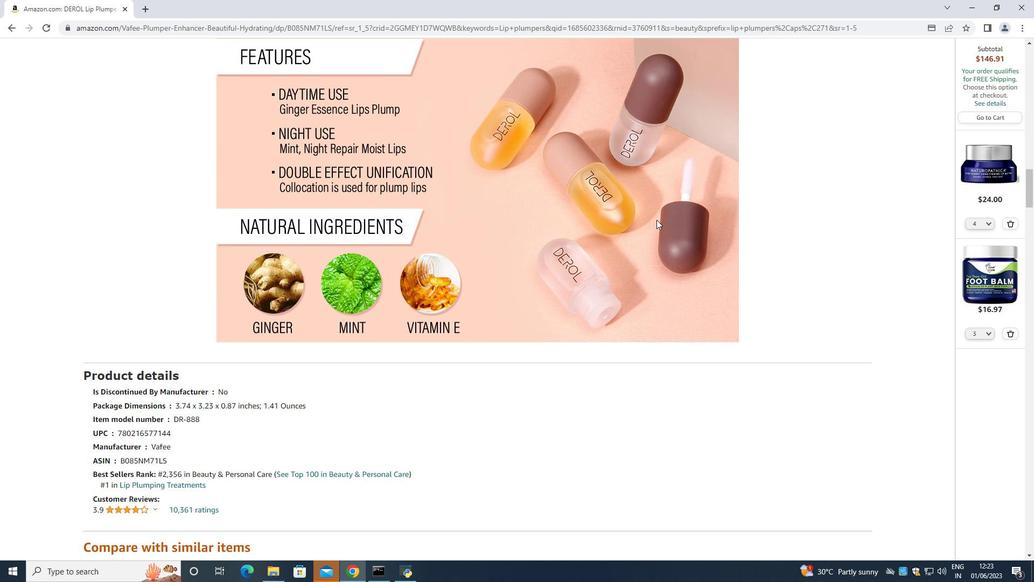 
Action: Mouse scrolled (657, 219) with delta (0, 0)
Screenshot: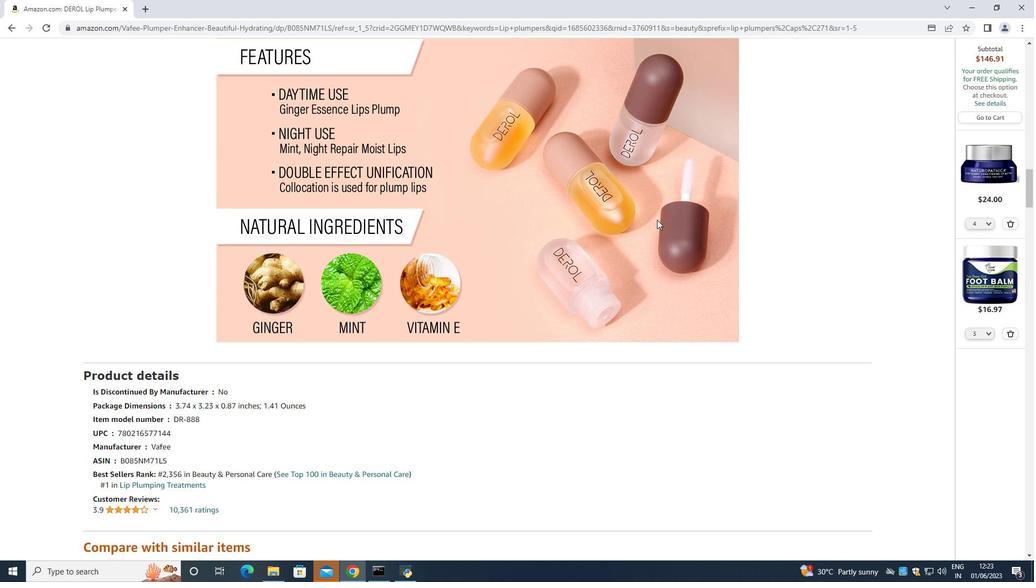 
Action: Mouse scrolled (657, 219) with delta (0, 0)
Screenshot: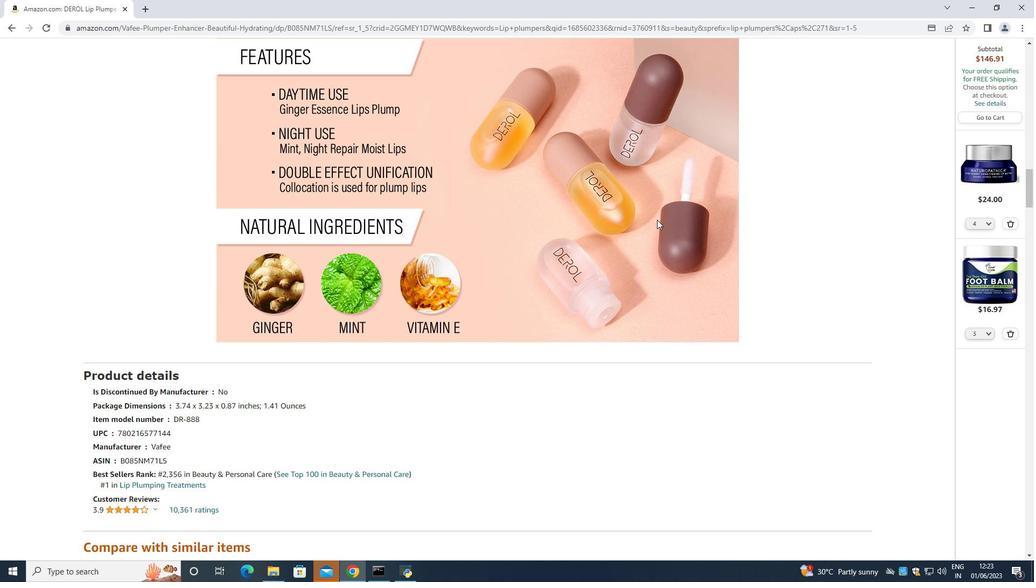 
Action: Mouse scrolled (657, 219) with delta (0, 0)
Screenshot: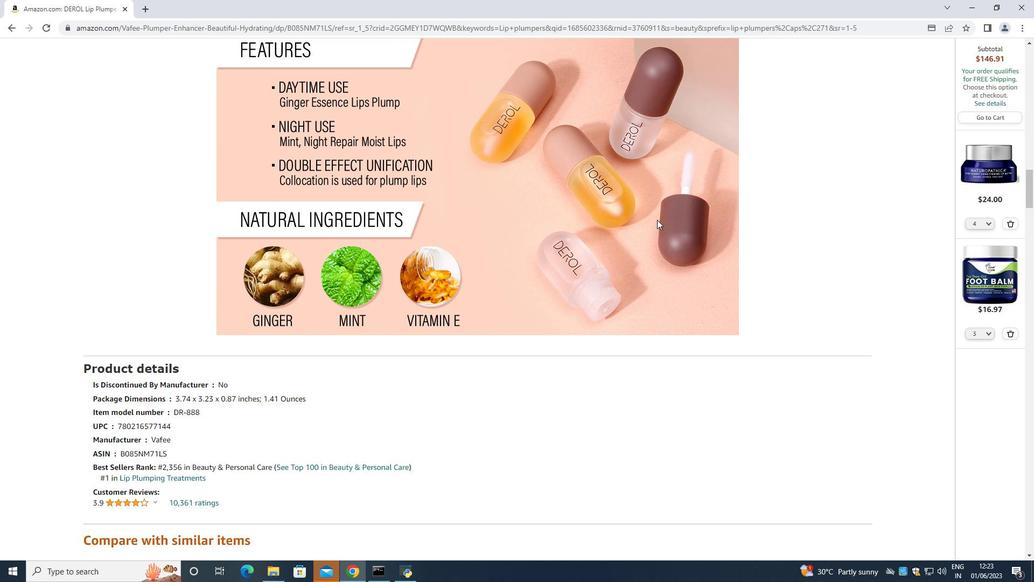 
Action: Mouse scrolled (657, 219) with delta (0, 0)
Screenshot: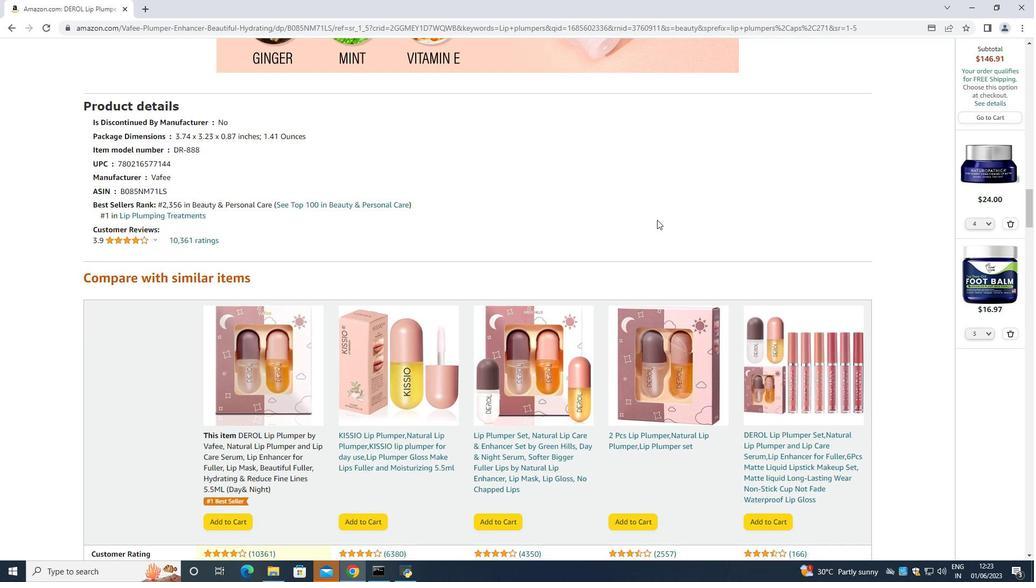 
Action: Mouse moved to (658, 219)
Screenshot: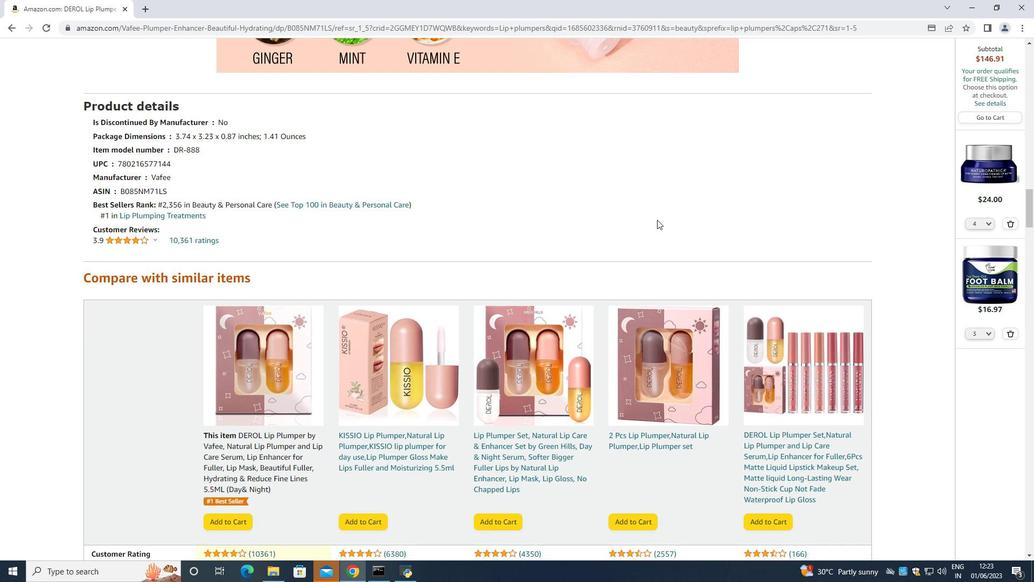 
Action: Mouse scrolled (658, 219) with delta (0, 0)
Screenshot: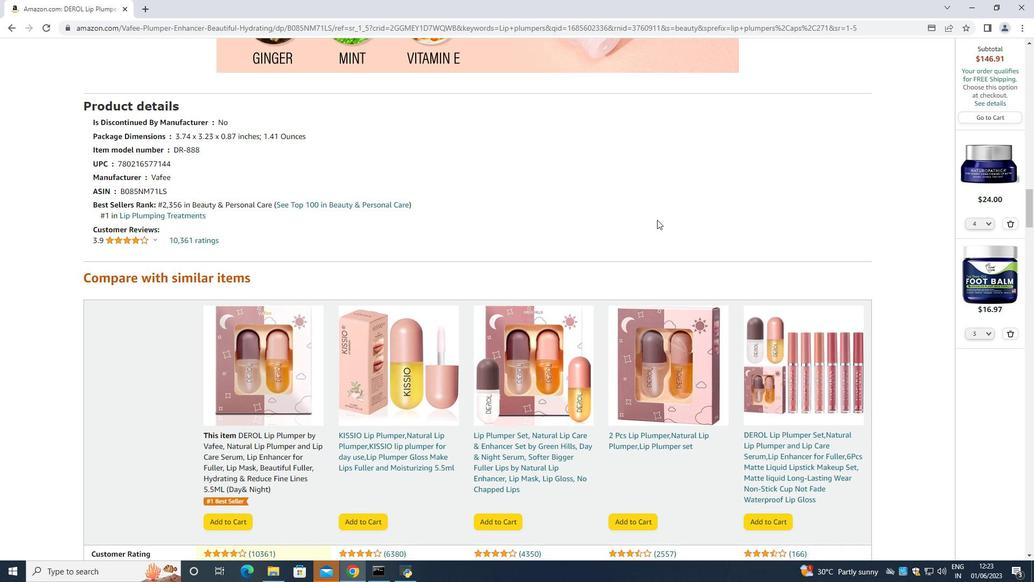 
Action: Mouse moved to (658, 220)
Screenshot: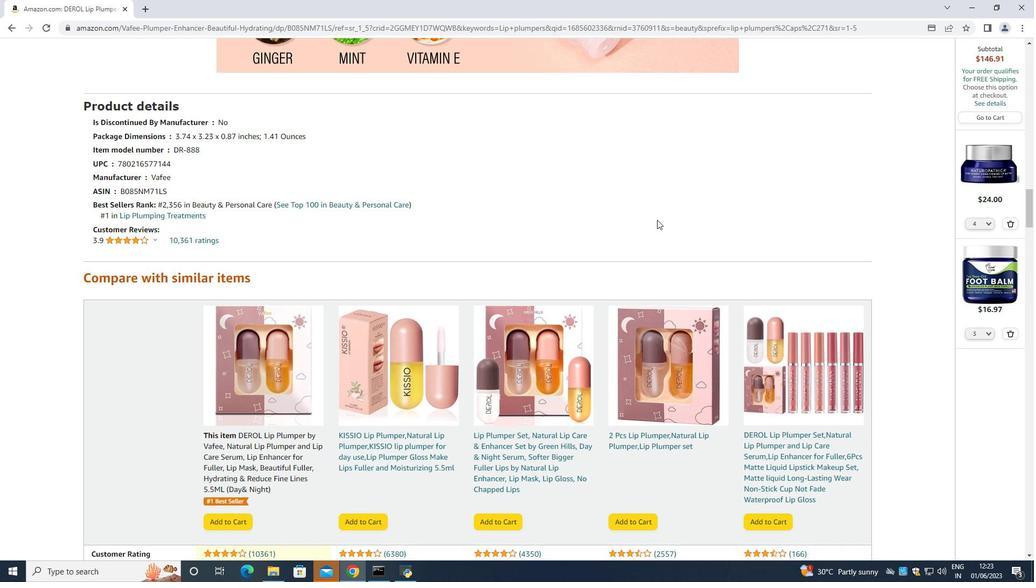 
Action: Mouse scrolled (658, 219) with delta (0, 0)
Screenshot: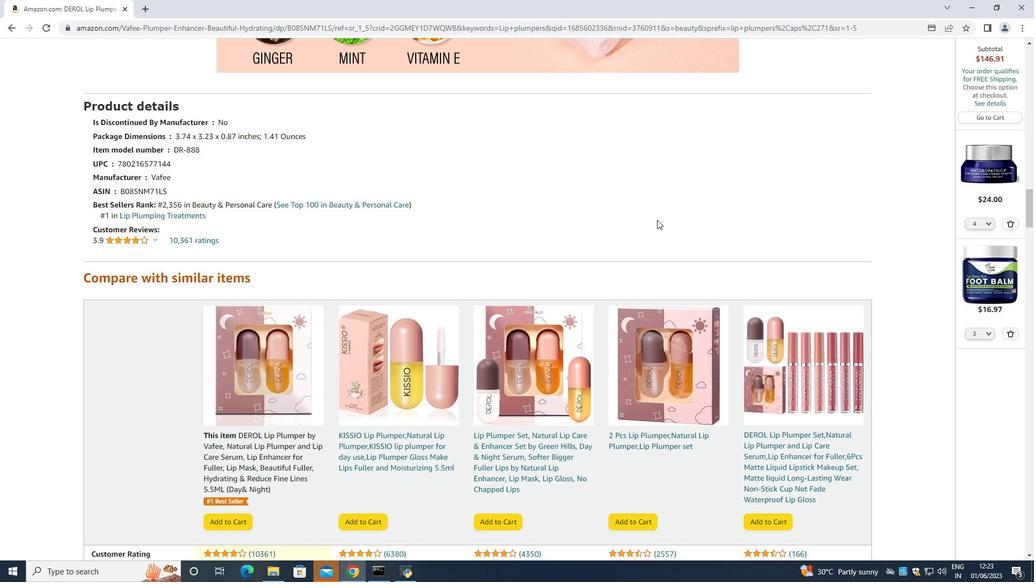 
Action: Mouse scrolled (658, 219) with delta (0, 0)
Screenshot: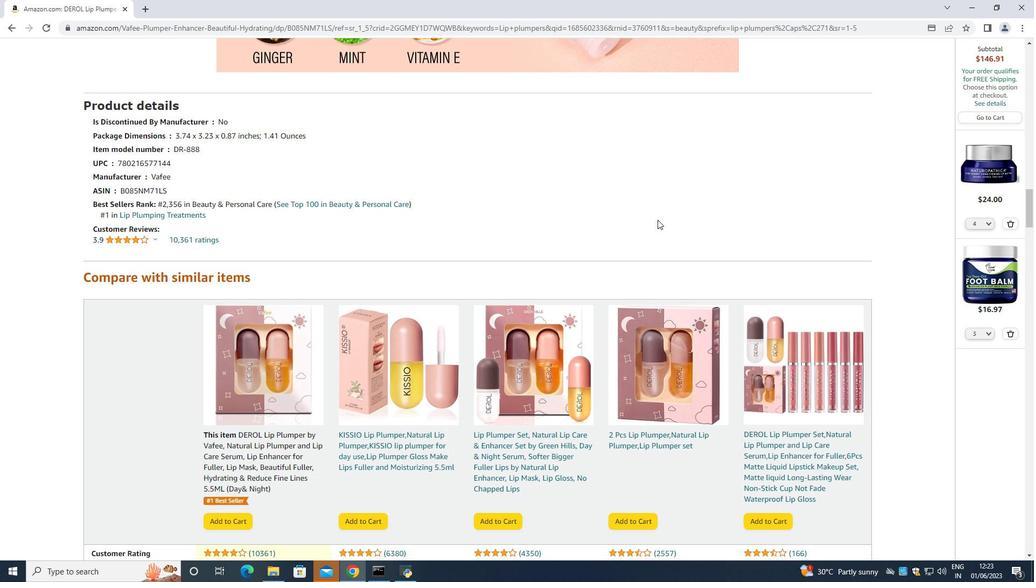 
Action: Mouse scrolled (658, 219) with delta (0, 0)
Screenshot: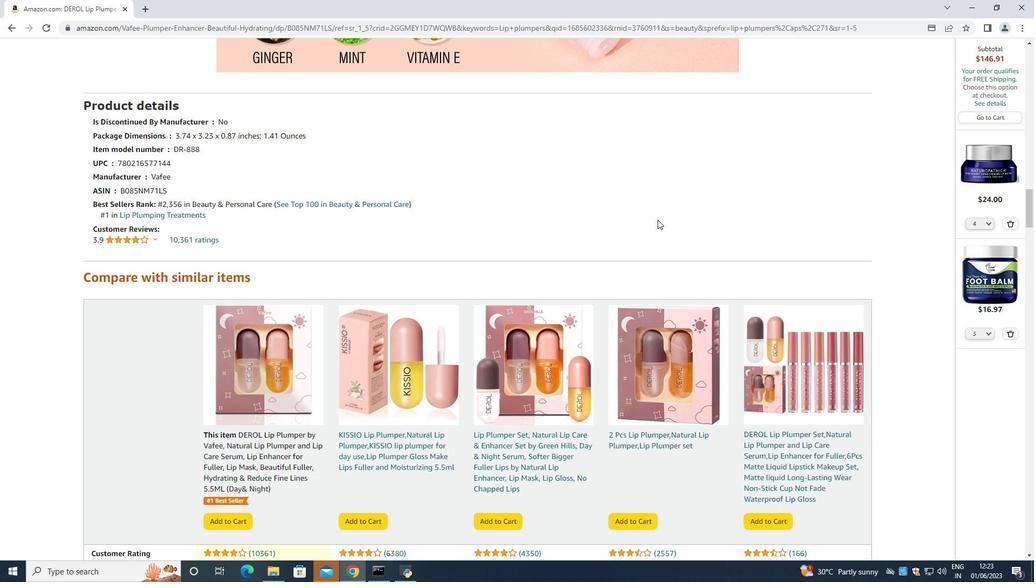 
Action: Mouse scrolled (658, 219) with delta (0, 0)
Screenshot: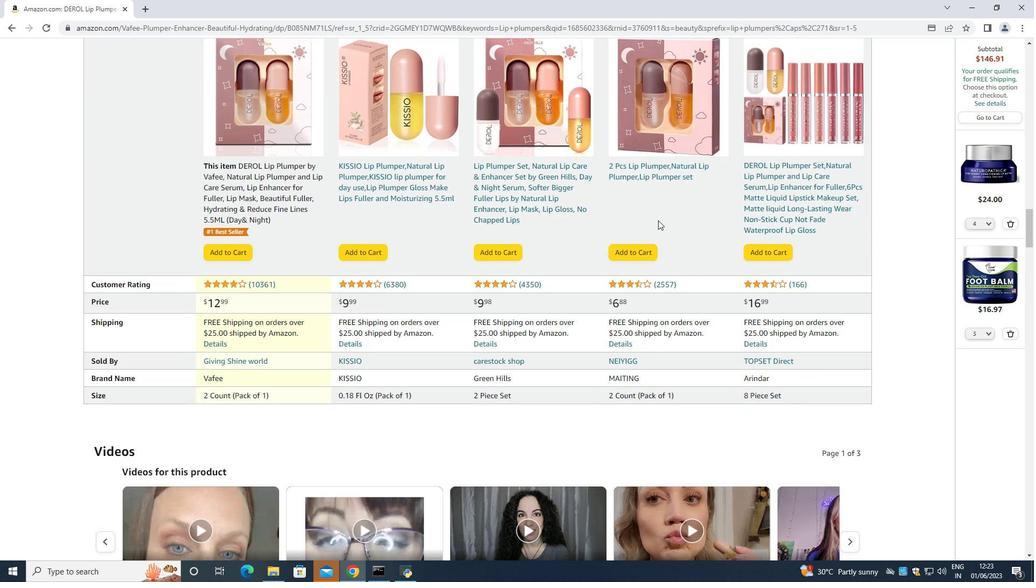 
Action: Mouse scrolled (658, 219) with delta (0, 0)
Screenshot: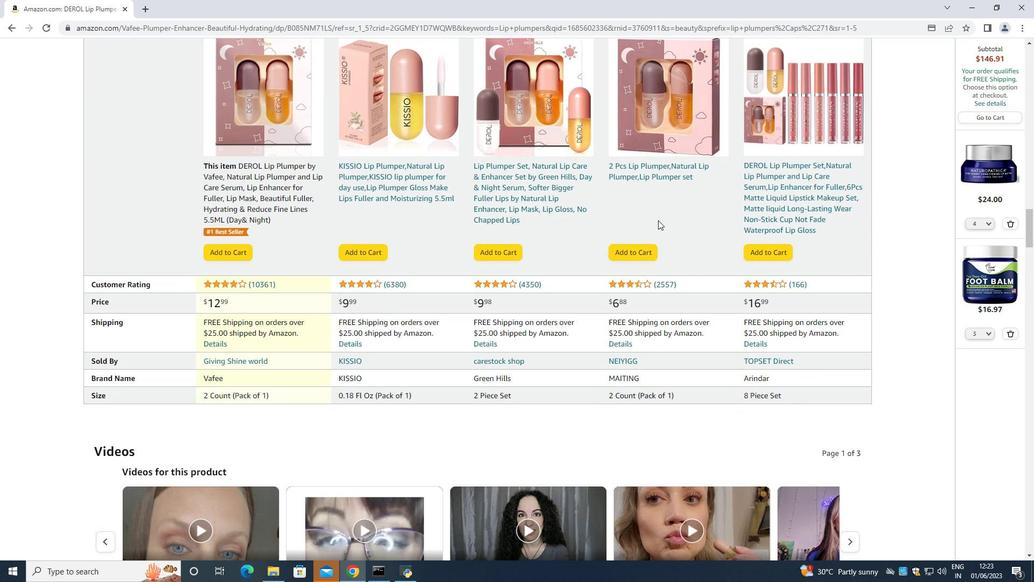 
Action: Mouse scrolled (658, 219) with delta (0, 0)
Screenshot: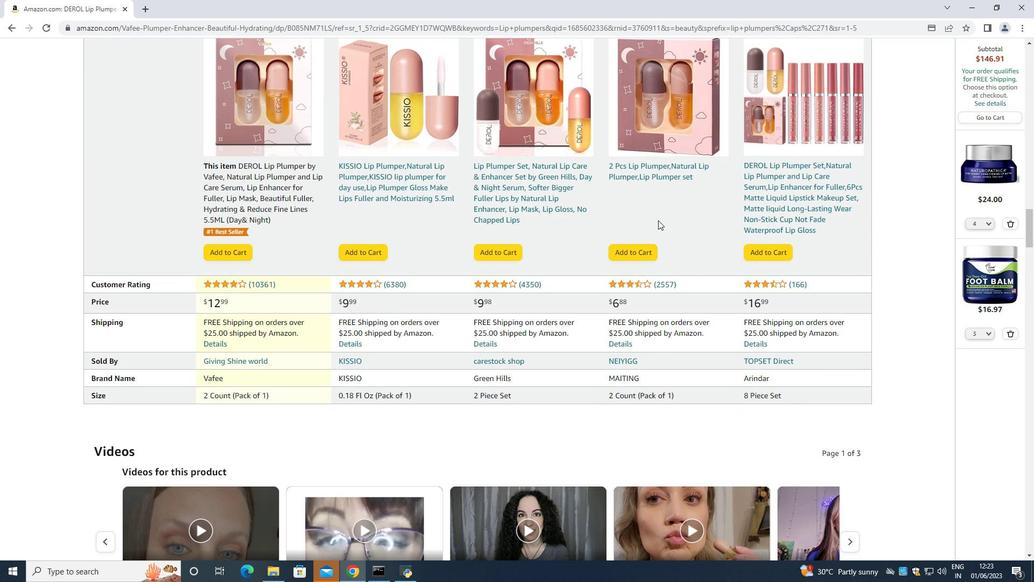 
Action: Mouse scrolled (658, 219) with delta (0, 0)
Screenshot: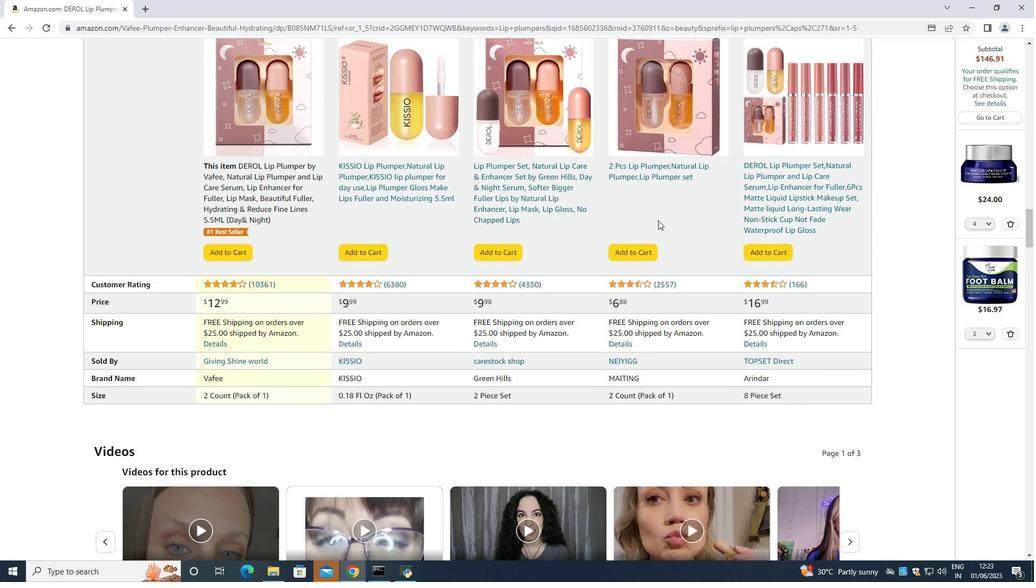 
Action: Mouse scrolled (658, 219) with delta (0, 0)
